 Task: Go For The Moon.
Action: Mouse moved to (52, 83)
Screenshot: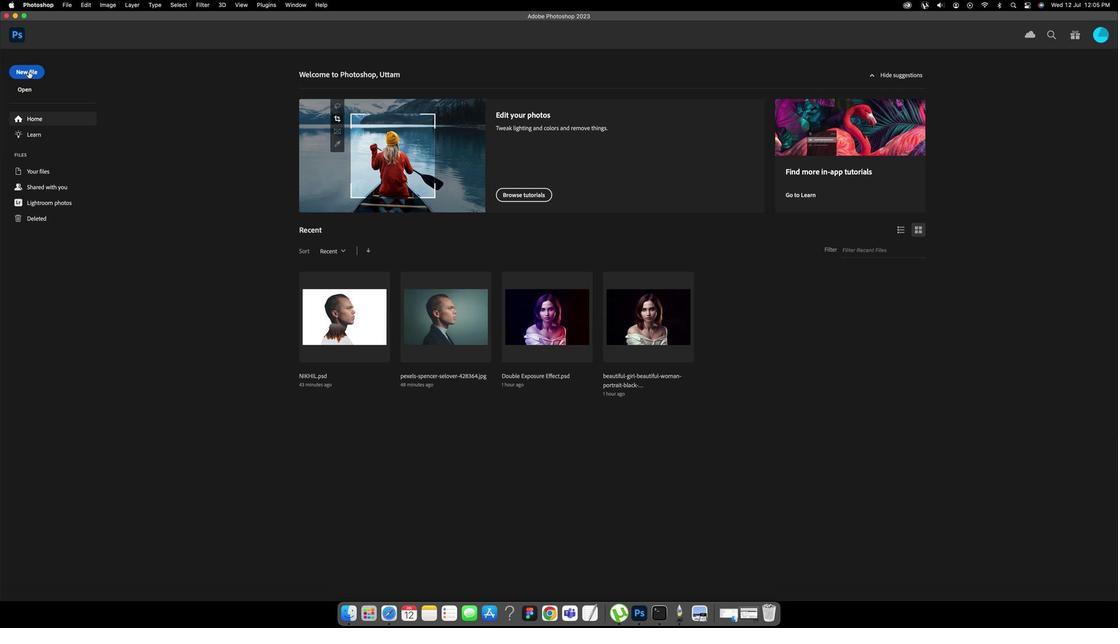 
Action: Mouse pressed left at (52, 83)
Screenshot: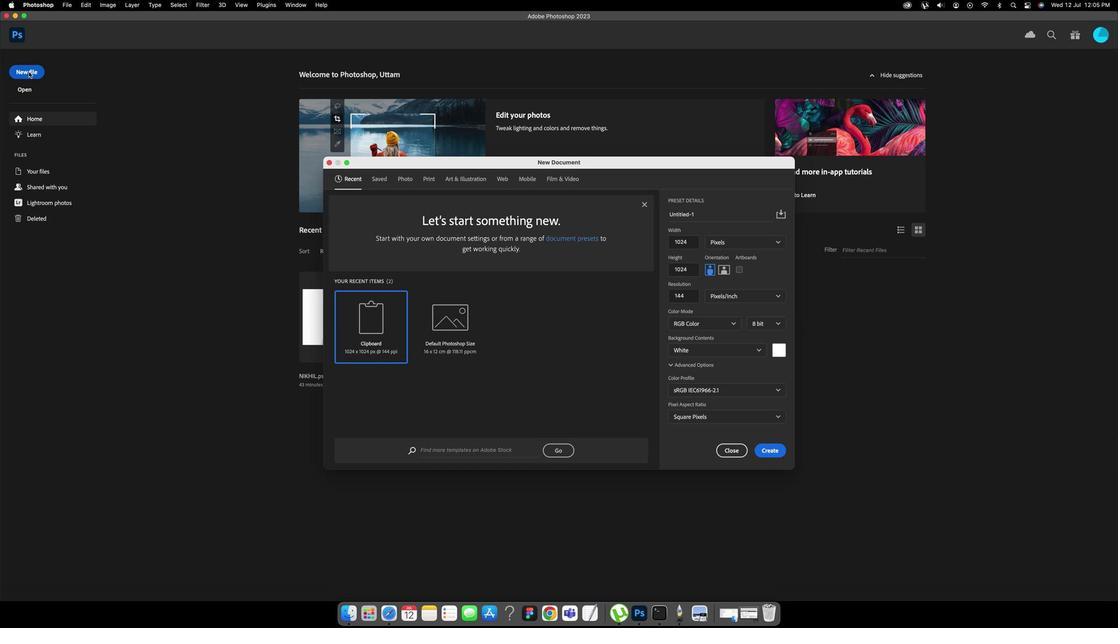 
Action: Mouse moved to (775, 444)
Screenshot: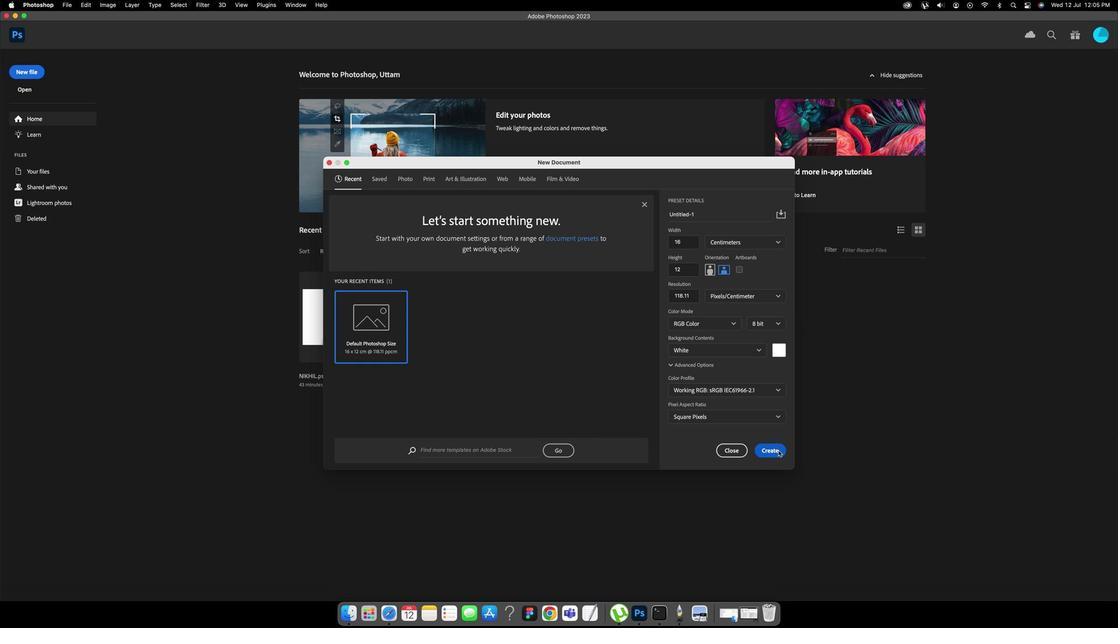 
Action: Mouse pressed left at (775, 444)
Screenshot: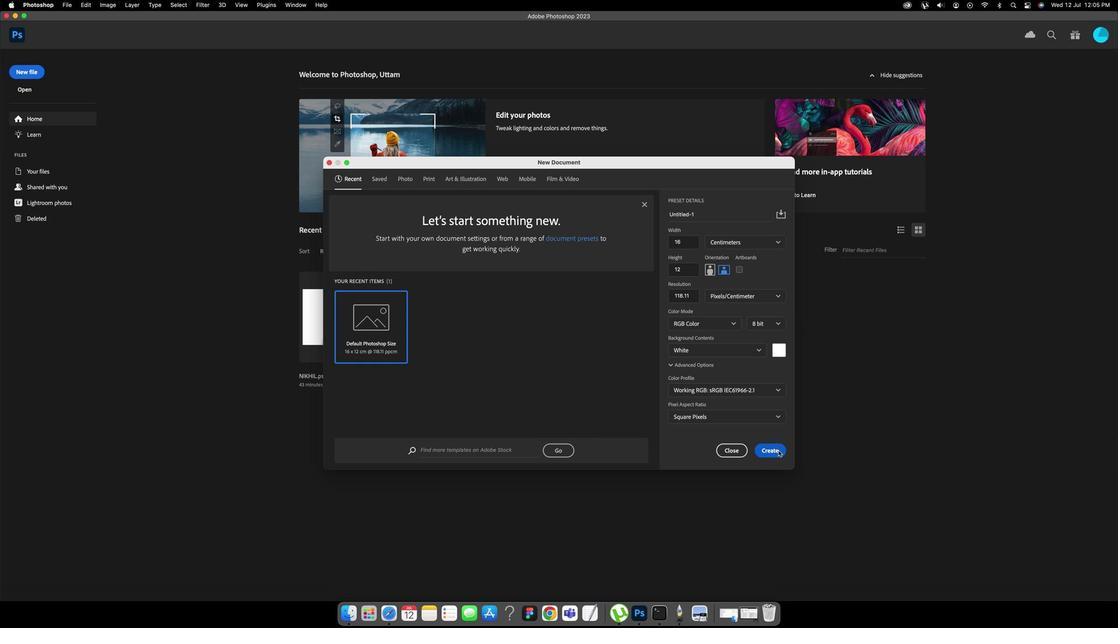 
Action: Mouse moved to (477, 338)
Screenshot: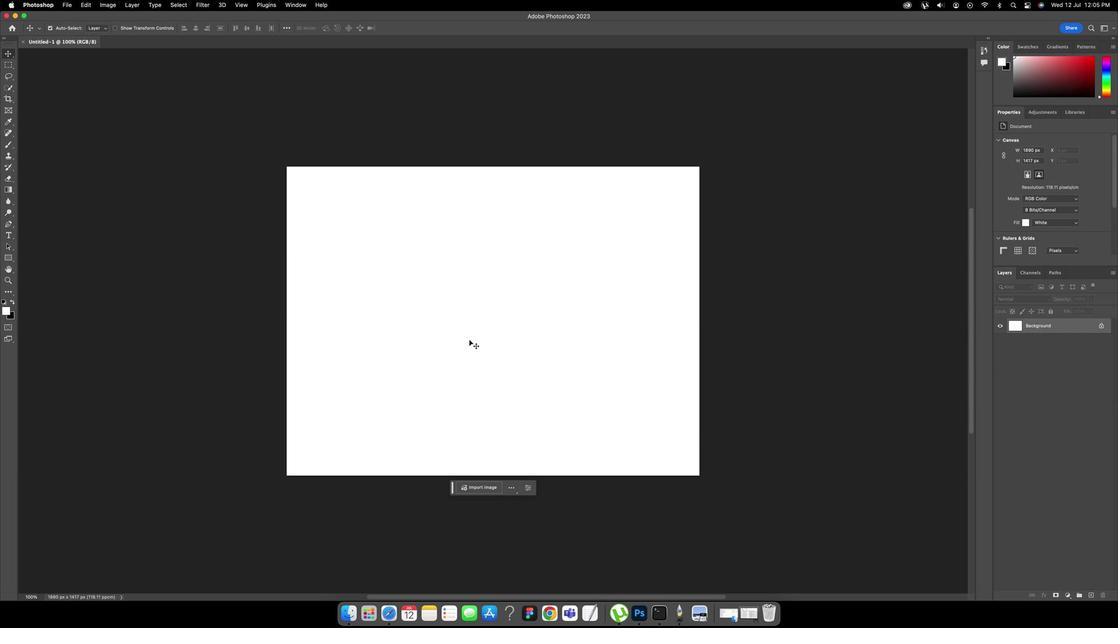 
Action: Mouse pressed left at (477, 338)
Screenshot: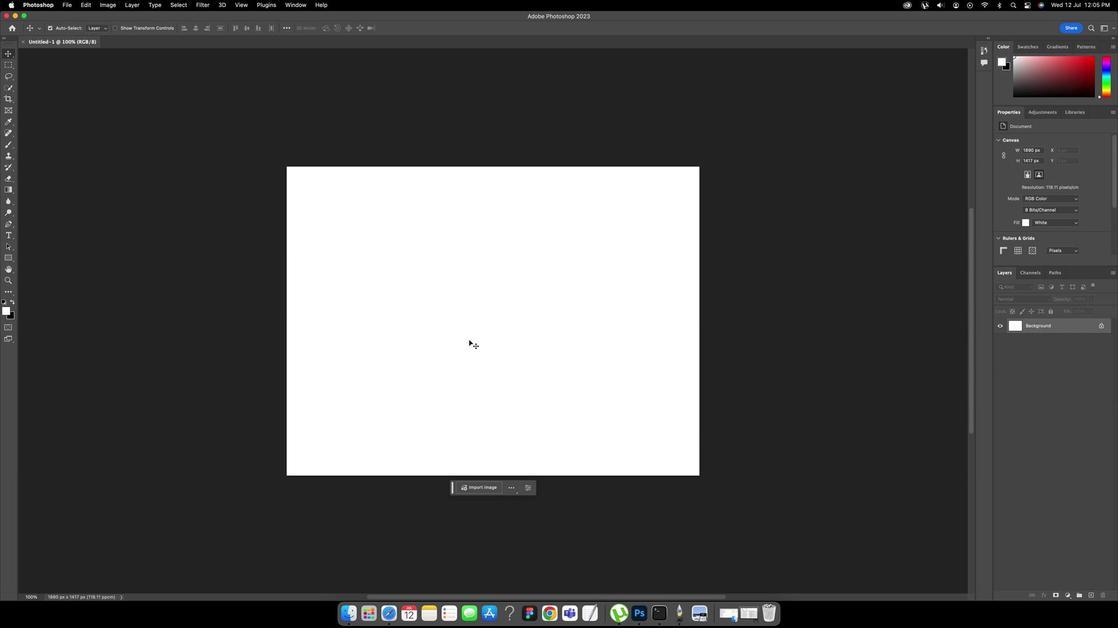 
Action: Mouse moved to (88, 19)
Screenshot: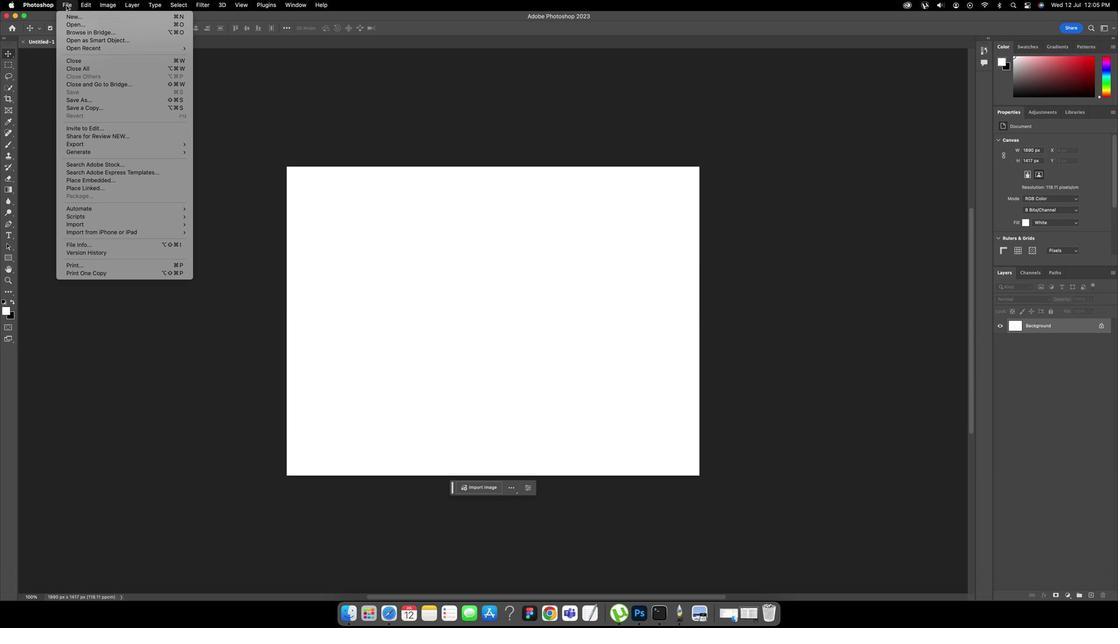 
Action: Mouse pressed left at (88, 19)
Screenshot: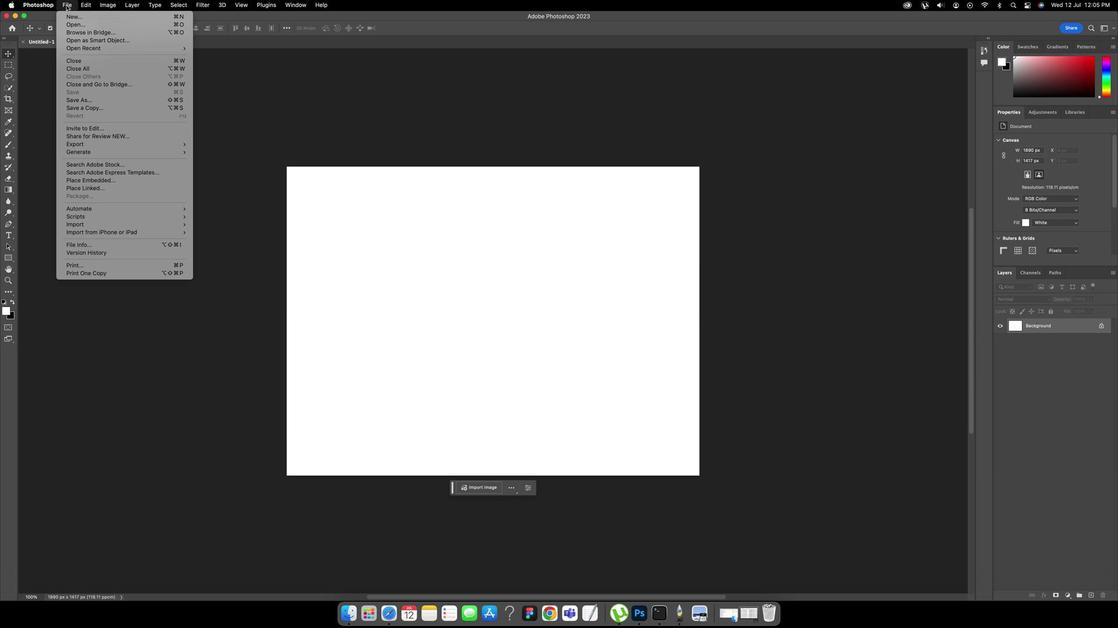
Action: Mouse moved to (92, 38)
Screenshot: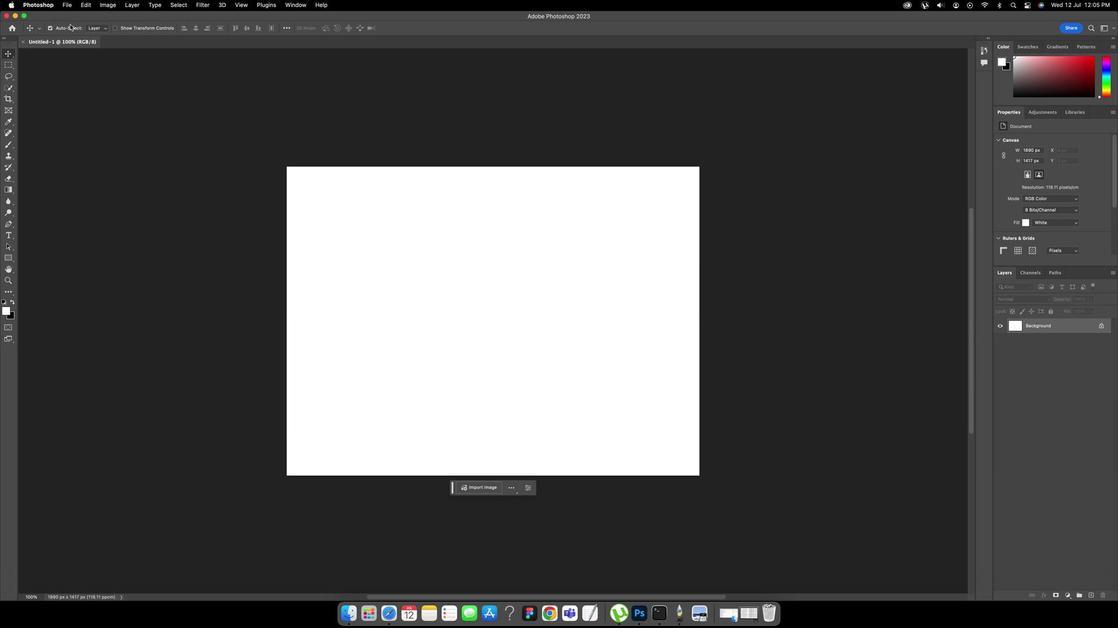 
Action: Mouse pressed left at (92, 38)
Screenshot: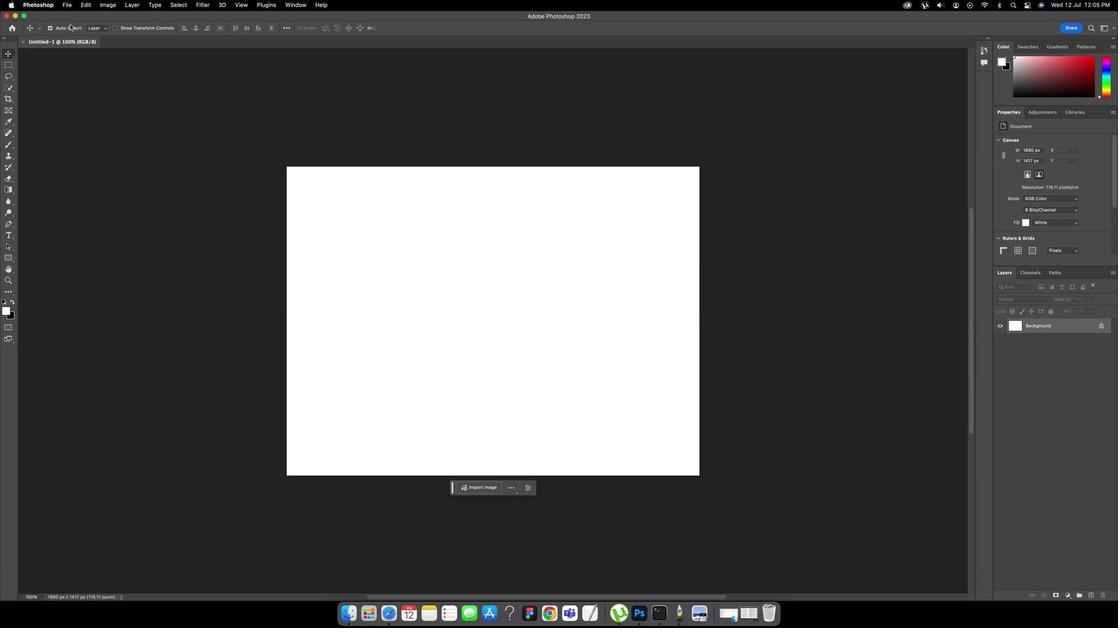 
Action: Mouse moved to (477, 165)
Screenshot: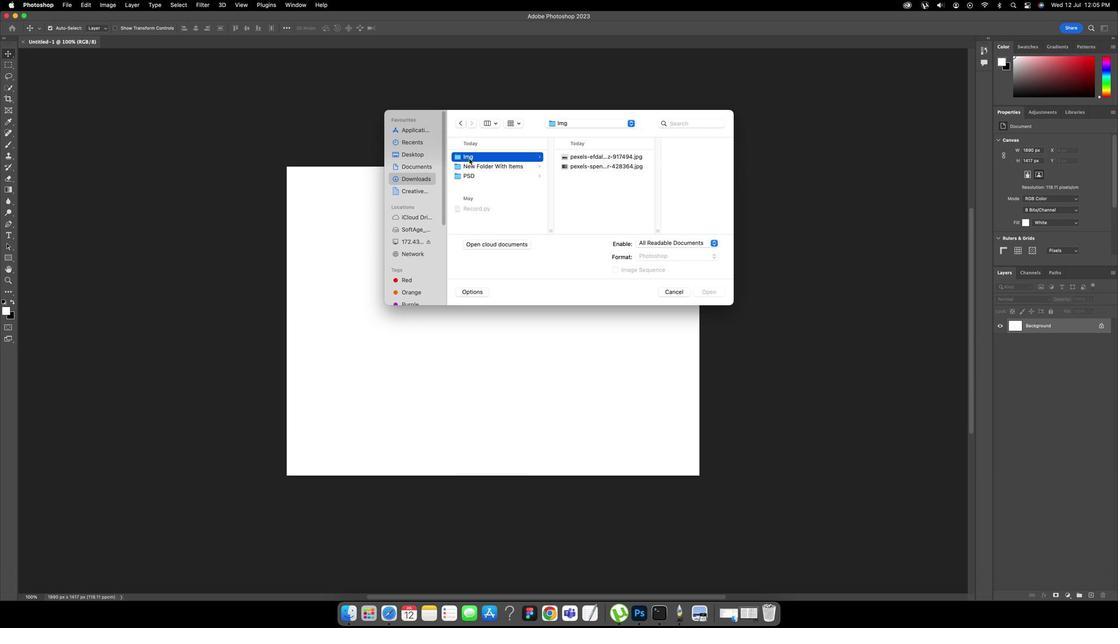 
Action: Mouse pressed left at (477, 165)
Screenshot: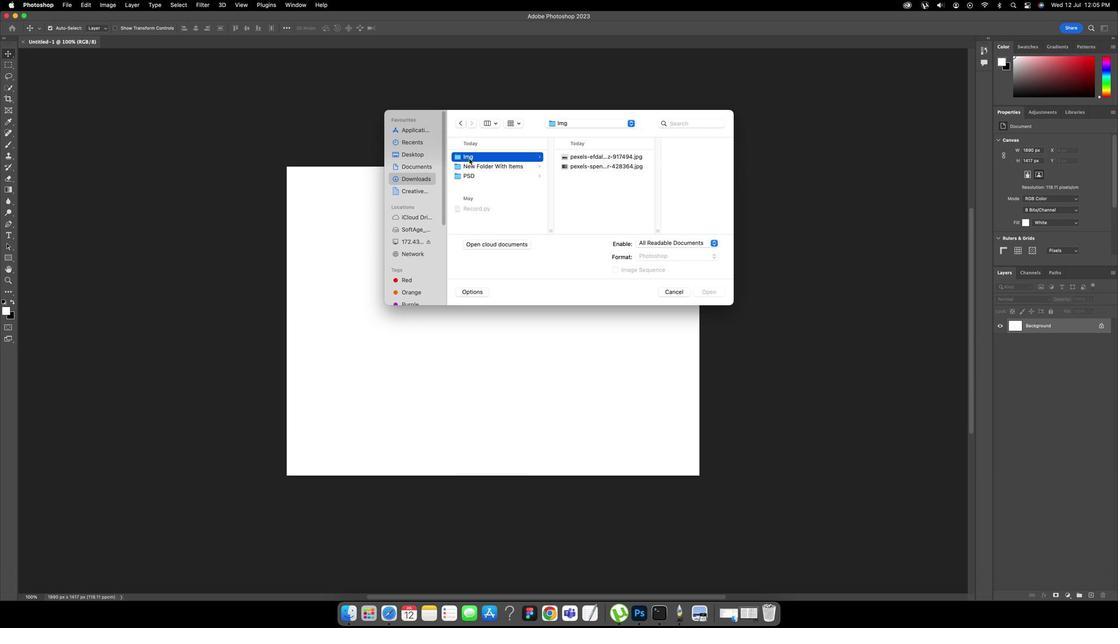 
Action: Mouse moved to (481, 176)
Screenshot: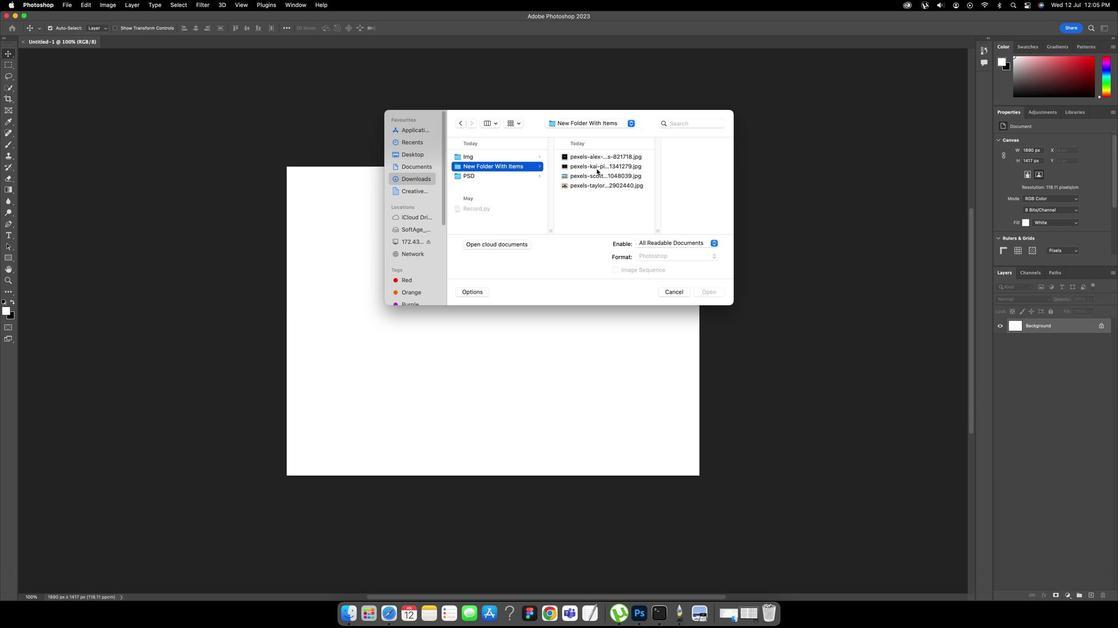 
Action: Mouse pressed left at (481, 176)
Screenshot: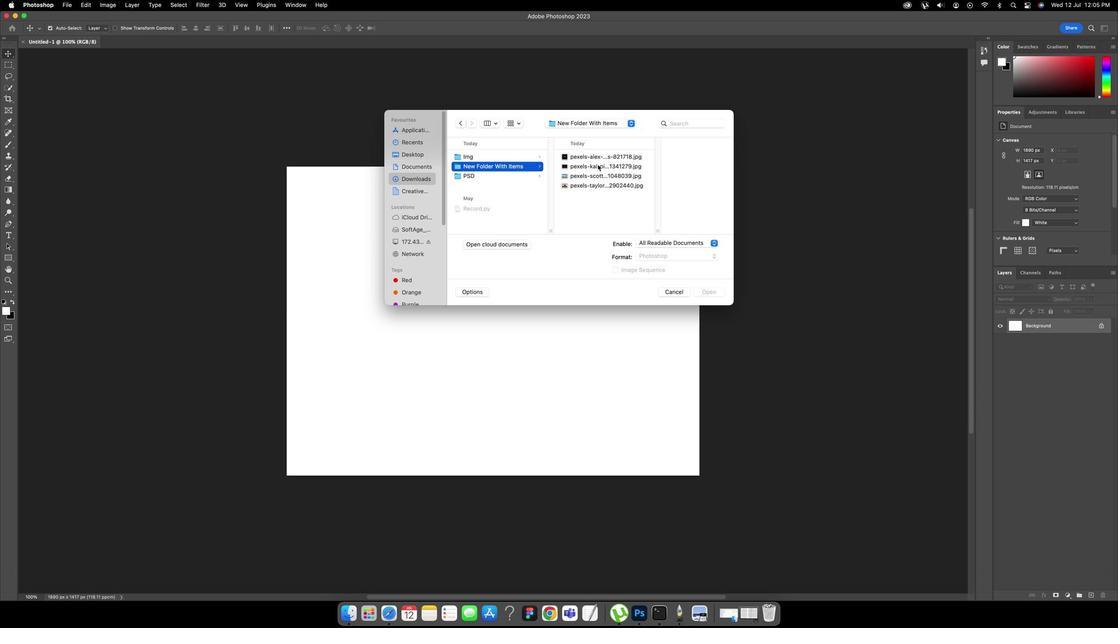 
Action: Mouse moved to (596, 163)
Screenshot: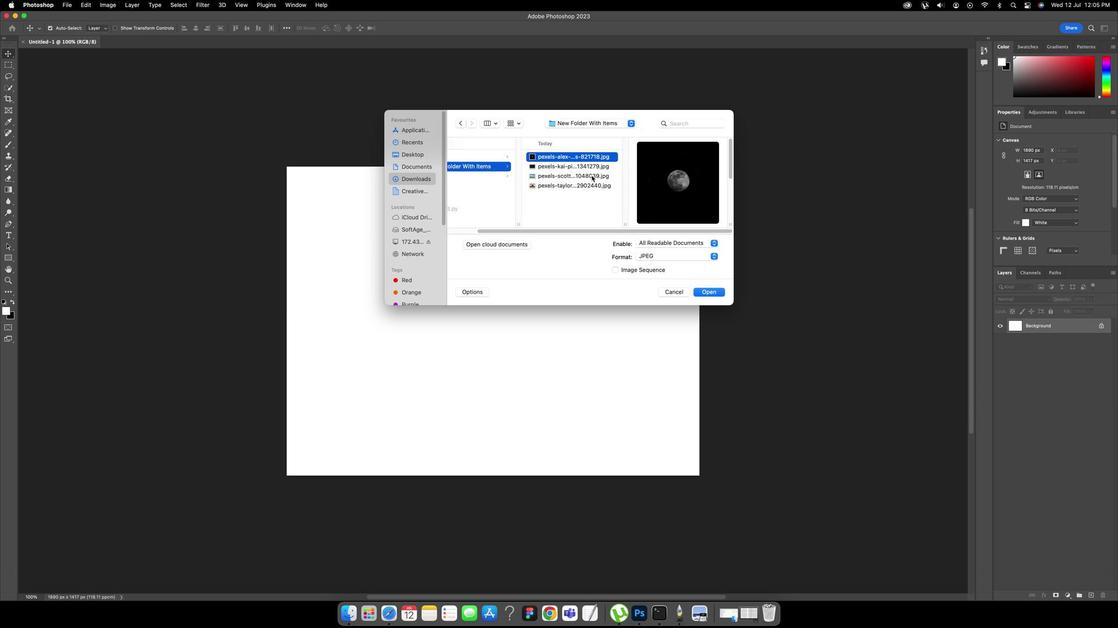 
Action: Mouse pressed left at (596, 163)
Screenshot: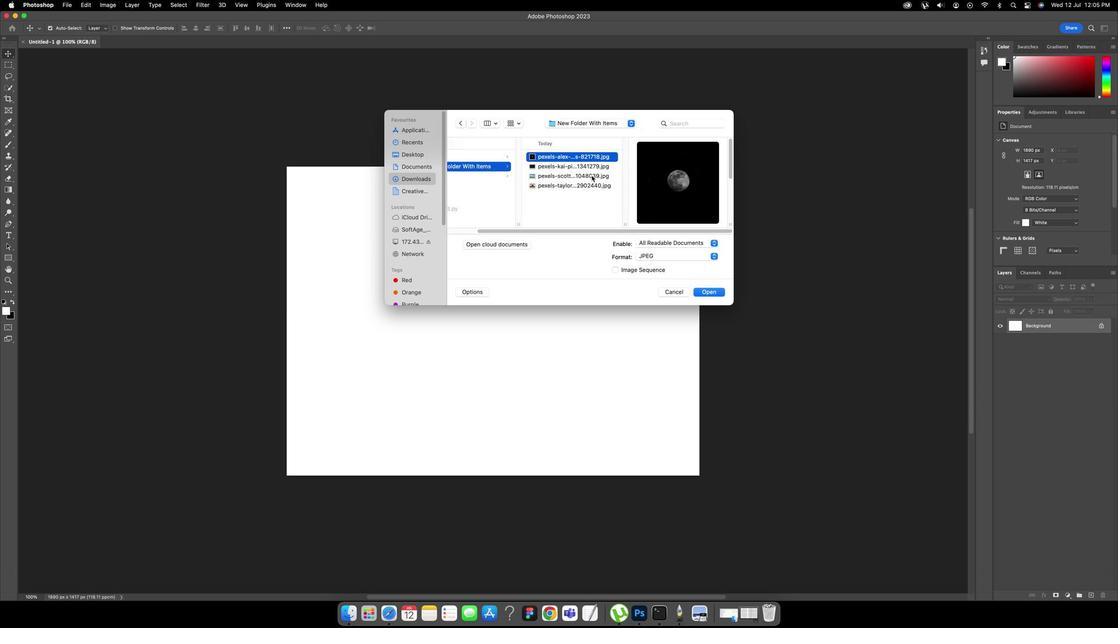 
Action: Mouse moved to (592, 186)
Screenshot: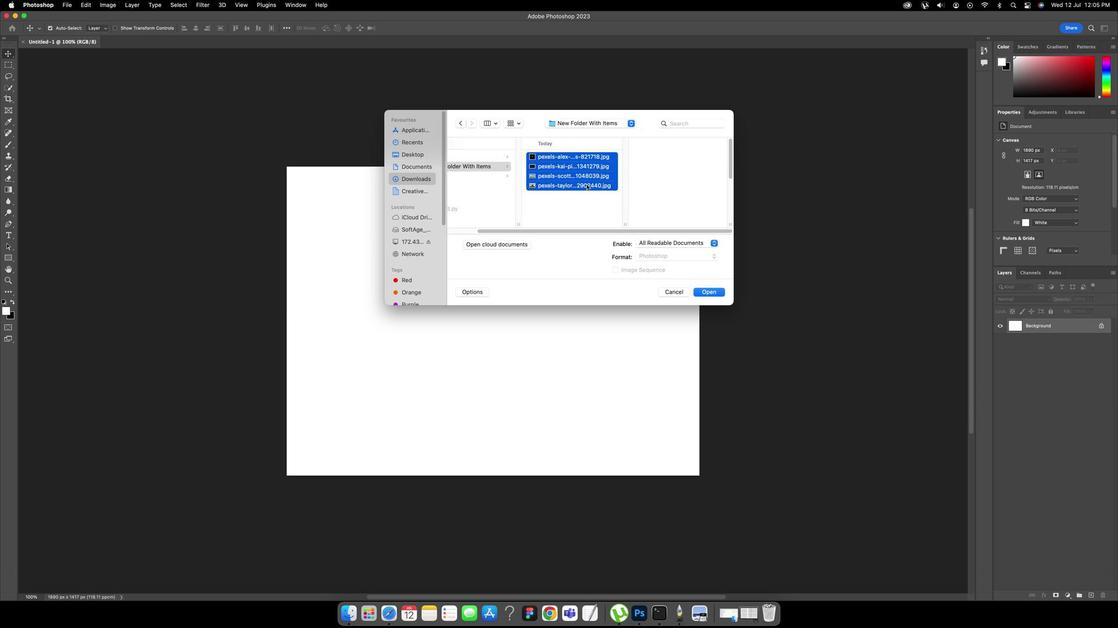 
Action: Key pressed Key.shift
Screenshot: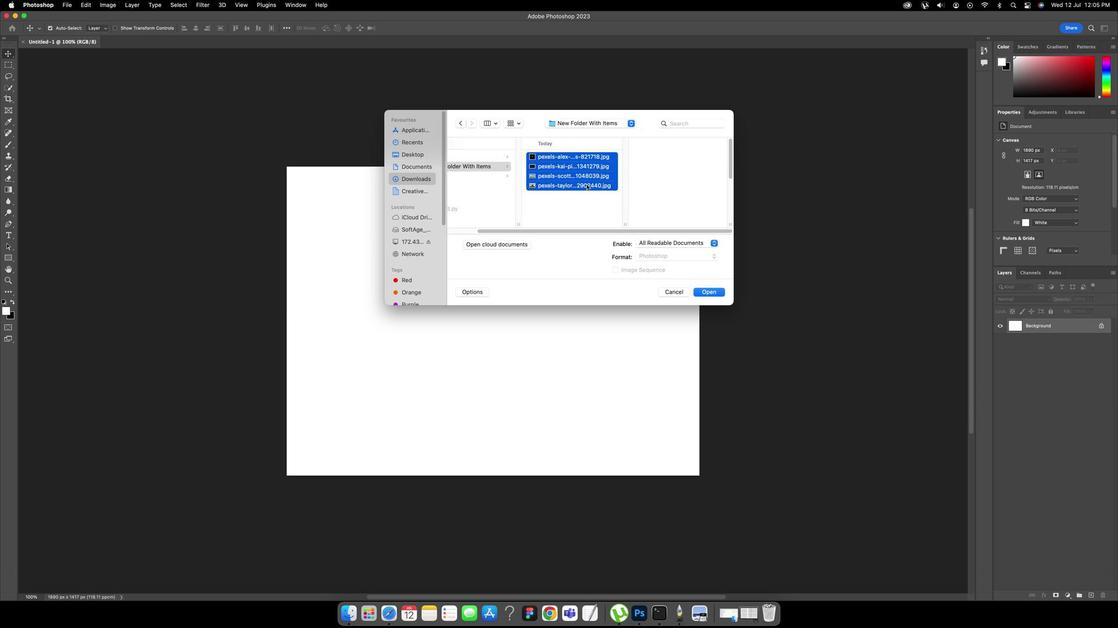 
Action: Mouse moved to (590, 190)
Screenshot: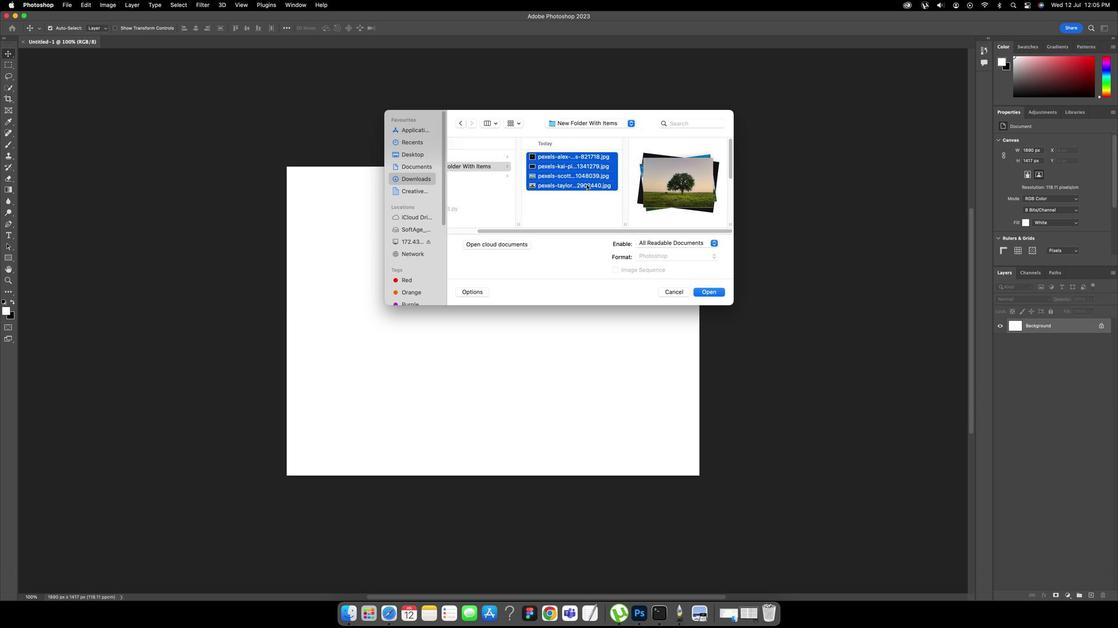 
Action: Mouse pressed left at (590, 190)
Screenshot: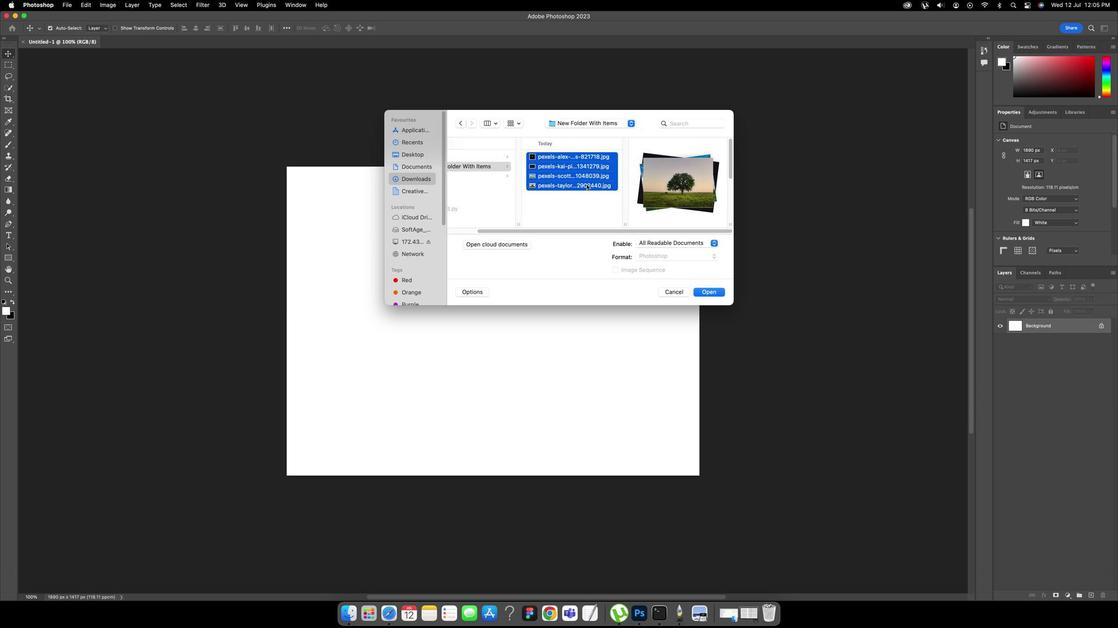 
Action: Key pressed Key.enter
Screenshot: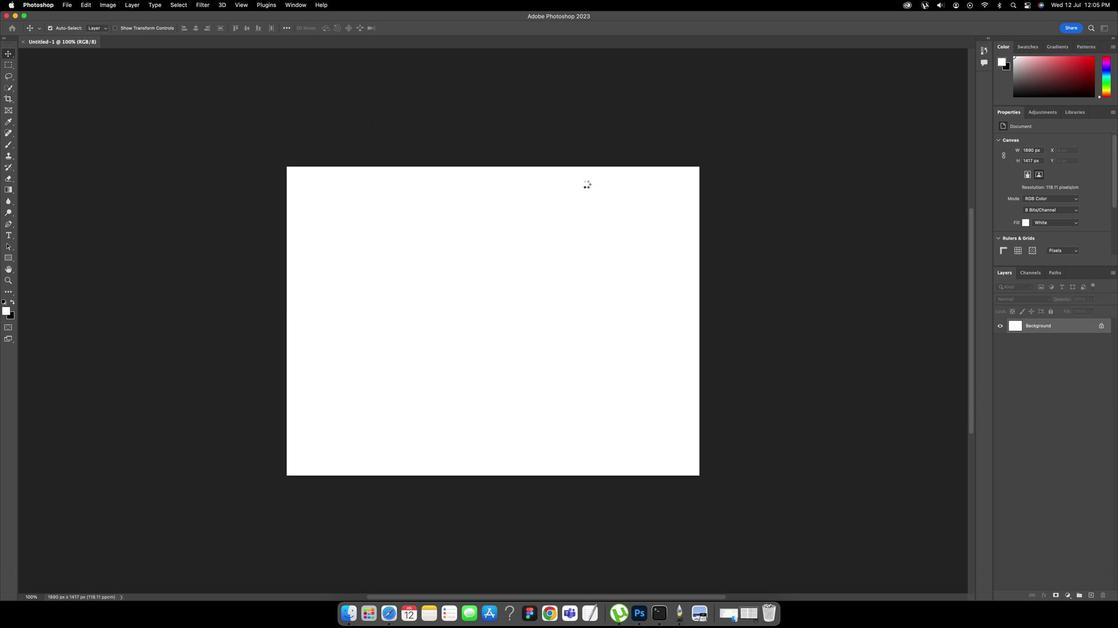 
Action: Mouse moved to (182, 60)
Screenshot: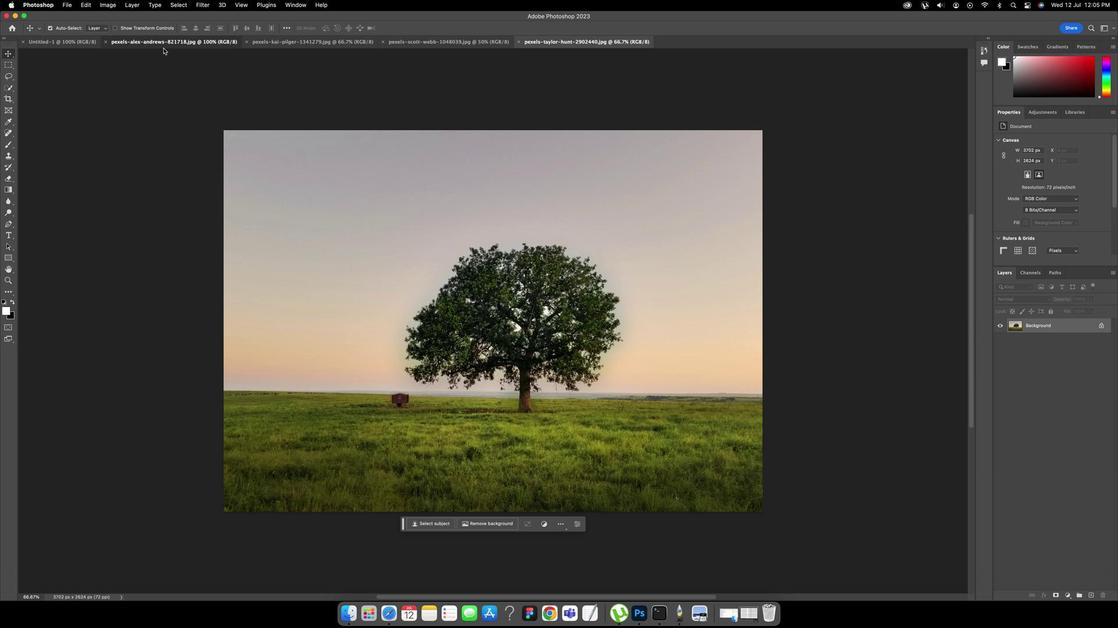 
Action: Mouse pressed left at (182, 60)
Screenshot: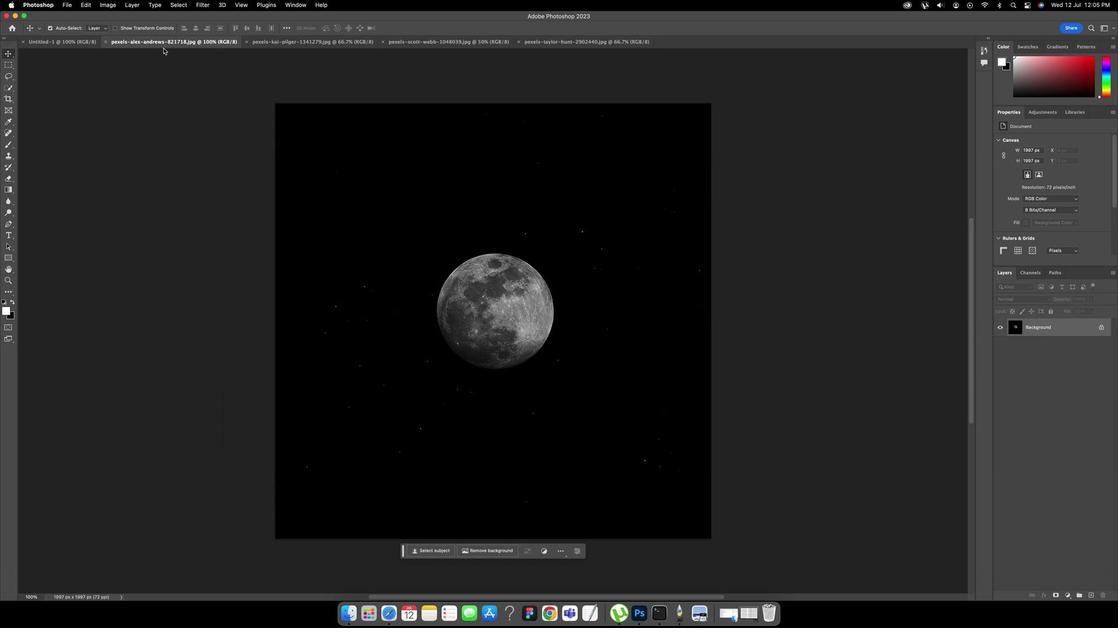 
Action: Mouse moved to (319, 52)
Screenshot: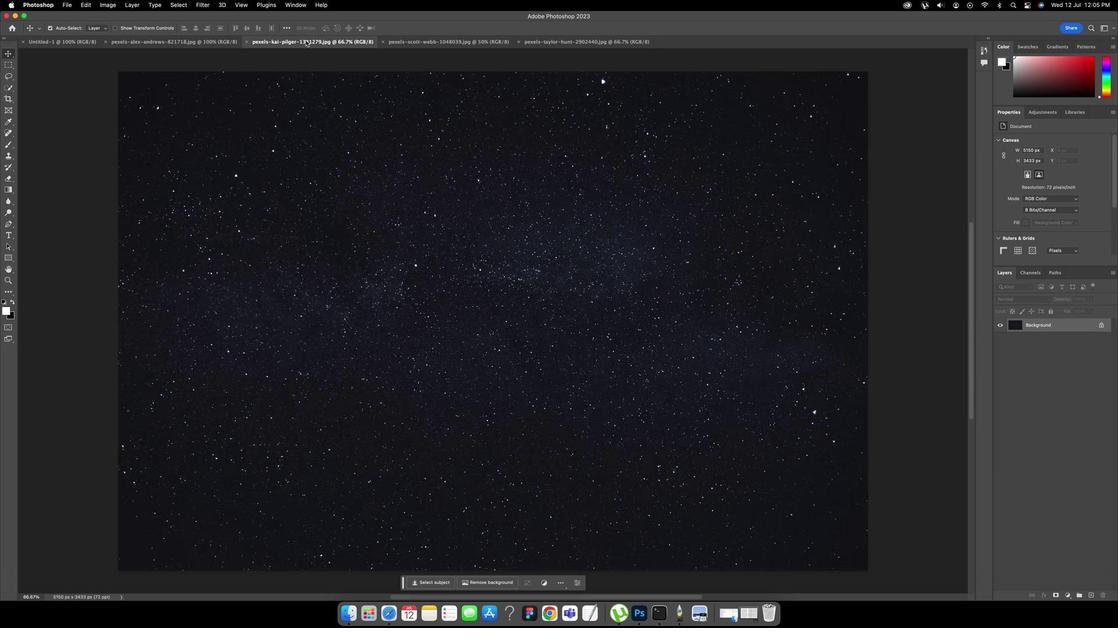 
Action: Mouse pressed left at (319, 52)
Screenshot: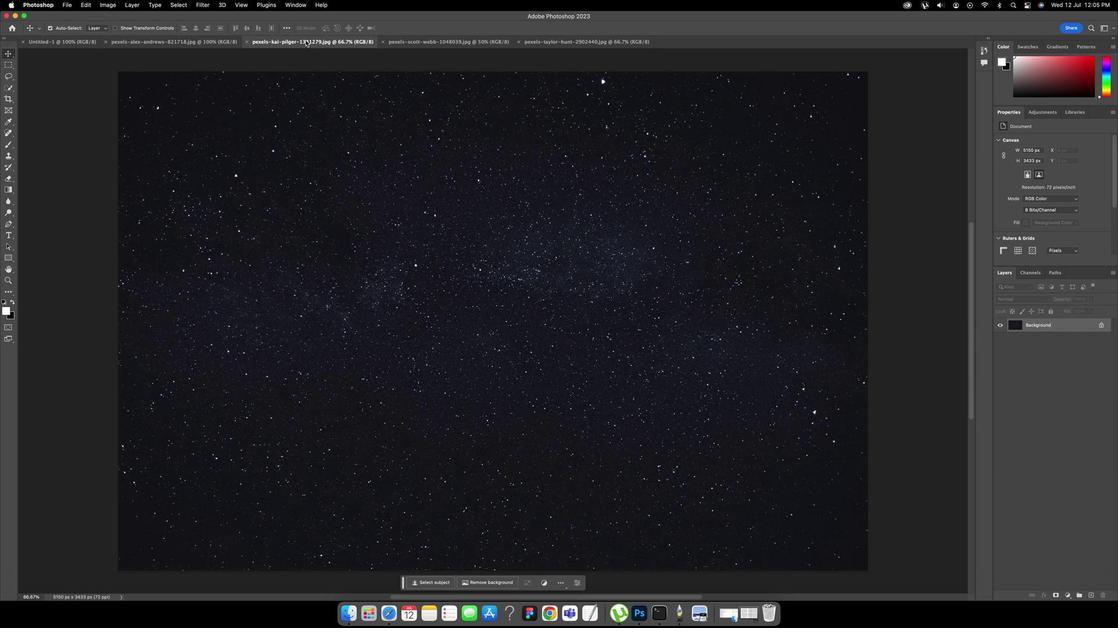 
Action: Mouse moved to (433, 52)
Screenshot: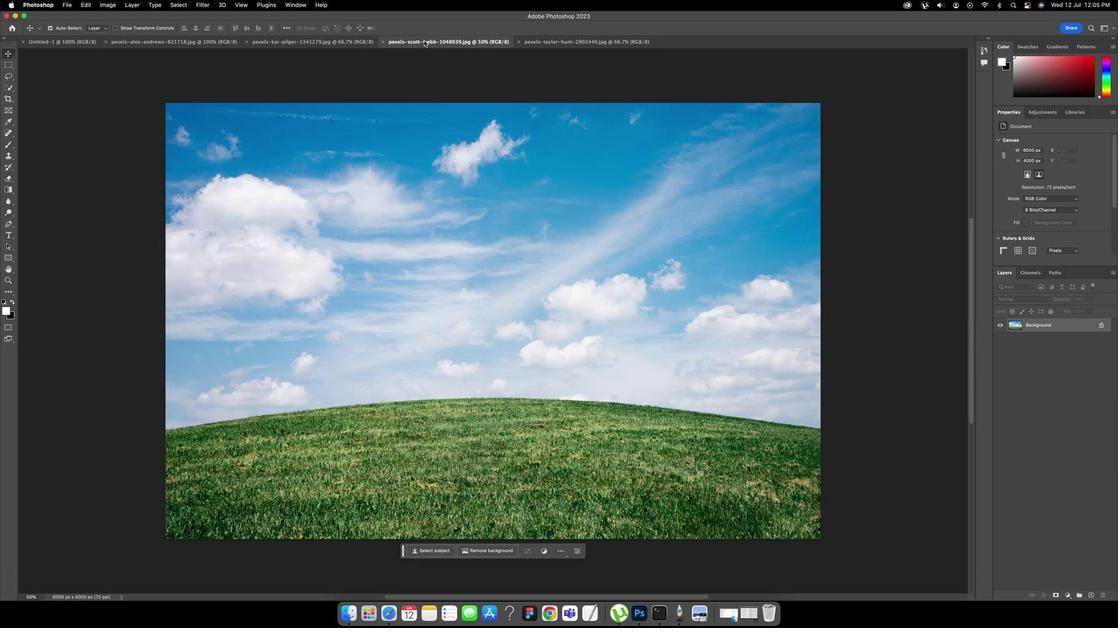
Action: Mouse pressed left at (433, 52)
Screenshot: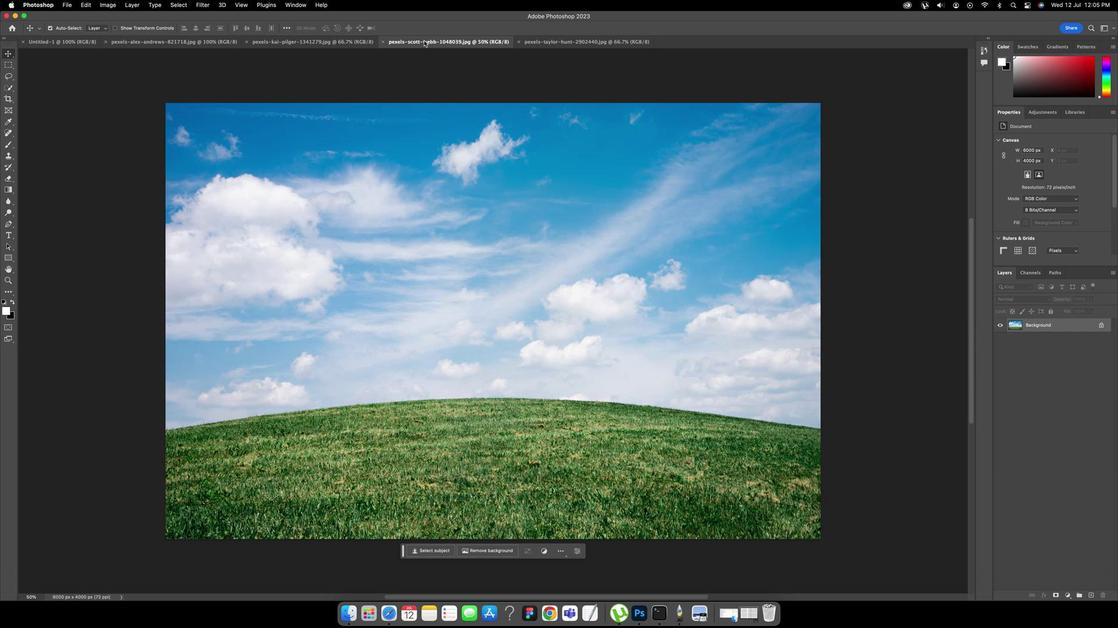 
Action: Mouse moved to (456, 229)
Screenshot: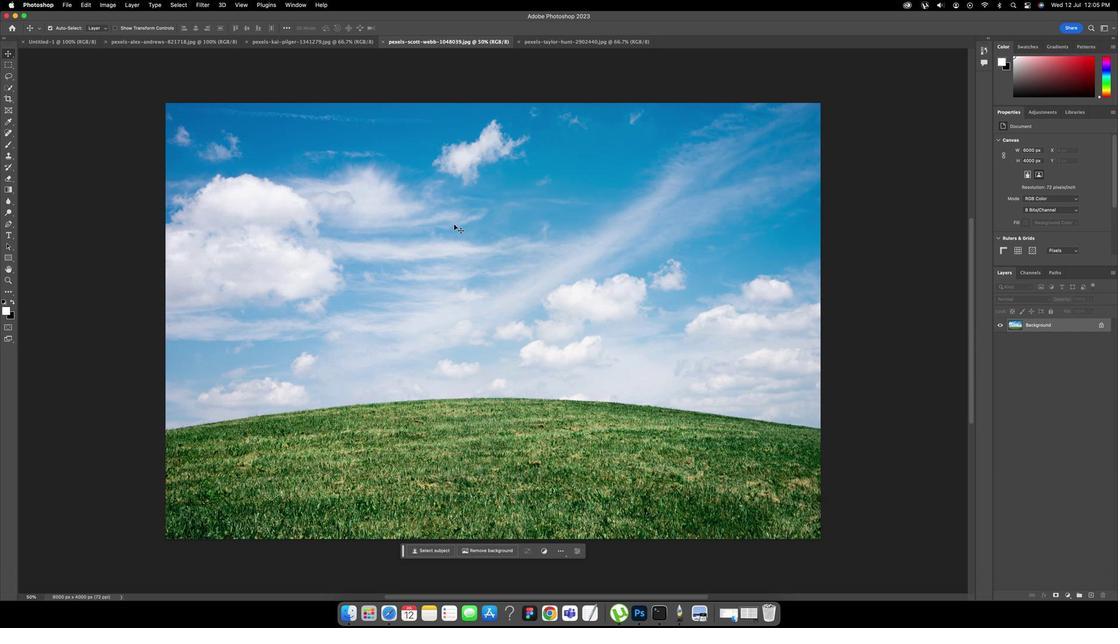 
Action: Mouse pressed left at (456, 229)
Screenshot: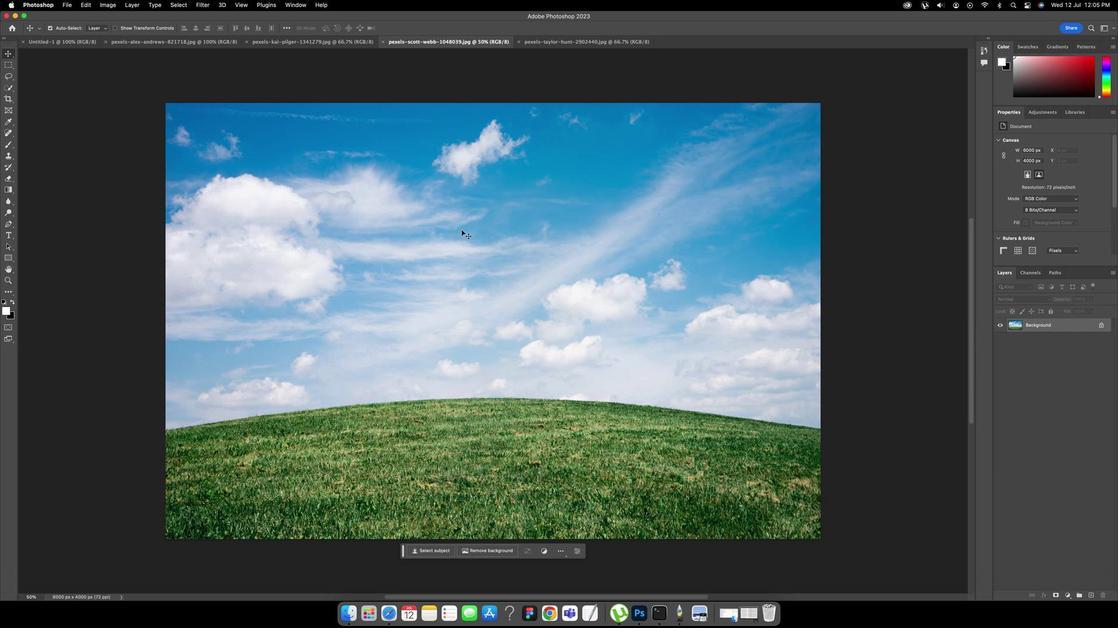 
Action: Mouse moved to (458, 267)
Screenshot: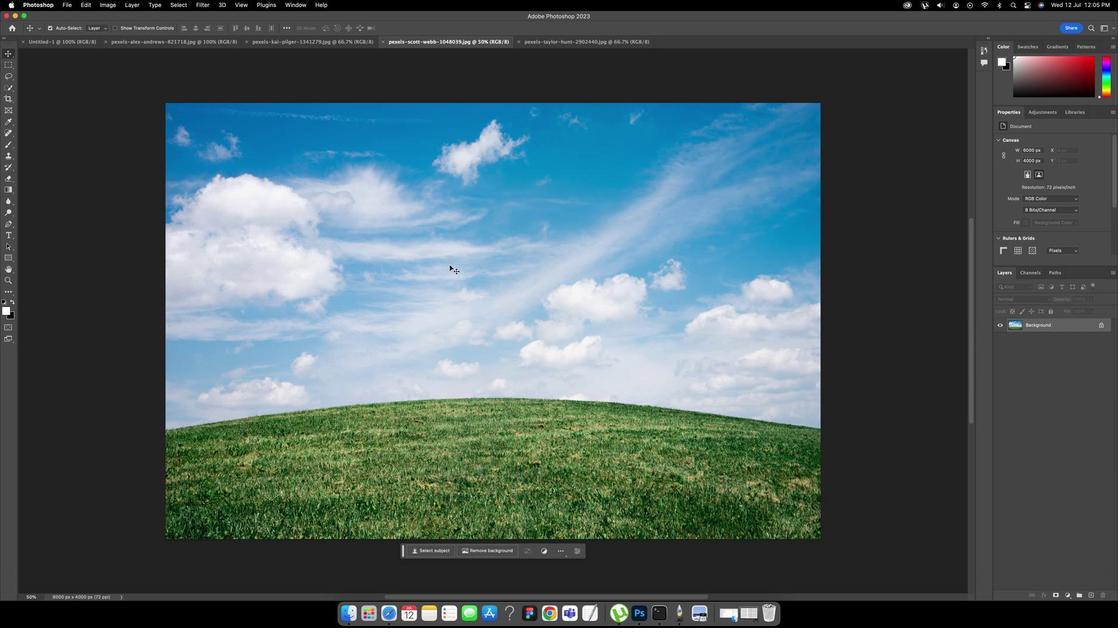 
Action: Mouse pressed left at (458, 267)
Screenshot: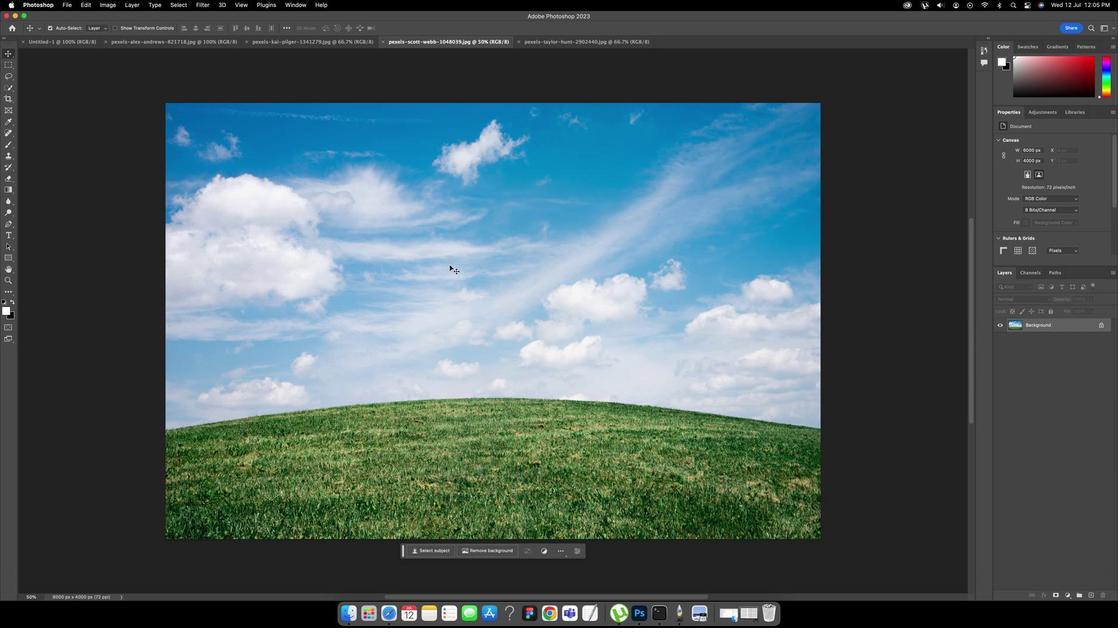 
Action: Mouse moved to (461, 258)
Screenshot: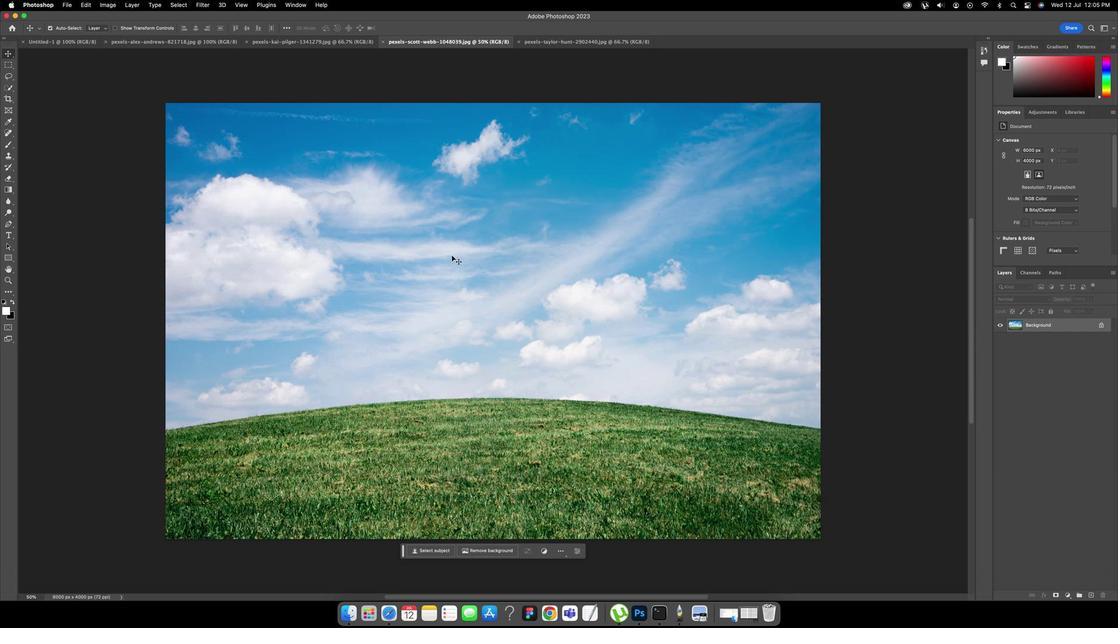
Action: Key pressed 'W'
Screenshot: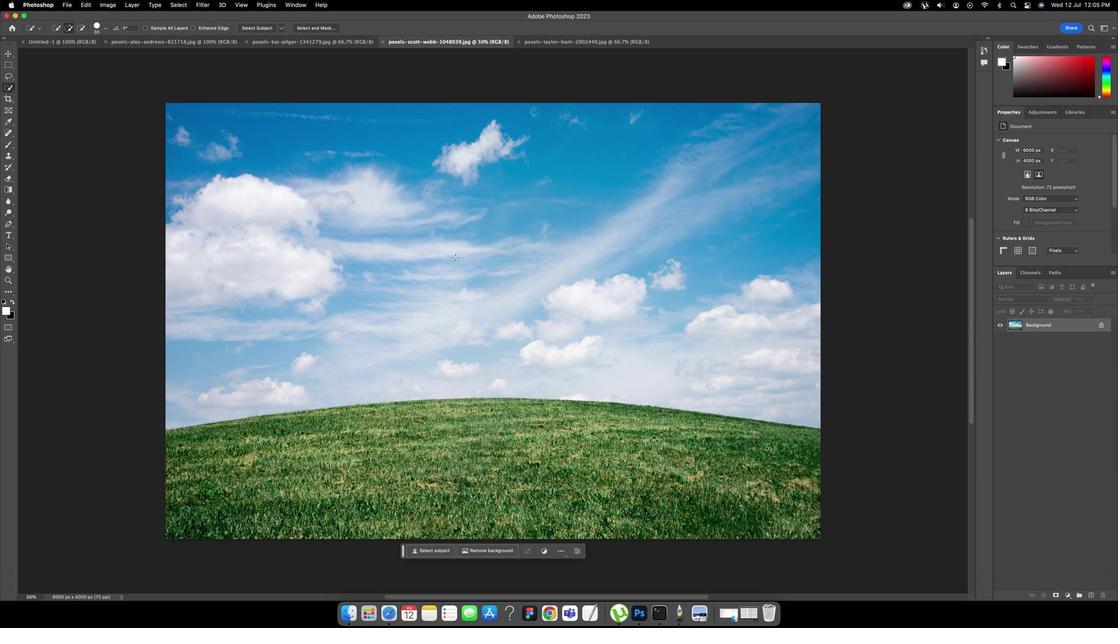 
Action: Mouse moved to (248, 172)
Screenshot: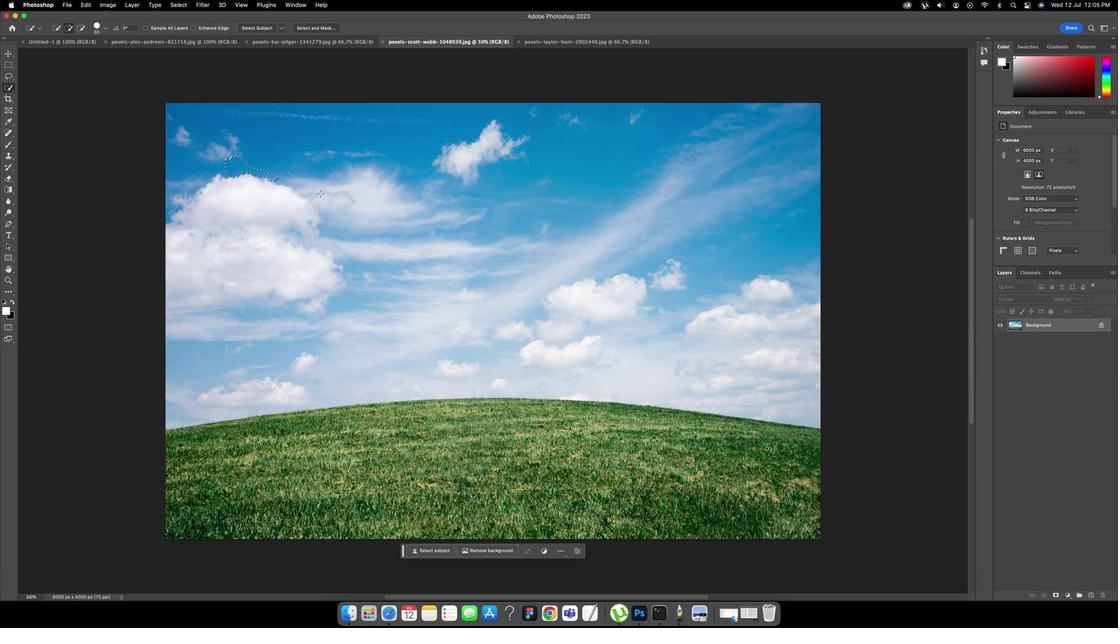 
Action: Mouse pressed left at (248, 172)
Screenshot: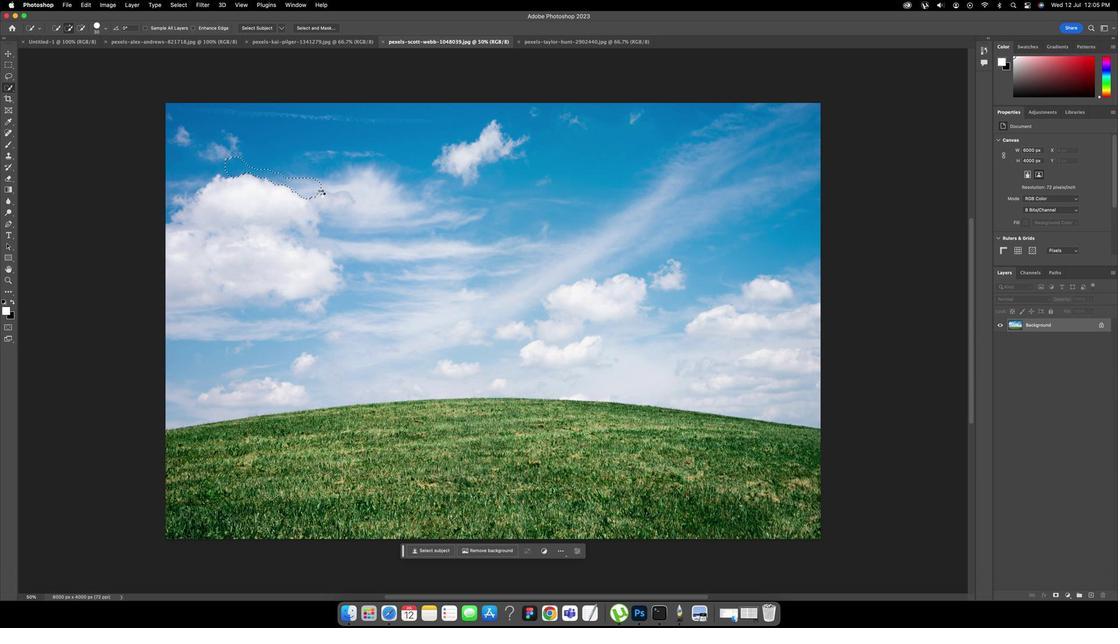 
Action: Mouse moved to (250, 178)
Screenshot: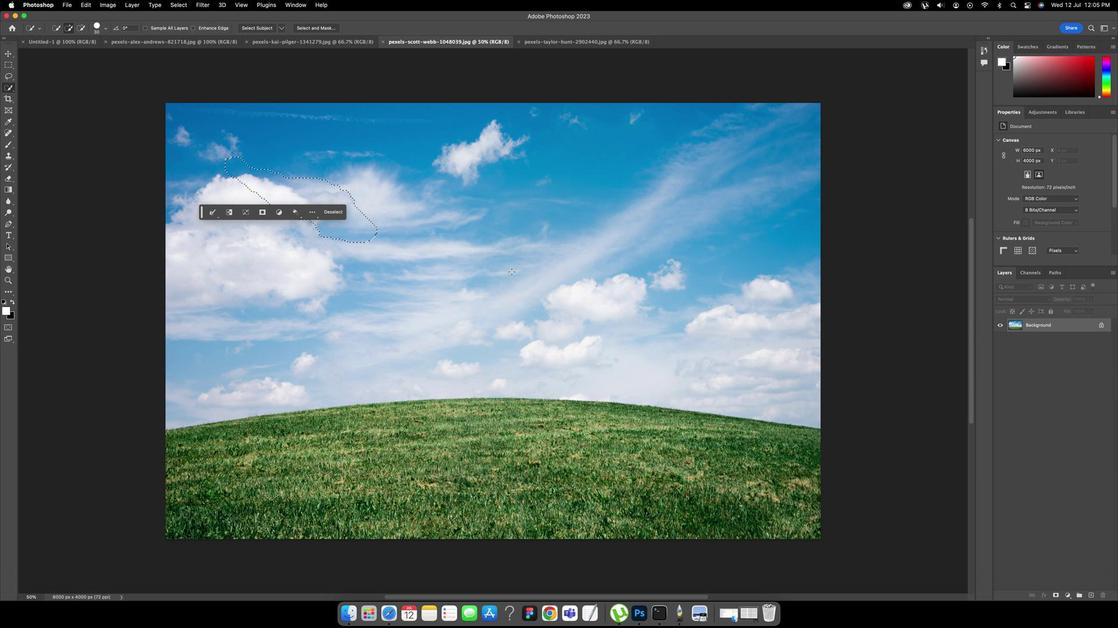 
Action: Mouse pressed left at (250, 178)
Screenshot: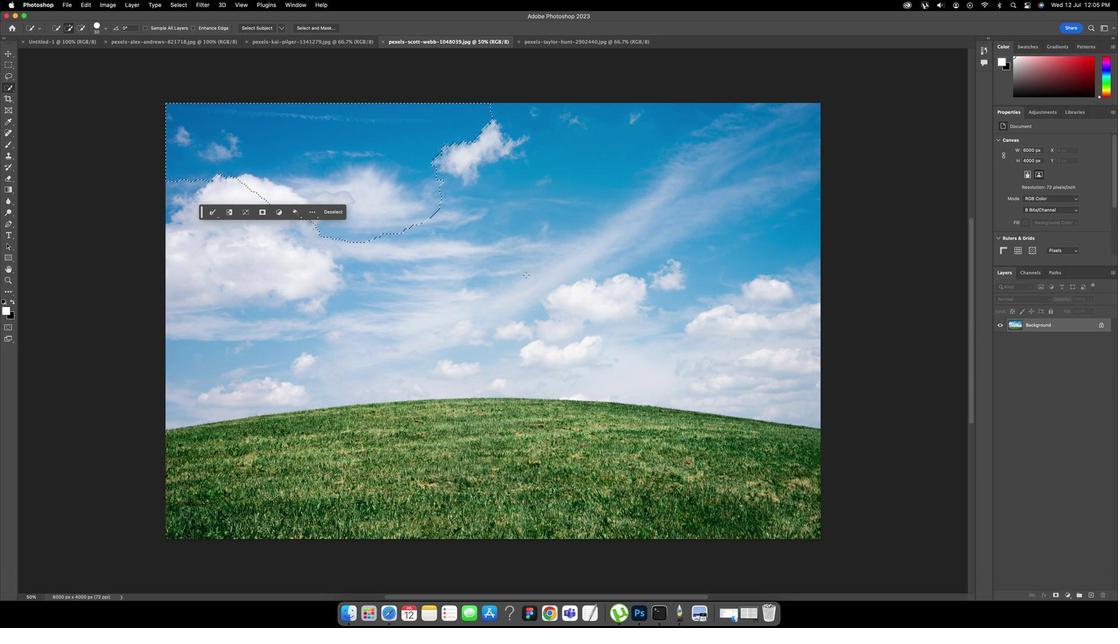 
Action: Mouse moved to (691, 290)
Screenshot: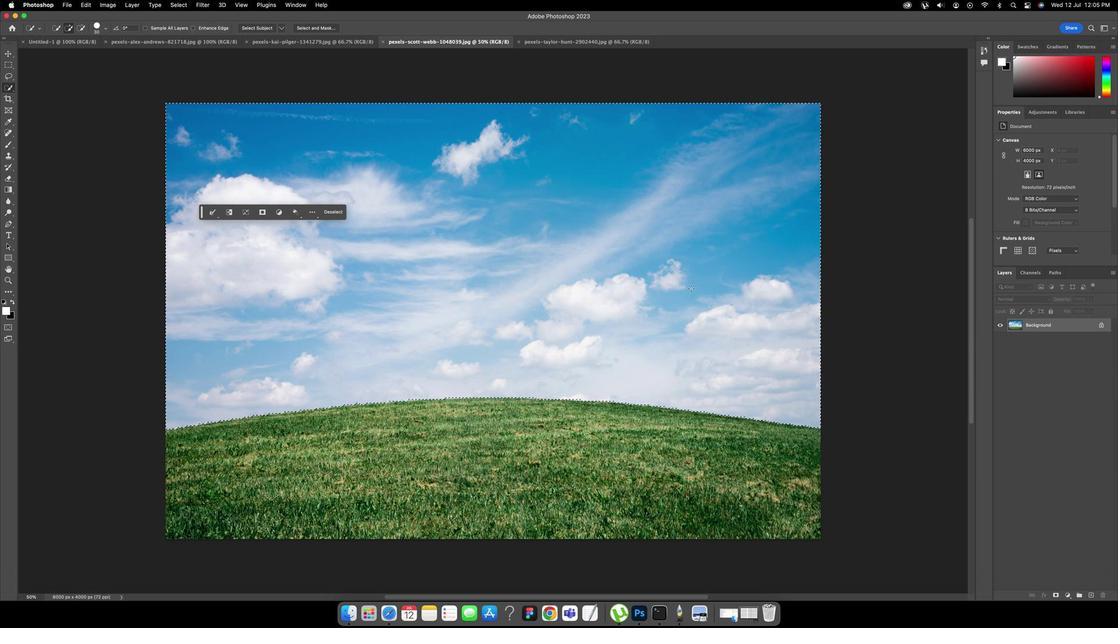 
Action: Key pressed Key.backspace
Screenshot: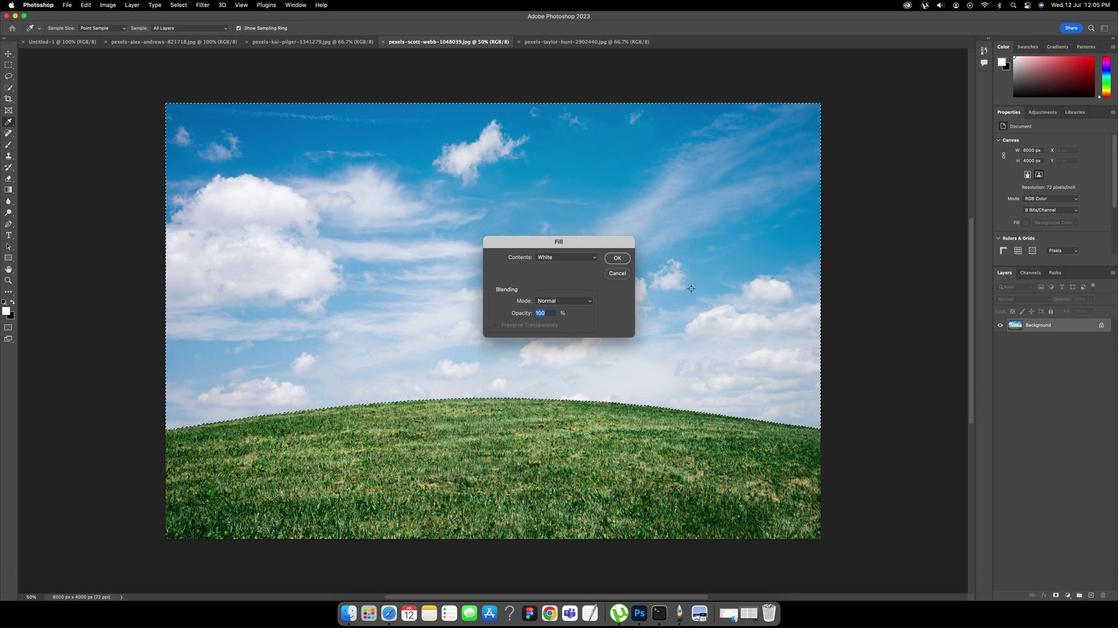 
Action: Mouse moved to (588, 261)
Screenshot: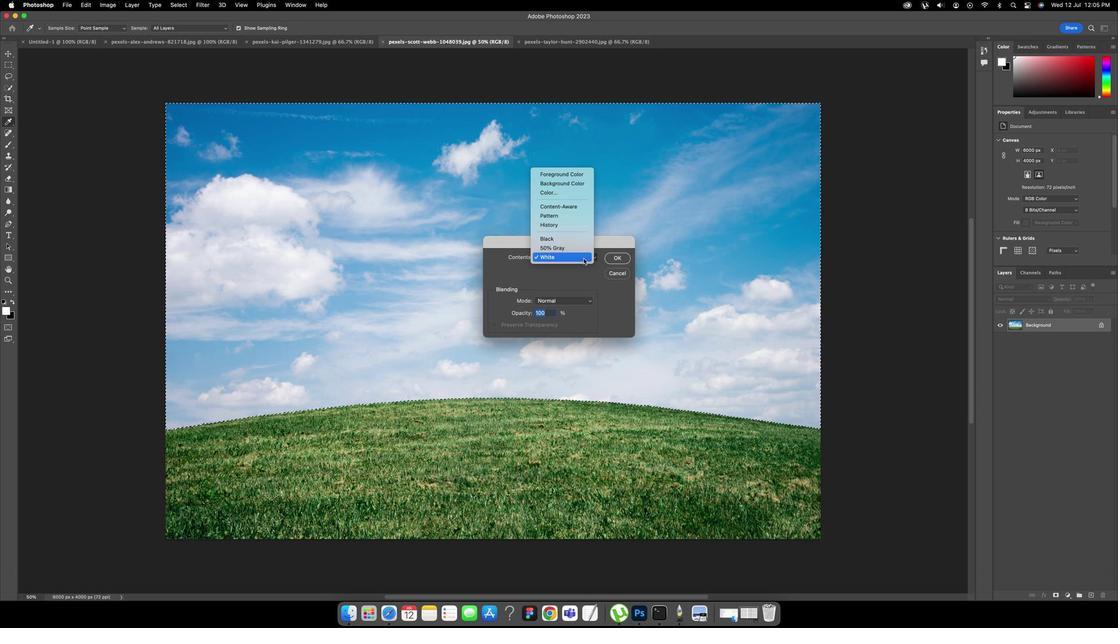 
Action: Mouse pressed left at (588, 261)
Screenshot: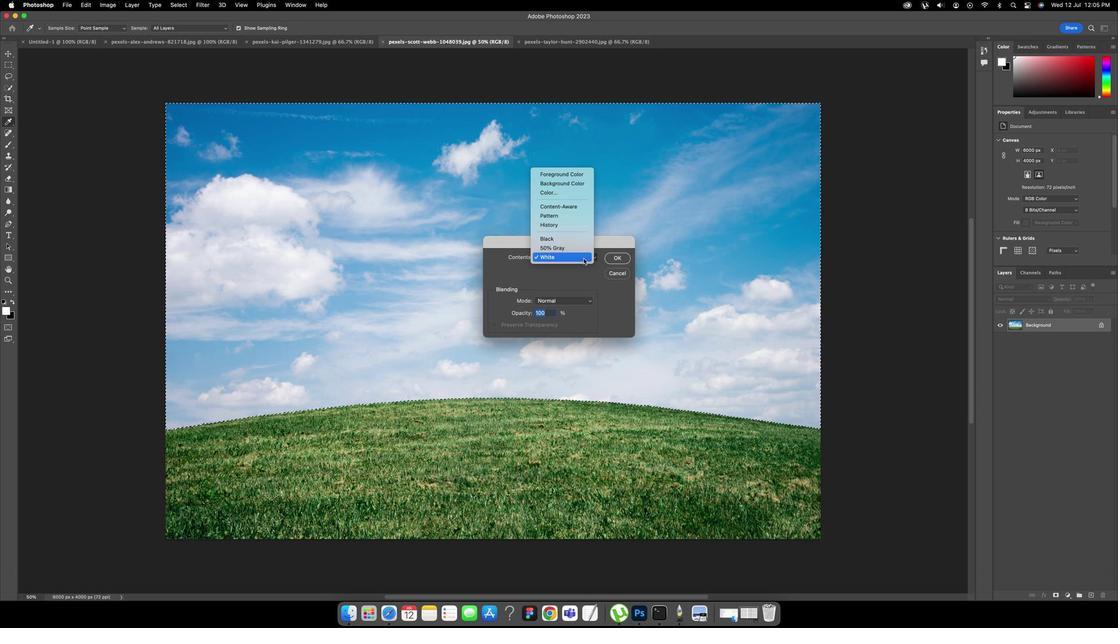 
Action: Mouse pressed left at (588, 261)
Screenshot: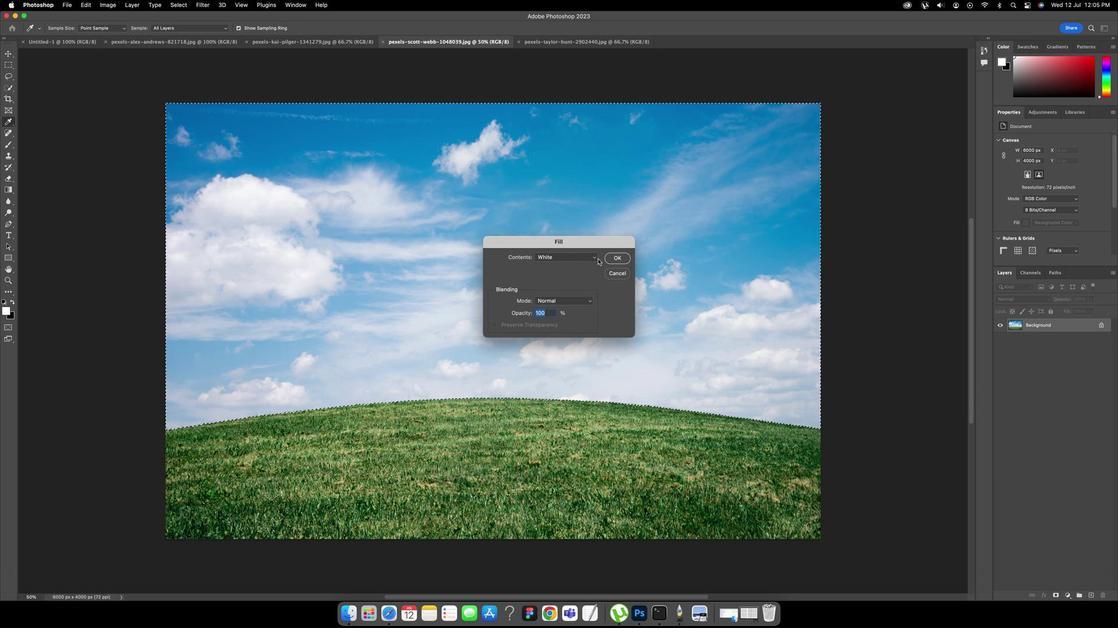 
Action: Mouse moved to (621, 261)
Screenshot: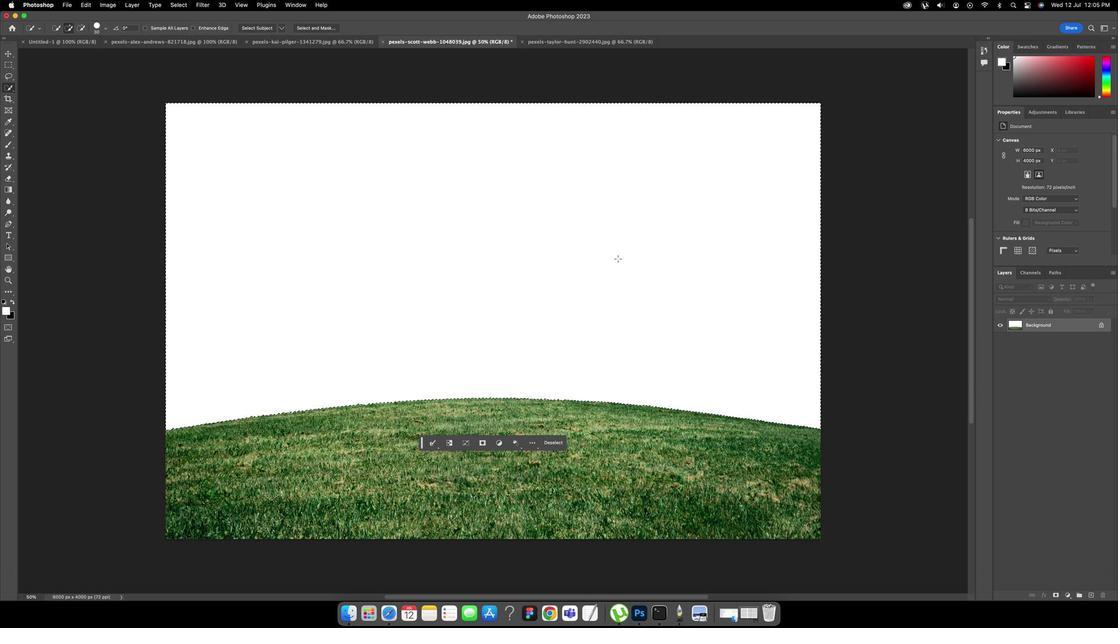 
Action: Mouse pressed left at (621, 261)
Screenshot: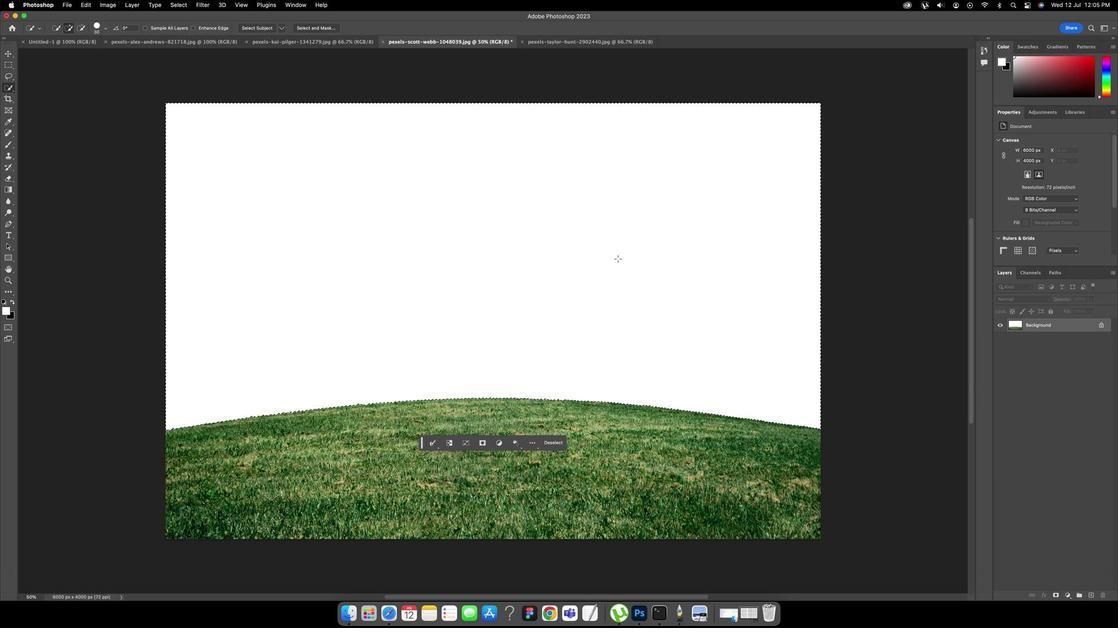 
Action: Mouse moved to (617, 261)
Screenshot: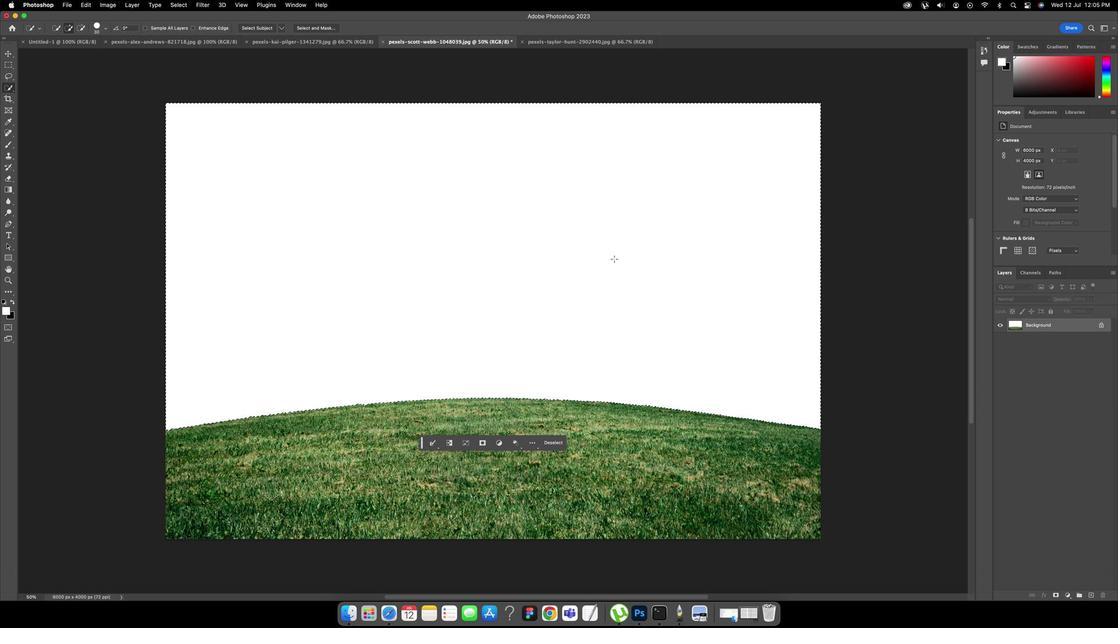
Action: Key pressed Key.backspace
Screenshot: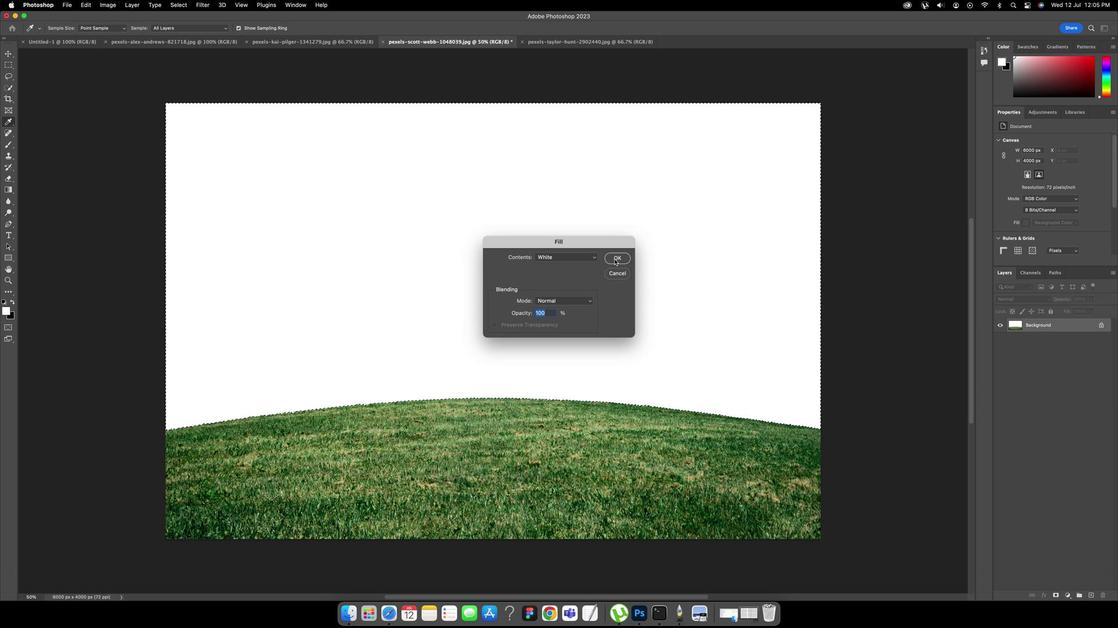 
Action: Mouse pressed left at (617, 261)
Screenshot: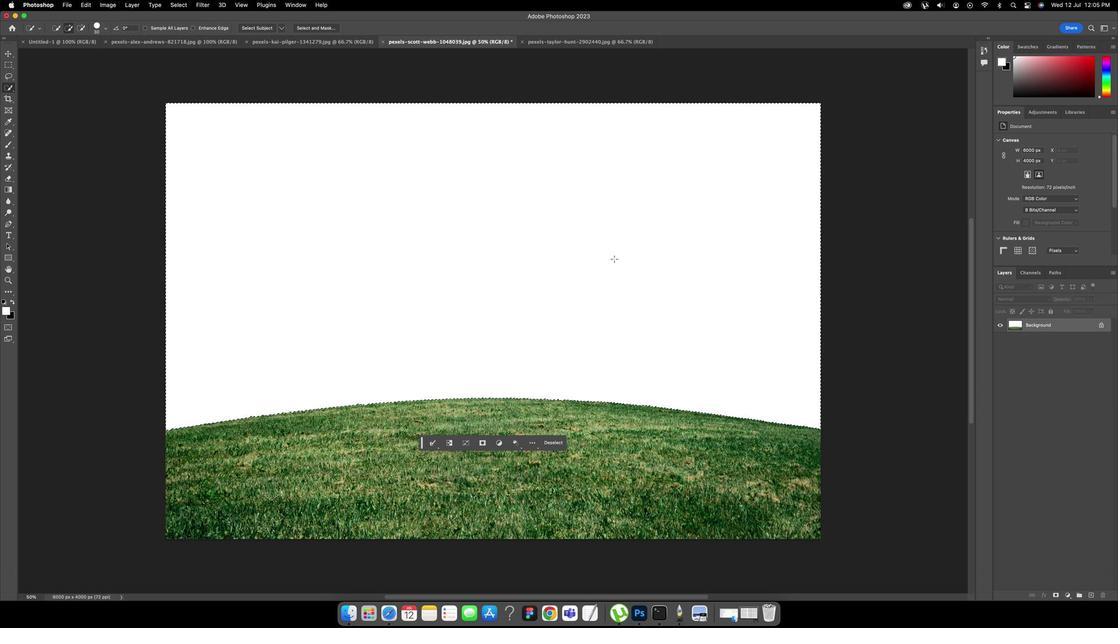 
Action: Key pressed 'E'
Screenshot: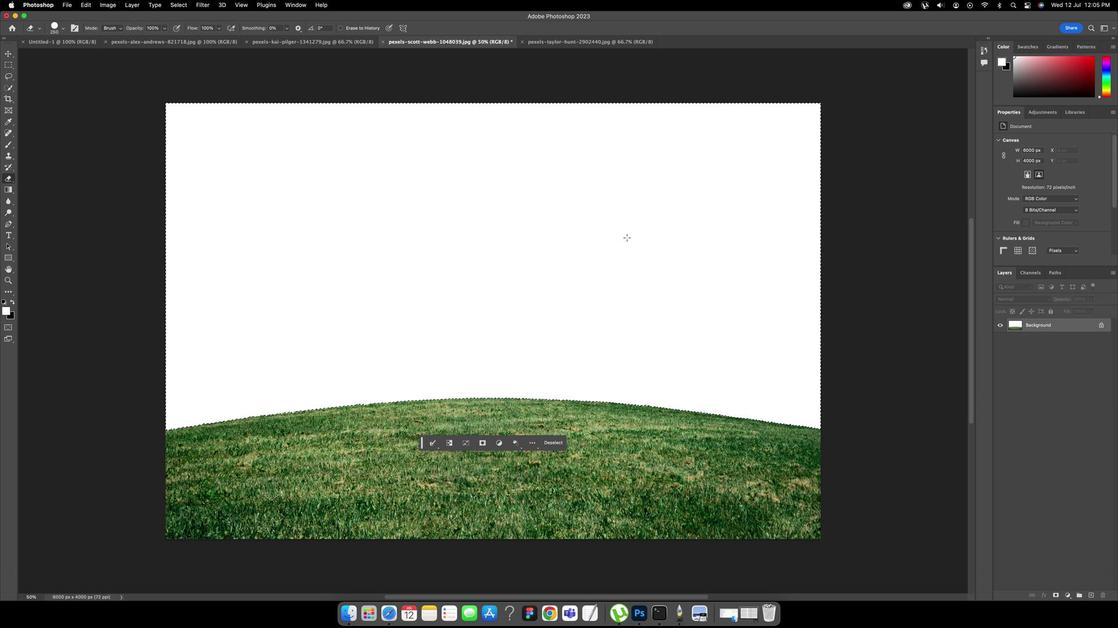 
Action: Mouse moved to (630, 241)
Screenshot: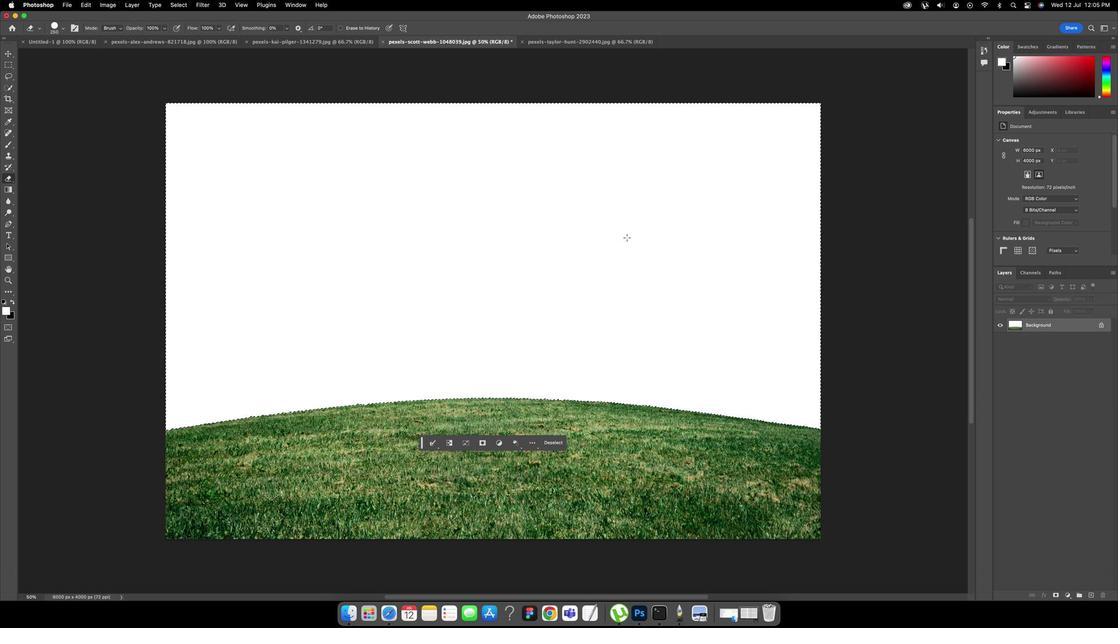 
Action: Key pressed Key.caps_lock
Screenshot: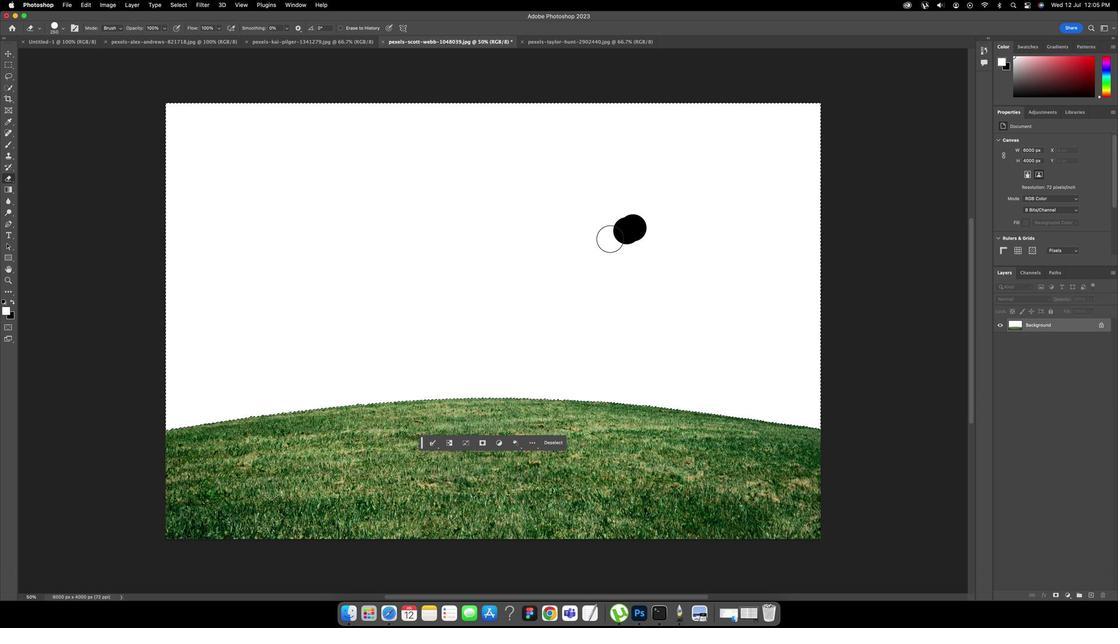 
Action: Mouse moved to (635, 232)
Screenshot: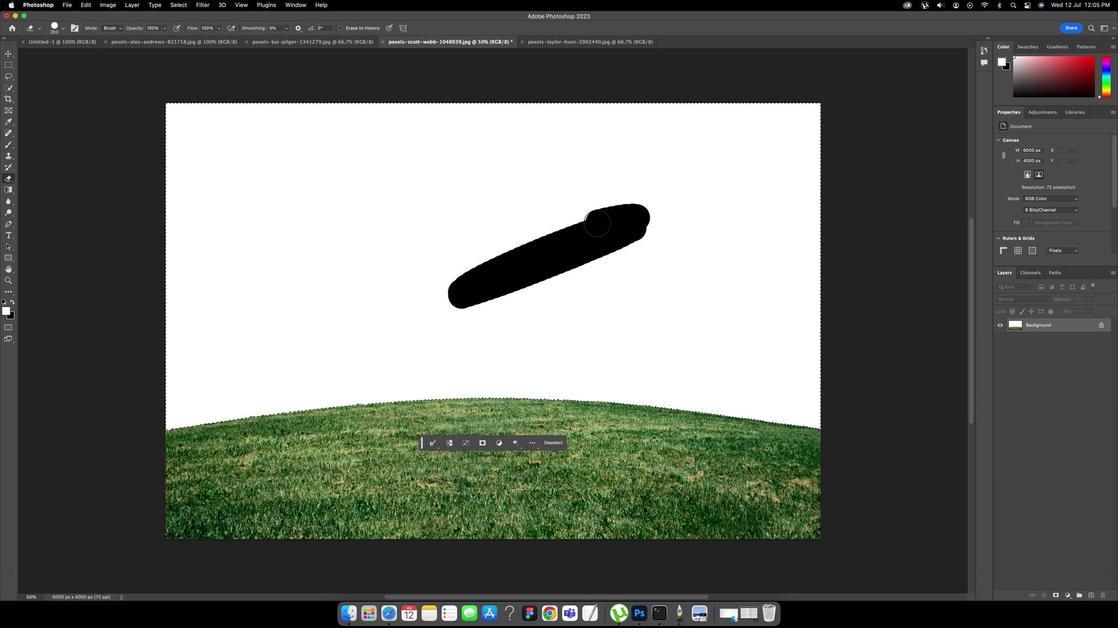 
Action: Mouse pressed left at (635, 232)
Screenshot: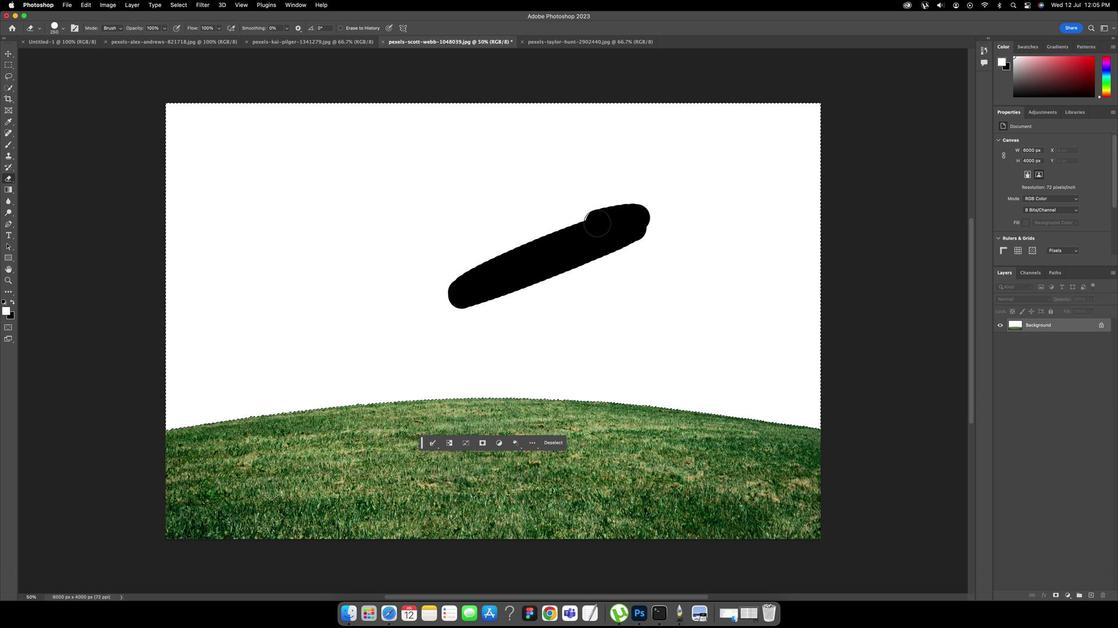 
Action: Mouse moved to (601, 227)
Screenshot: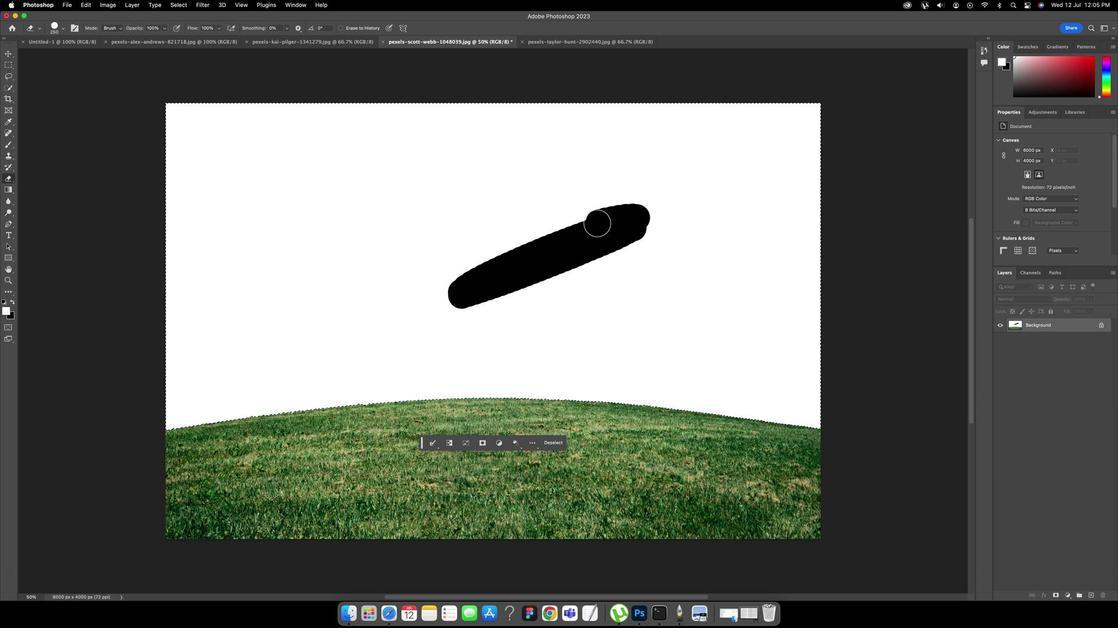 
Action: Key pressed Key.backspace
Screenshot: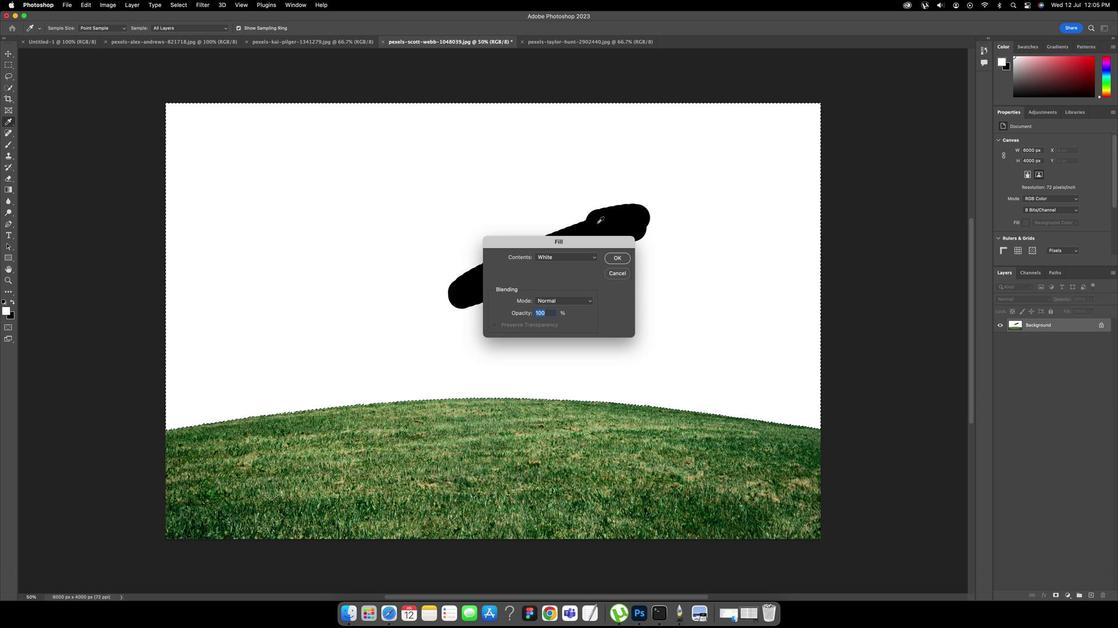 
Action: Mouse moved to (612, 275)
Screenshot: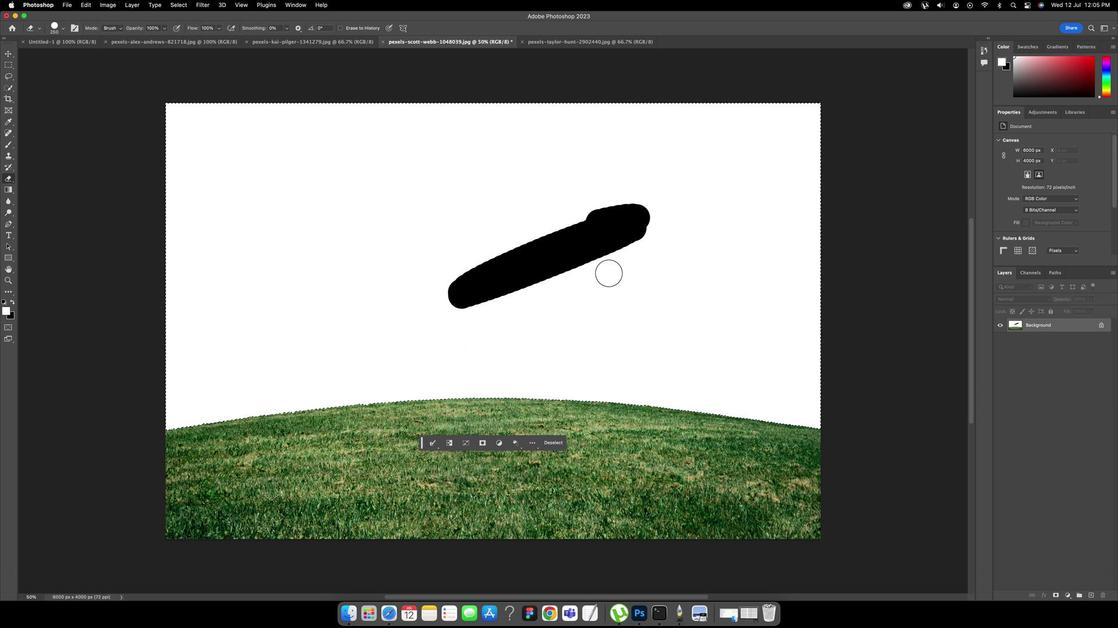 
Action: Mouse pressed left at (612, 275)
Screenshot: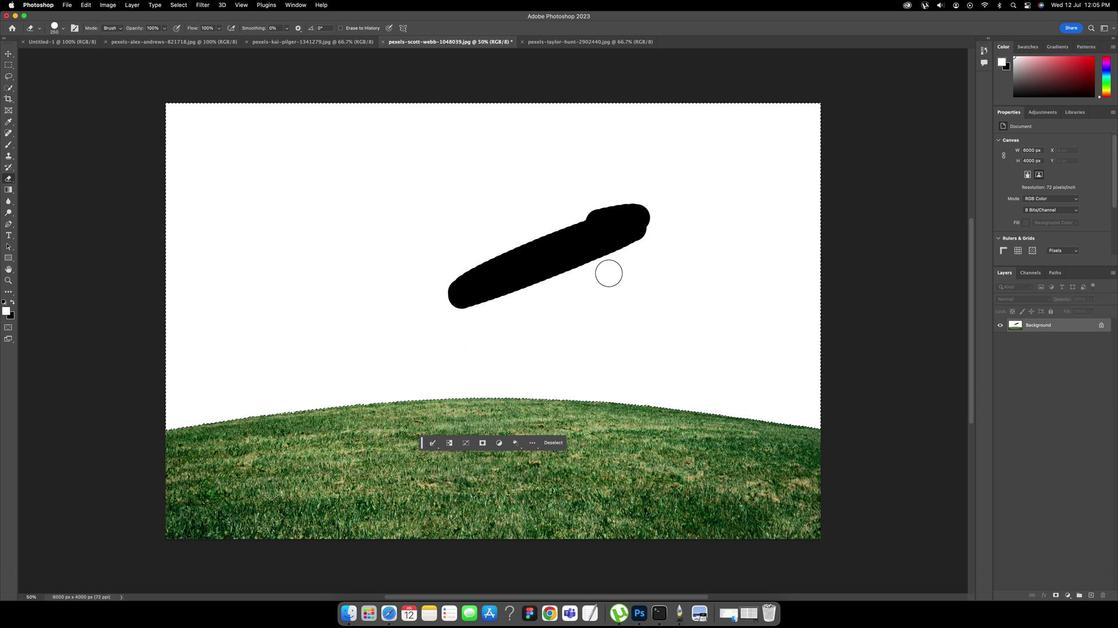 
Action: Key pressed Key.cmd'z'
Screenshot: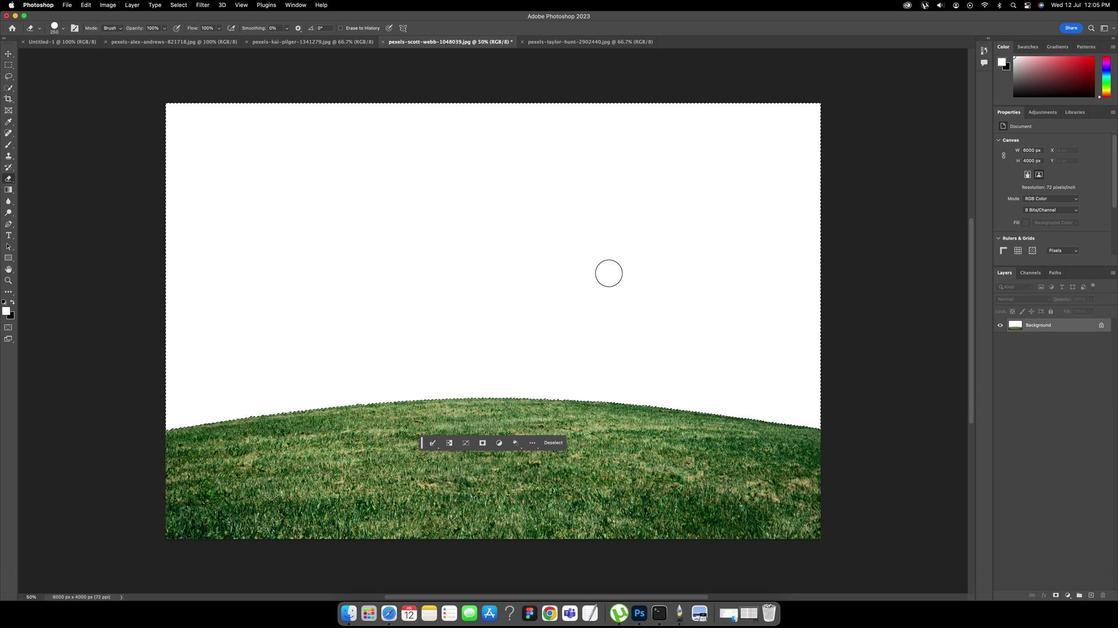 
Action: Mouse moved to (582, 259)
Screenshot: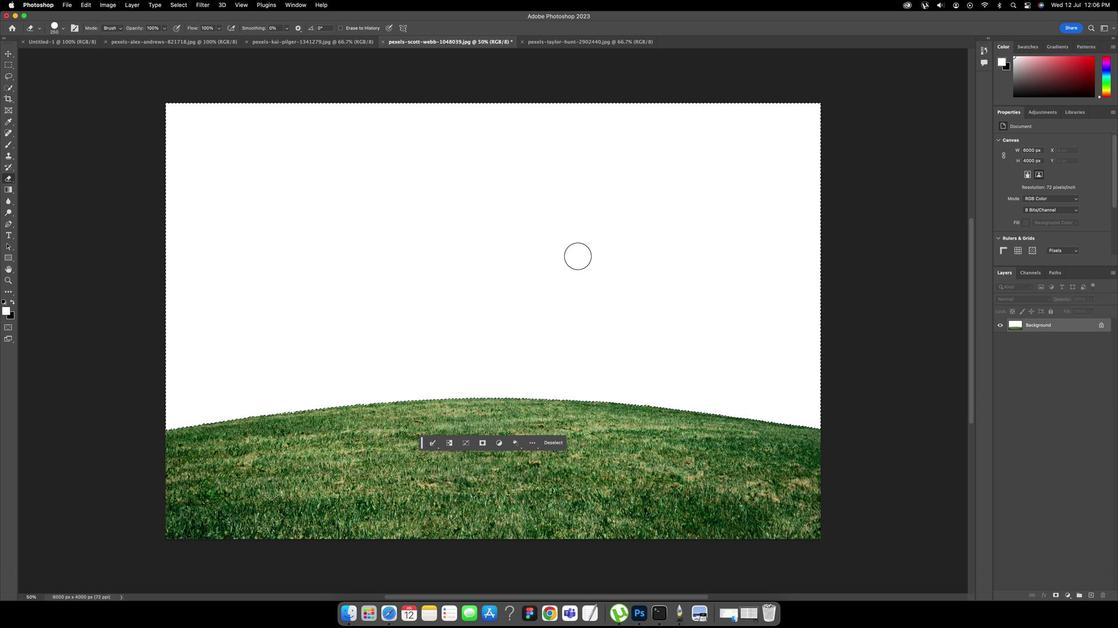 
Action: Key pressed Key.cmd'd'
Screenshot: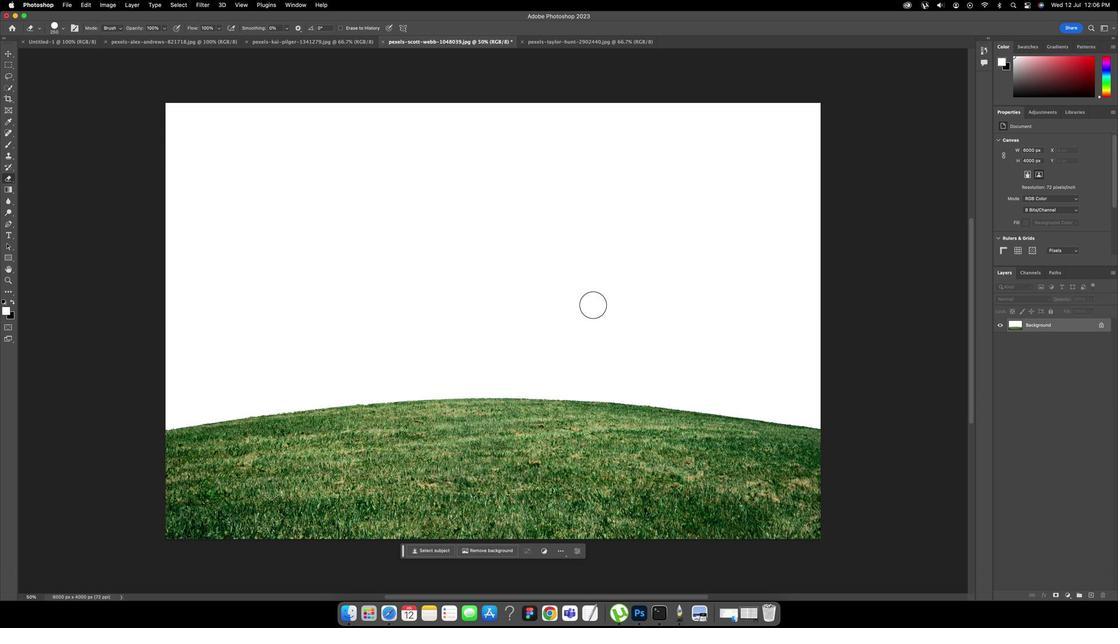 
Action: Mouse moved to (624, 345)
Screenshot: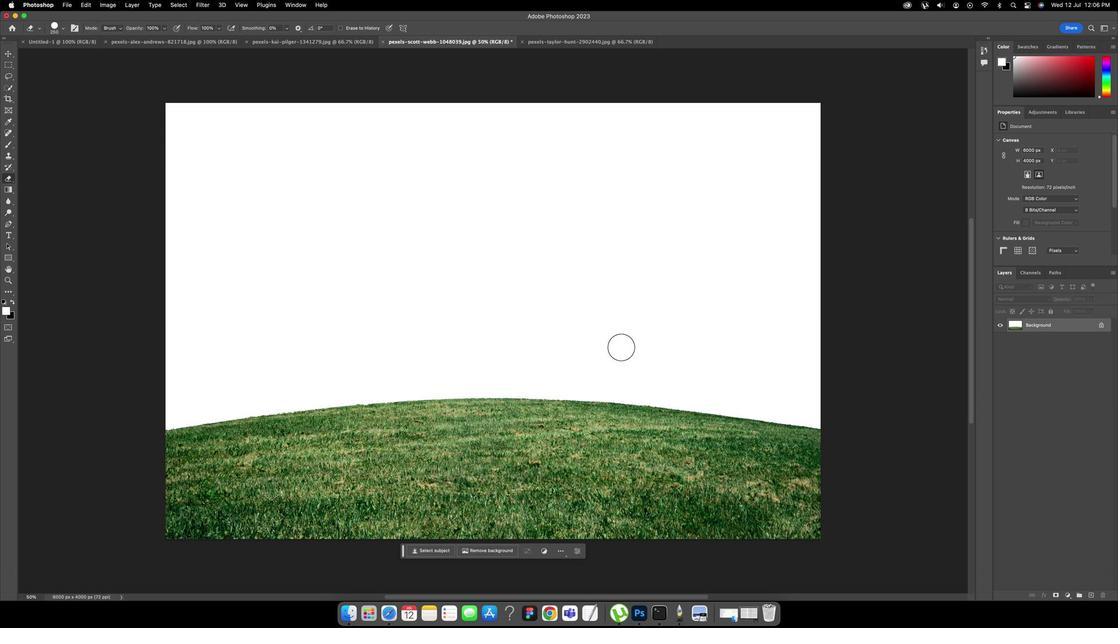 
Action: Mouse pressed left at (624, 345)
Screenshot: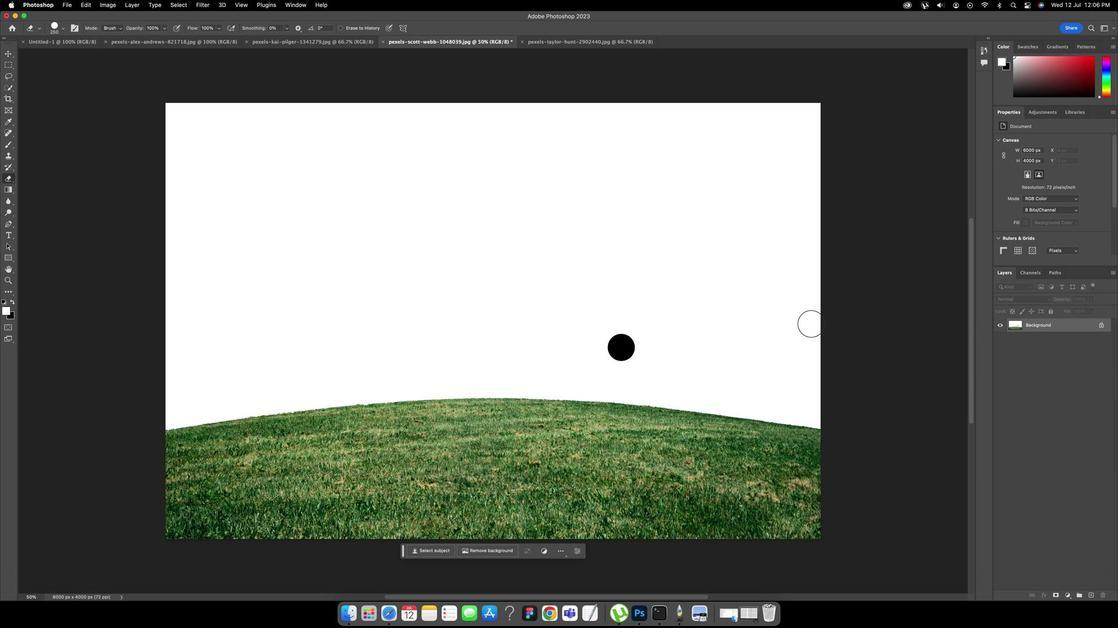 
Action: Mouse moved to (773, 326)
Screenshot: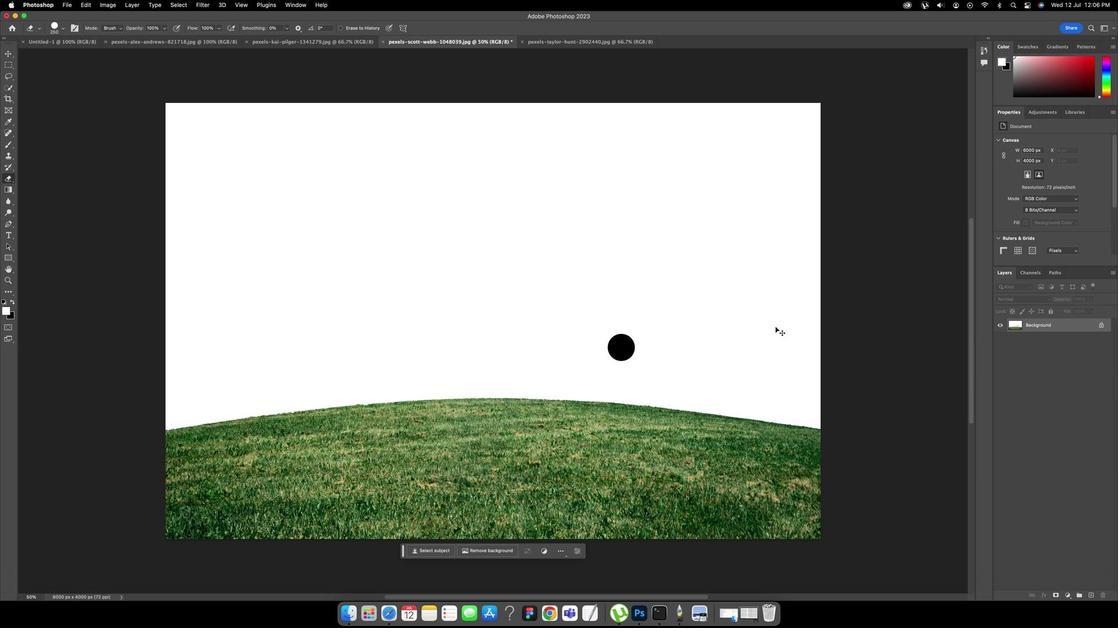 
Action: Key pressed Key.cmd'z'
Screenshot: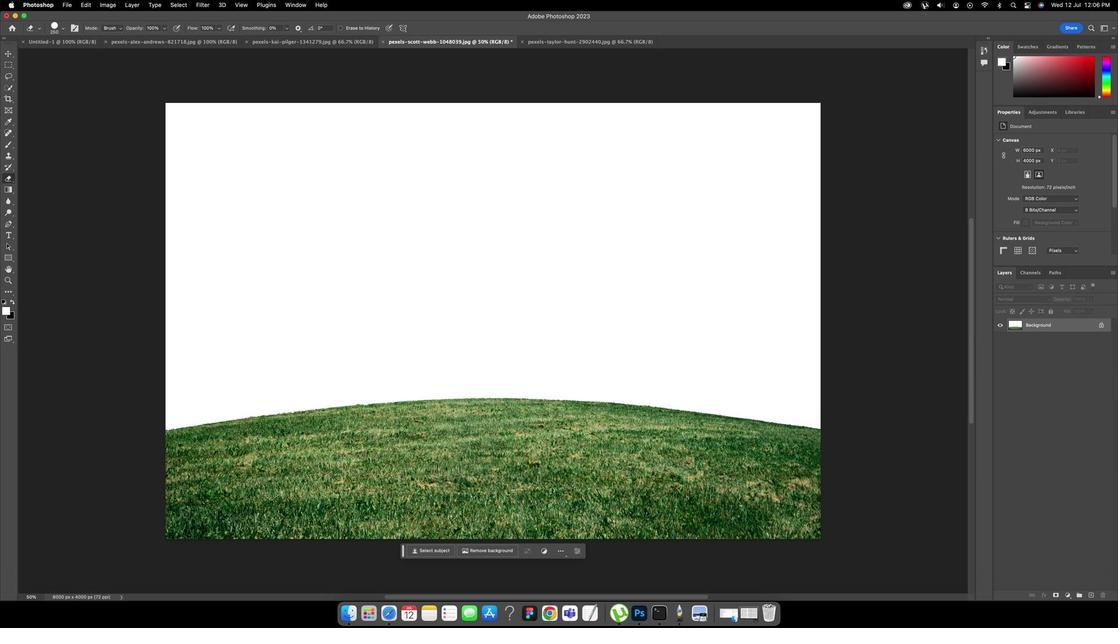 
Action: Mouse moved to (1087, 325)
Screenshot: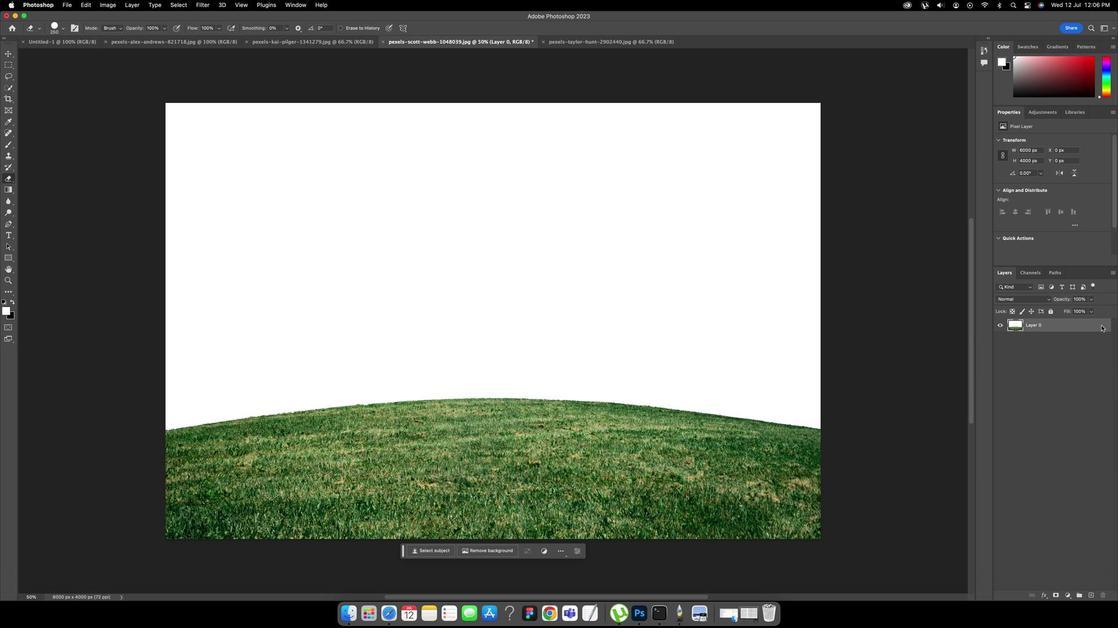 
Action: Mouse pressed left at (1087, 325)
Screenshot: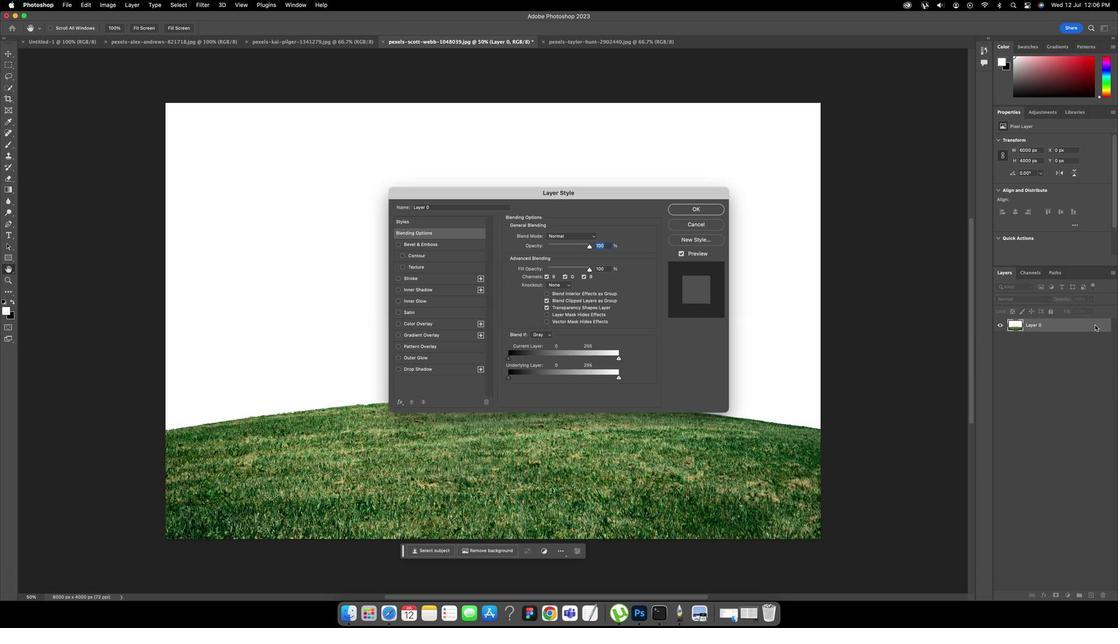 
Action: Mouse pressed left at (1087, 325)
Screenshot: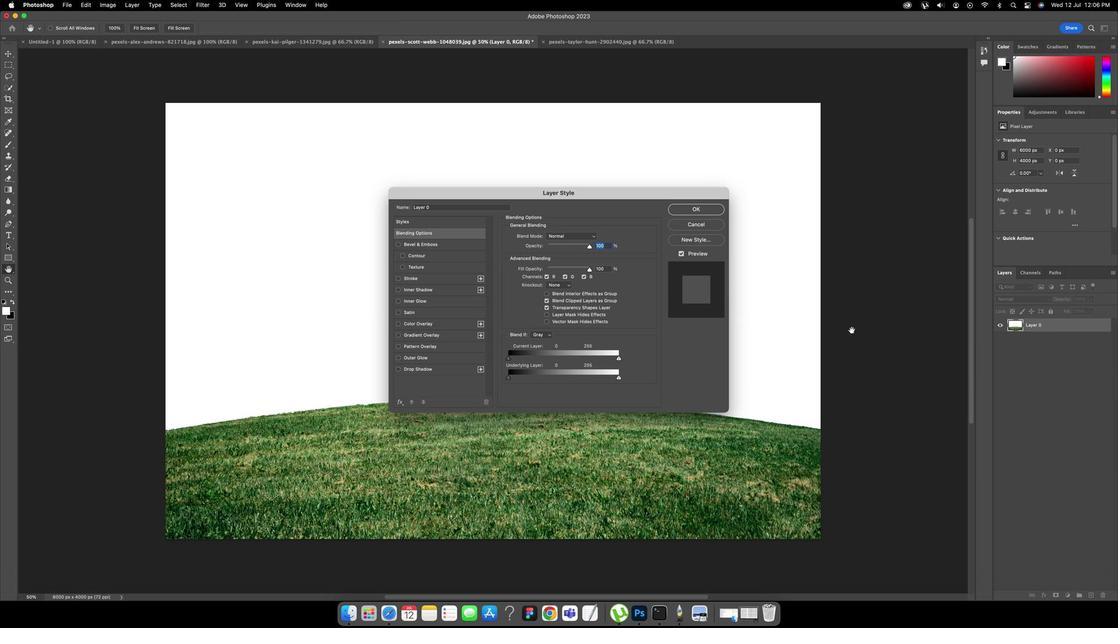 
Action: Mouse moved to (696, 229)
Screenshot: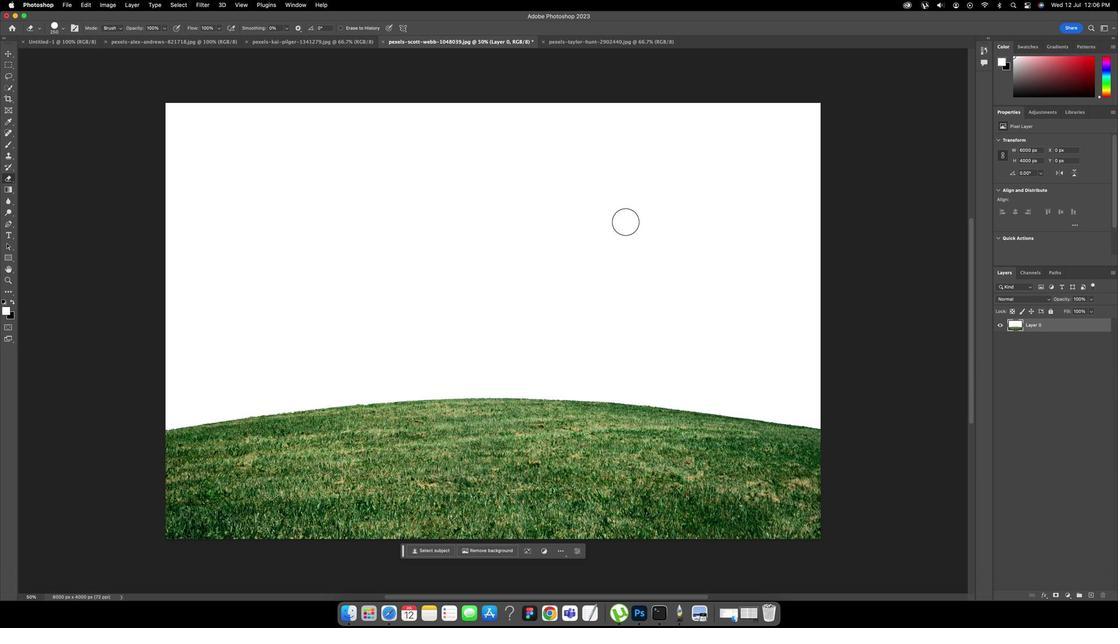 
Action: Mouse pressed left at (696, 229)
Screenshot: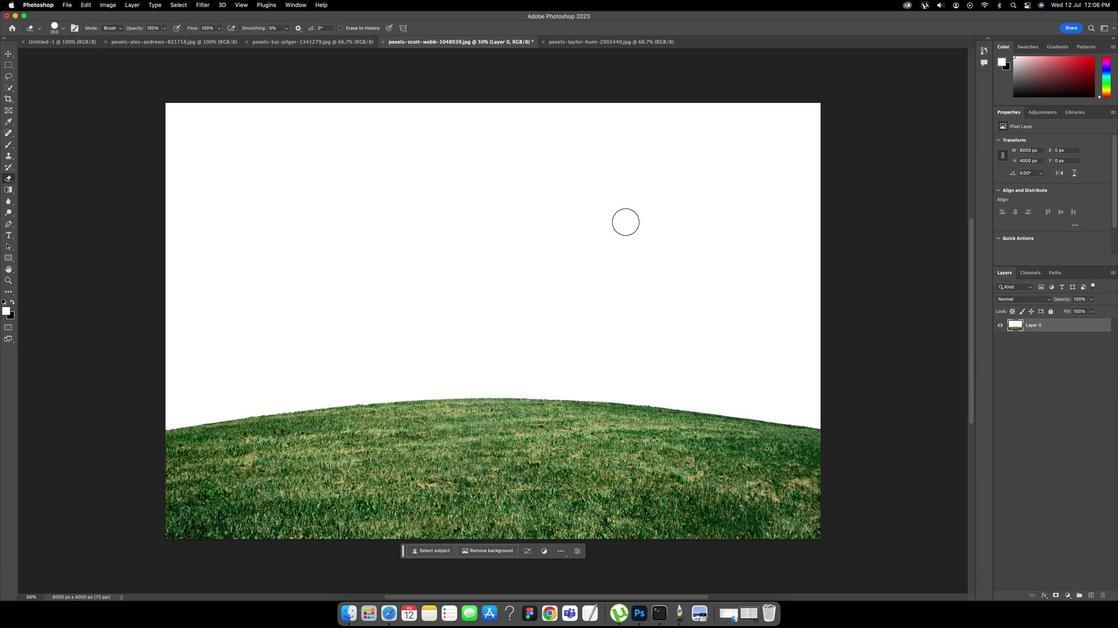 
Action: Mouse moved to (574, 226)
Screenshot: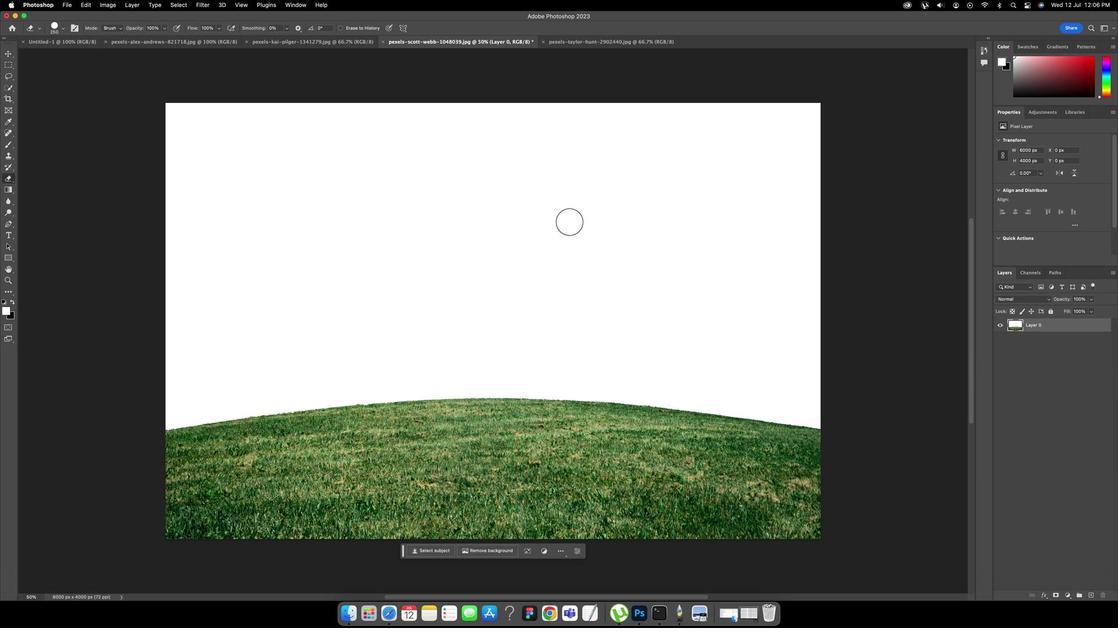 
Action: Key pressed 'e'
Screenshot: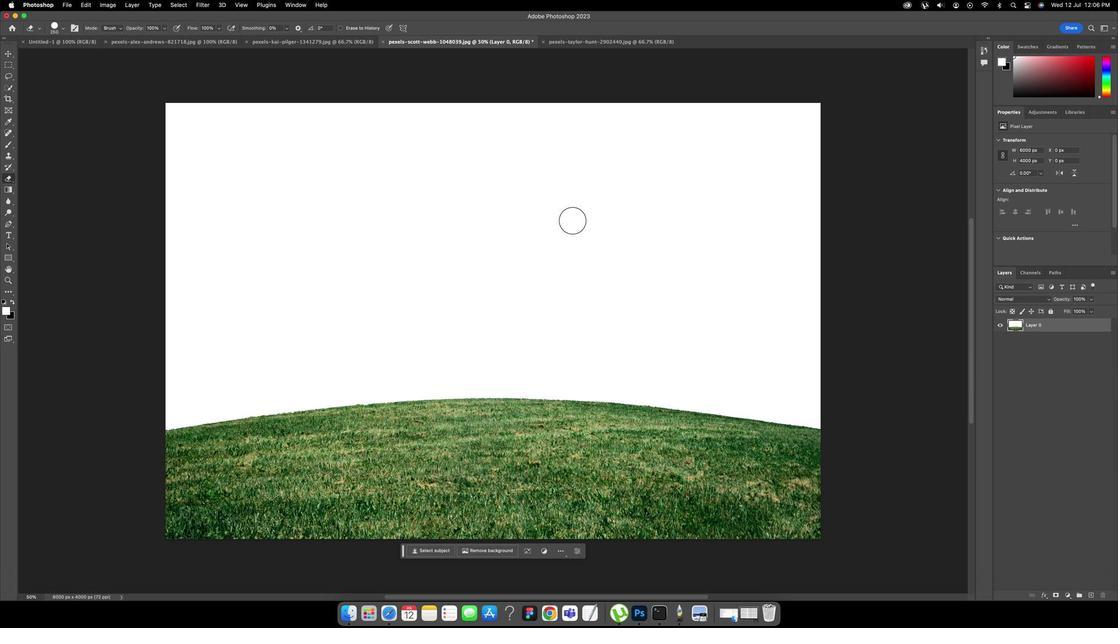 
Action: Mouse moved to (575, 220)
Screenshot: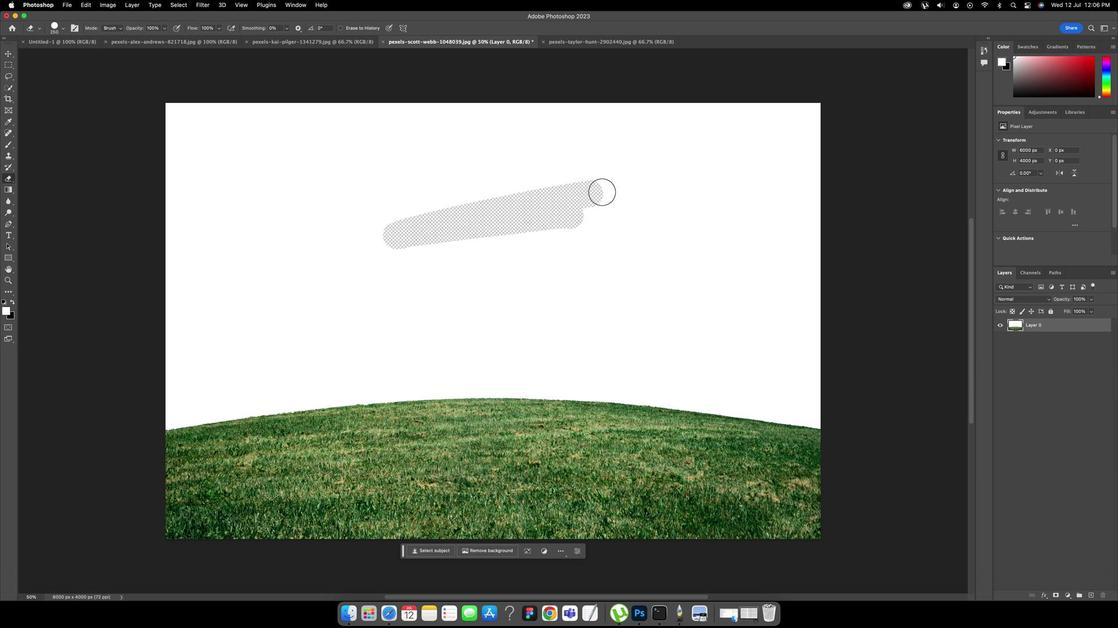 
Action: Mouse pressed left at (575, 220)
Screenshot: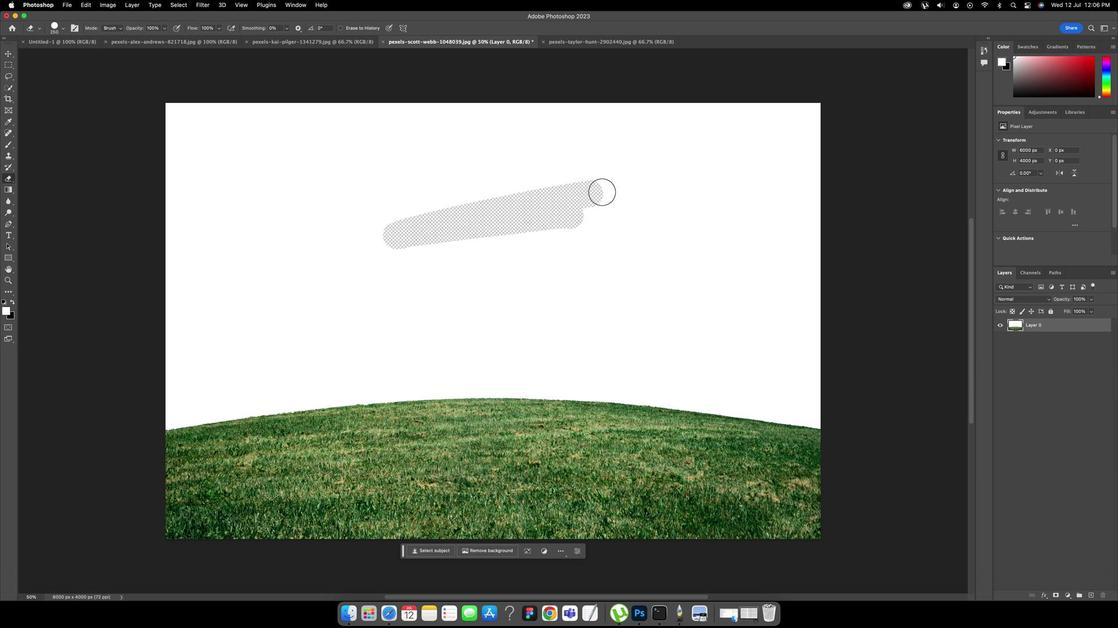 
Action: Mouse moved to (436, 221)
Screenshot: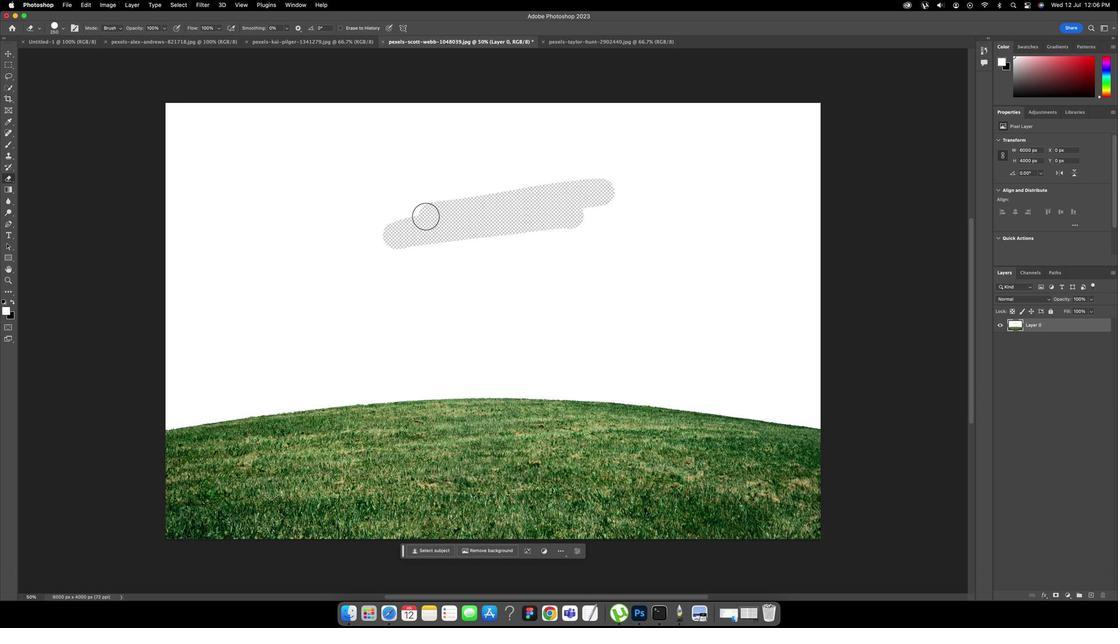 
Action: Key pressed 'w'
Screenshot: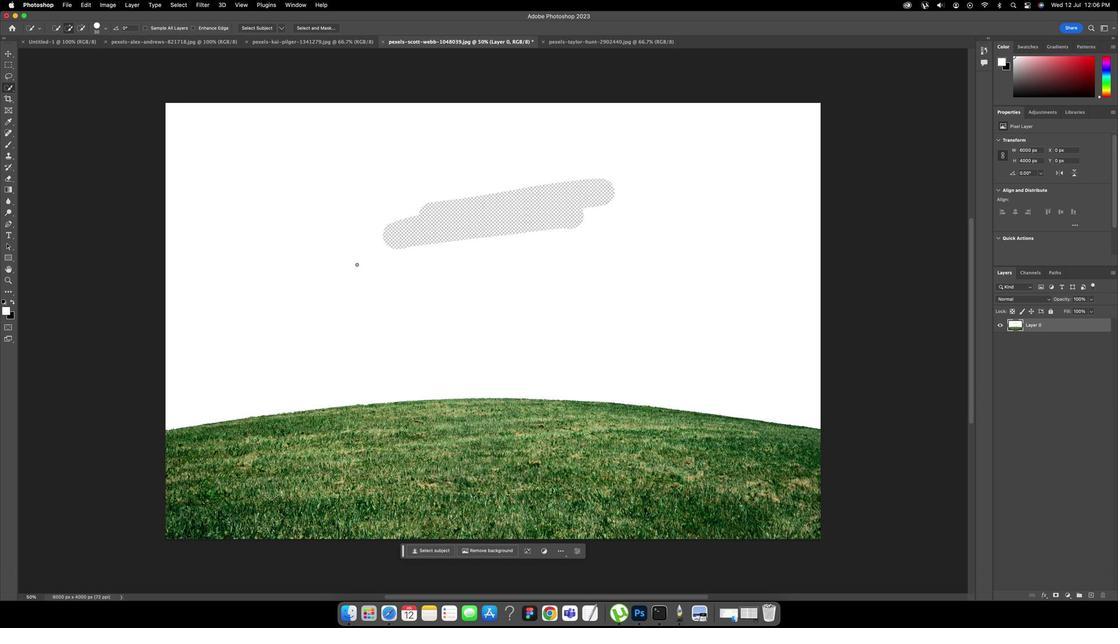 
Action: Mouse moved to (369, 267)
Screenshot: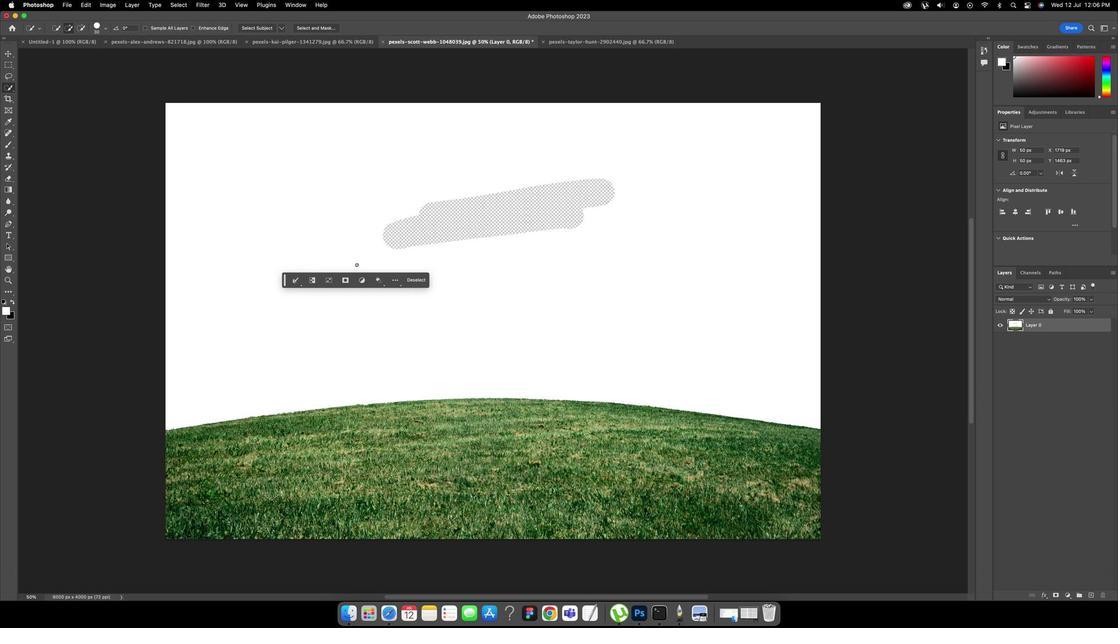 
Action: Mouse pressed left at (369, 267)
Screenshot: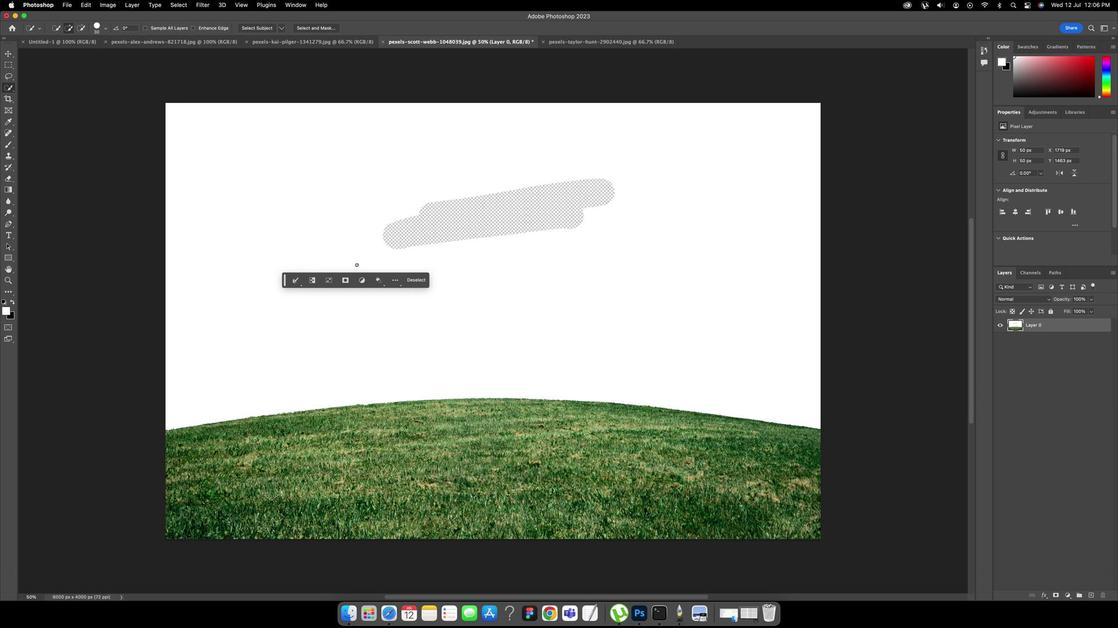 
Action: Key pressed 'w'
Screenshot: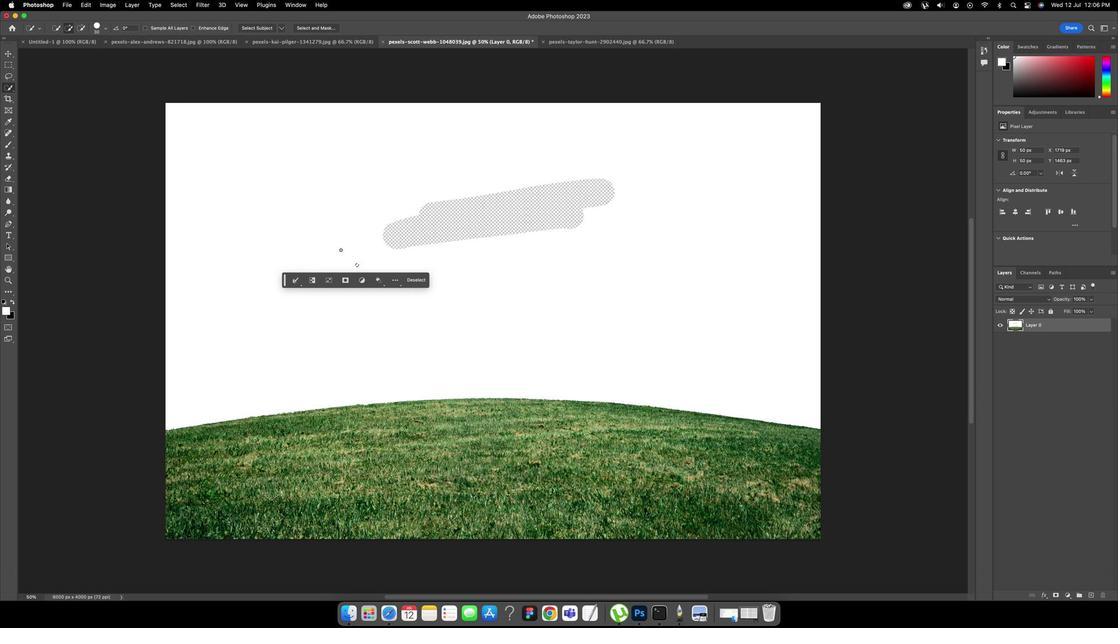 
Action: Mouse moved to (340, 242)
Screenshot: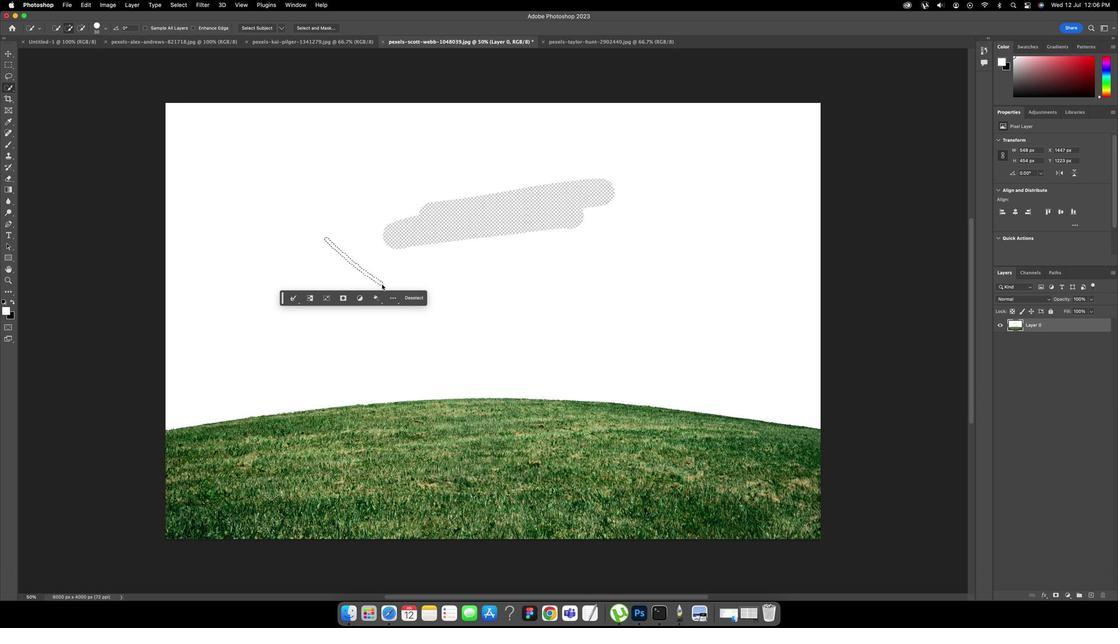 
Action: Mouse pressed left at (340, 242)
Screenshot: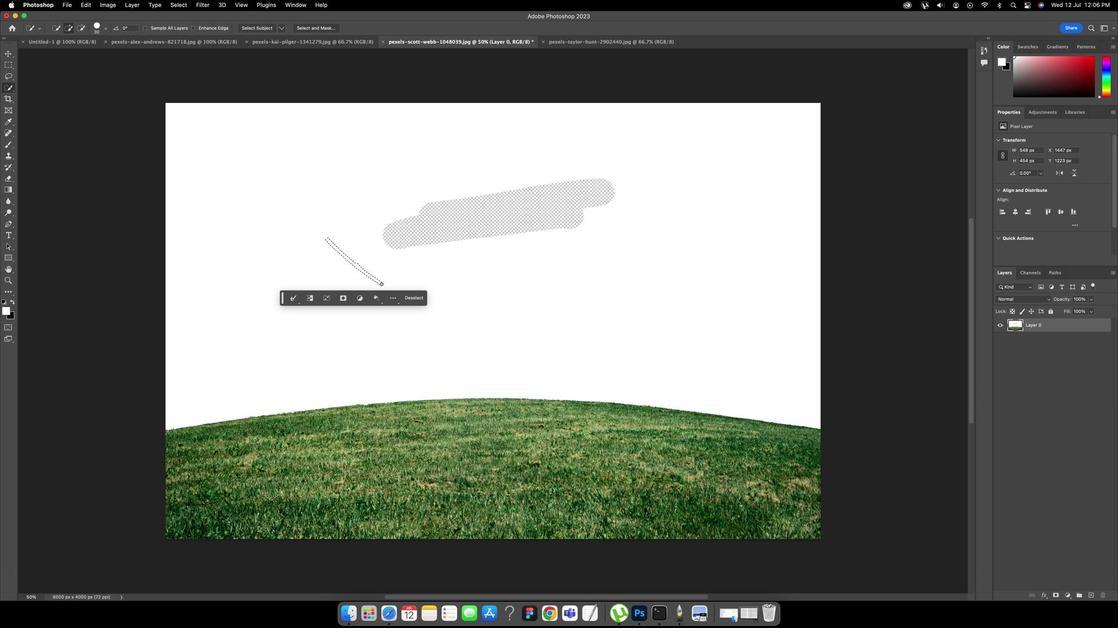 
Action: Mouse moved to (348, 256)
Screenshot: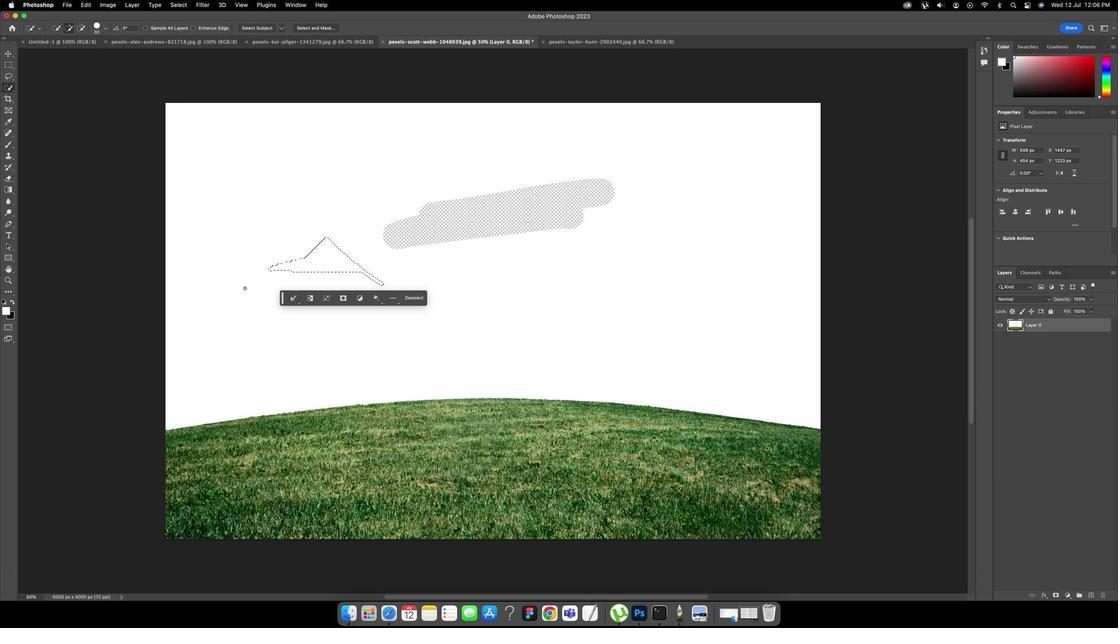 
Action: Mouse pressed left at (348, 256)
Screenshot: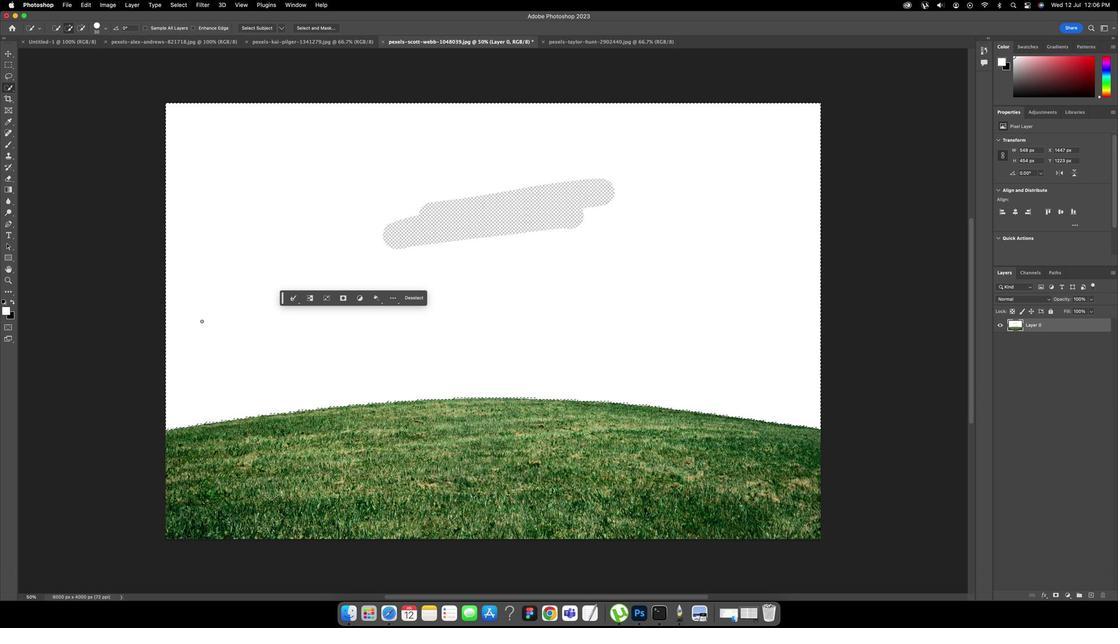 
Action: Mouse moved to (278, 256)
Screenshot: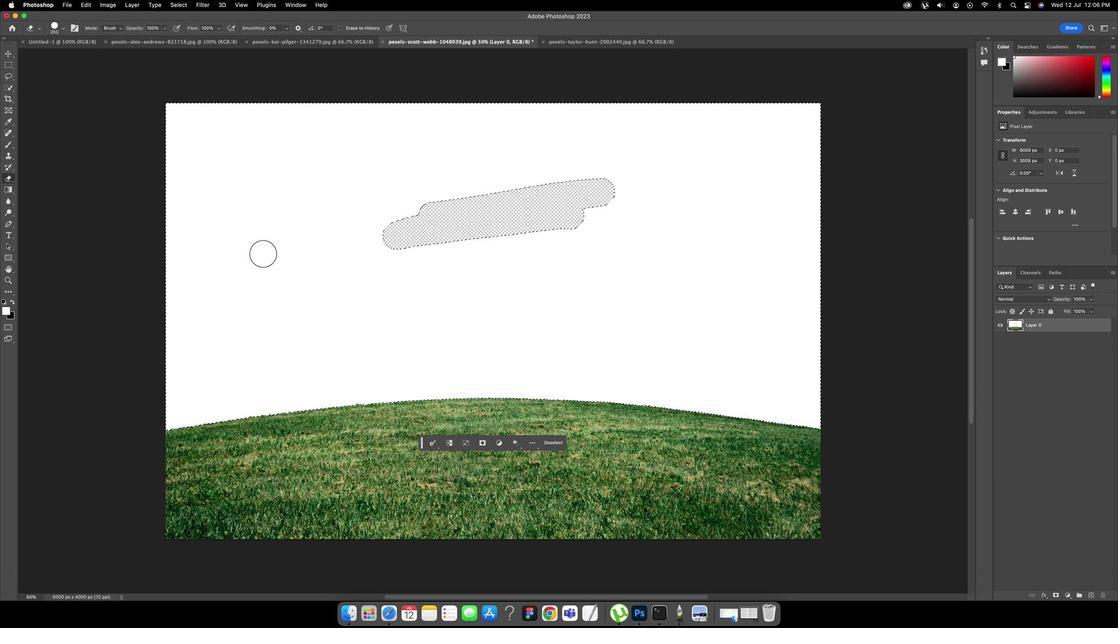 
Action: Key pressed 'e'
Screenshot: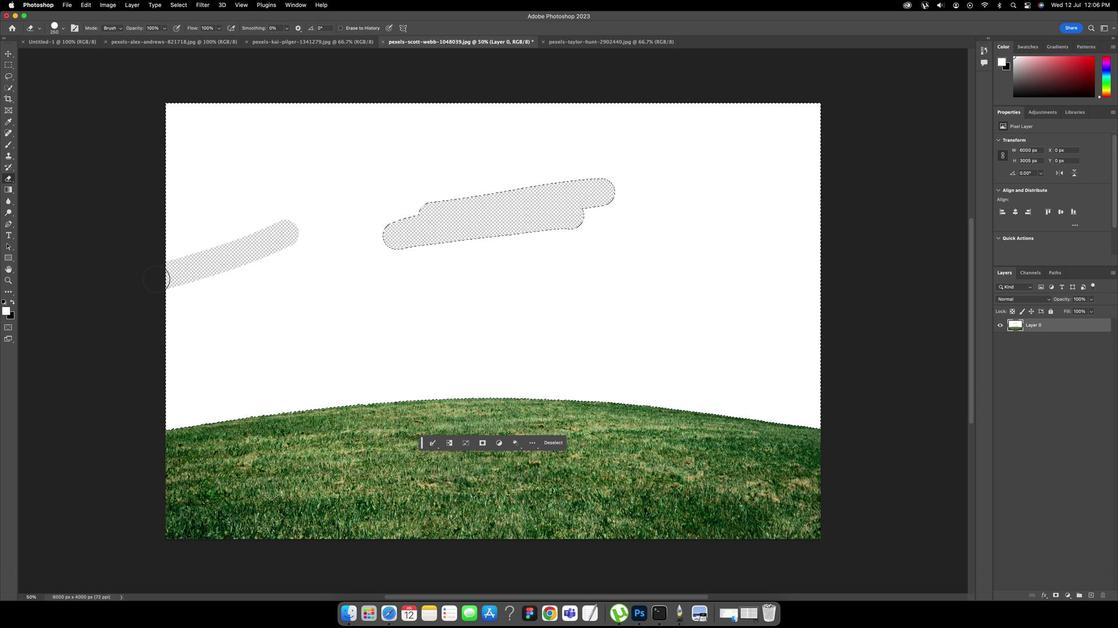 
Action: Mouse moved to (300, 237)
Screenshot: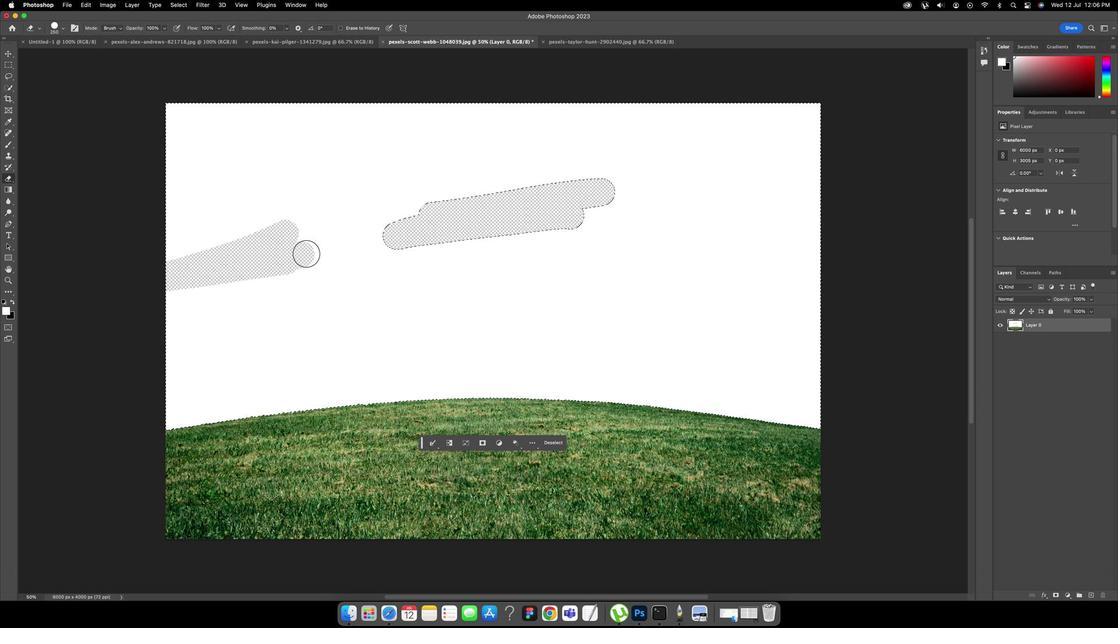 
Action: Mouse pressed left at (300, 237)
Screenshot: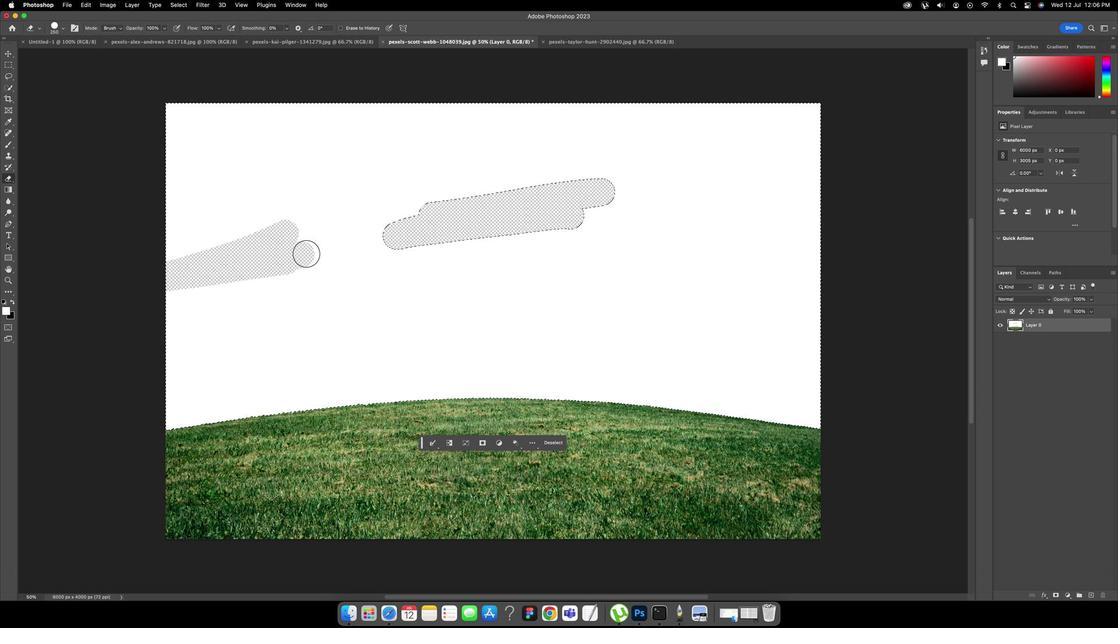 
Action: Mouse moved to (320, 256)
Screenshot: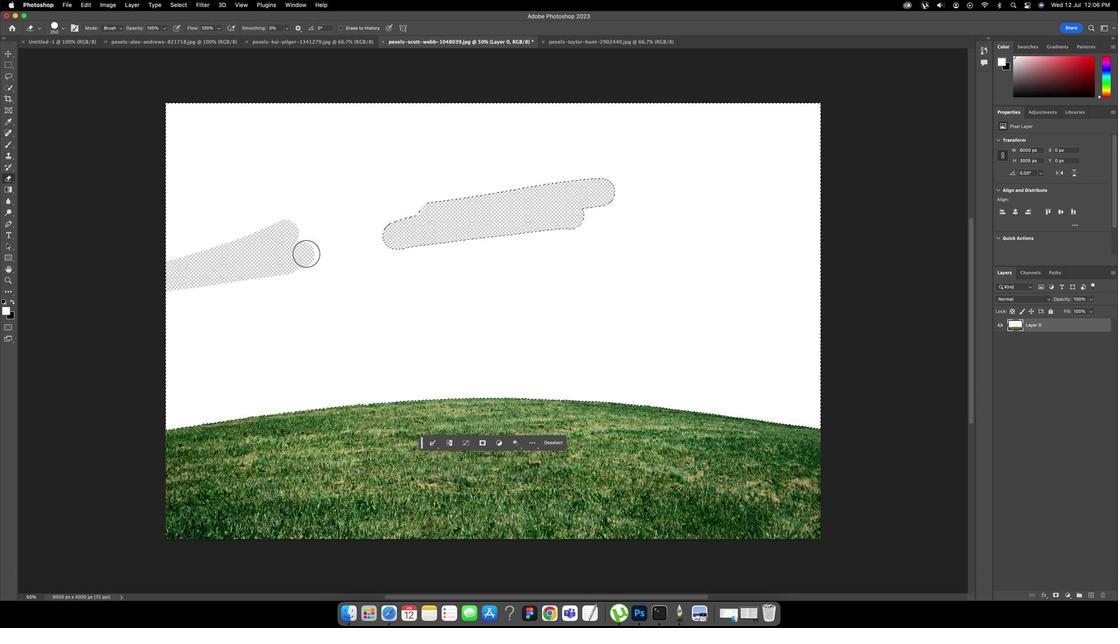 
Action: Key pressed ']'']'']'']'']'']'']'']'']'']'']'']'
Screenshot: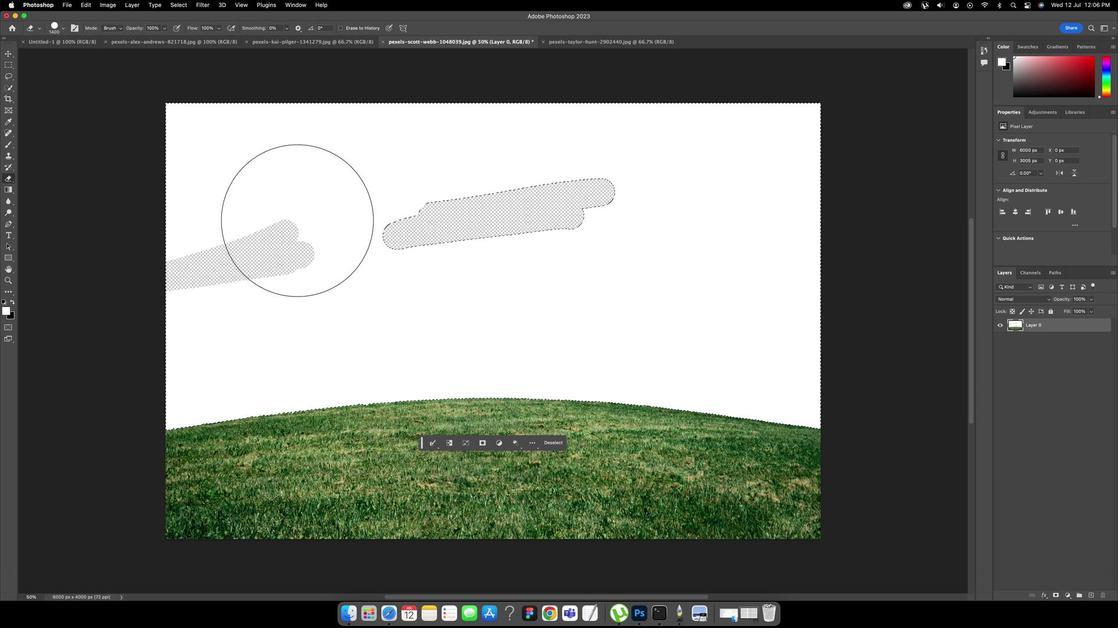 
Action: Mouse moved to (320, 249)
Screenshot: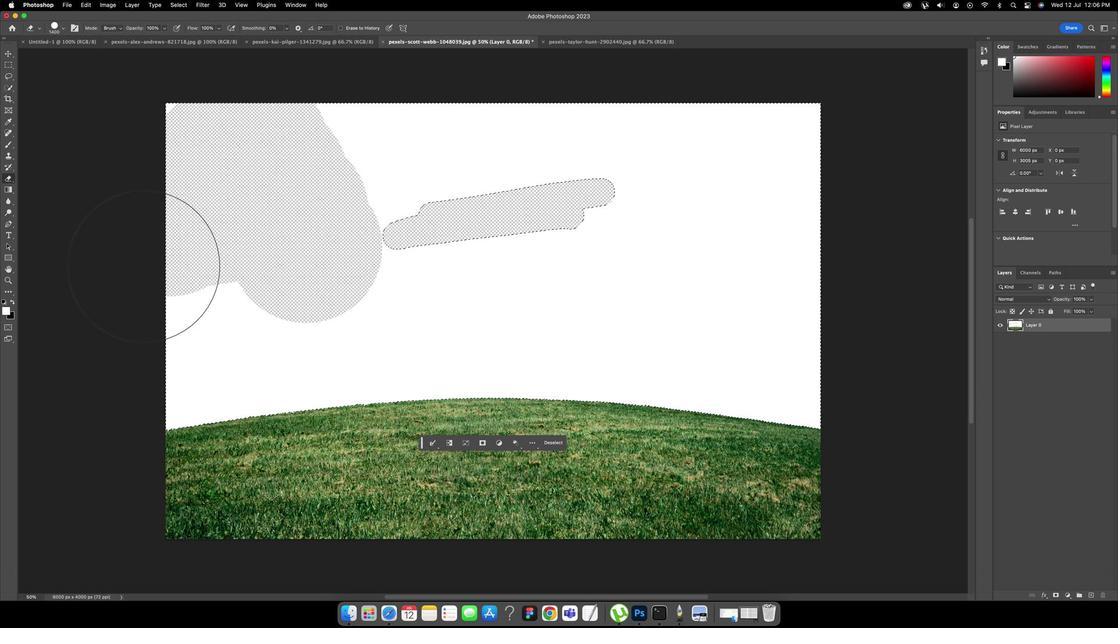 
Action: Mouse pressed left at (320, 249)
Screenshot: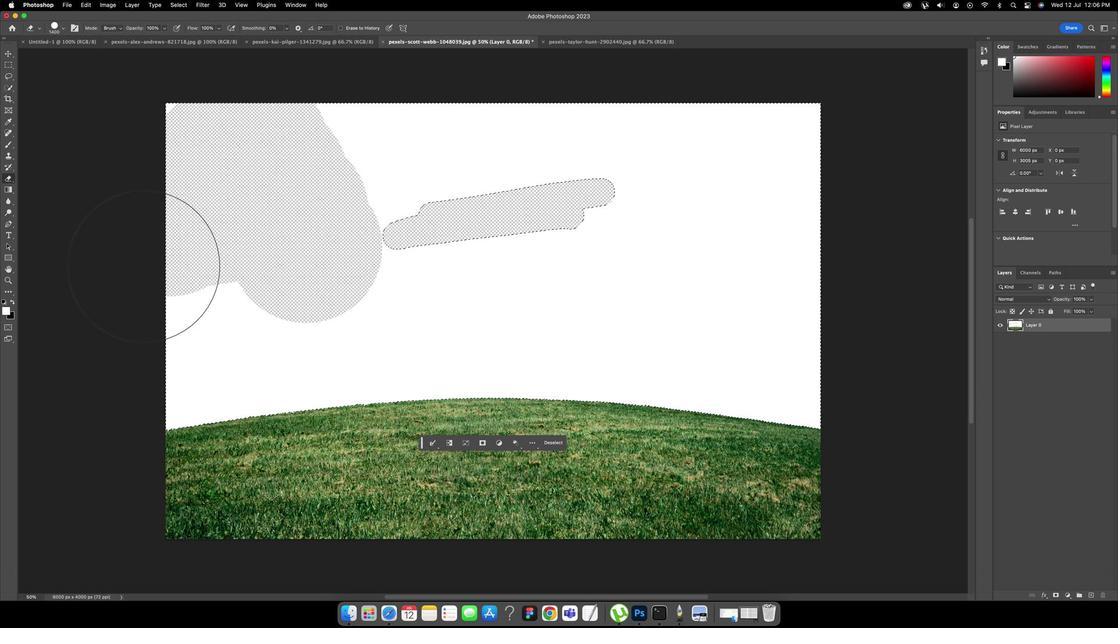 
Action: Mouse moved to (680, 194)
Screenshot: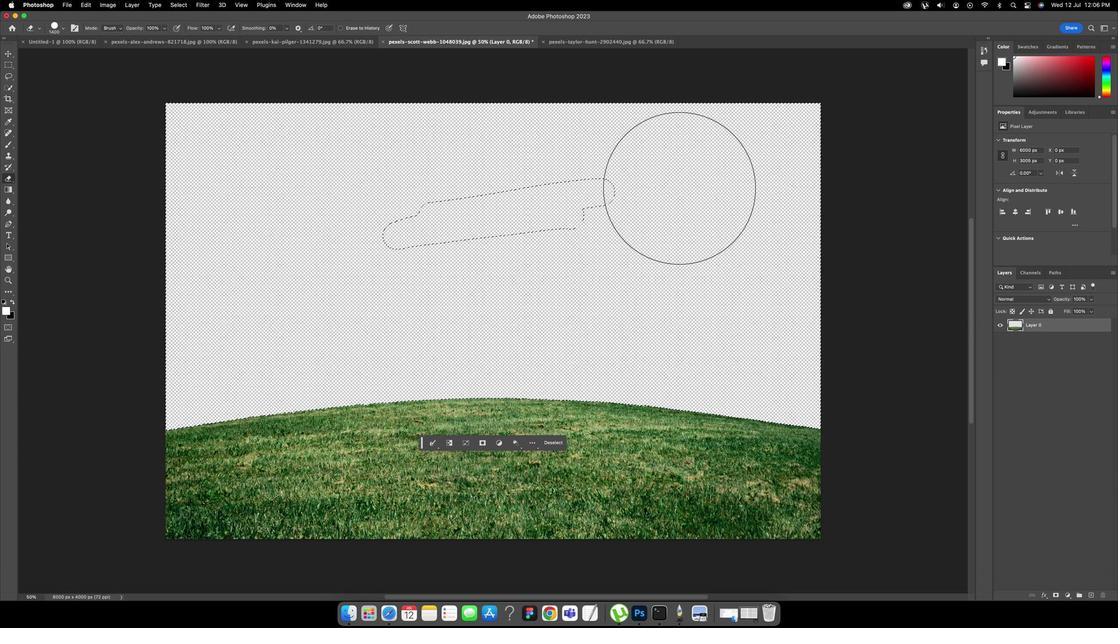 
Action: Key pressed Key.cmd'd'
Screenshot: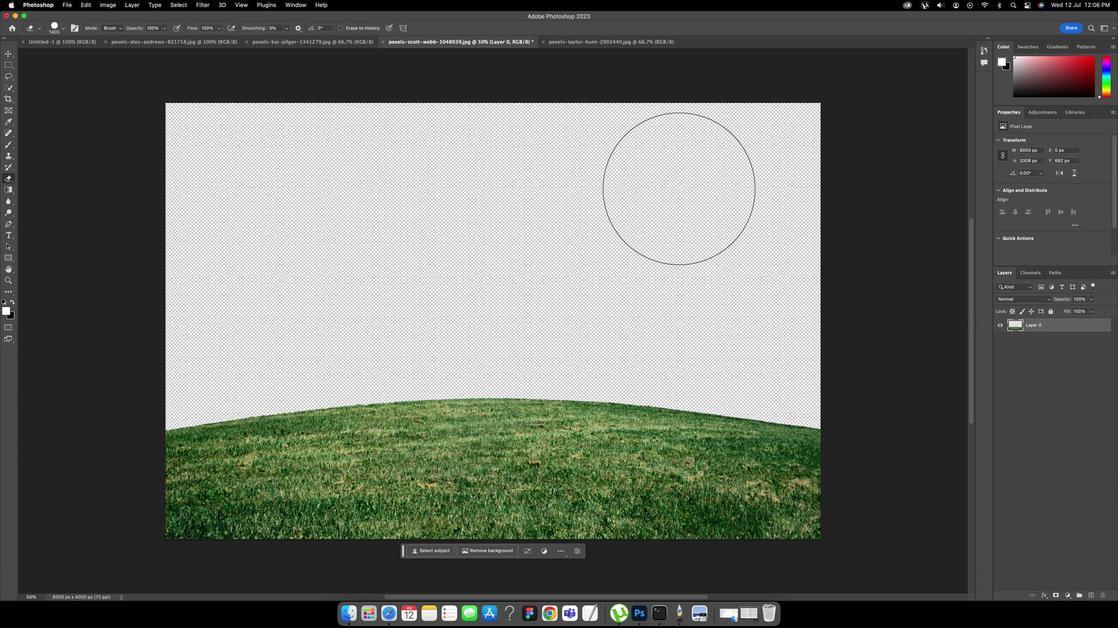 
Action: Mouse moved to (659, 201)
Screenshot: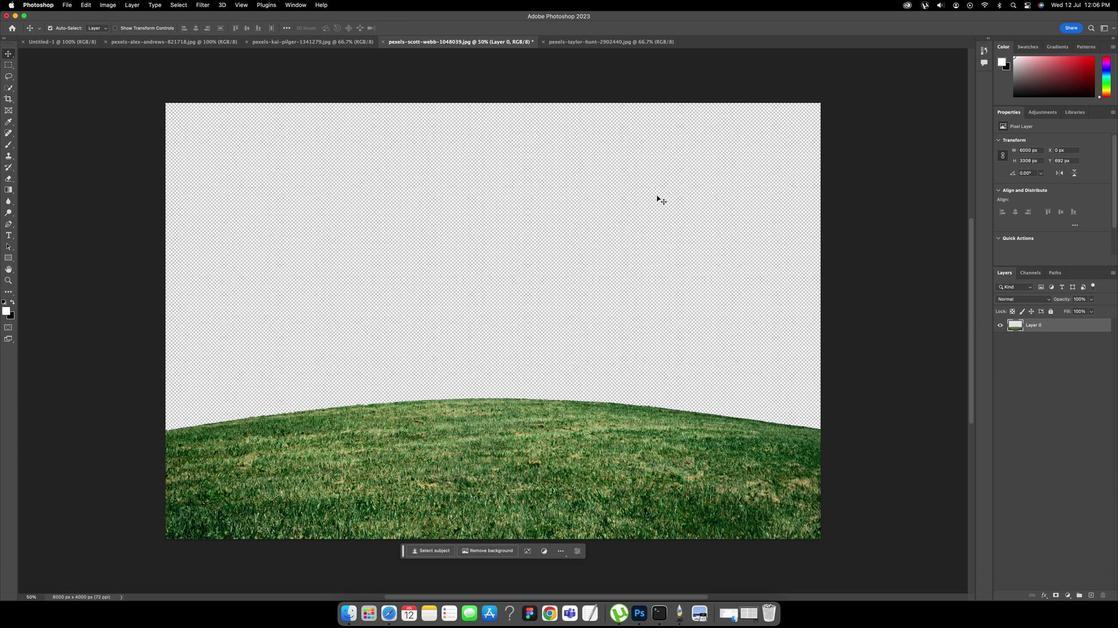 
Action: Key pressed 'v'
Screenshot: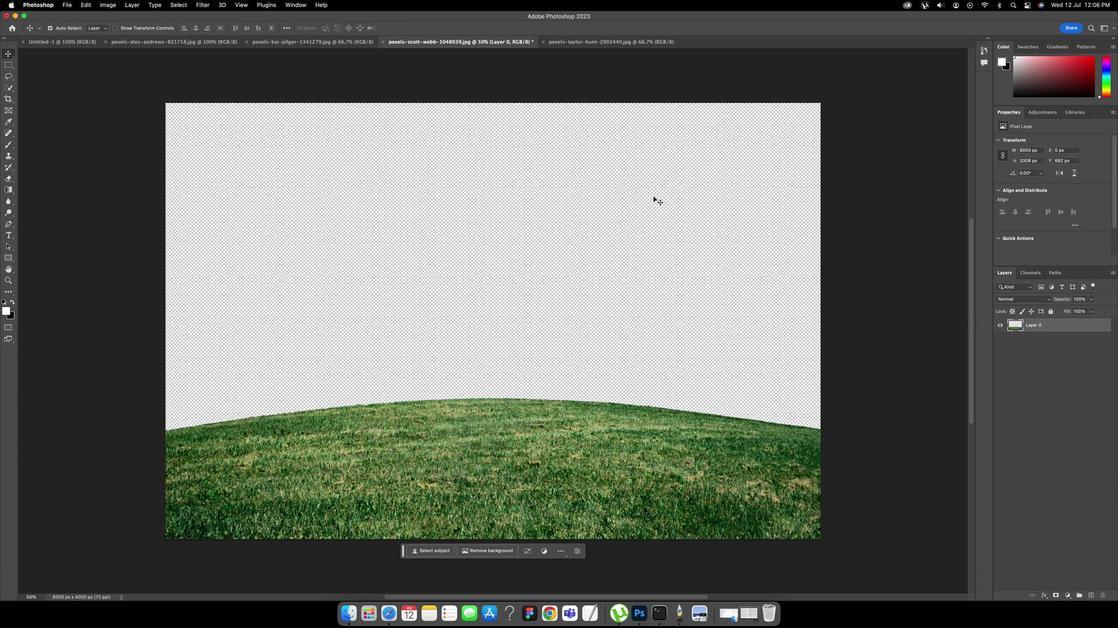 
Action: Mouse moved to (436, 238)
Screenshot: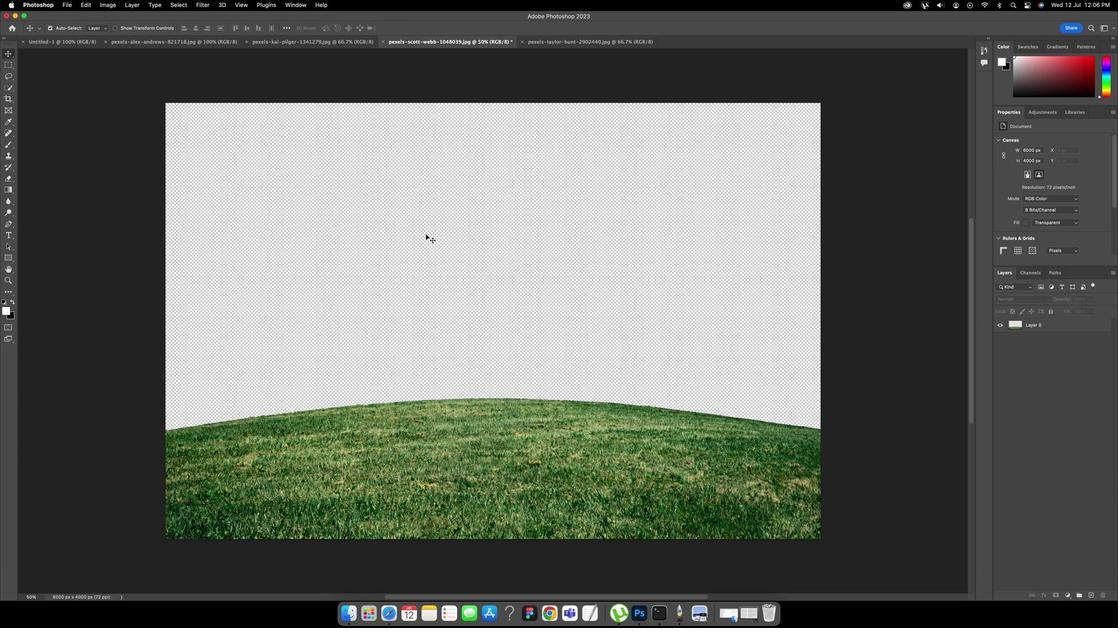 
Action: Mouse pressed left at (436, 238)
Screenshot: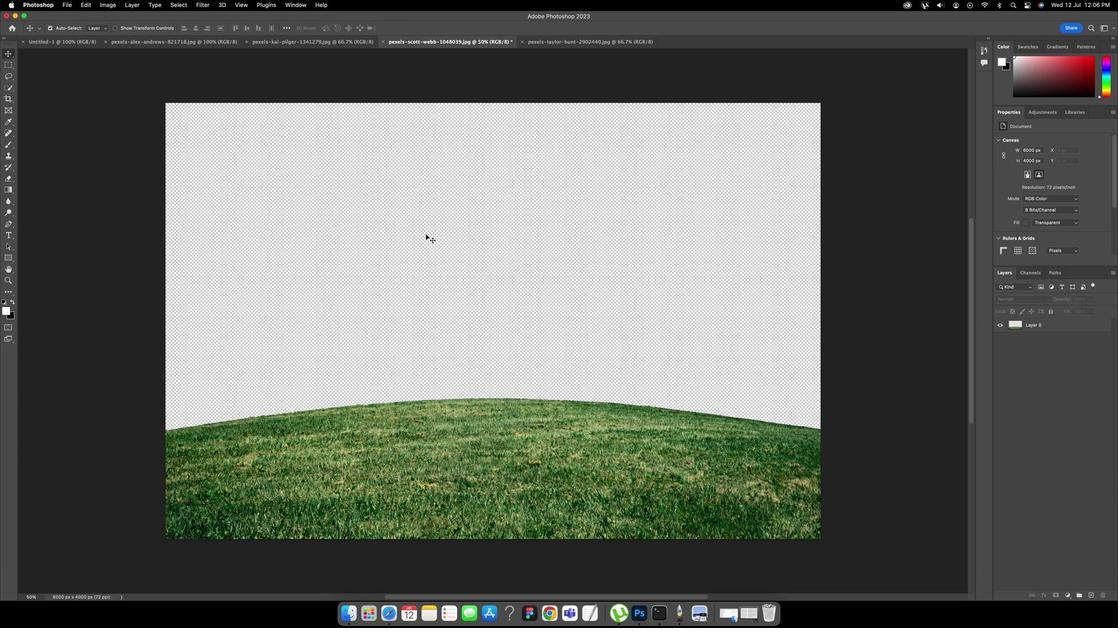 
Action: Mouse moved to (331, 58)
Screenshot: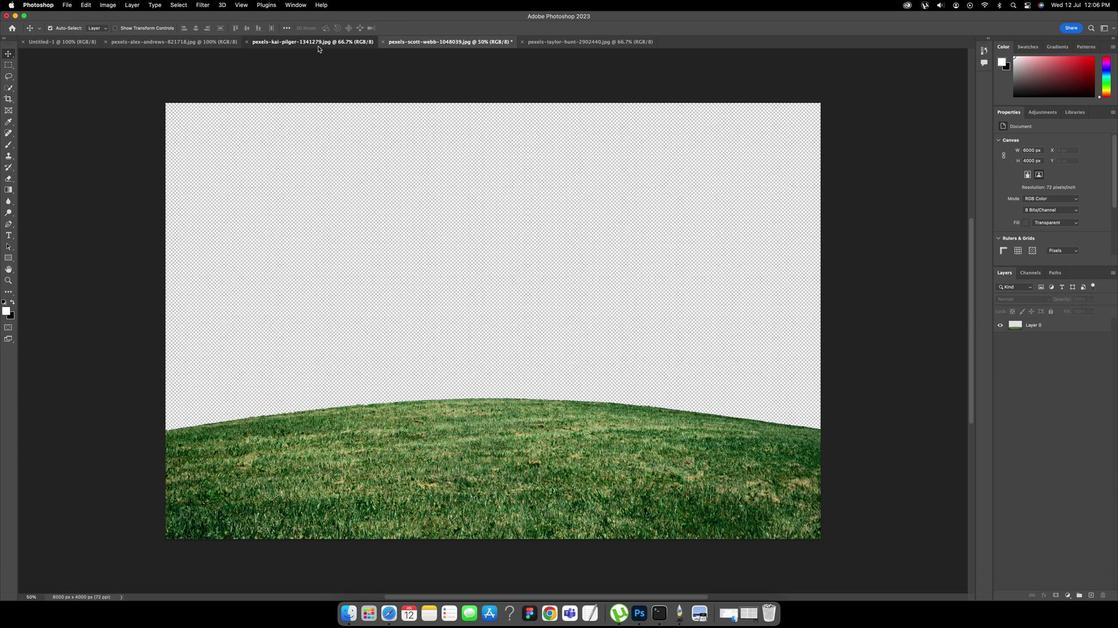 
Action: Mouse pressed left at (331, 58)
Screenshot: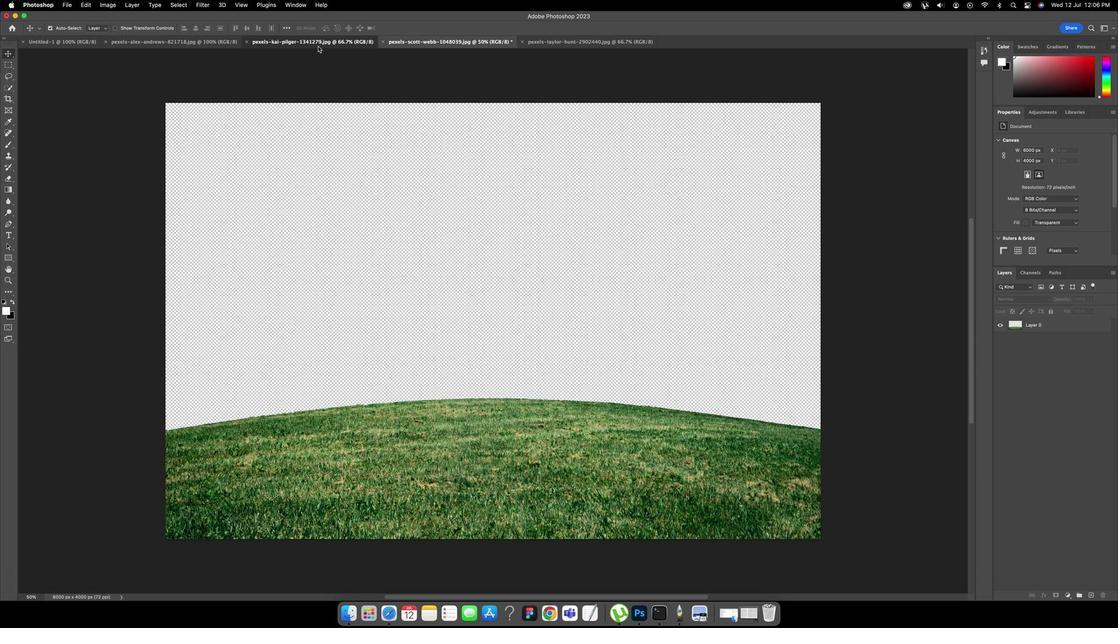 
Action: Mouse moved to (395, 125)
Screenshot: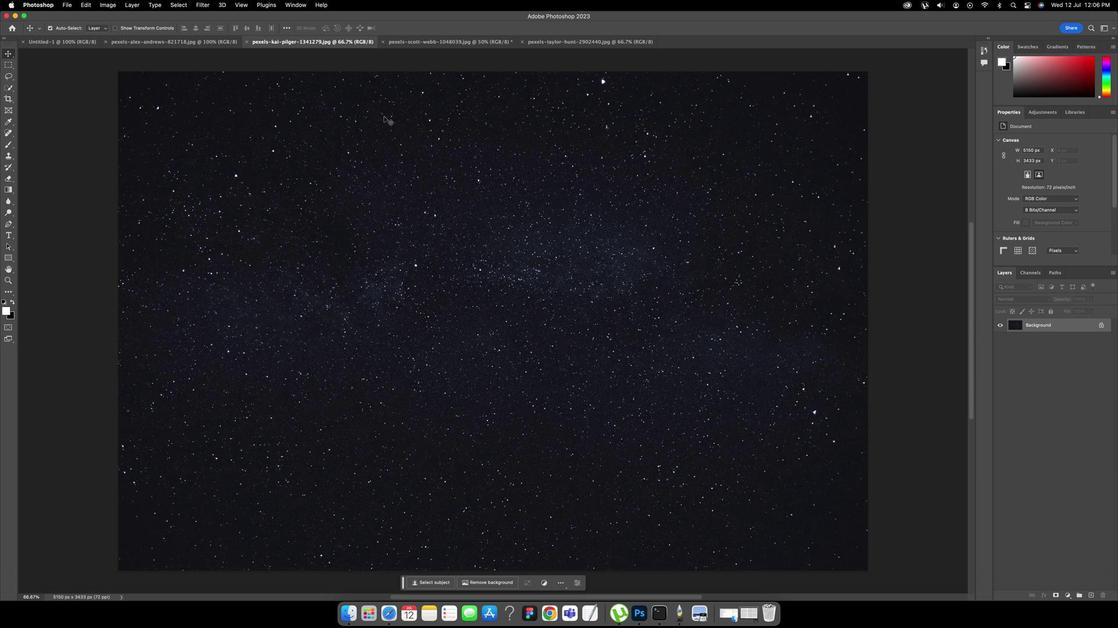 
Action: Mouse pressed left at (395, 125)
Screenshot: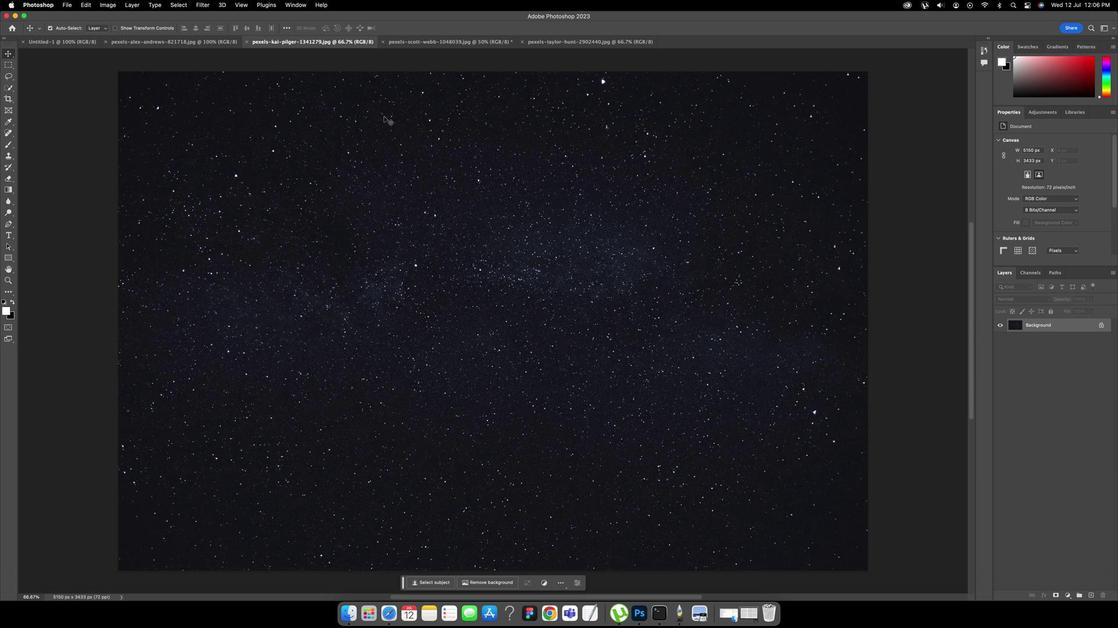 
Action: Mouse moved to (395, 229)
Screenshot: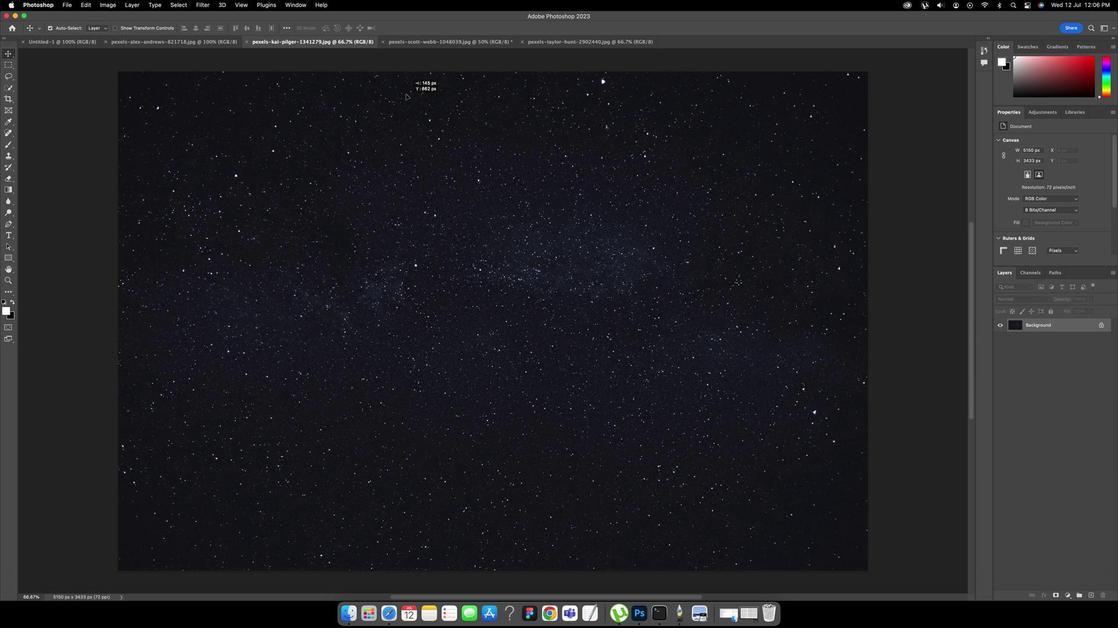
Action: Mouse pressed left at (395, 229)
Screenshot: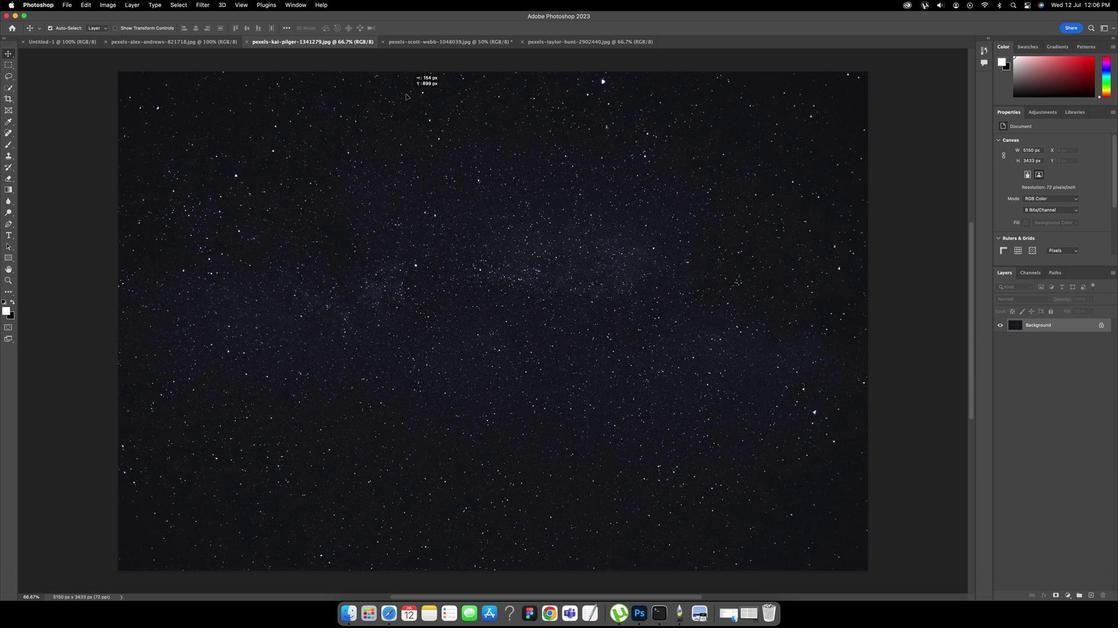 
Action: Mouse moved to (537, 247)
Screenshot: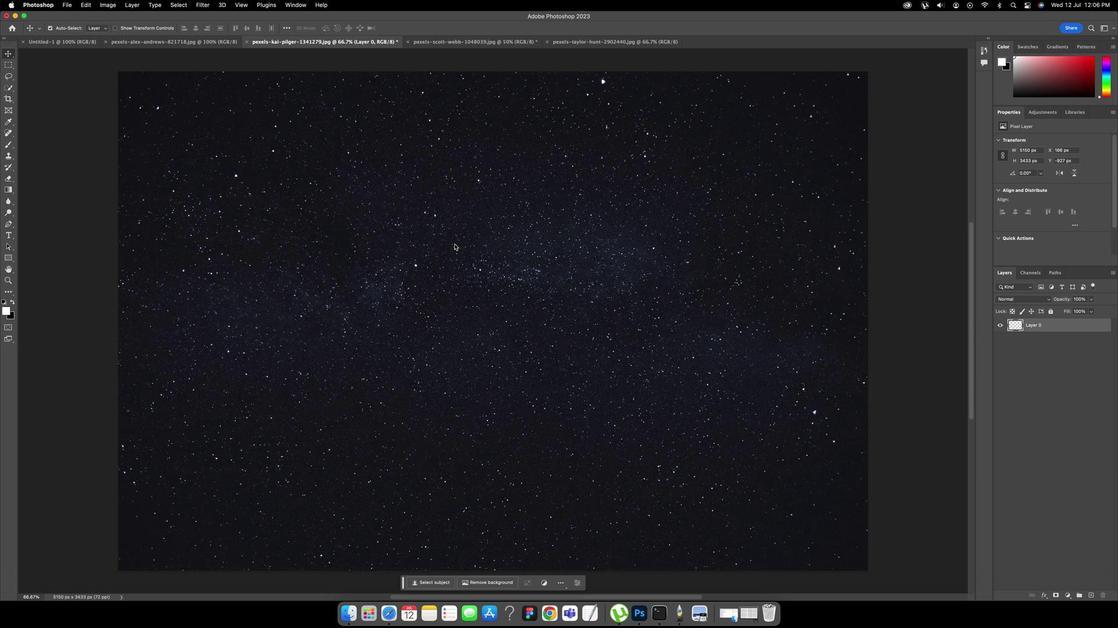 
Action: Mouse pressed left at (537, 247)
Screenshot: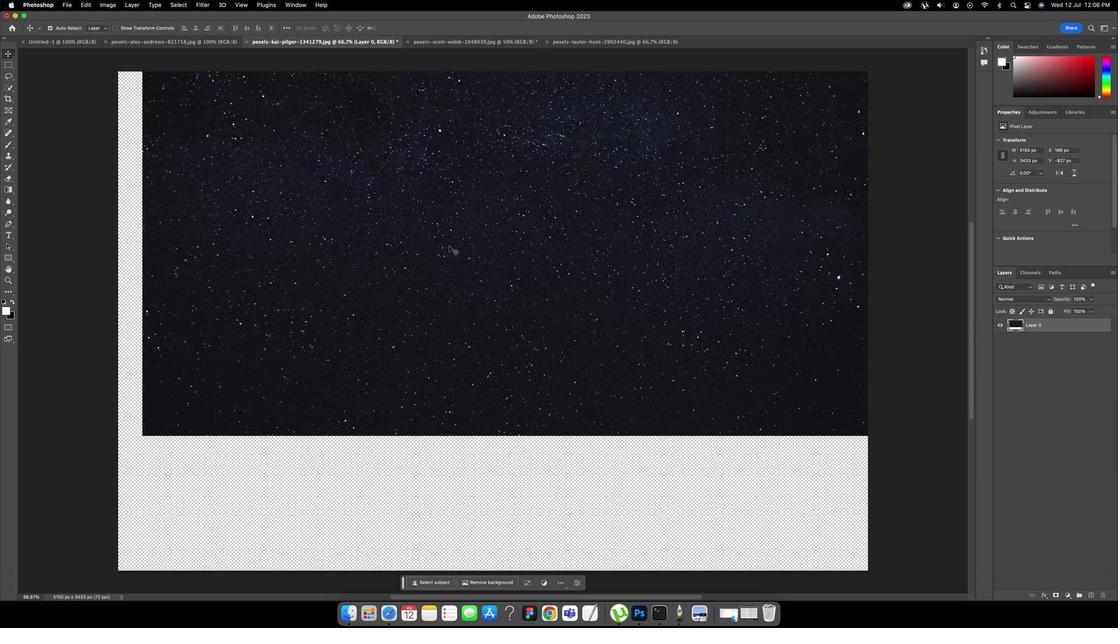 
Action: Mouse moved to (450, 250)
Screenshot: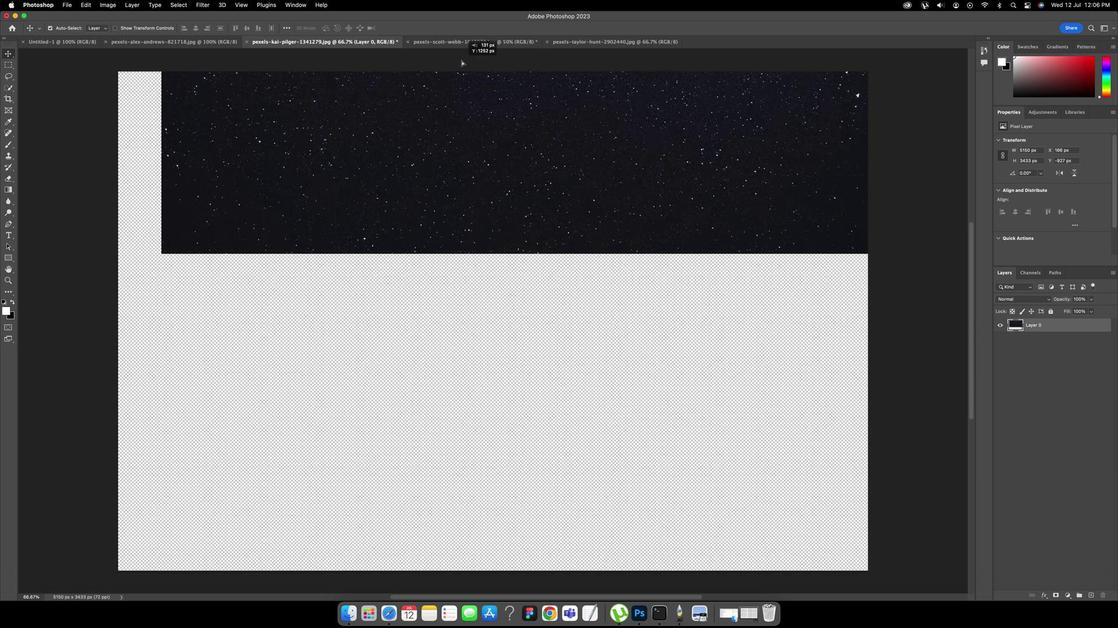 
Action: Mouse pressed left at (450, 250)
Screenshot: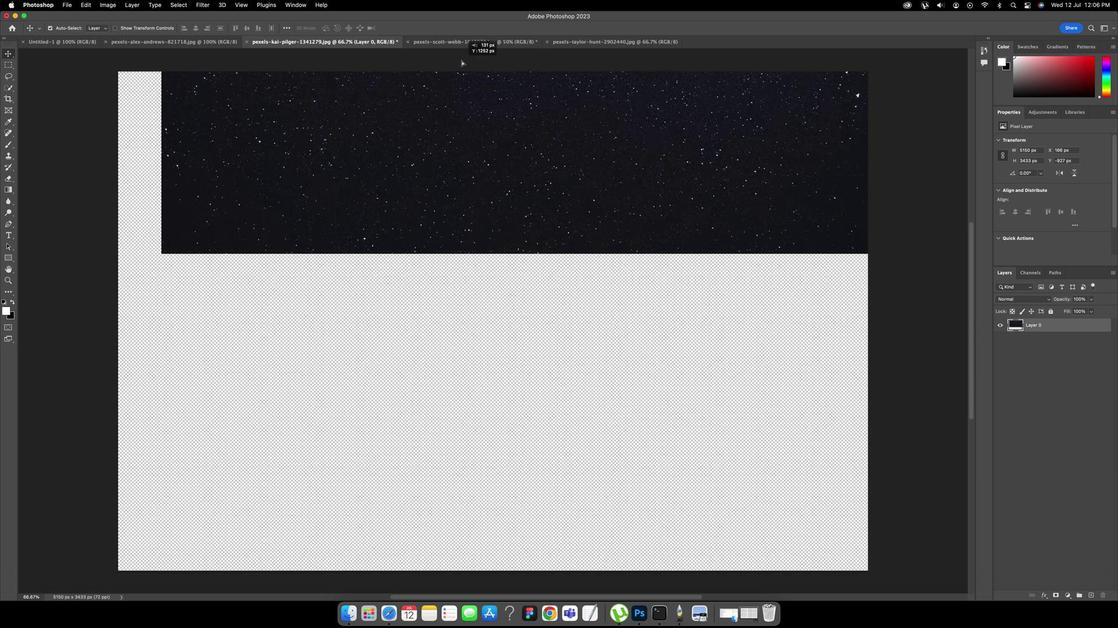 
Action: Mouse moved to (433, 209)
Screenshot: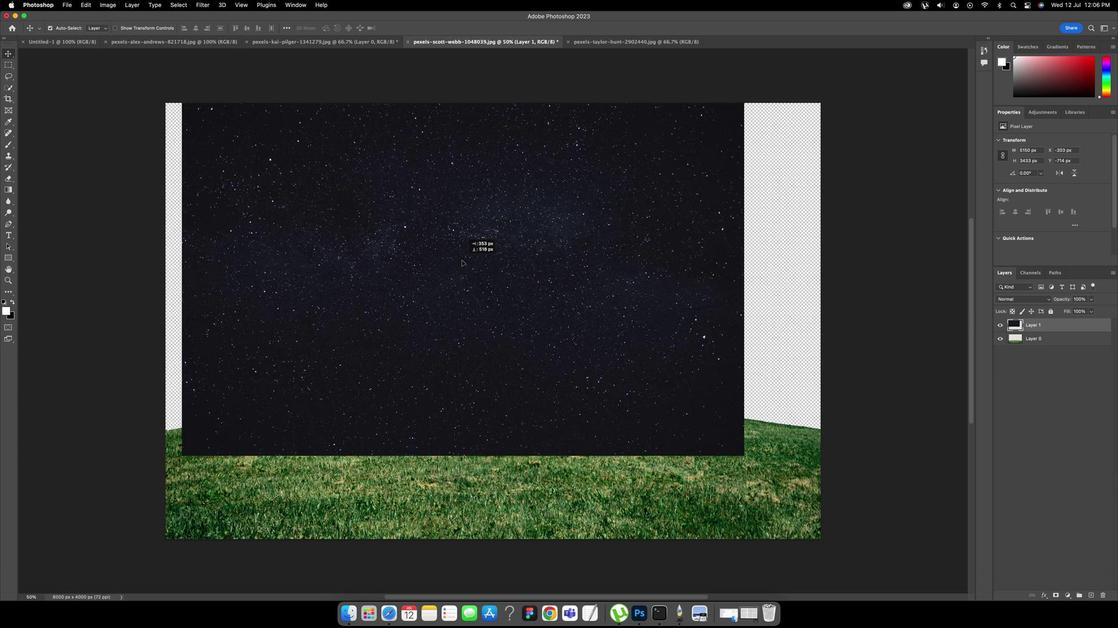 
Action: Mouse pressed left at (433, 209)
Screenshot: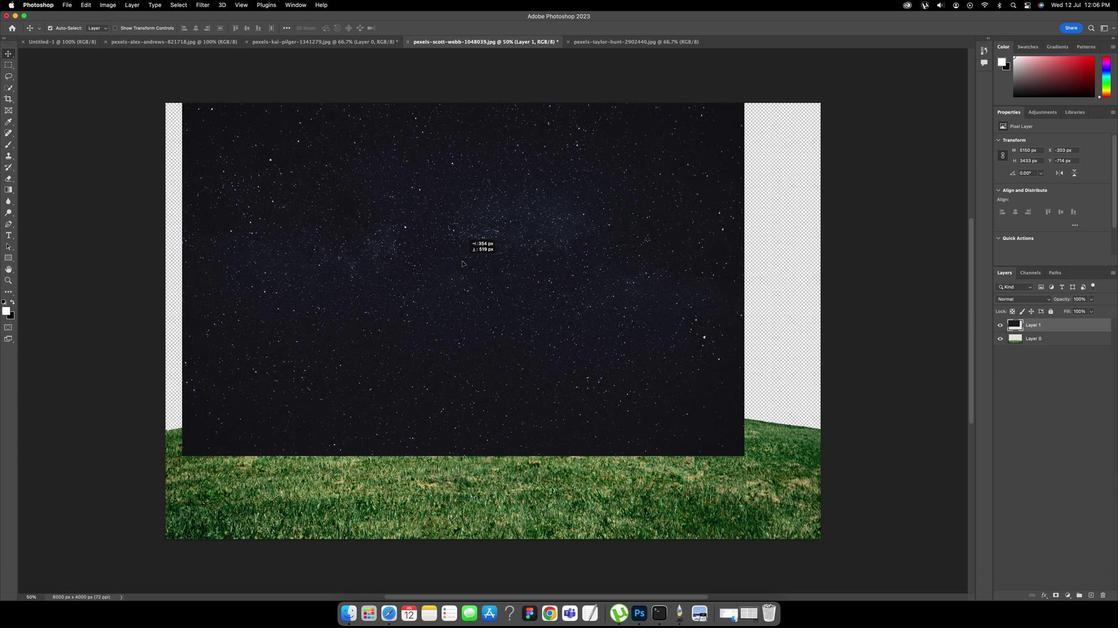 
Action: Mouse moved to (727, 309)
Screenshot: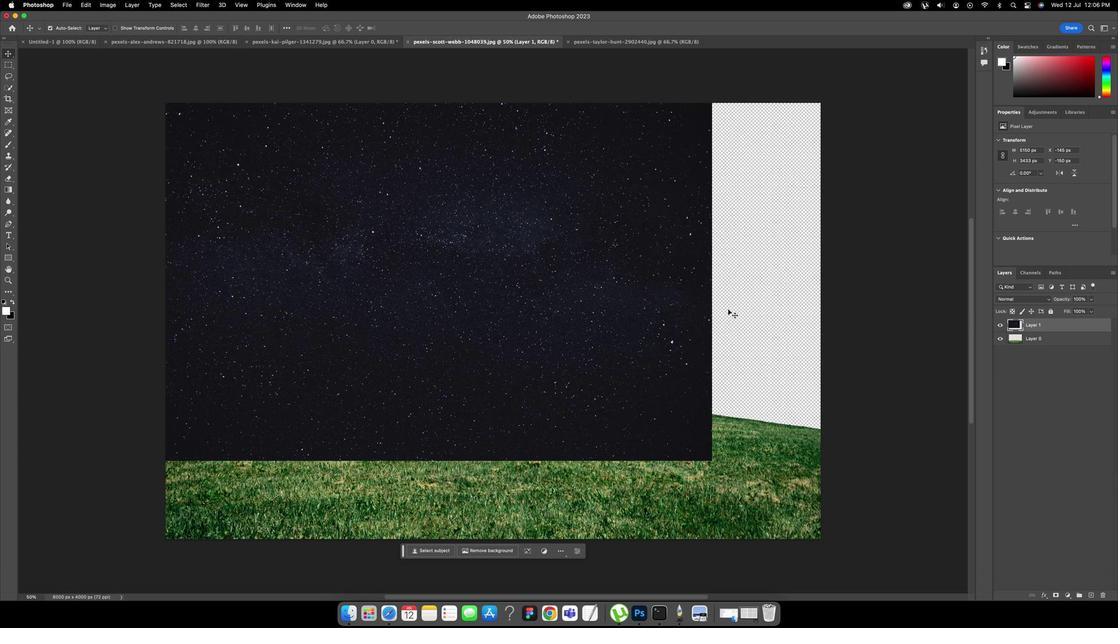 
Action: Key pressed Key.cmd't'
Screenshot: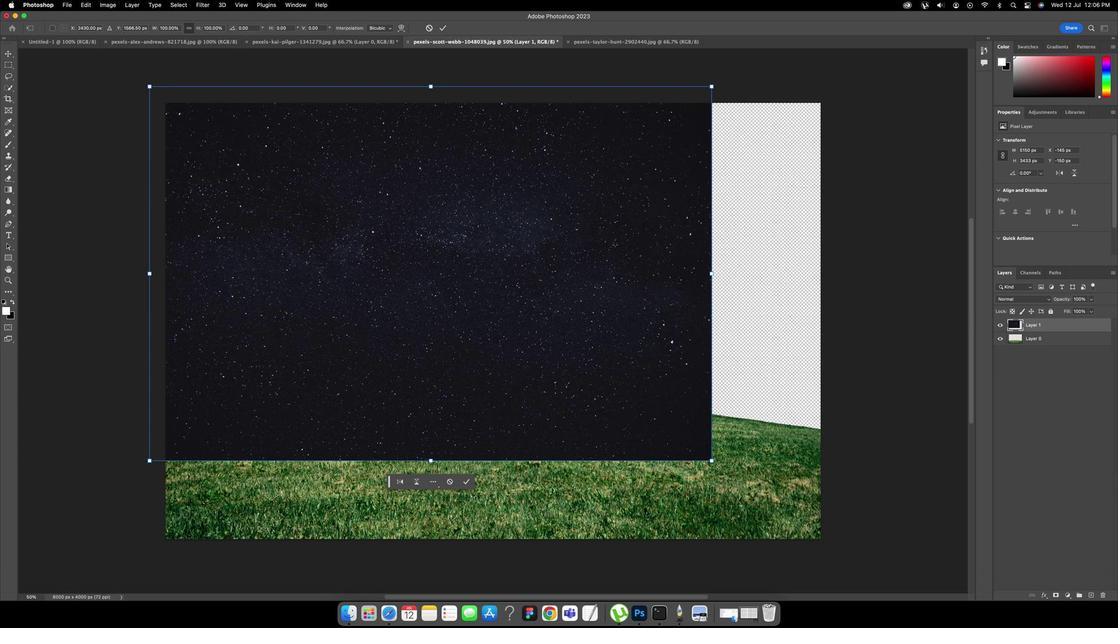 
Action: Mouse moved to (711, 456)
Screenshot: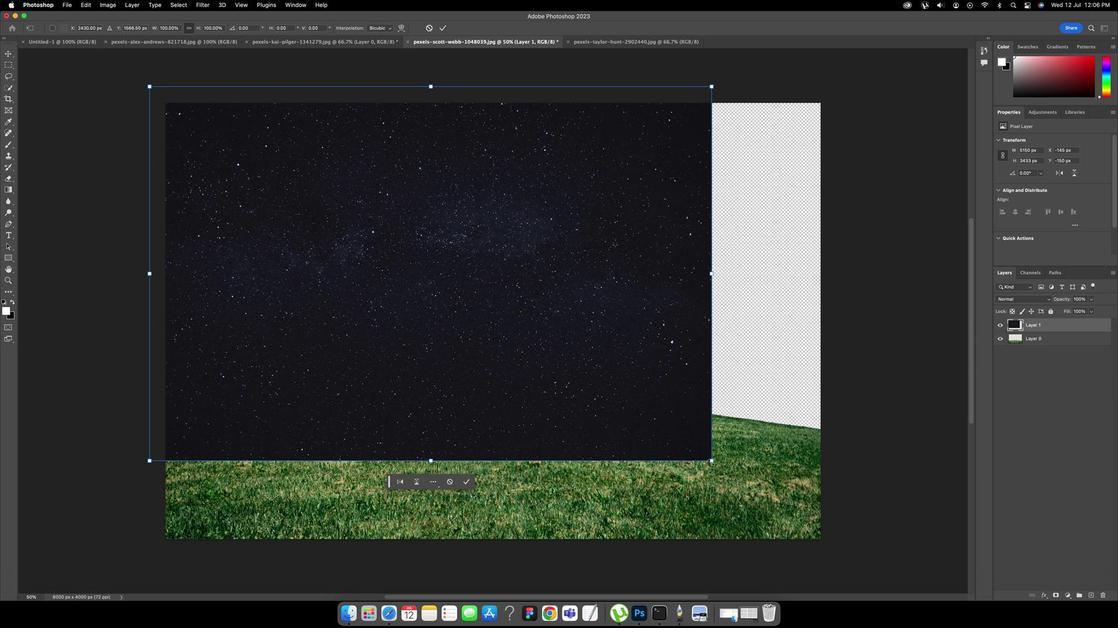 
Action: Key pressed Key.shift
Screenshot: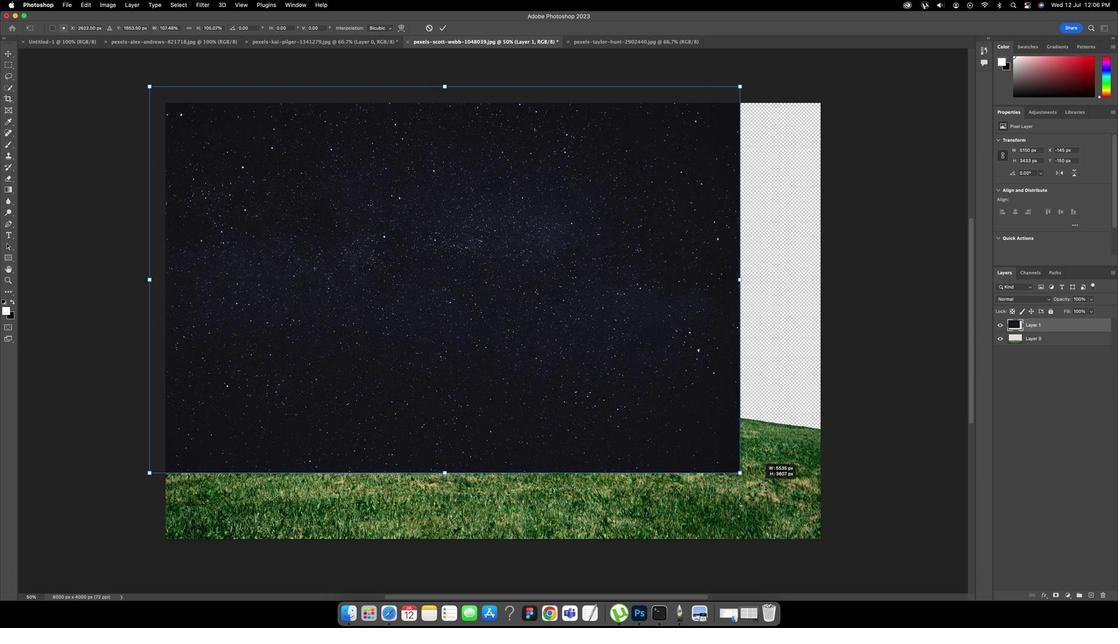
Action: Mouse pressed left at (711, 456)
Screenshot: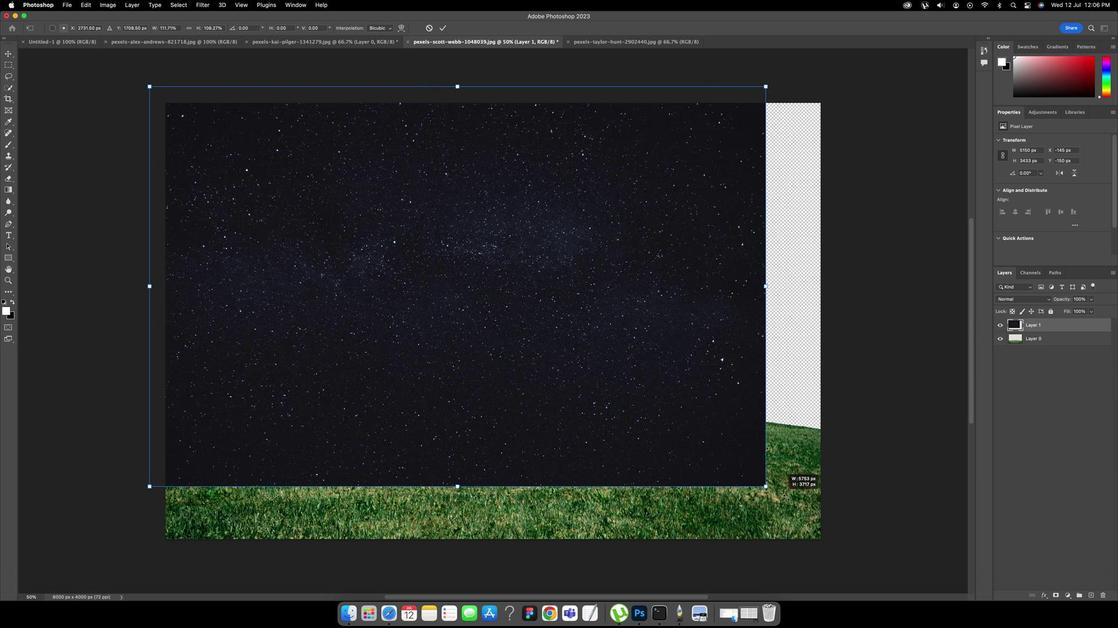 
Action: Mouse moved to (781, 410)
Screenshot: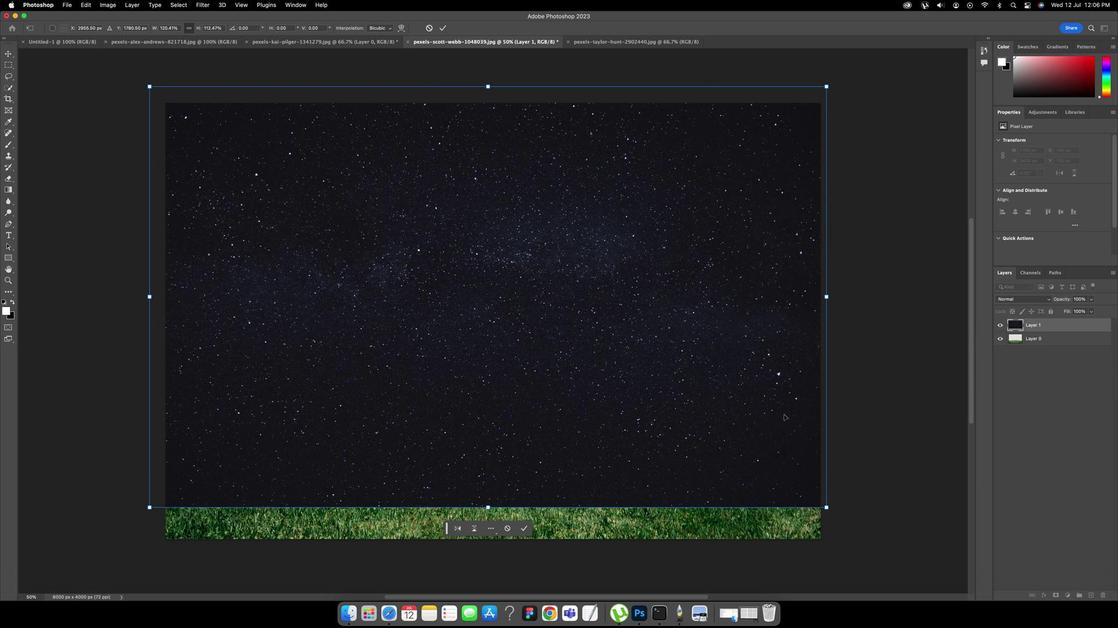 
Action: Key pressed Key.enter
Screenshot: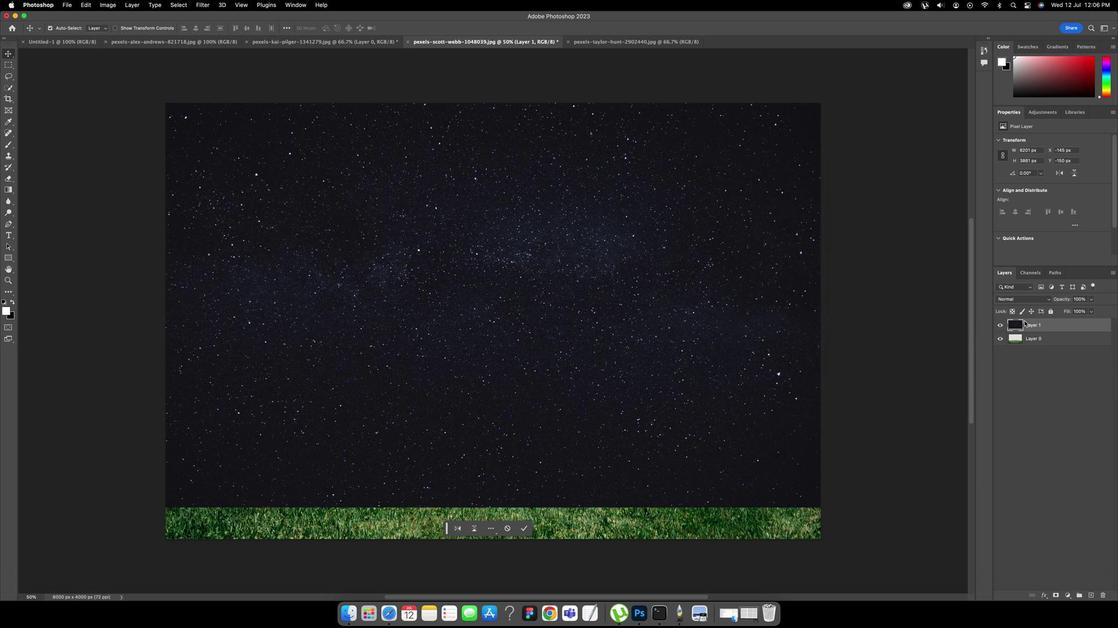 
Action: Mouse moved to (1022, 320)
Screenshot: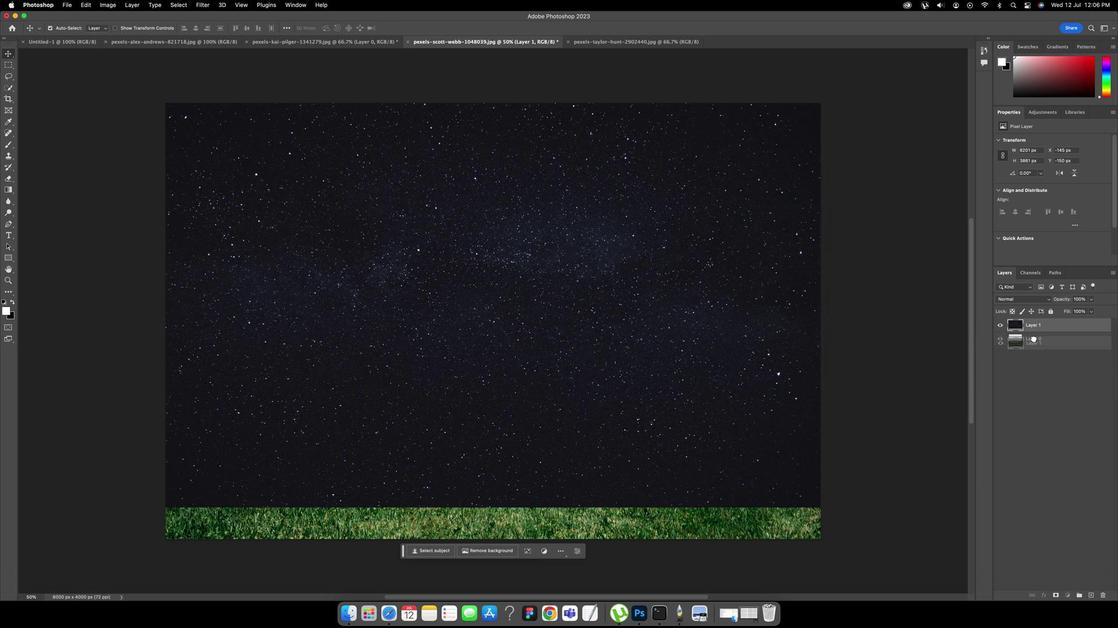
Action: Mouse pressed left at (1022, 320)
Screenshot: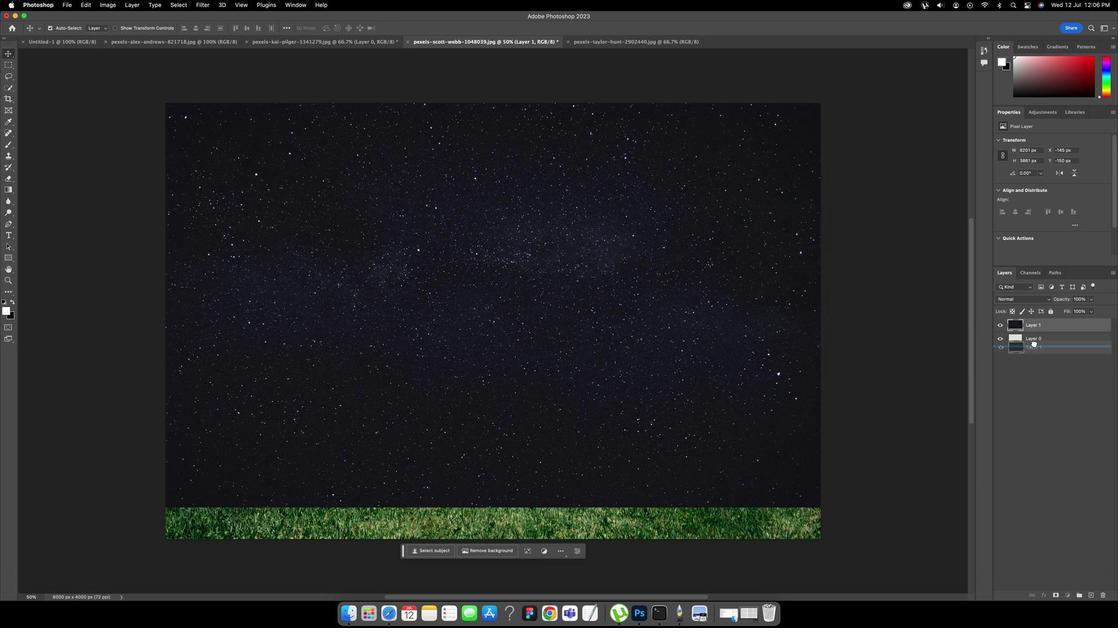 
Action: Mouse moved to (527, 229)
Screenshot: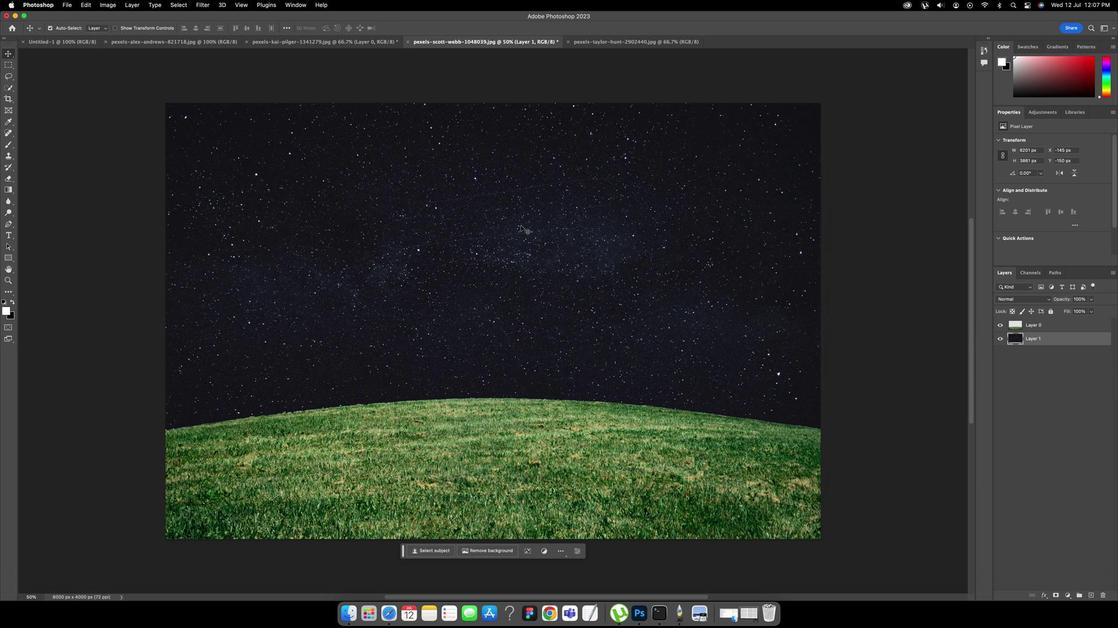 
Action: Mouse pressed left at (527, 229)
Screenshot: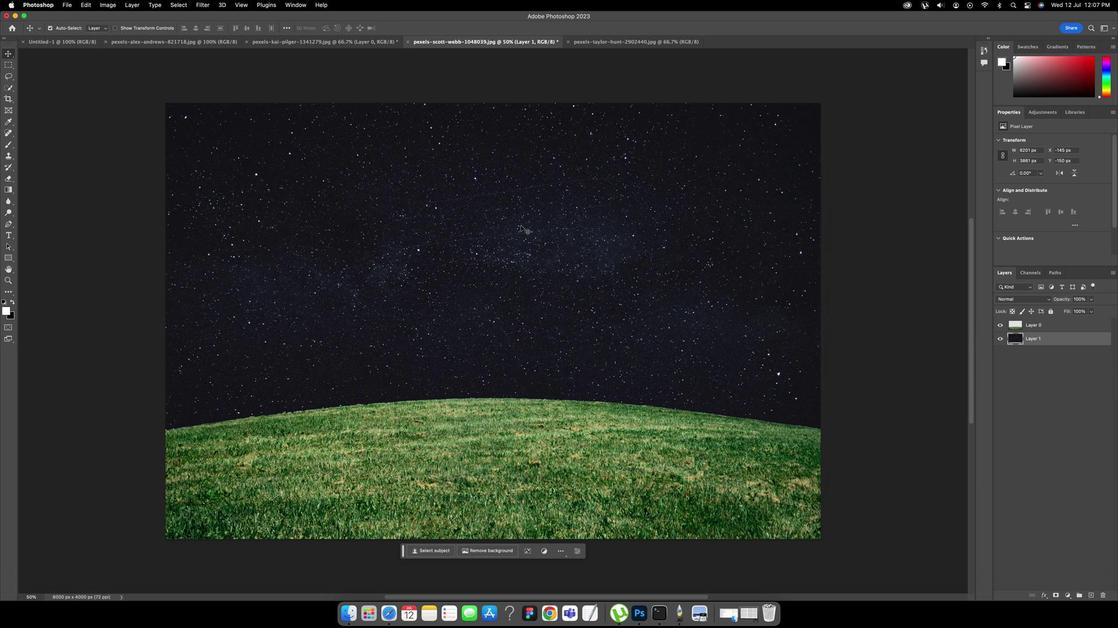 
Action: Mouse moved to (999, 324)
Screenshot: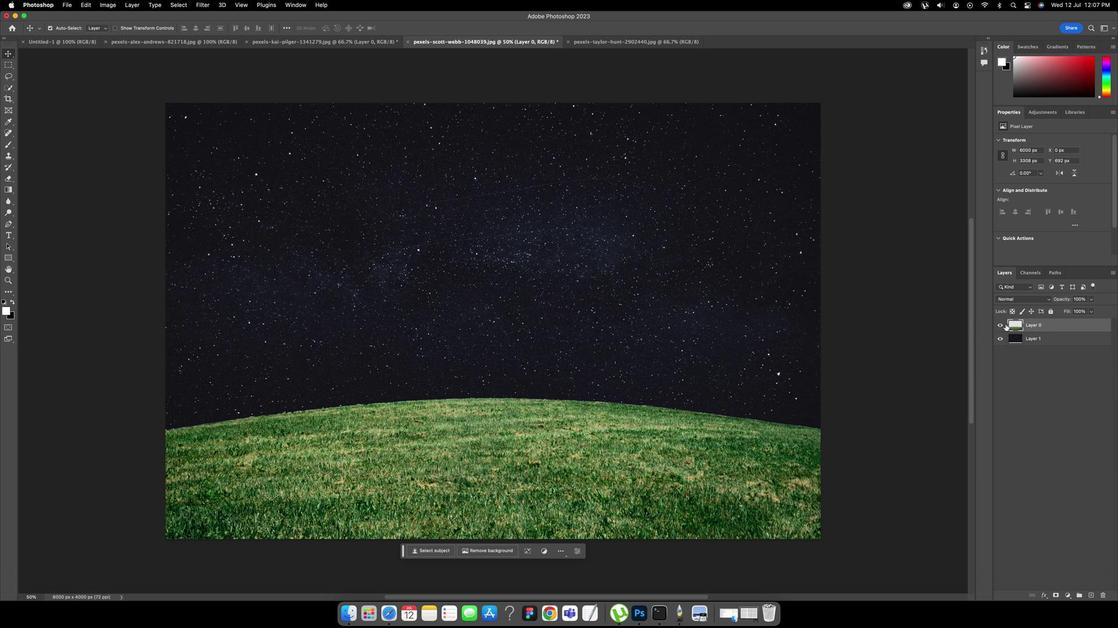 
Action: Mouse pressed left at (999, 324)
Screenshot: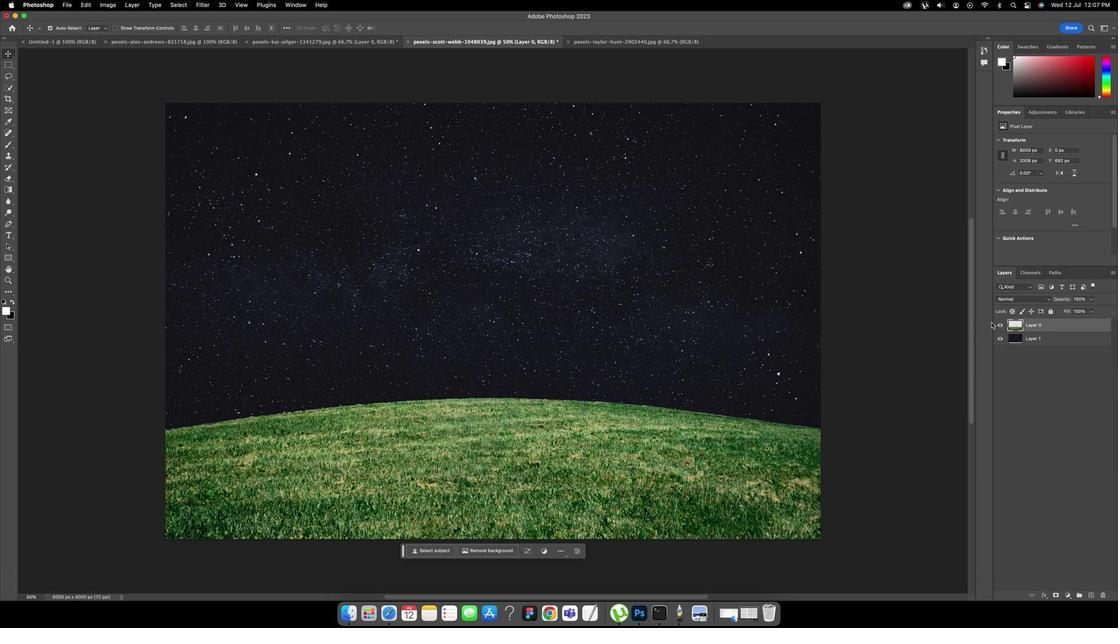 
Action: Mouse moved to (536, 238)
Screenshot: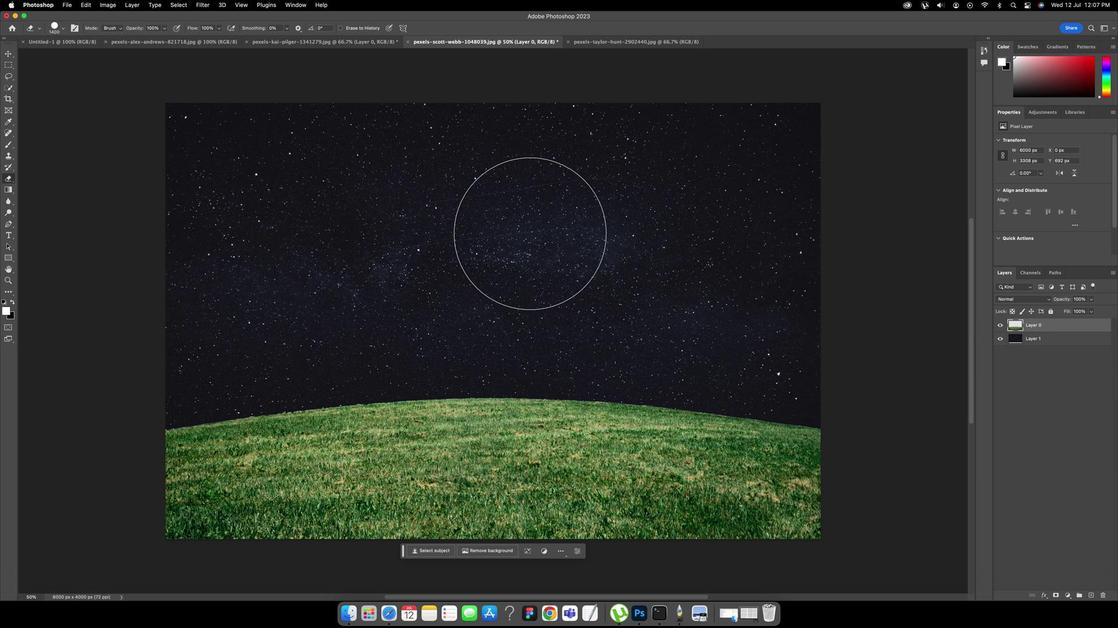 
Action: Key pressed 'e'
Screenshot: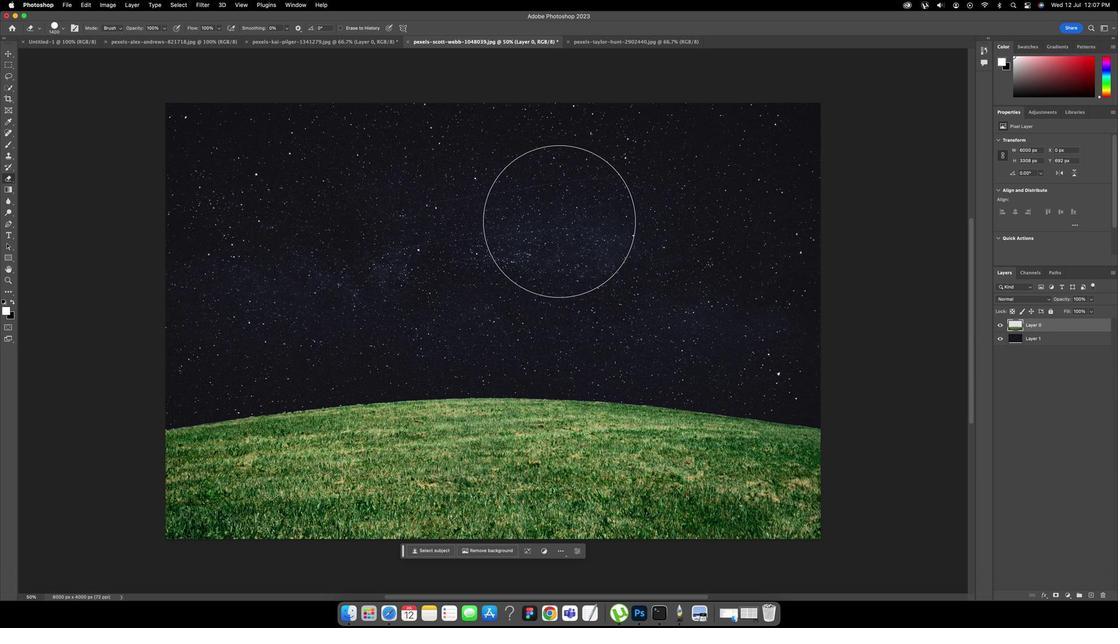 
Action: Mouse moved to (564, 226)
Screenshot: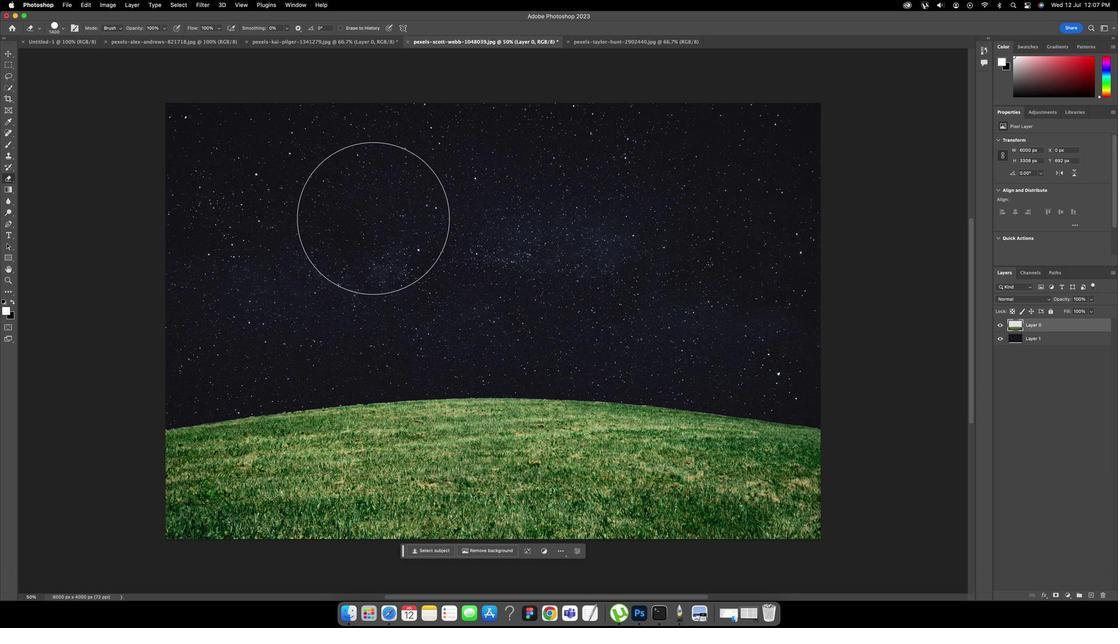 
Action: Mouse pressed left at (564, 226)
Screenshot: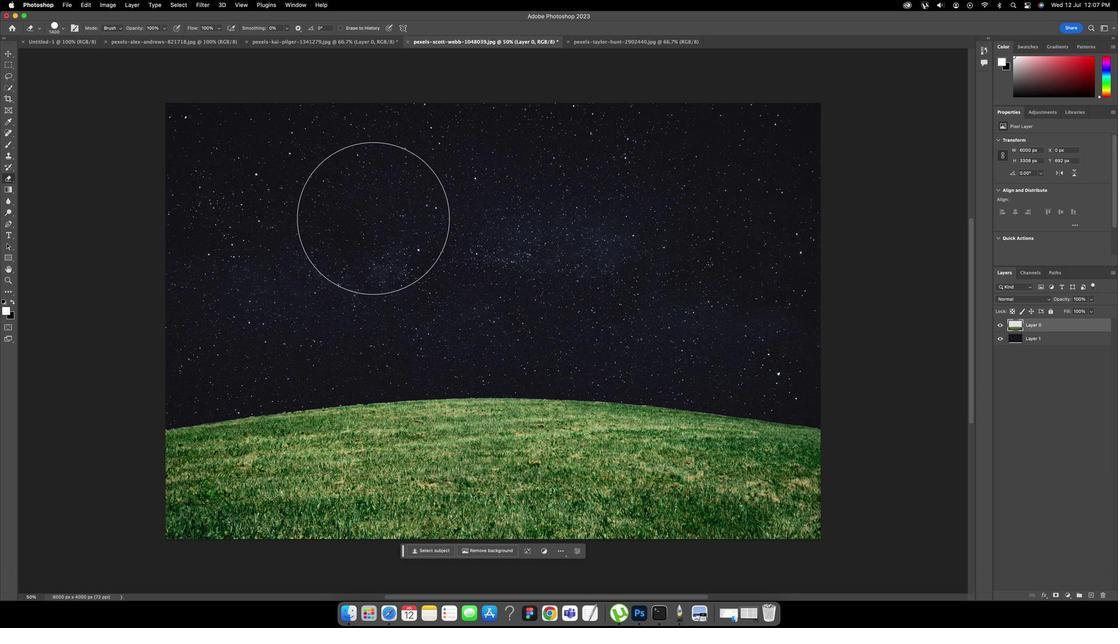 
Action: Mouse moved to (481, 255)
Screenshot: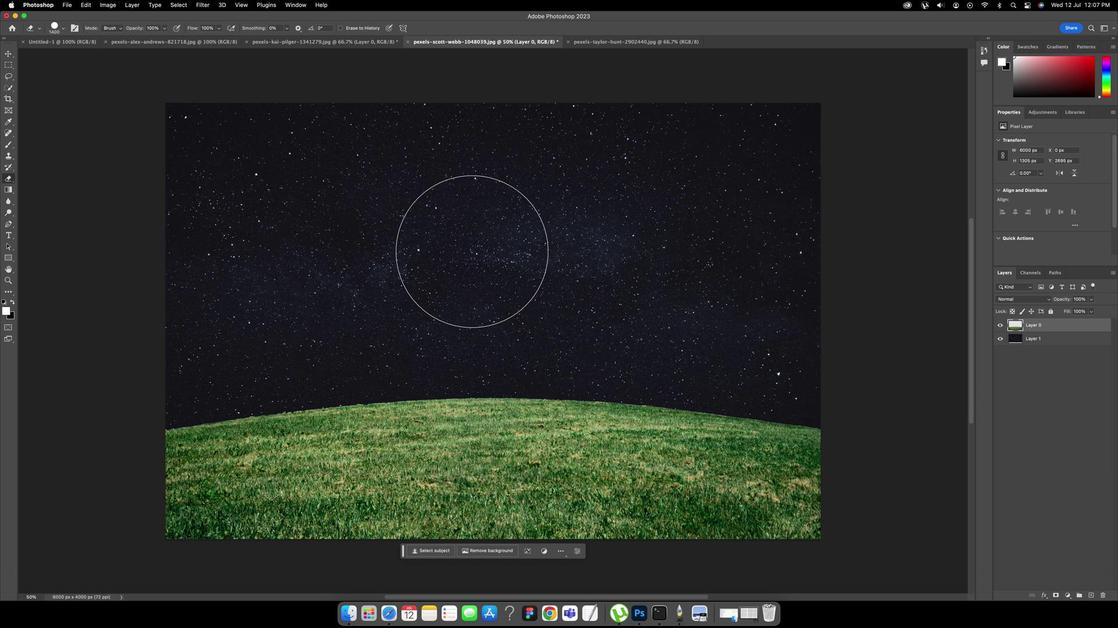 
Action: Key pressed 'v'
Screenshot: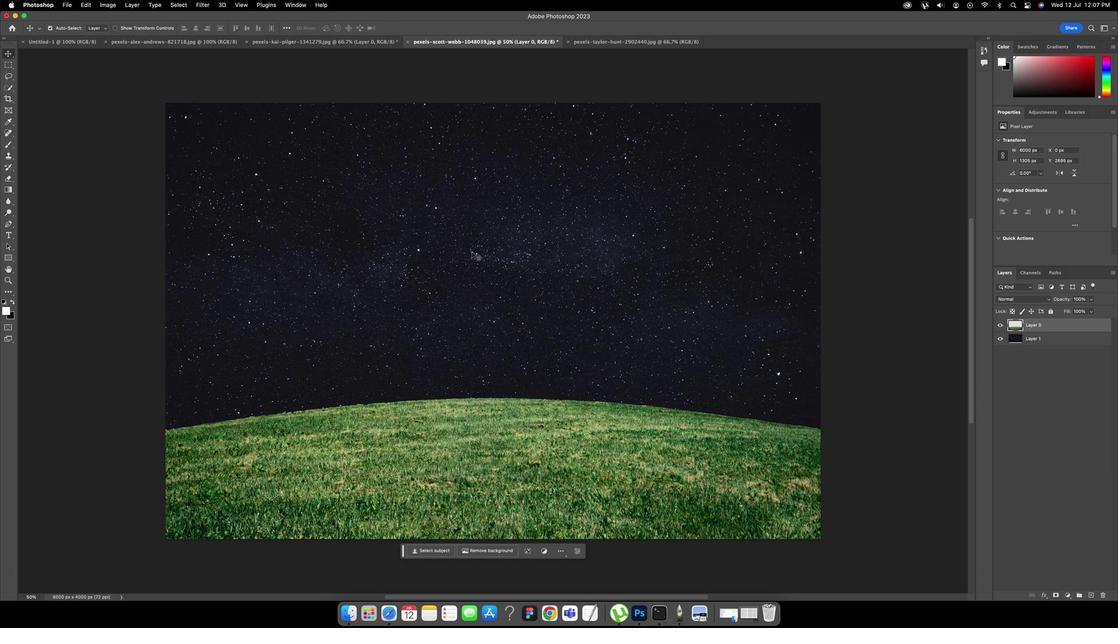 
Action: Mouse moved to (282, 58)
Screenshot: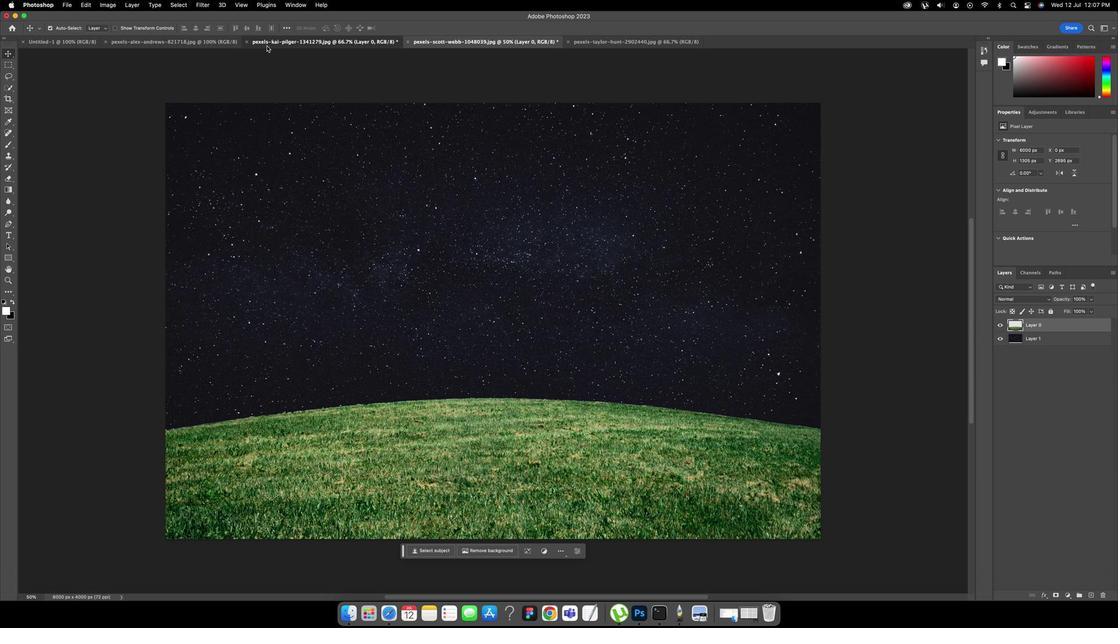 
Action: Mouse pressed left at (282, 58)
Screenshot: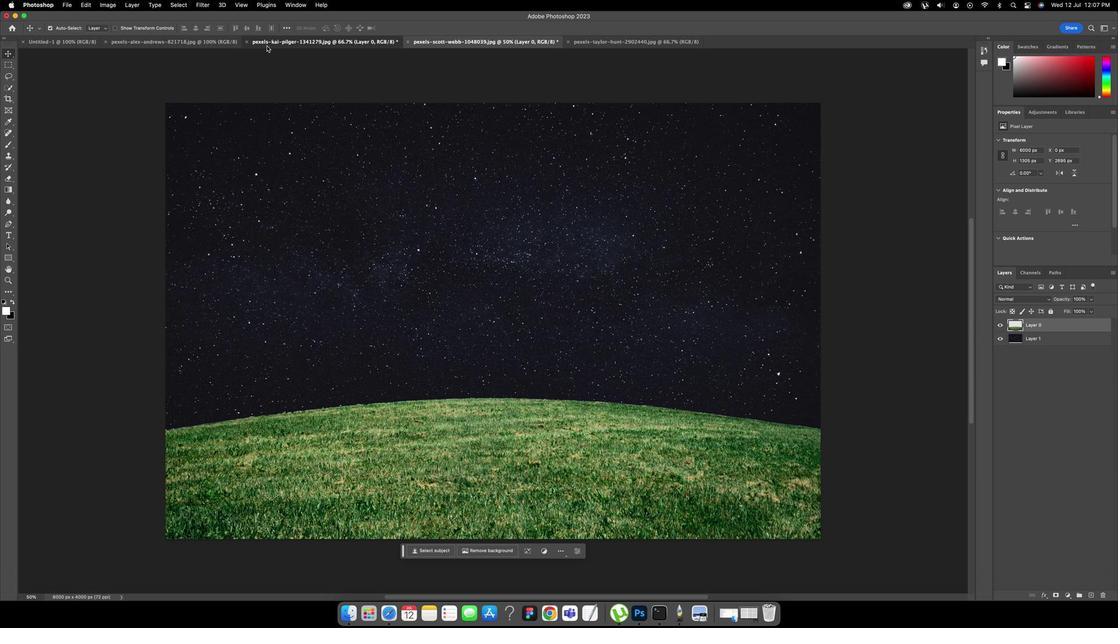 
Action: Mouse moved to (264, 55)
Screenshot: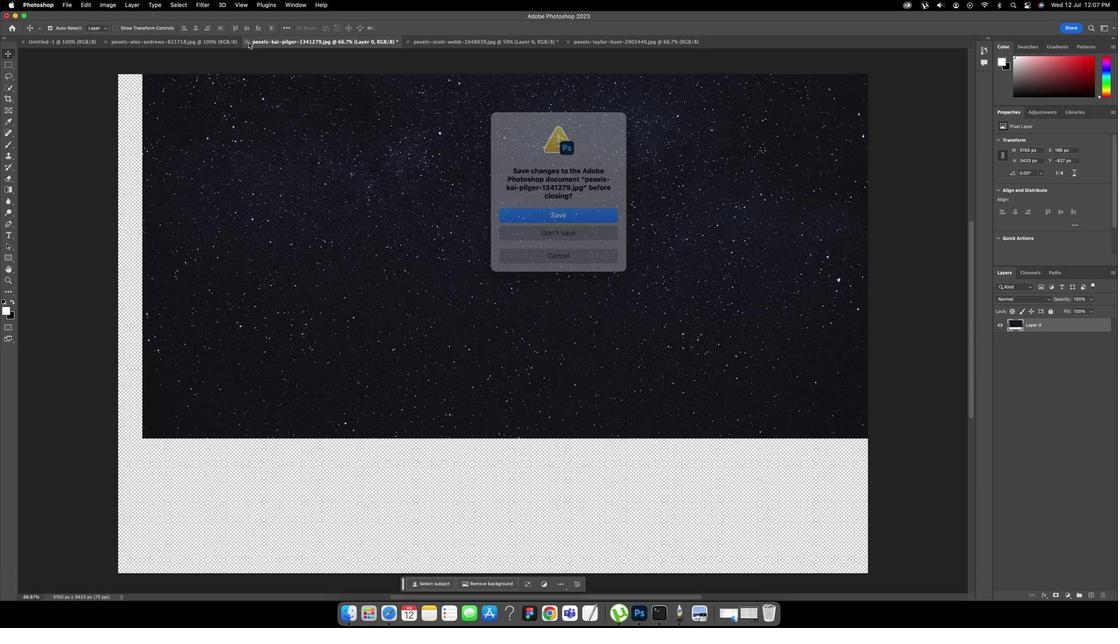 
Action: Mouse pressed left at (264, 55)
Screenshot: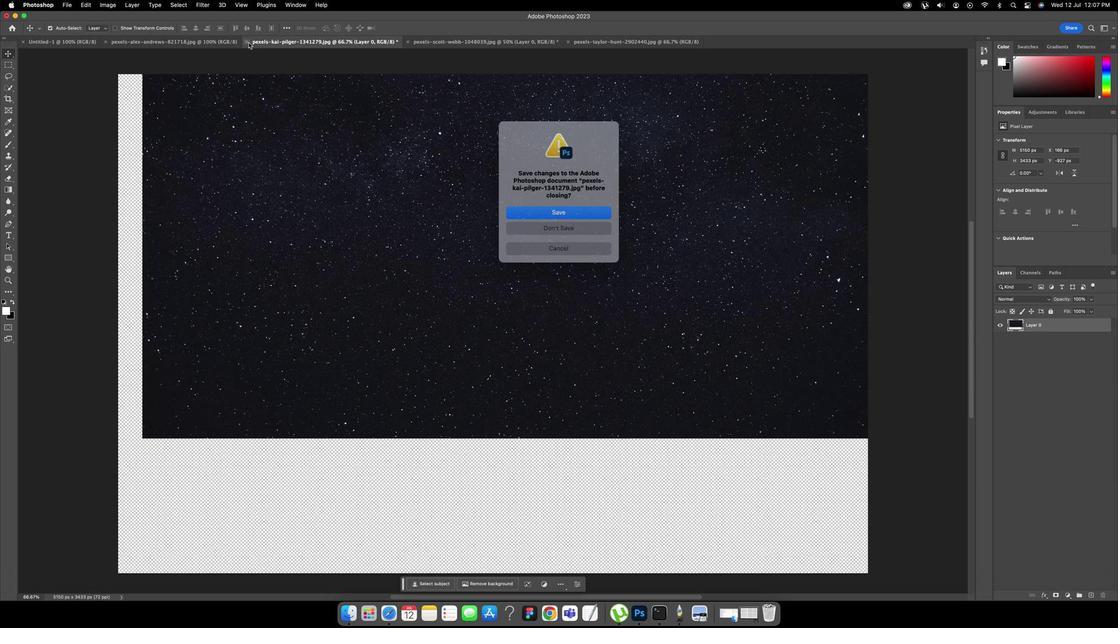 
Action: Mouse moved to (525, 230)
Screenshot: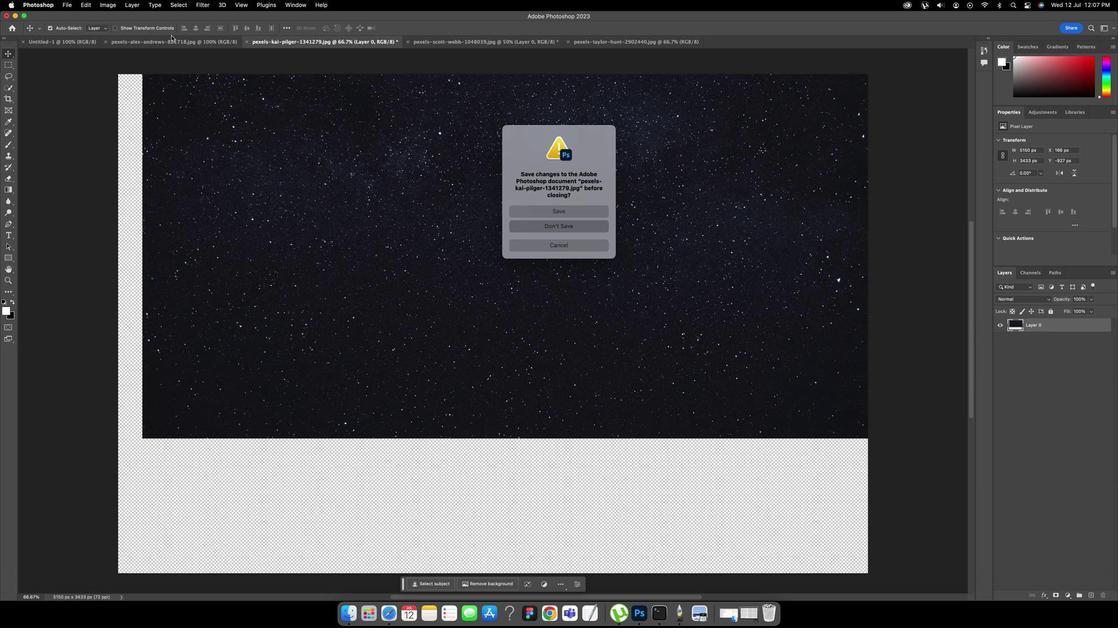 
Action: Mouse pressed left at (525, 230)
Screenshot: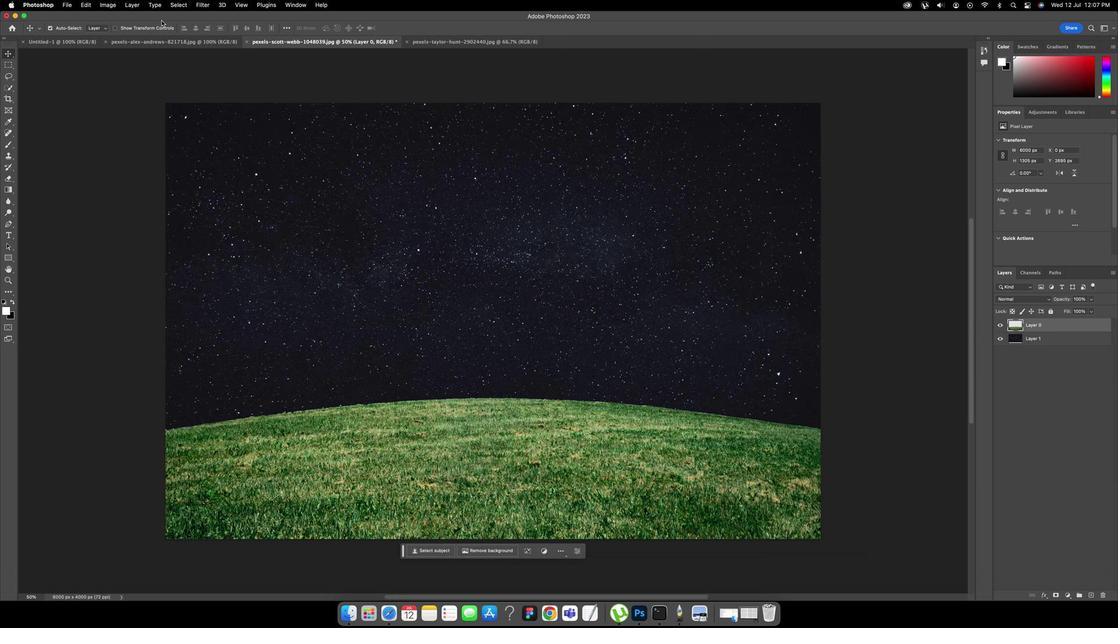 
Action: Mouse moved to (188, 56)
Screenshot: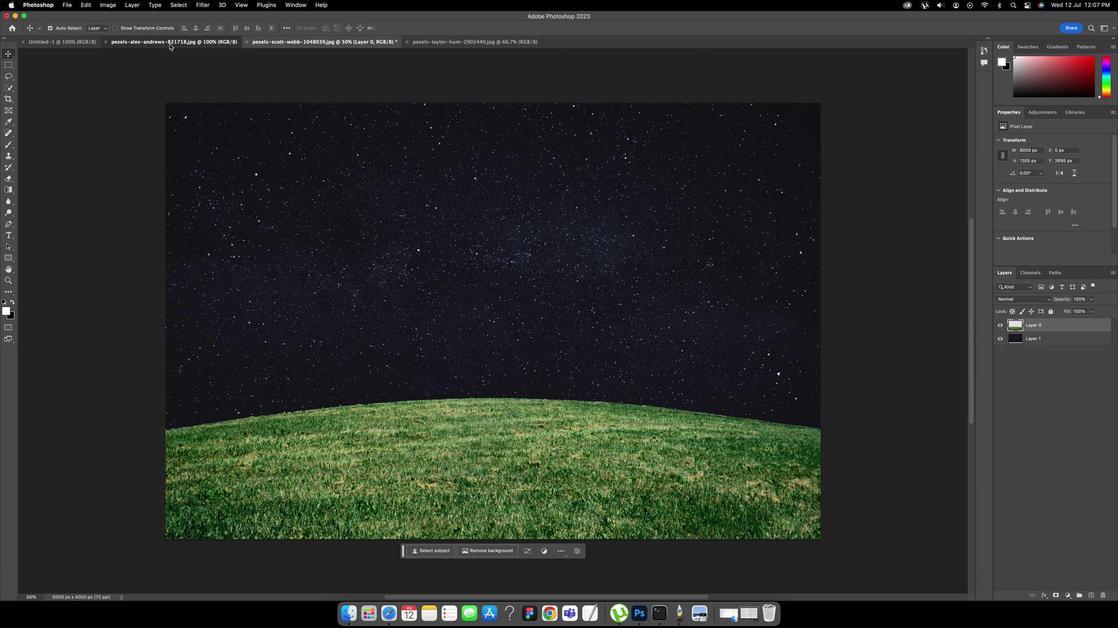 
Action: Mouse pressed left at (188, 56)
Screenshot: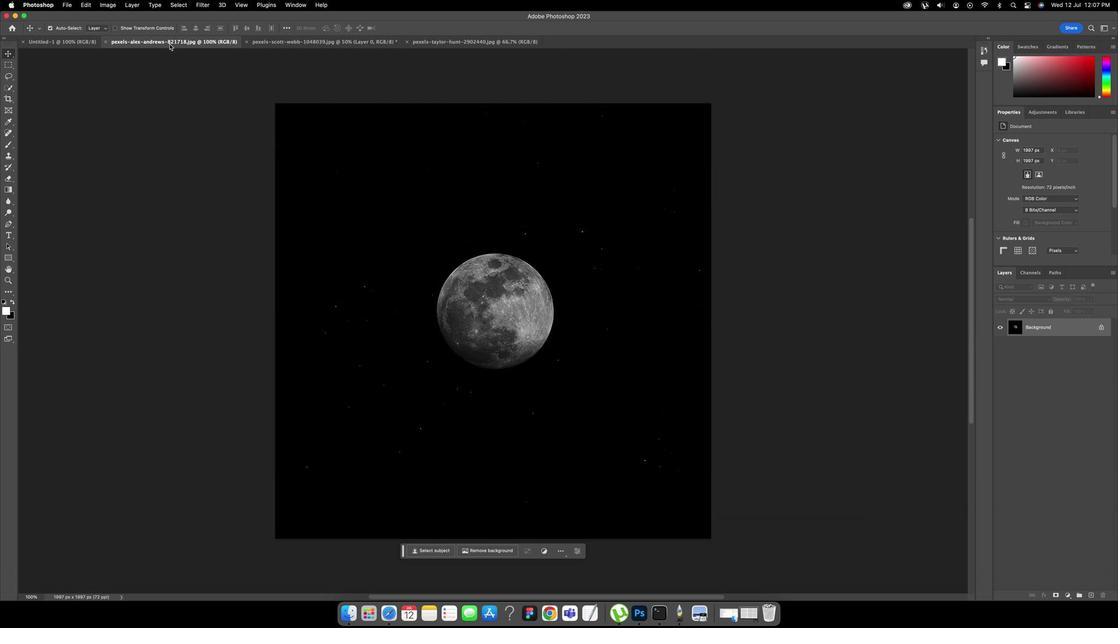 
Action: Mouse moved to (496, 538)
Screenshot: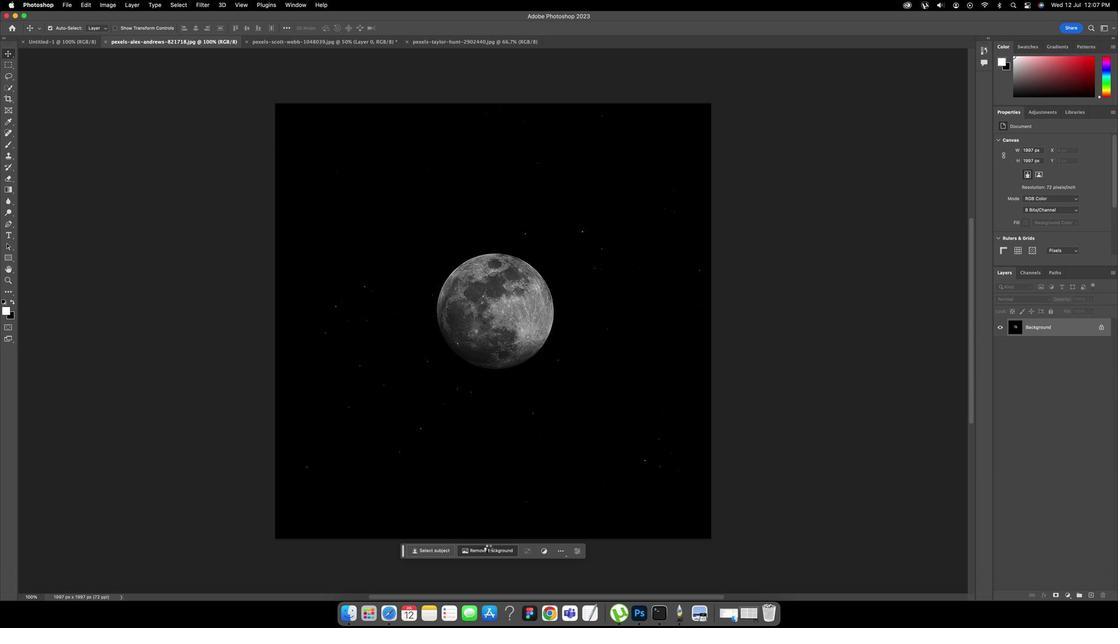 
Action: Mouse pressed left at (496, 538)
Screenshot: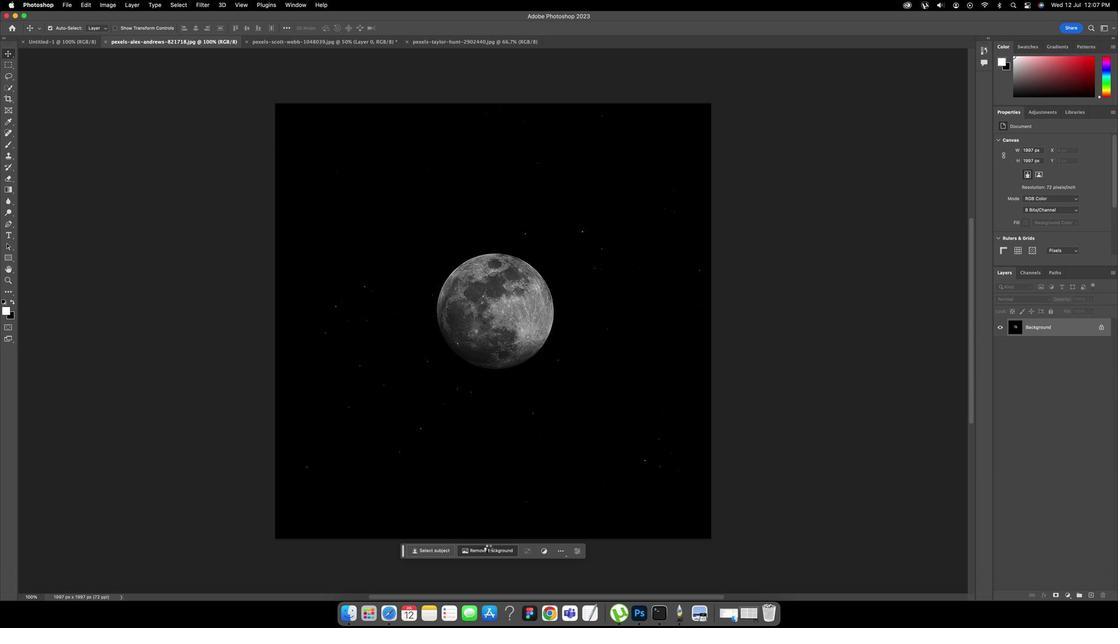 
Action: Mouse moved to (1024, 326)
Screenshot: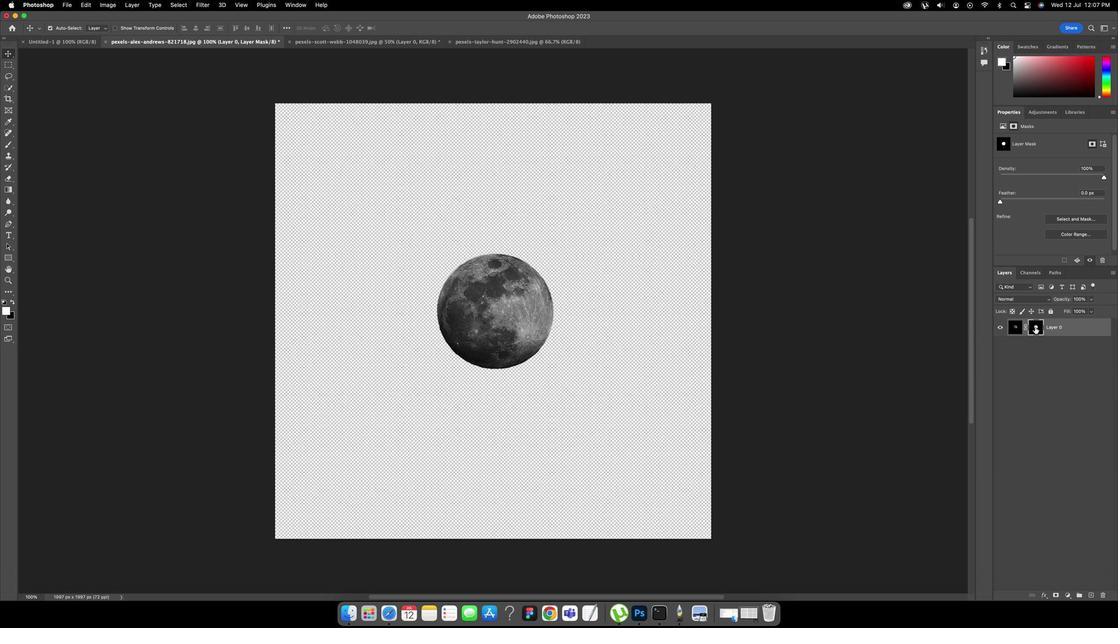 
Action: Mouse pressed left at (1024, 326)
Screenshot: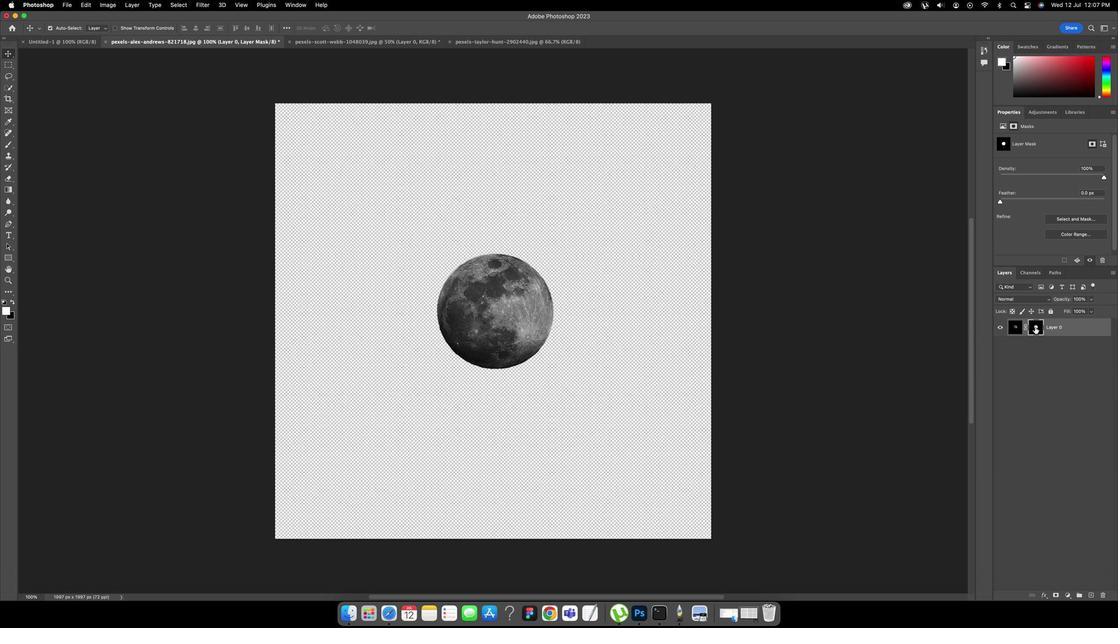 
Action: Key pressed Key.backspace
Screenshot: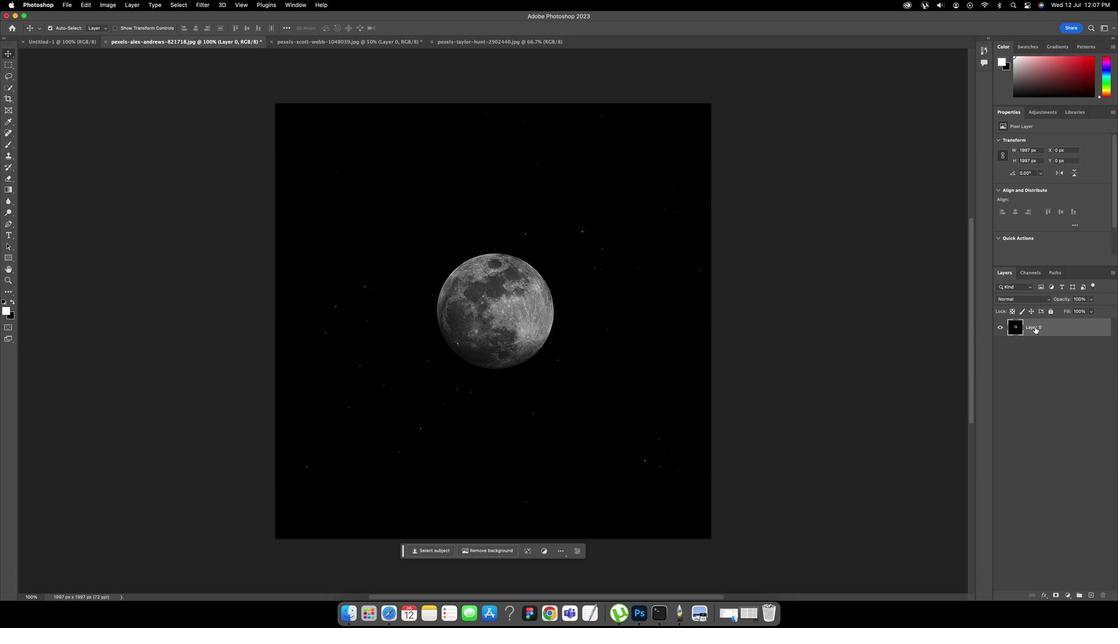 
Action: Mouse moved to (537, 331)
Screenshot: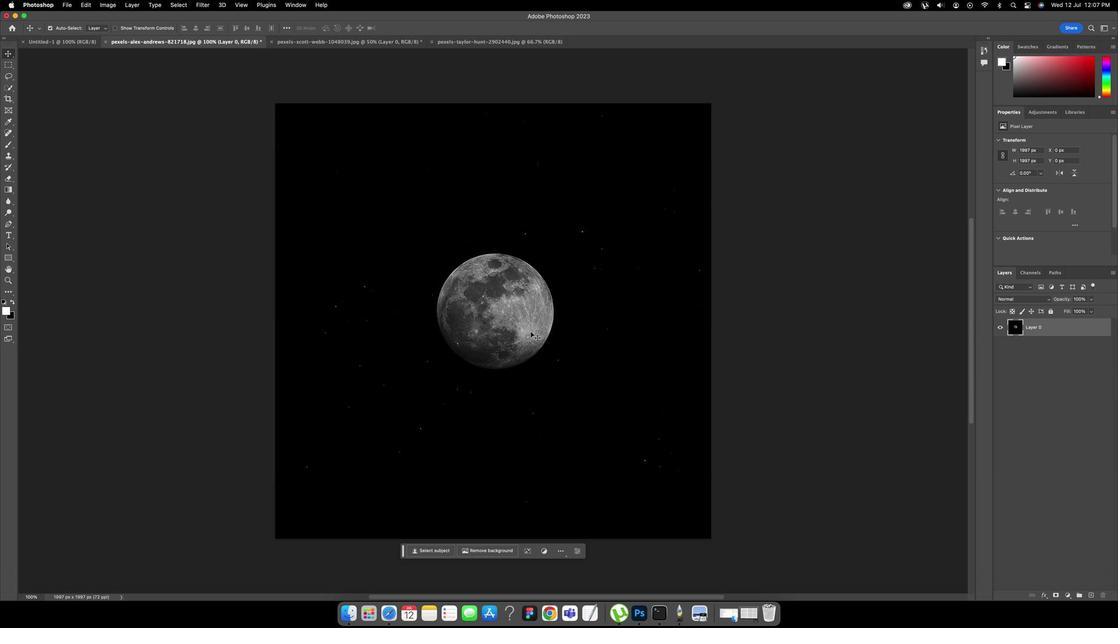 
Action: Key pressed 'w'
Screenshot: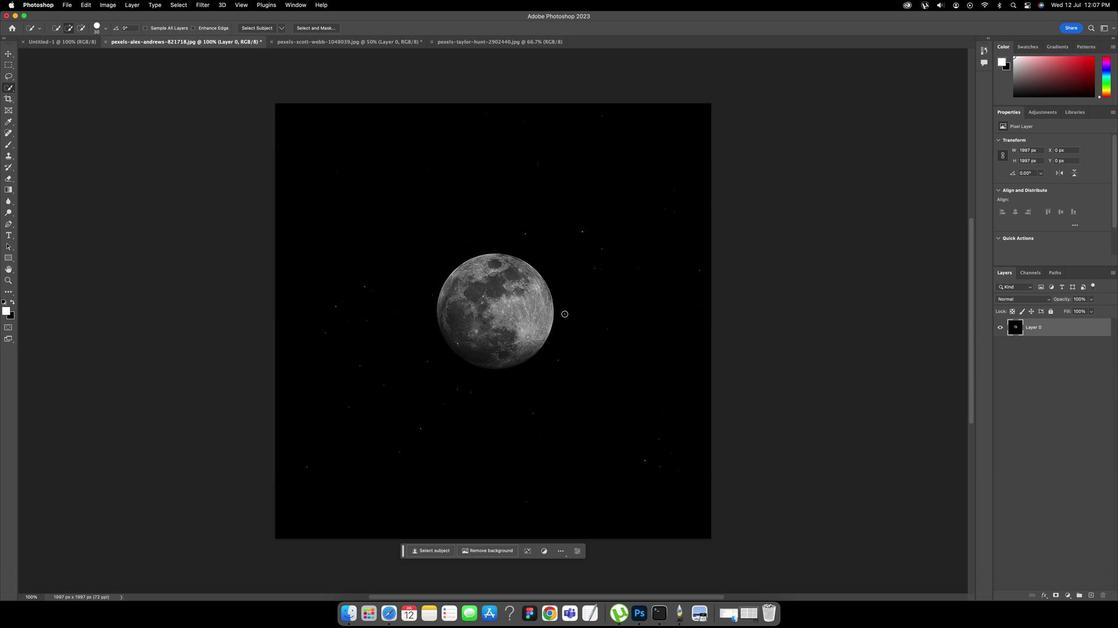 
Action: Mouse moved to (584, 305)
Screenshot: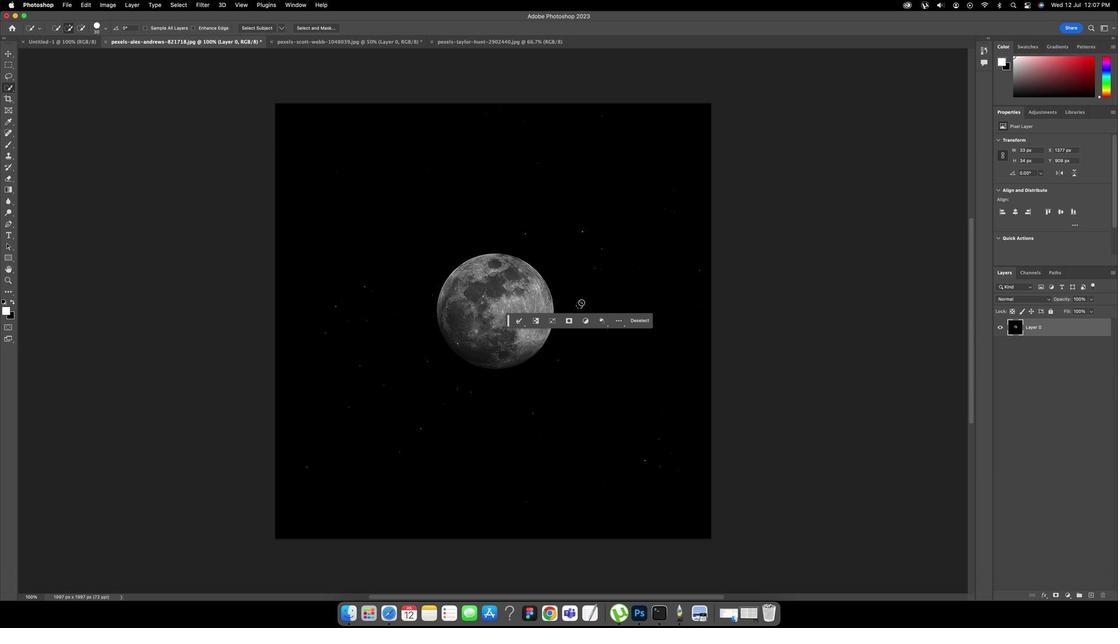 
Action: Mouse pressed left at (584, 305)
Screenshot: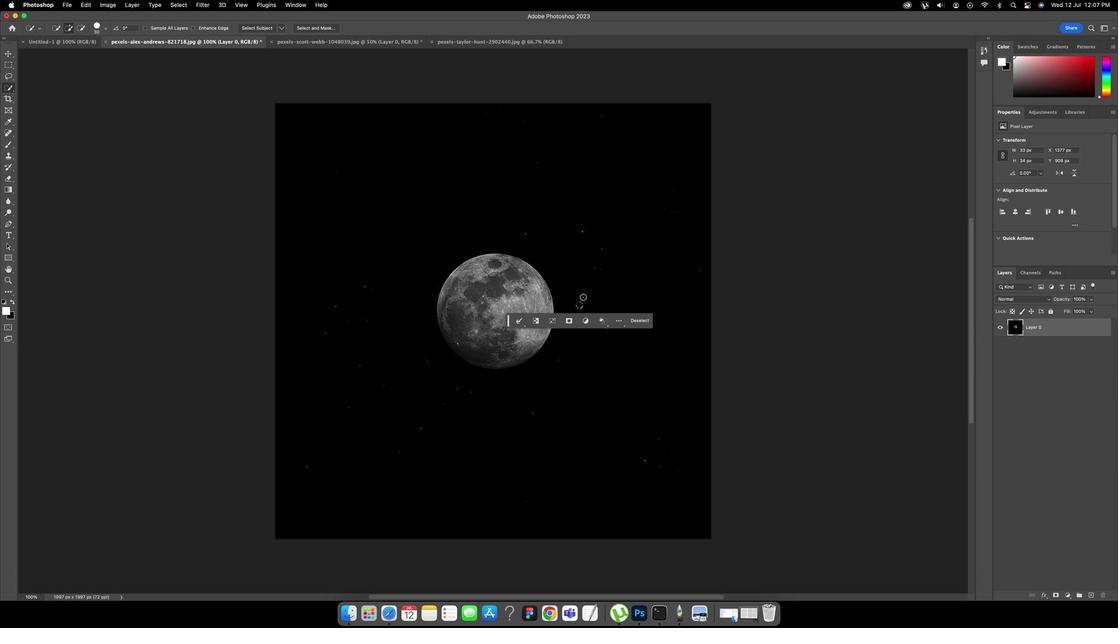 
Action: Mouse moved to (590, 285)
Screenshot: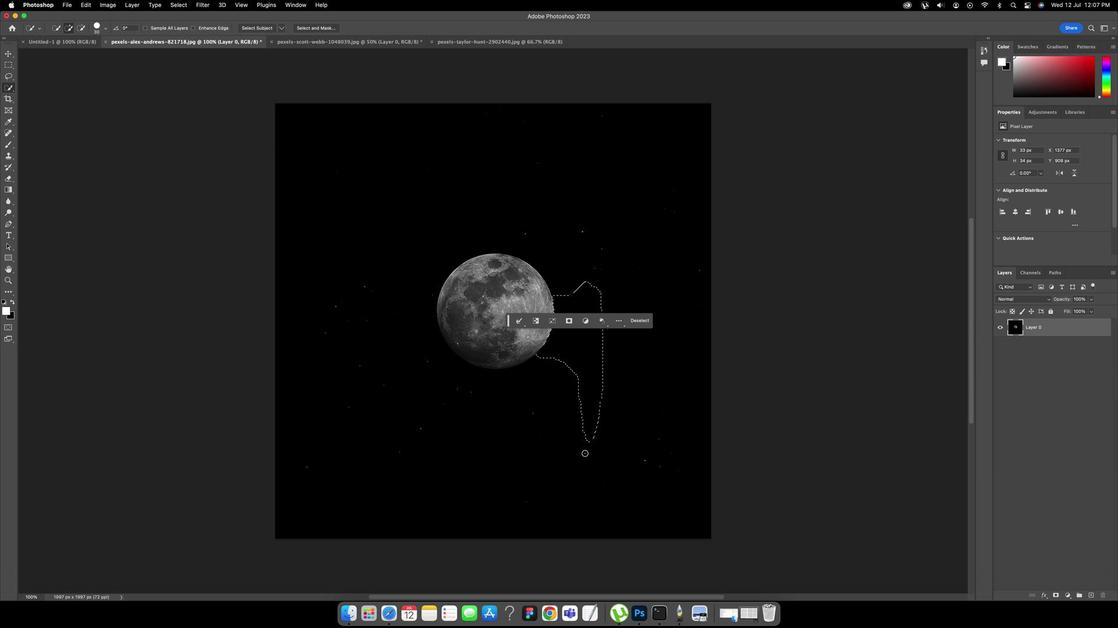
Action: Mouse pressed left at (590, 285)
Screenshot: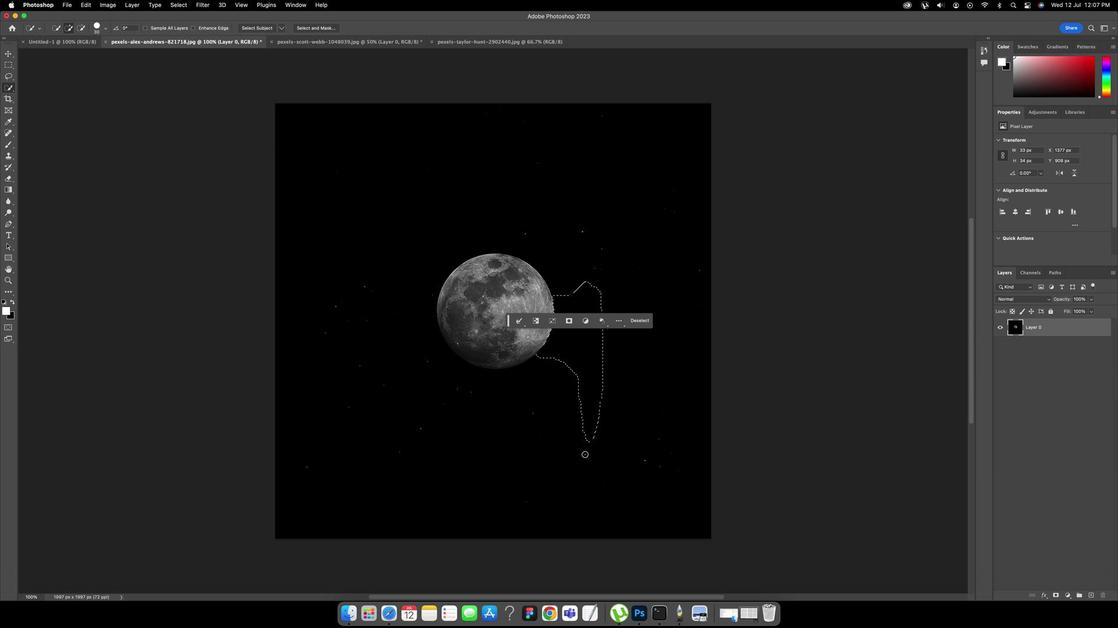 
Action: Mouse moved to (561, 541)
Screenshot: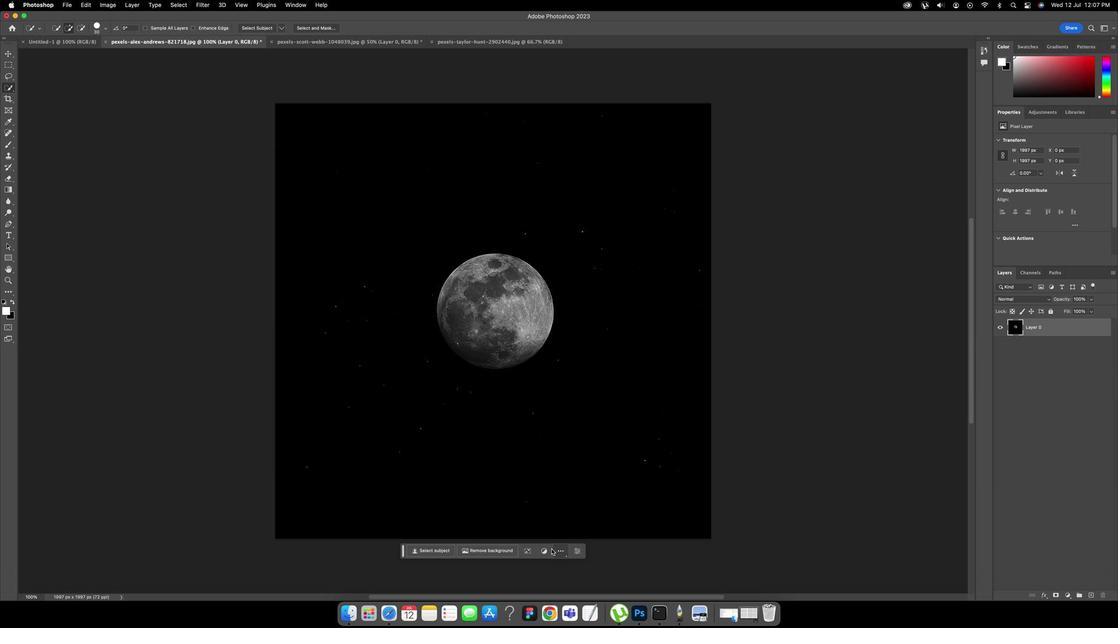 
Action: Mouse pressed left at (561, 541)
Screenshot: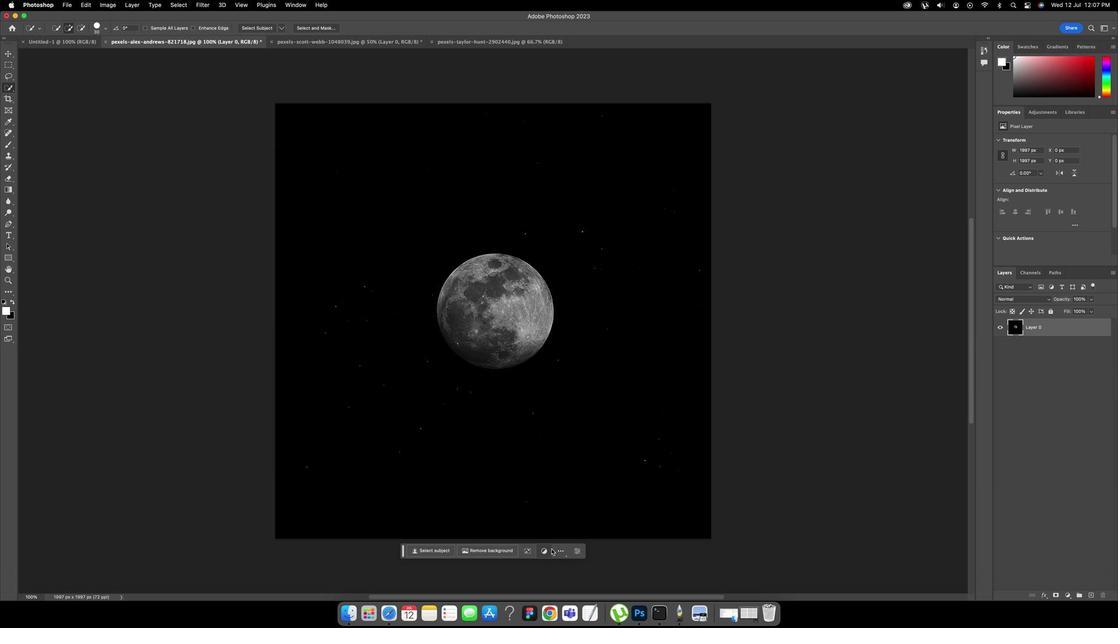 
Action: Mouse moved to (497, 541)
Screenshot: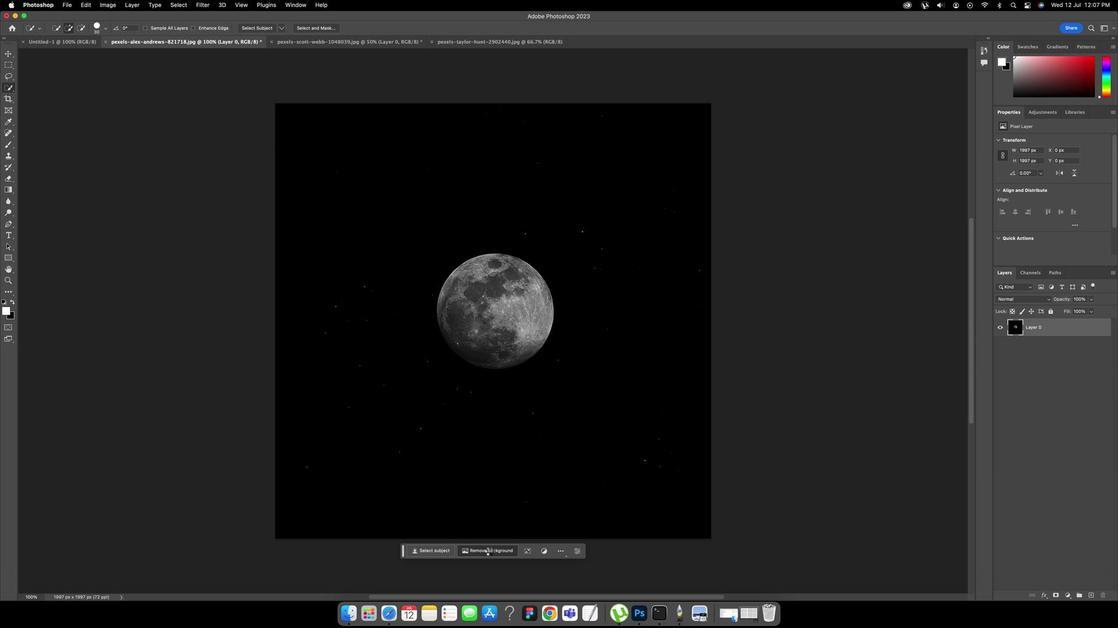 
Action: Mouse pressed left at (497, 541)
Screenshot: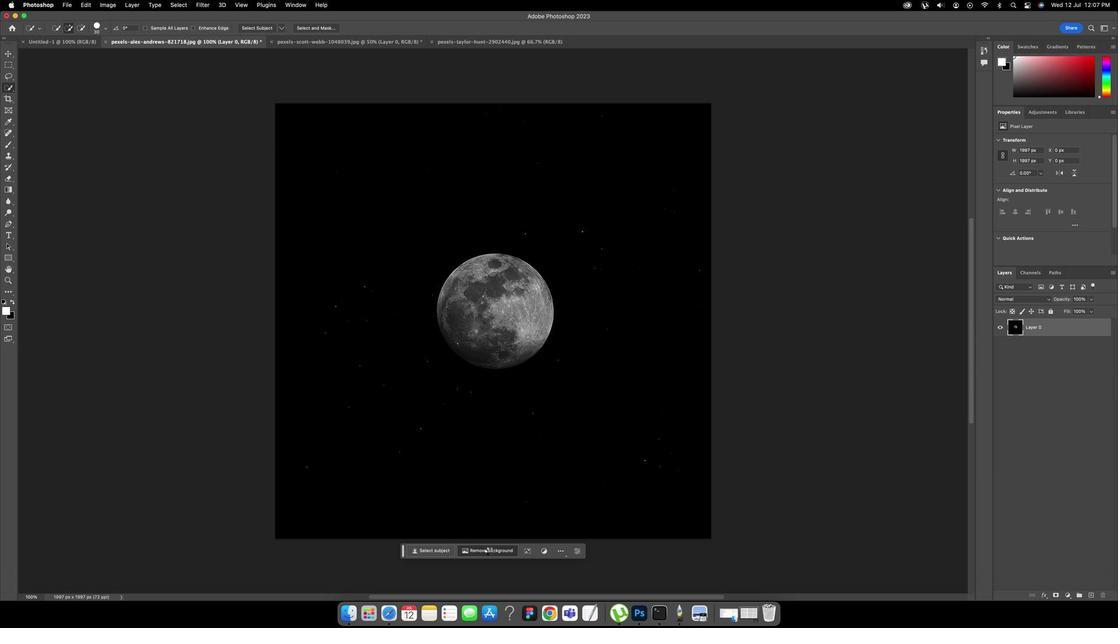 
Action: Mouse moved to (512, 390)
Screenshot: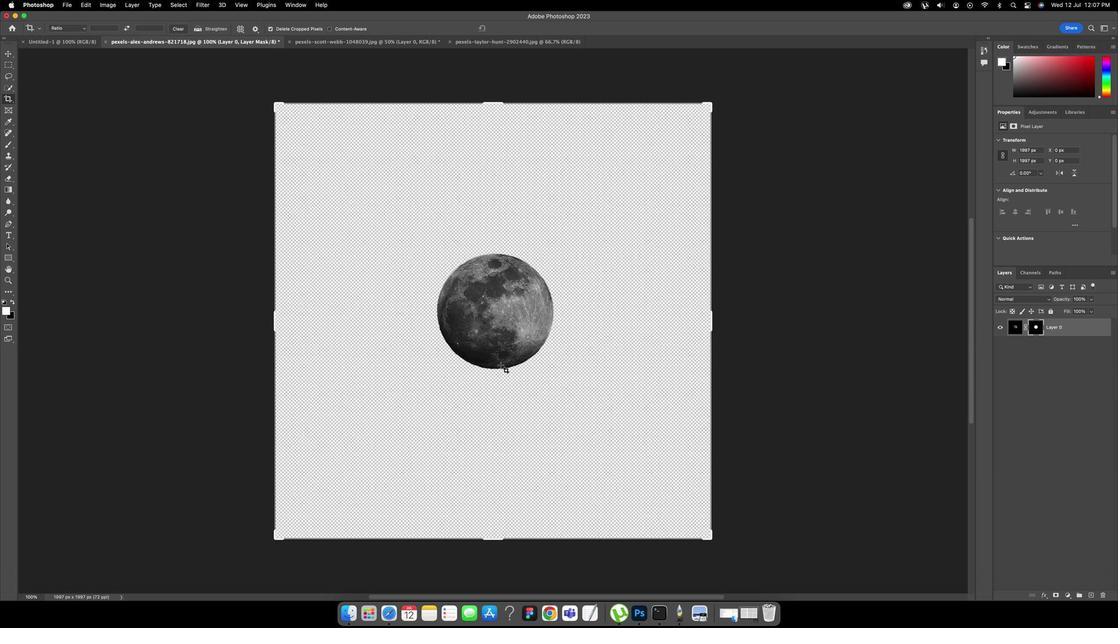 
Action: Key pressed 'c'
Screenshot: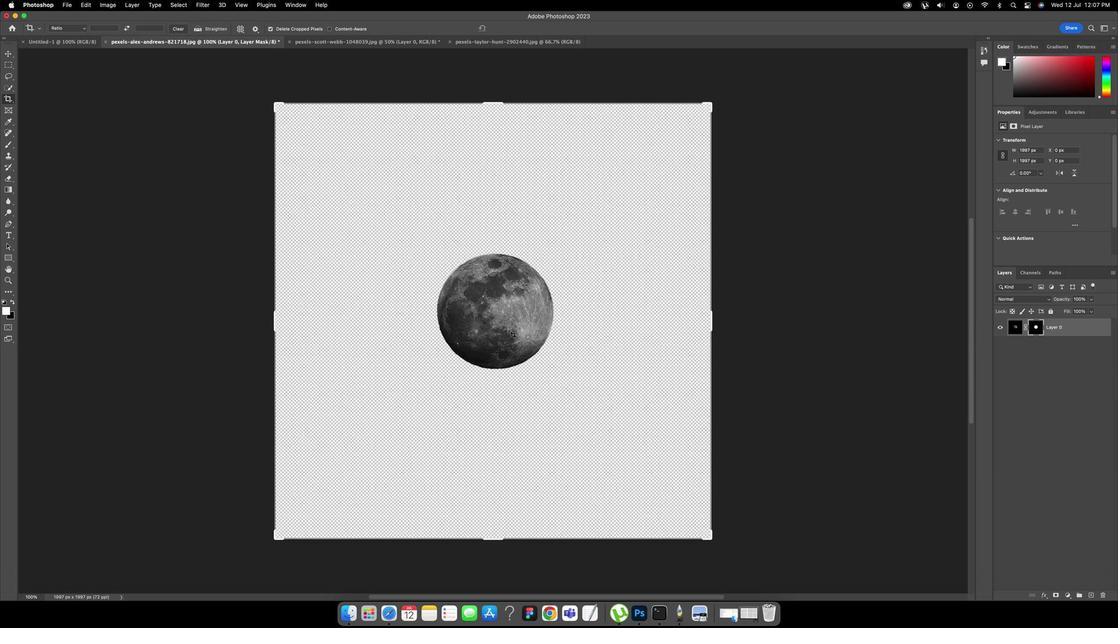 
Action: Mouse moved to (1004, 326)
Screenshot: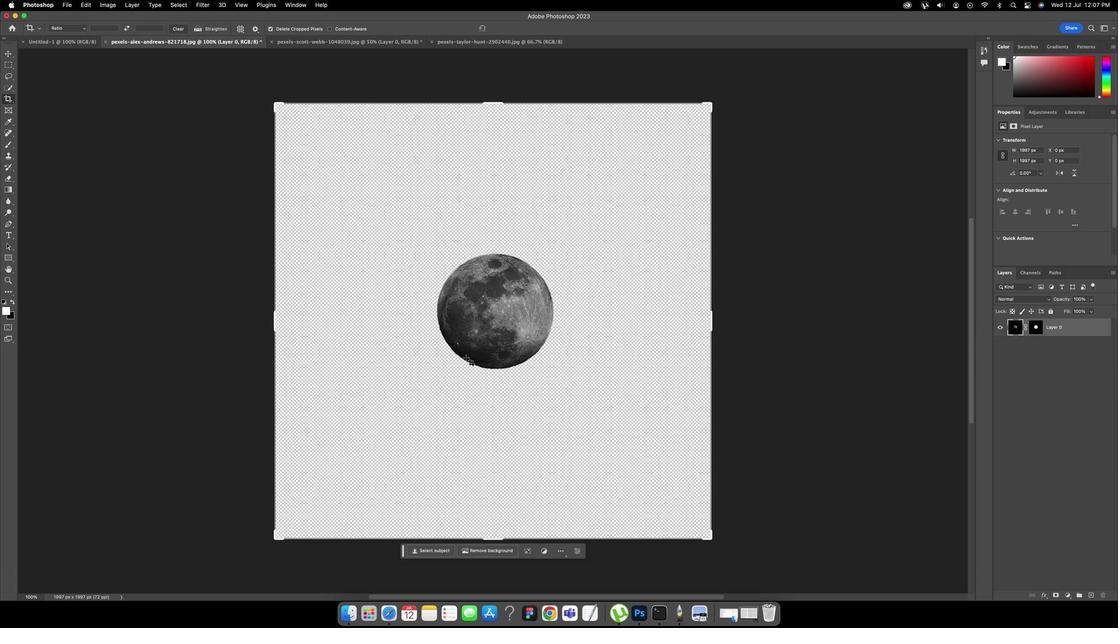 
Action: Mouse pressed left at (1004, 326)
Screenshot: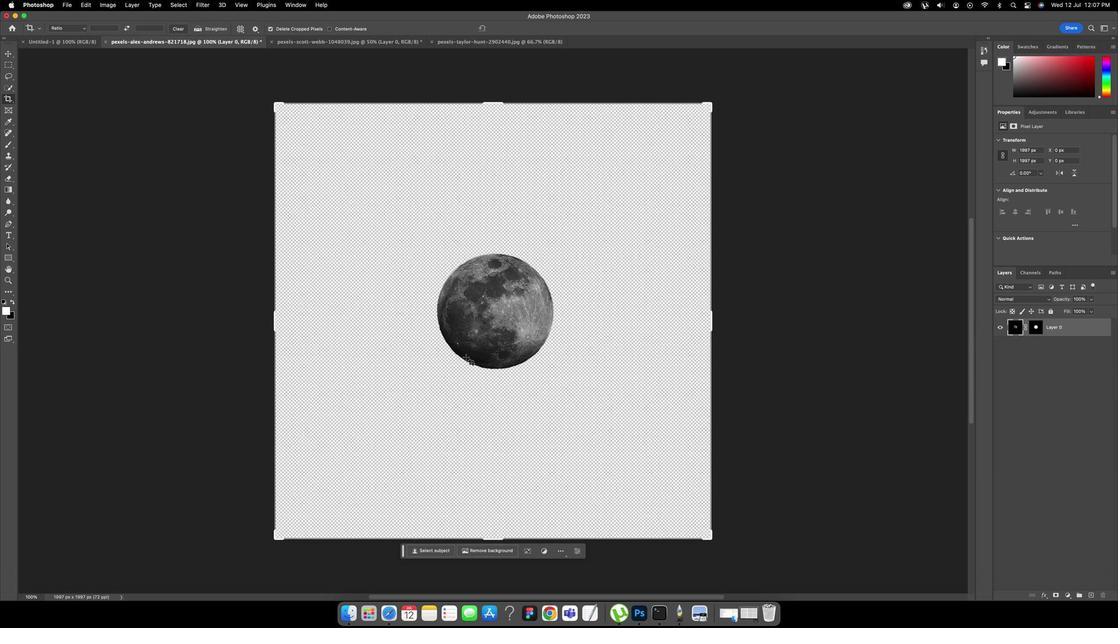 
Action: Mouse moved to (482, 337)
Screenshot: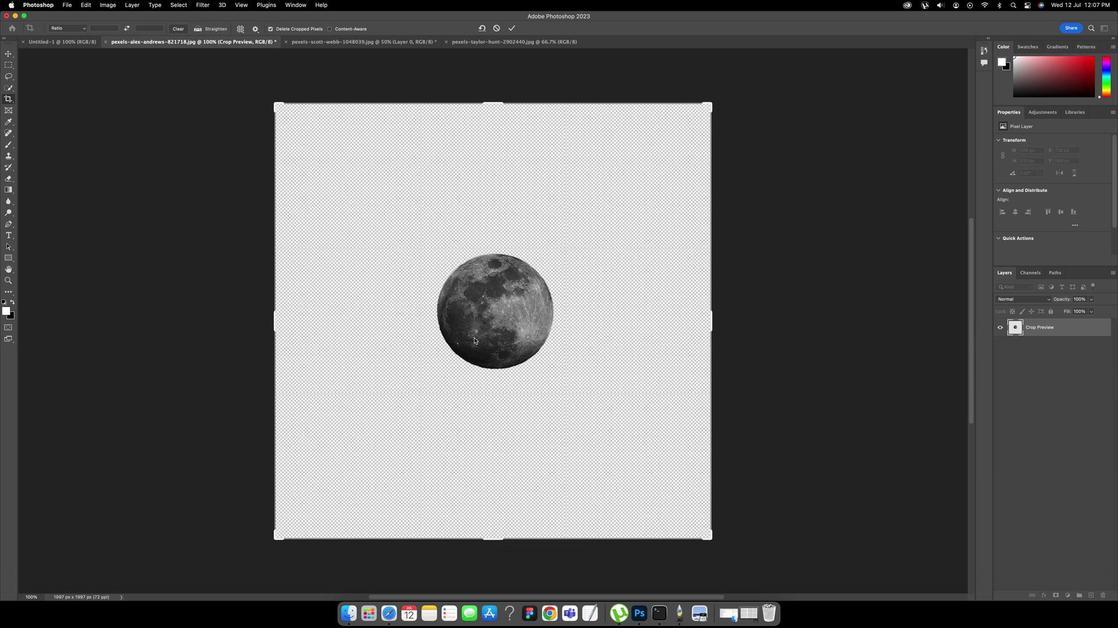 
Action: Mouse pressed left at (482, 337)
Screenshot: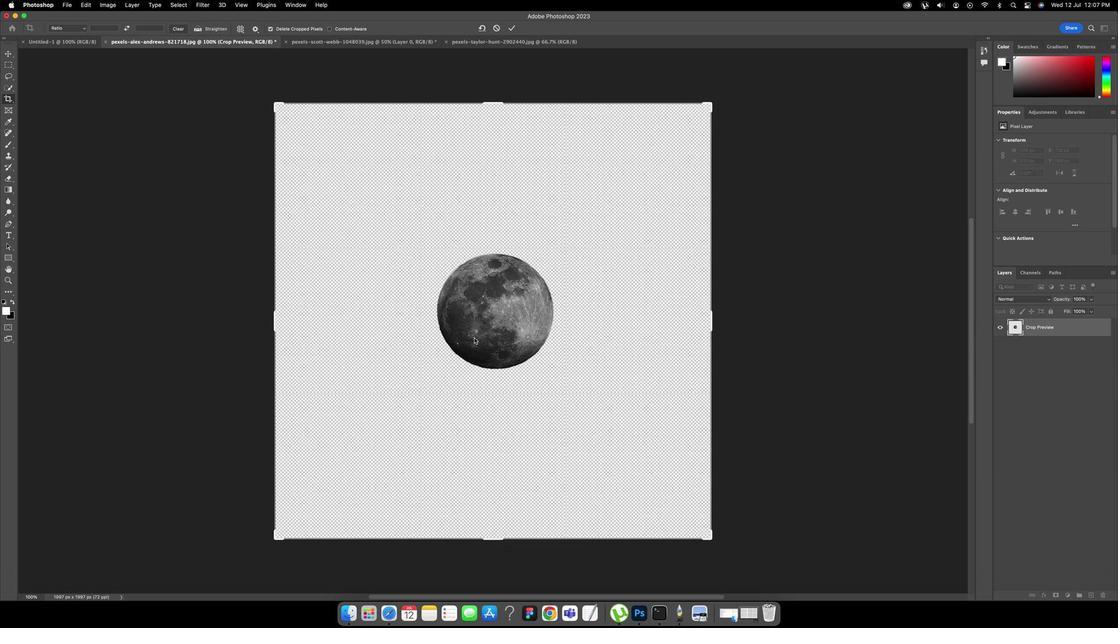 
Action: Key pressed 'v'Key.enter'v'
Screenshot: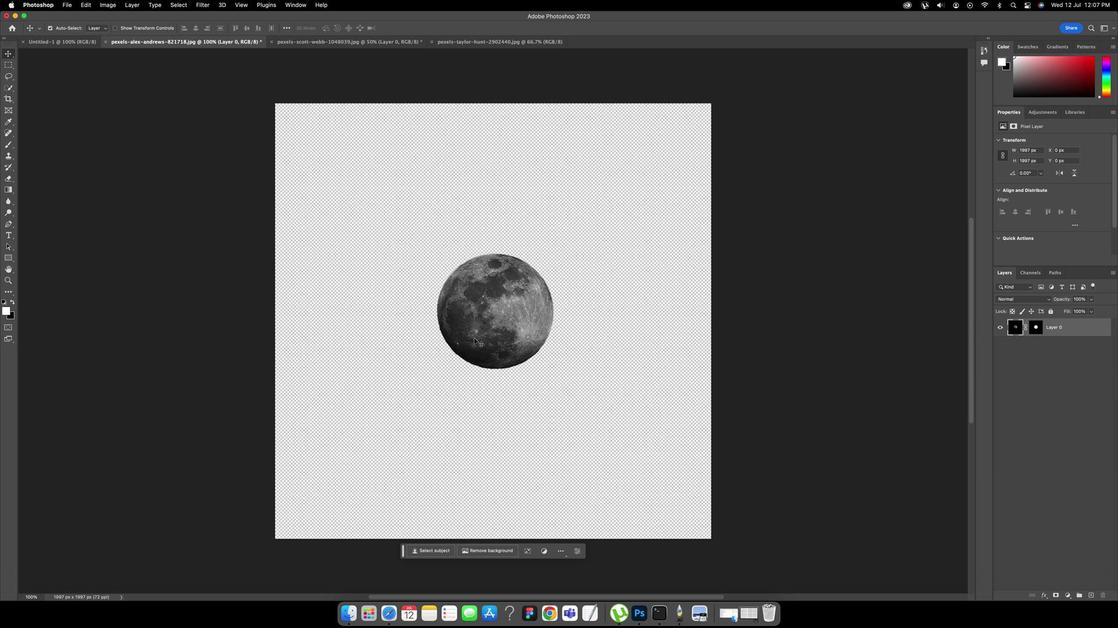 
Action: Mouse moved to (482, 337)
Screenshot: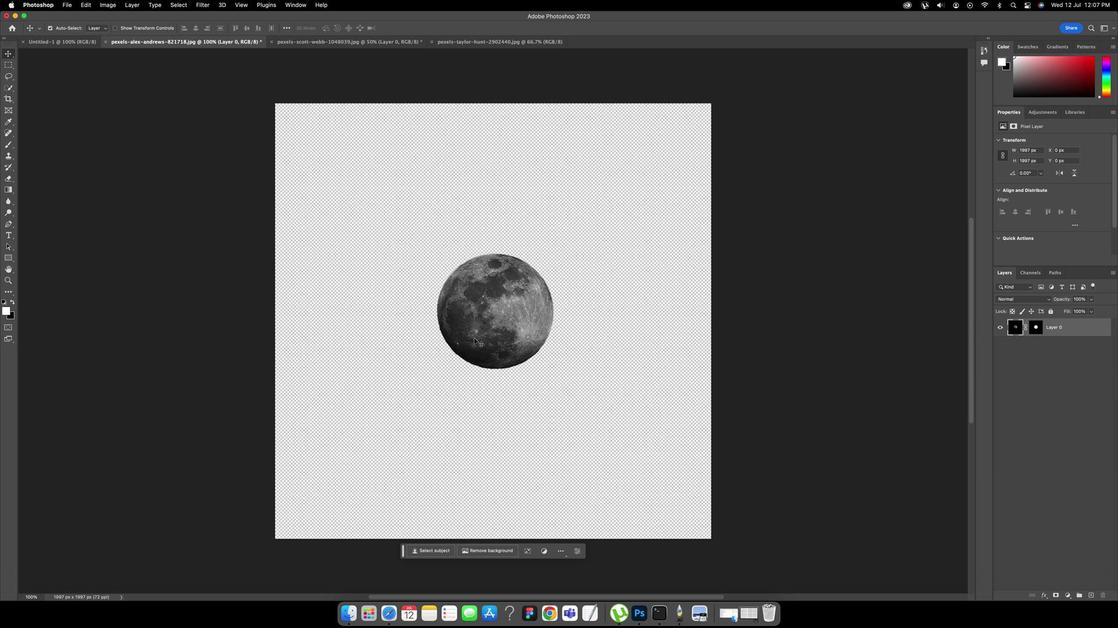
Action: Key pressed 'c'
Screenshot: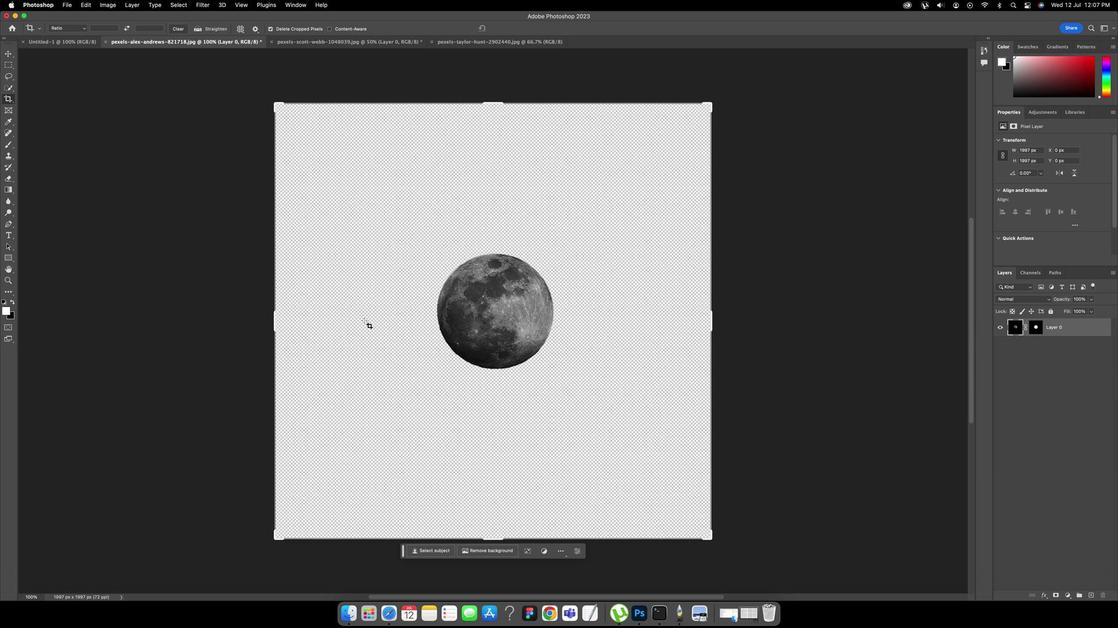 
Action: Mouse moved to (290, 321)
Screenshot: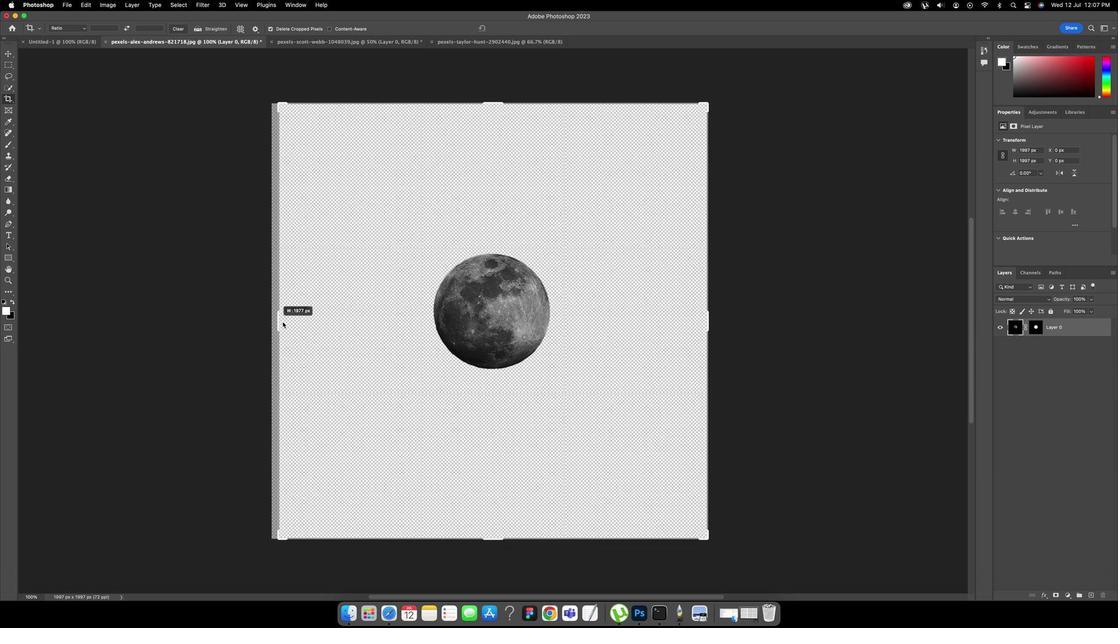 
Action: Mouse pressed left at (290, 321)
Screenshot: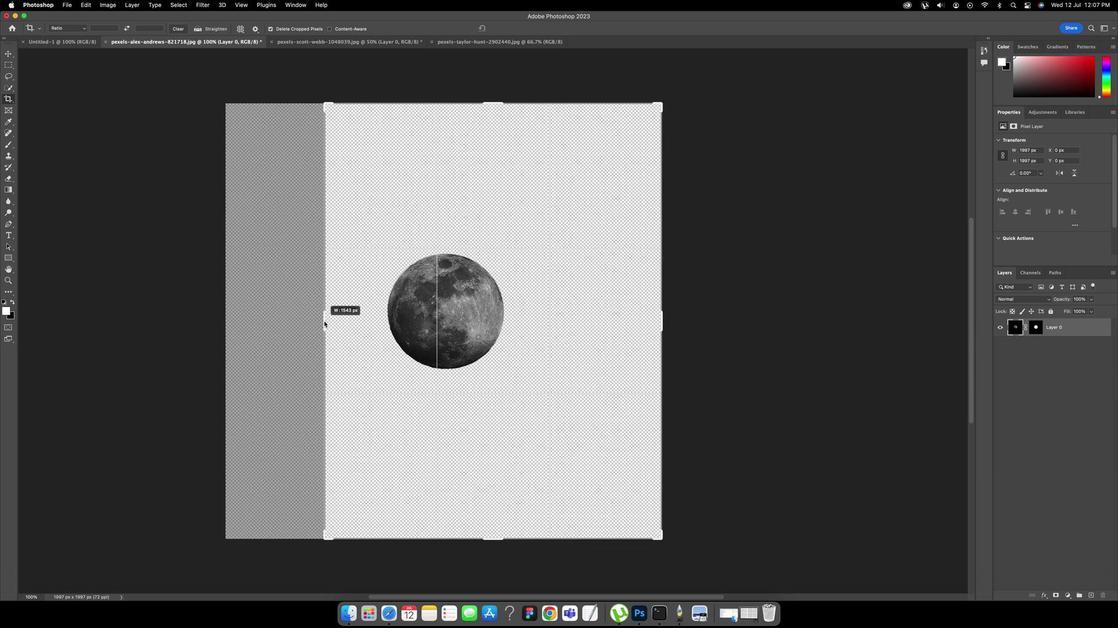 
Action: Mouse moved to (494, 529)
Screenshot: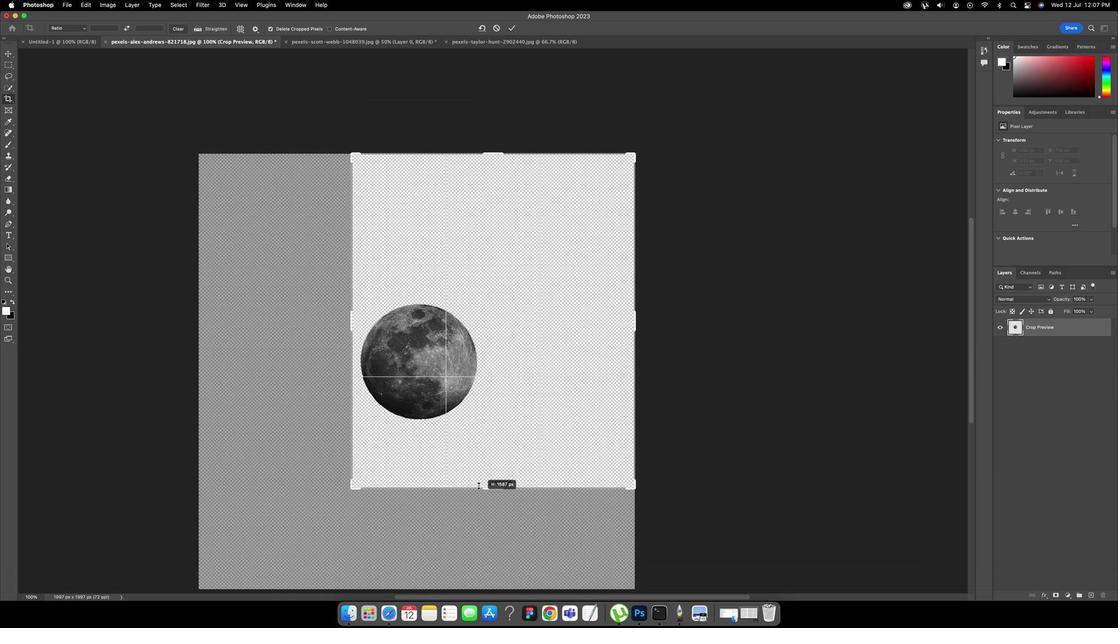 
Action: Mouse pressed left at (494, 529)
Screenshot: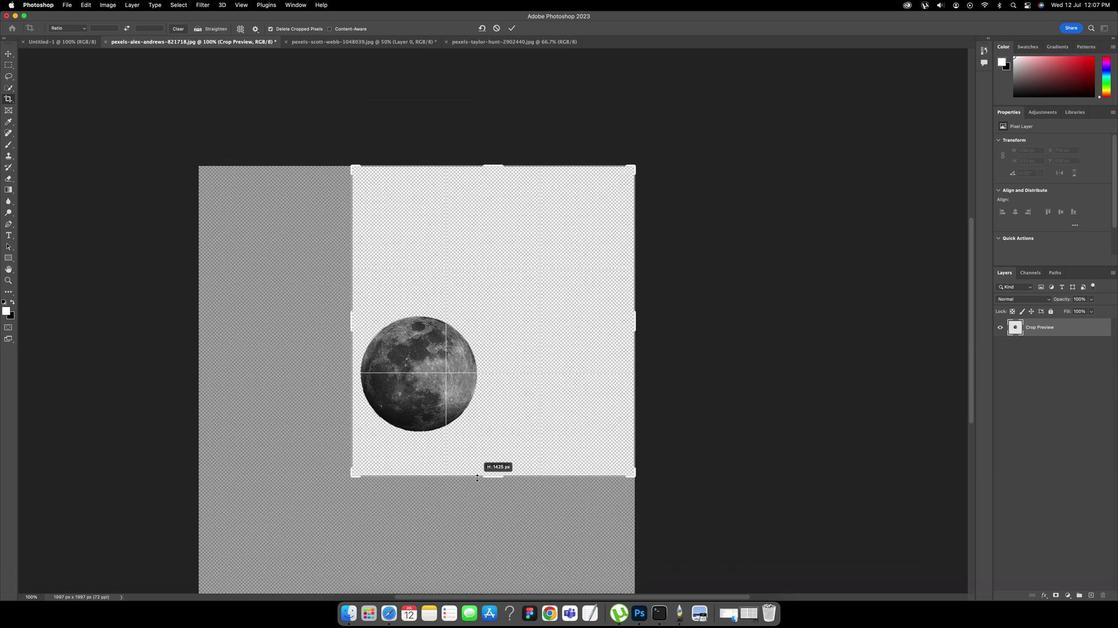 
Action: Mouse moved to (641, 326)
Screenshot: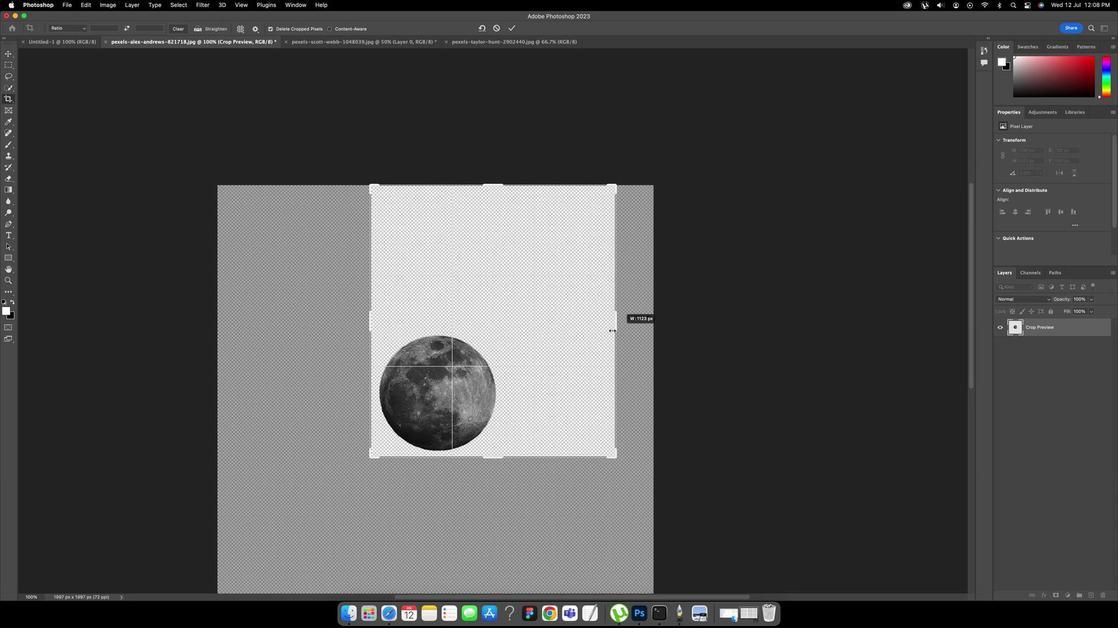 
Action: Mouse pressed left at (641, 326)
Screenshot: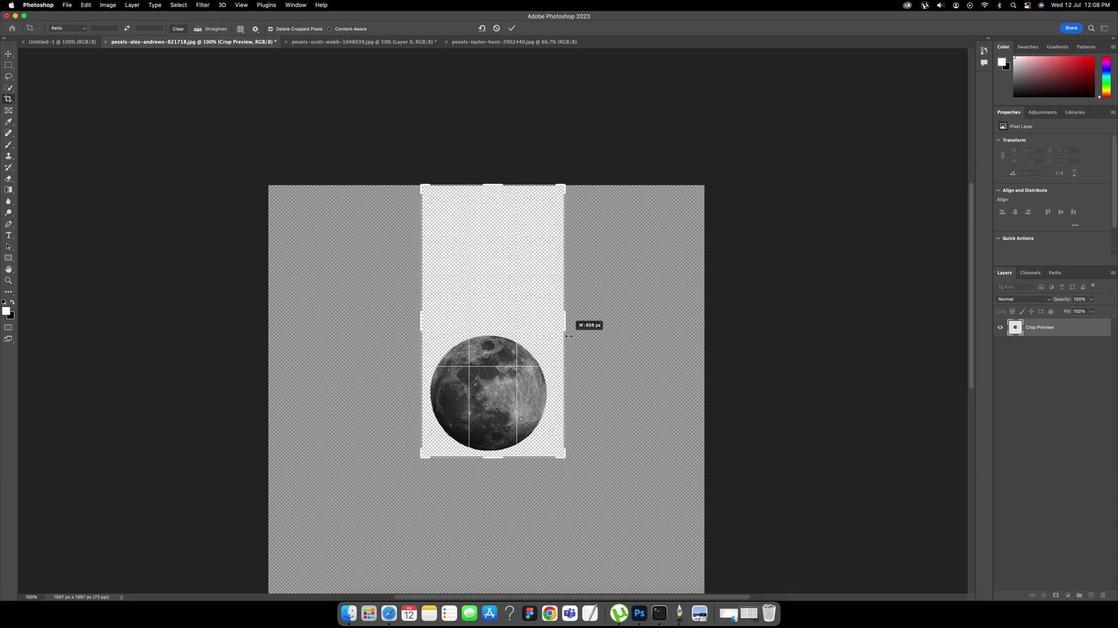 
Action: Mouse moved to (500, 191)
Screenshot: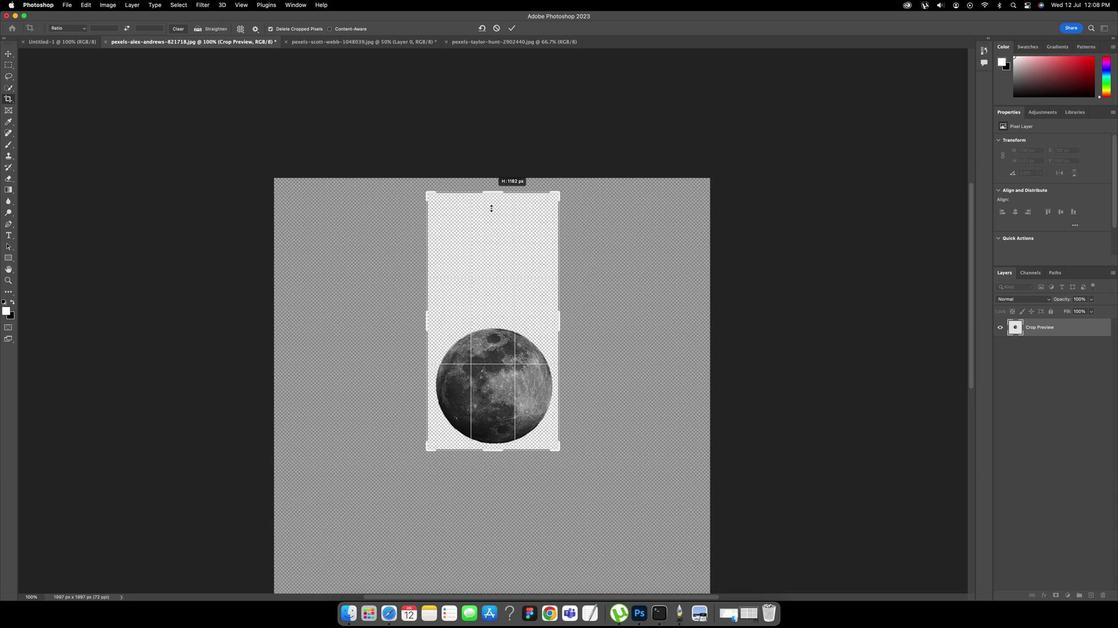 
Action: Mouse pressed left at (500, 191)
Screenshot: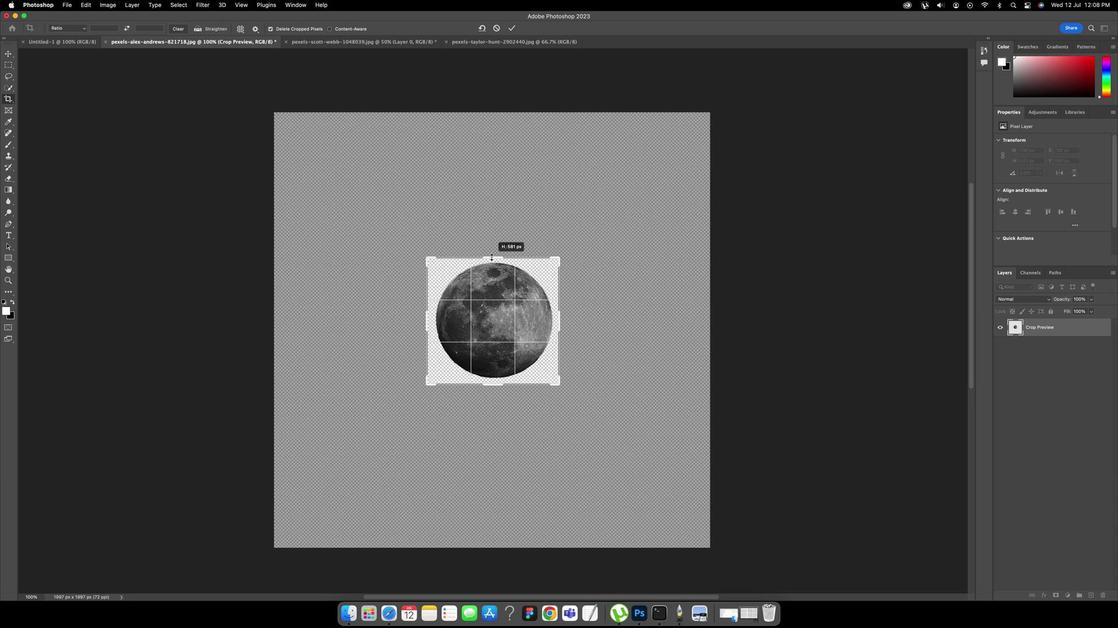
Action: Mouse moved to (518, 41)
Screenshot: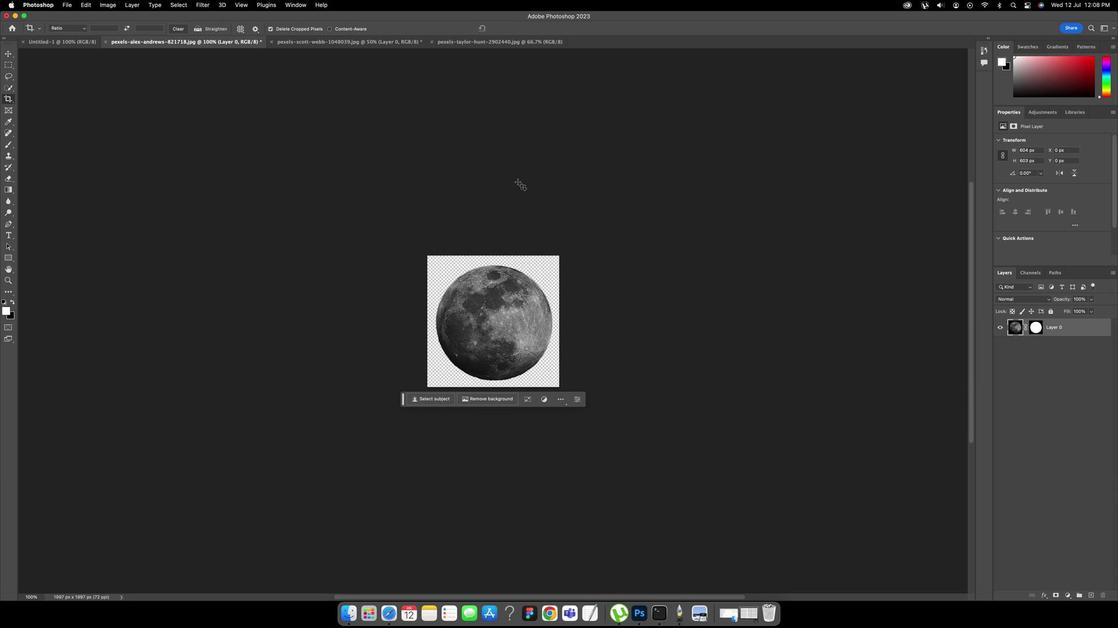 
Action: Mouse pressed left at (518, 41)
Screenshot: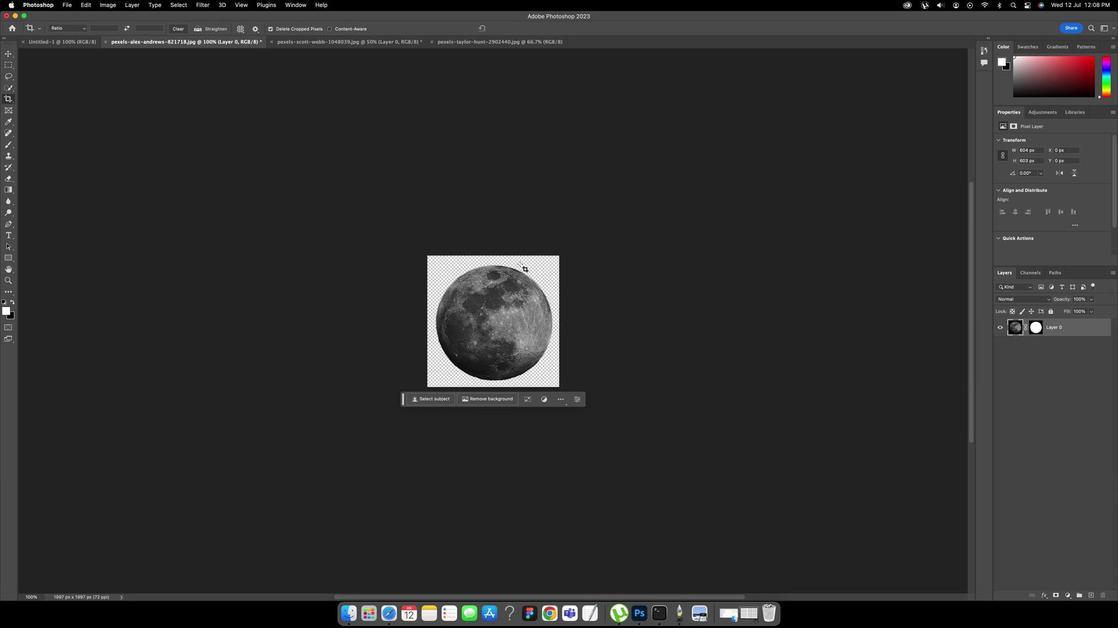 
Action: Mouse moved to (508, 344)
Screenshot: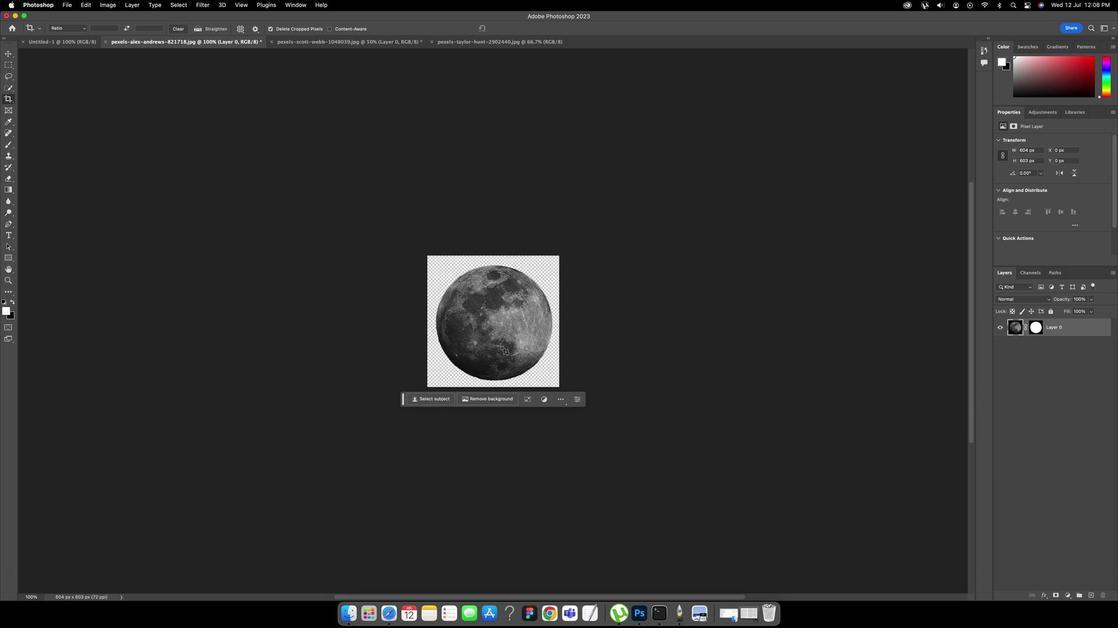 
Action: Key pressed 'v'
Screenshot: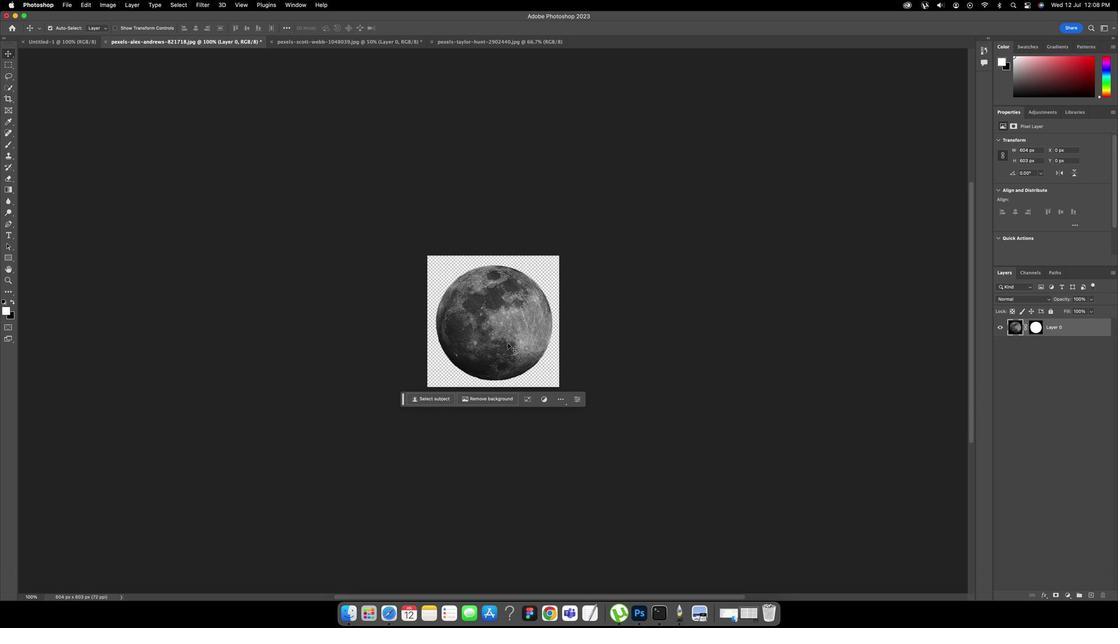 
Action: Mouse moved to (514, 342)
Screenshot: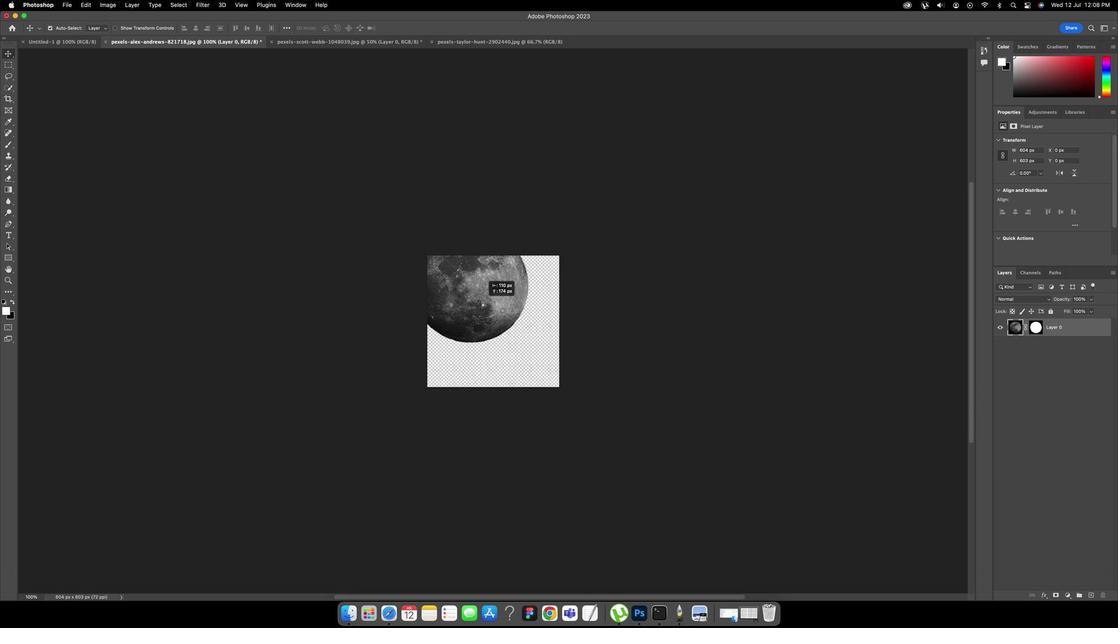 
Action: Mouse pressed left at (514, 342)
Screenshot: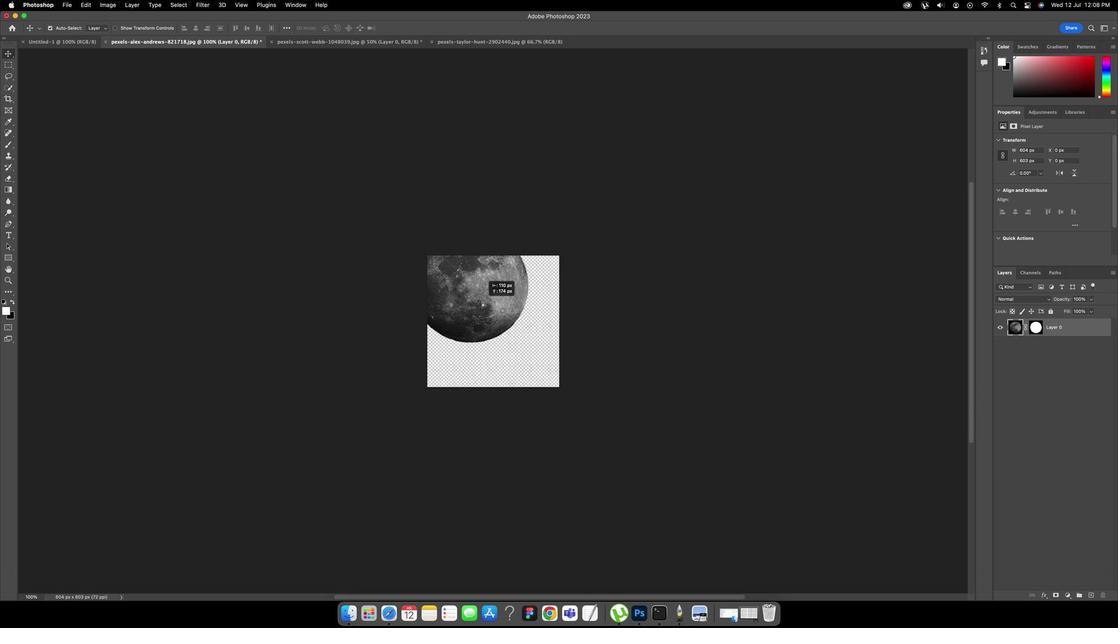 
Action: Mouse moved to (1046, 324)
Screenshot: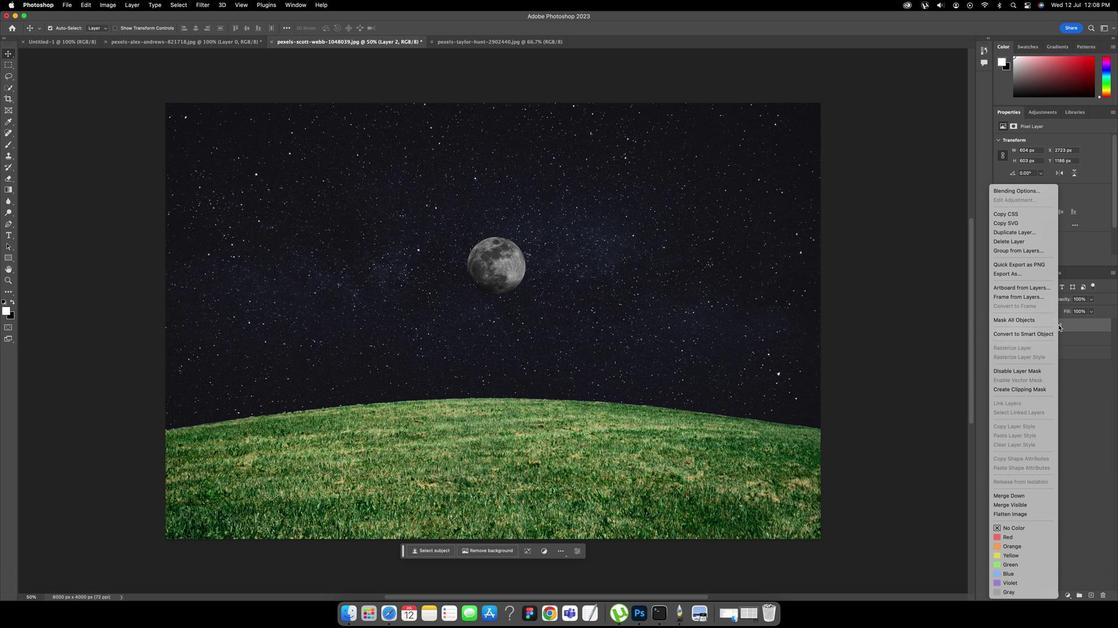 
Action: Mouse pressed right at (1046, 324)
Screenshot: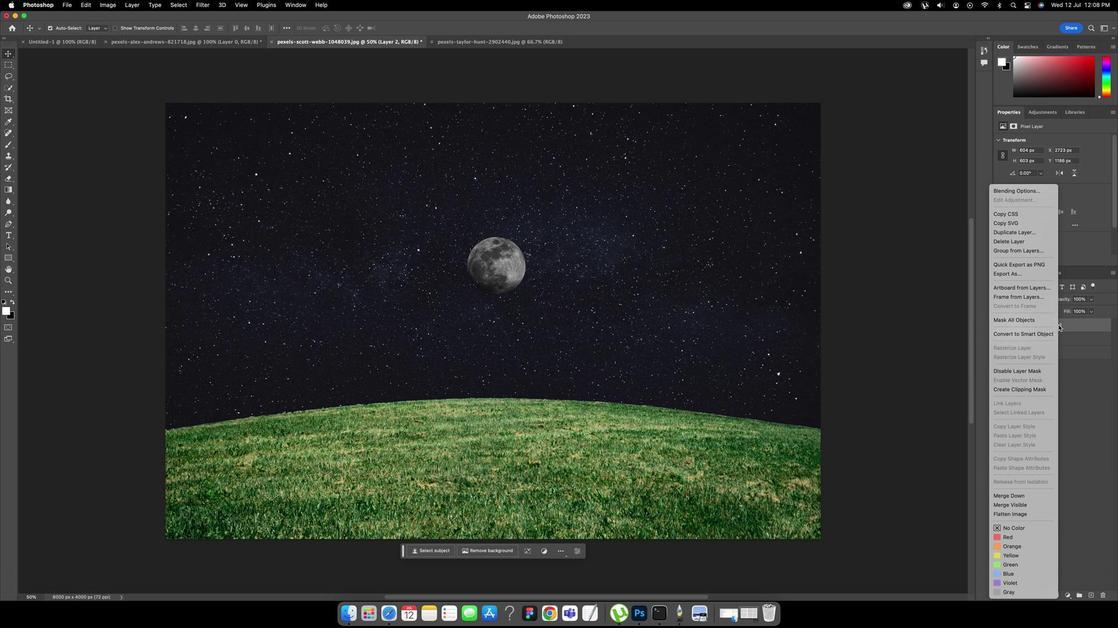 
Action: Mouse moved to (1030, 332)
Screenshot: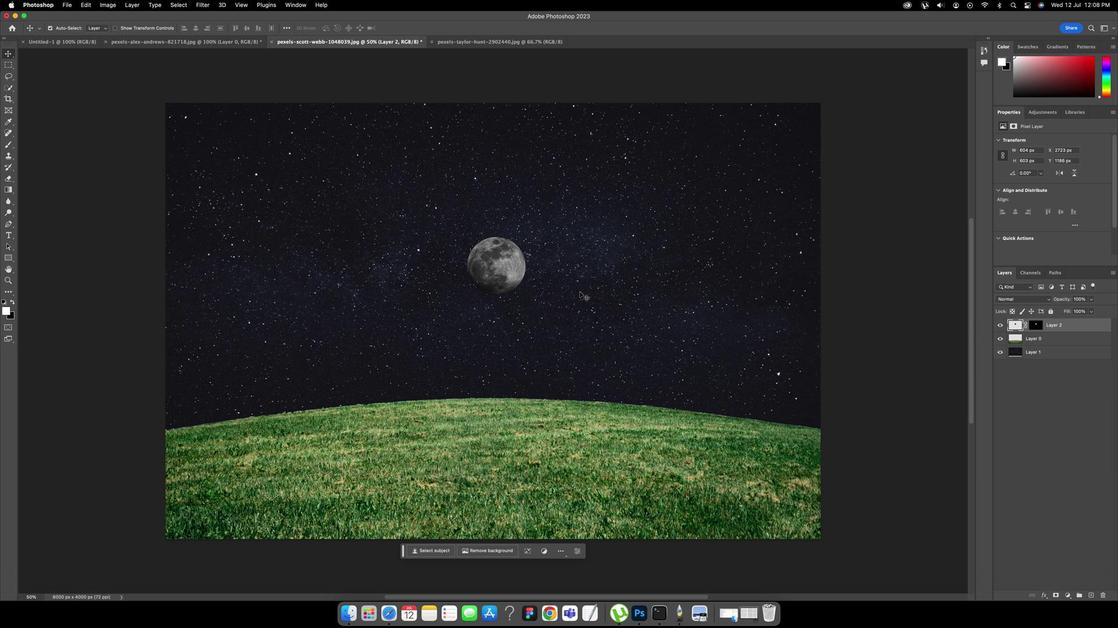 
Action: Mouse pressed left at (1030, 332)
Screenshot: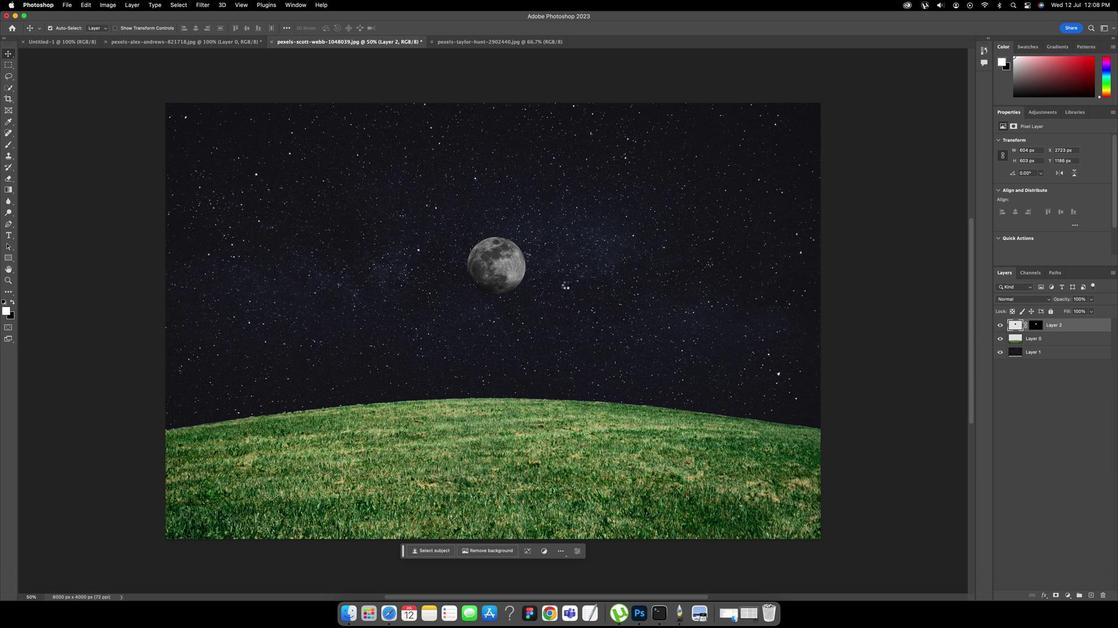 
Action: Mouse moved to (567, 285)
Screenshot: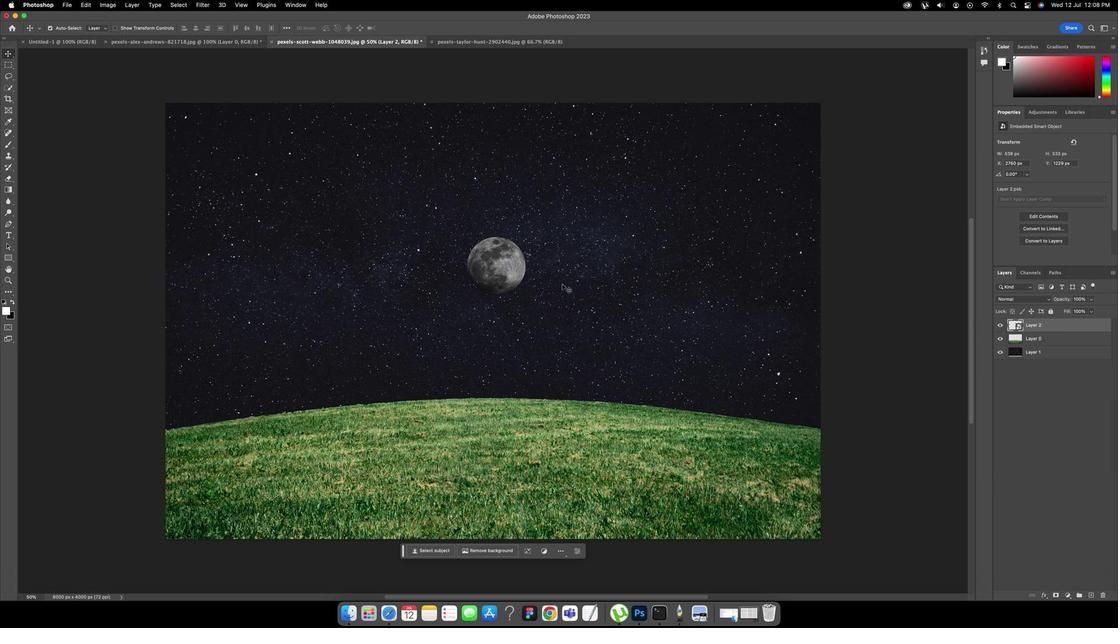 
Action: Key pressed Key.cmd't'
Screenshot: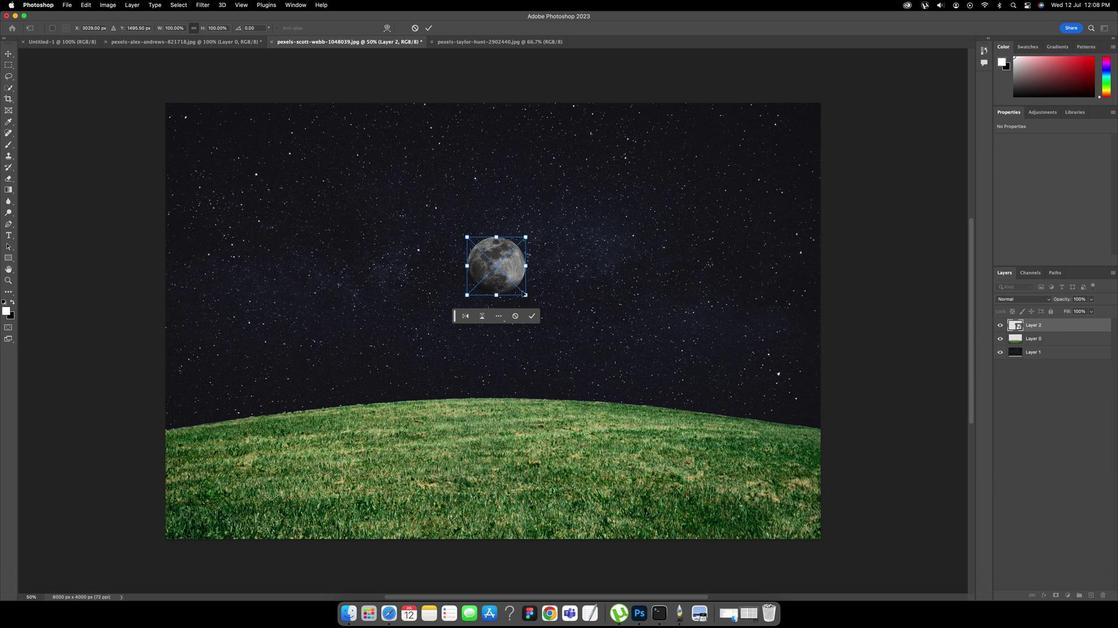 
Action: Mouse moved to (533, 294)
Screenshot: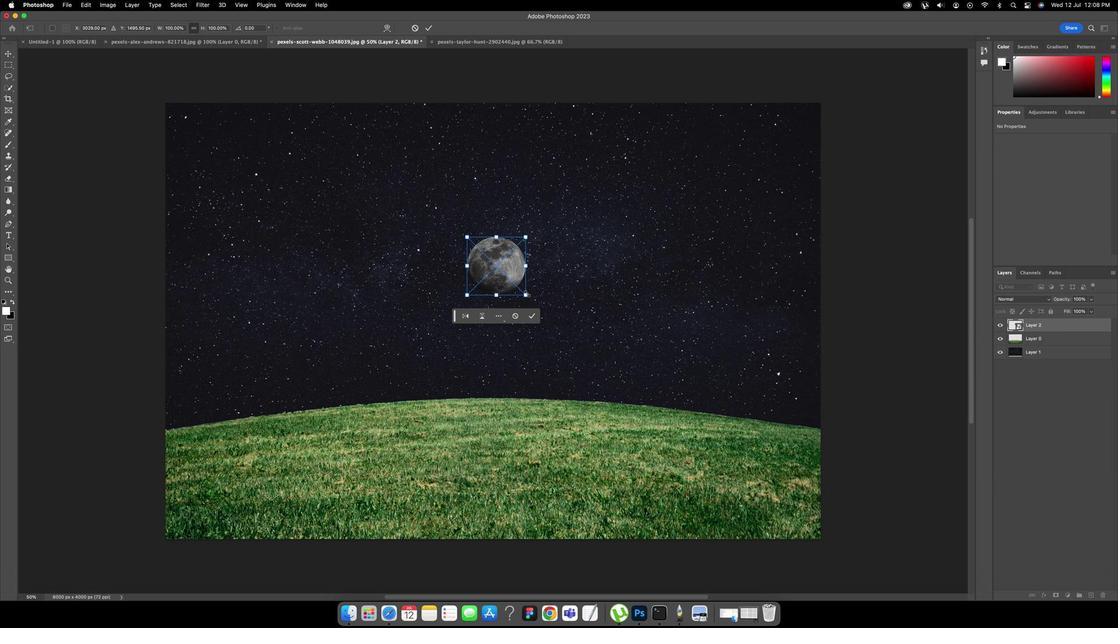 
Action: Key pressed Key.shift
Screenshot: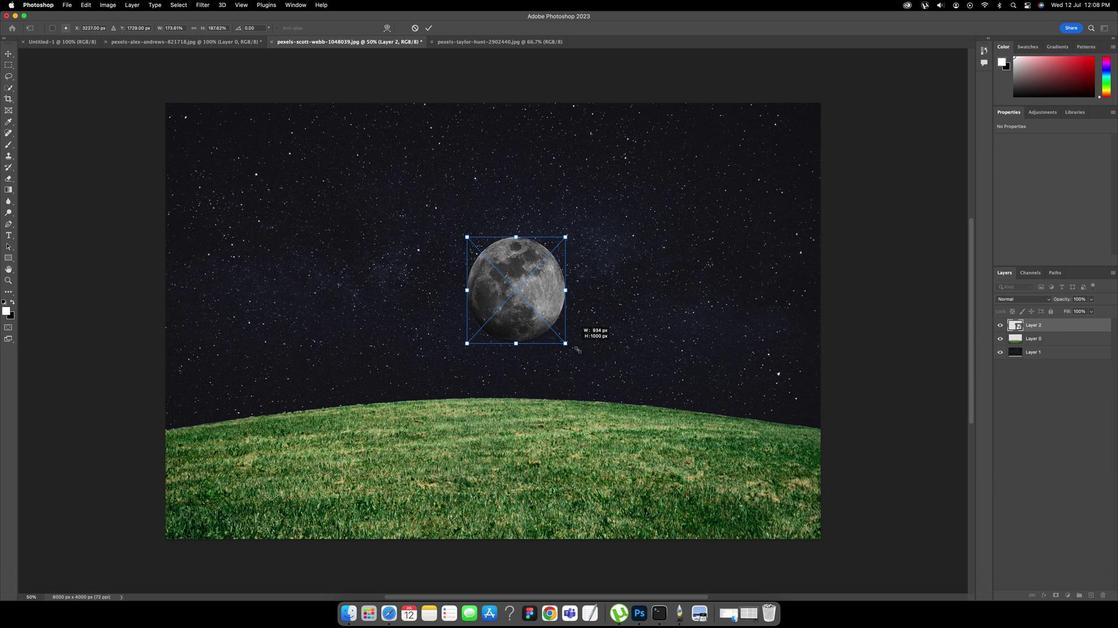 
Action: Mouse pressed left at (533, 294)
Screenshot: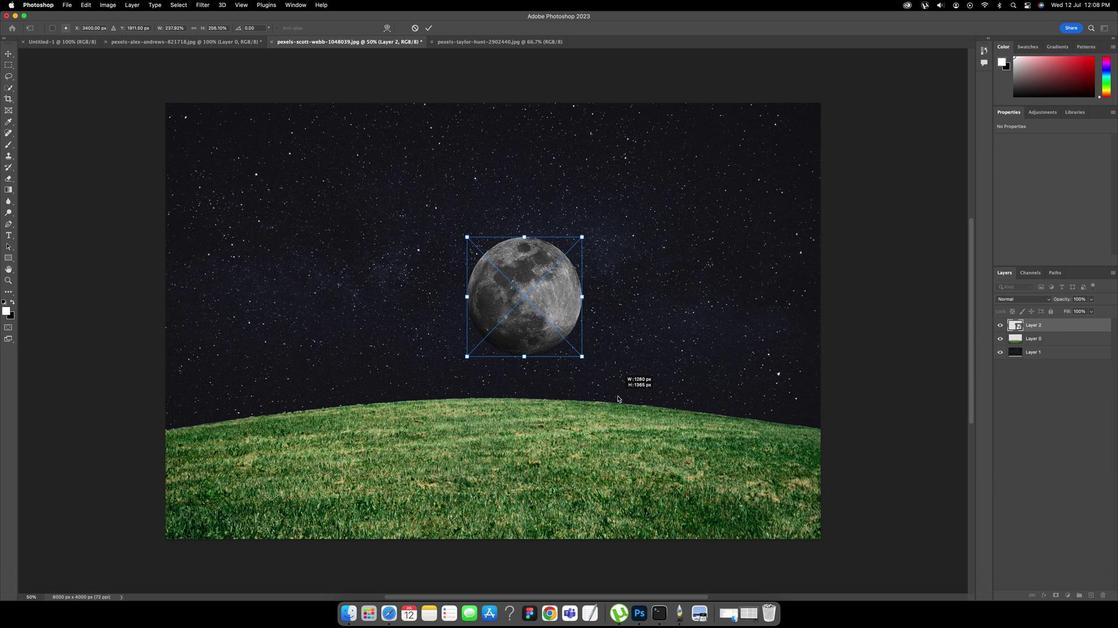
Action: Mouse moved to (588, 372)
Screenshot: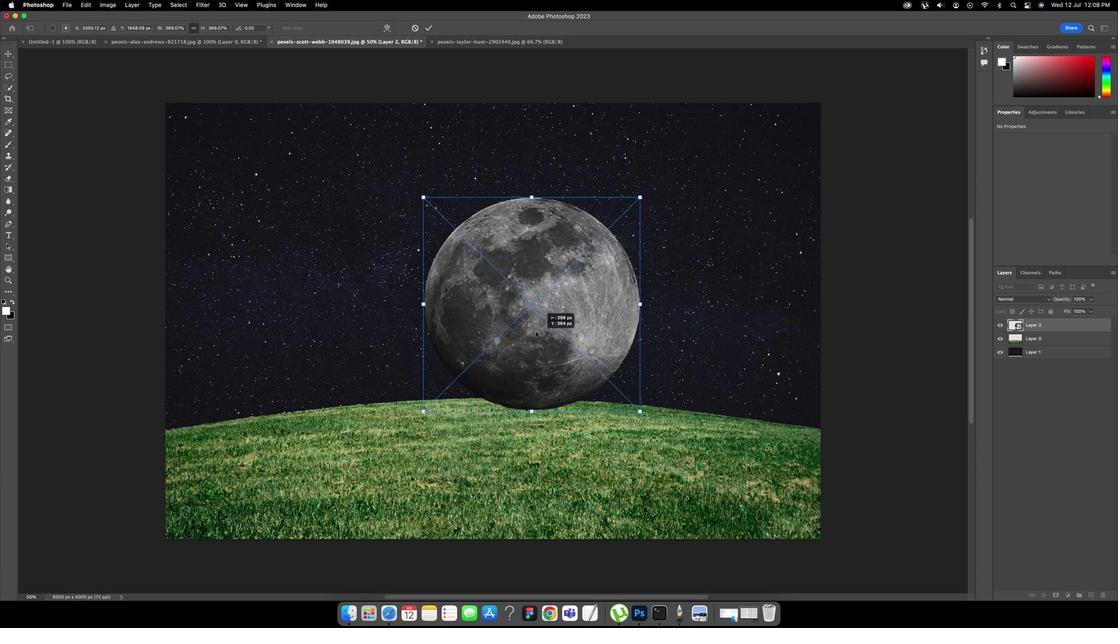 
Action: Mouse pressed left at (588, 372)
Screenshot: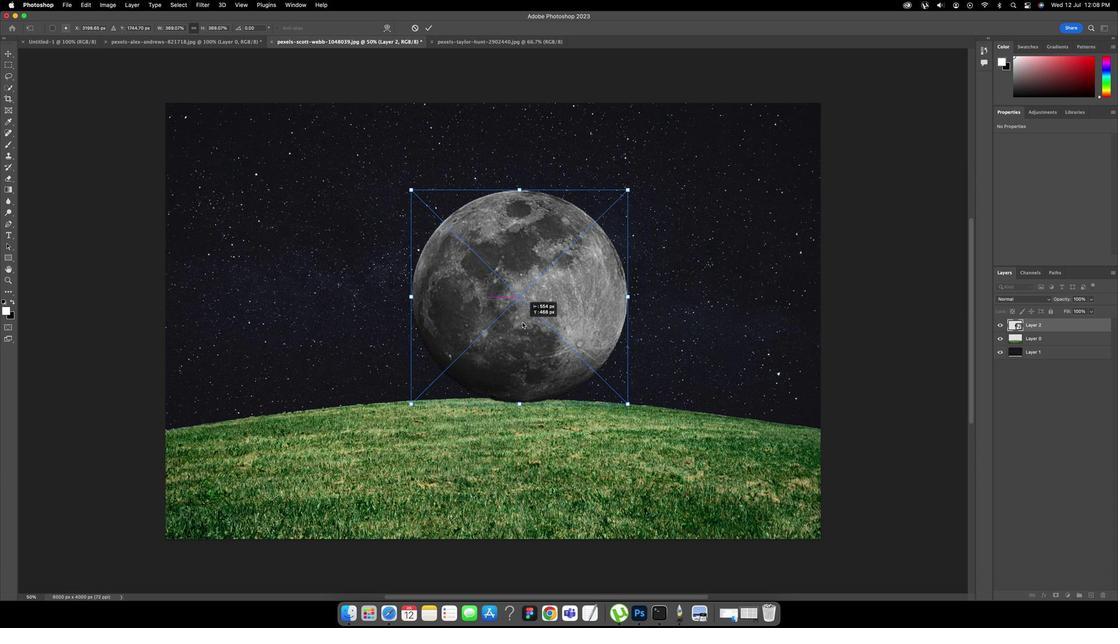 
Action: Mouse moved to (506, 292)
Screenshot: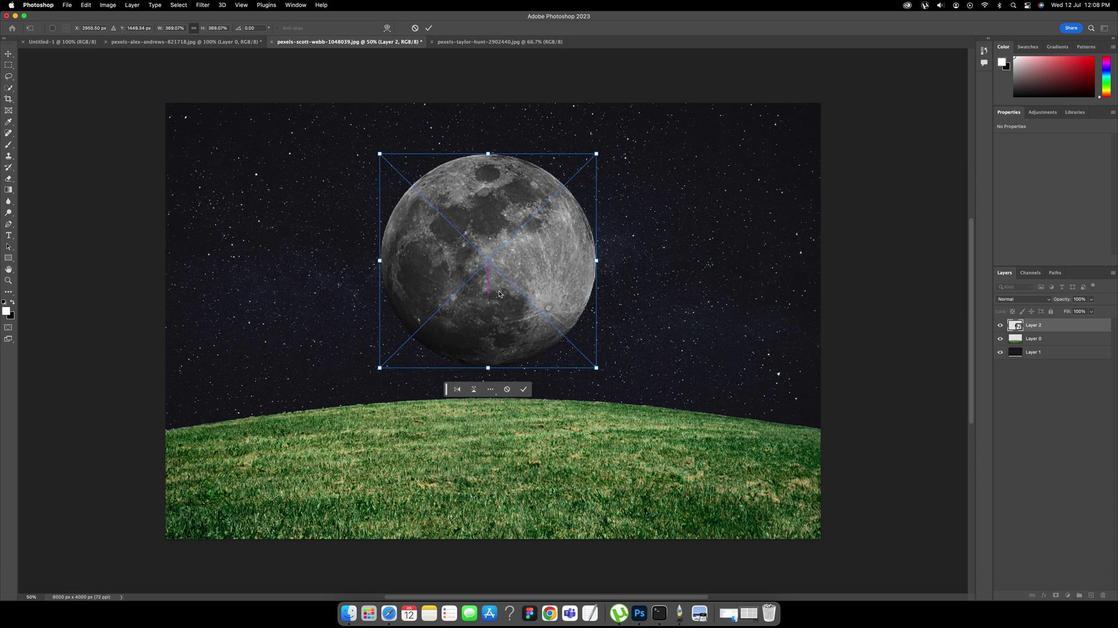 
Action: Key pressed Key.enter
Screenshot: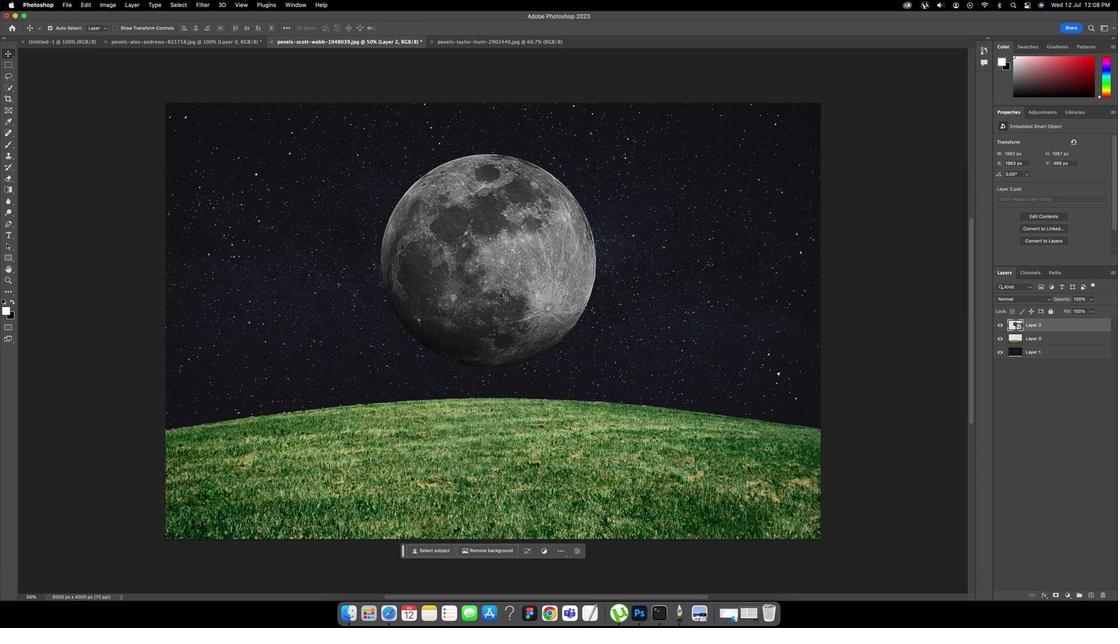 
Action: Mouse moved to (472, 53)
Screenshot: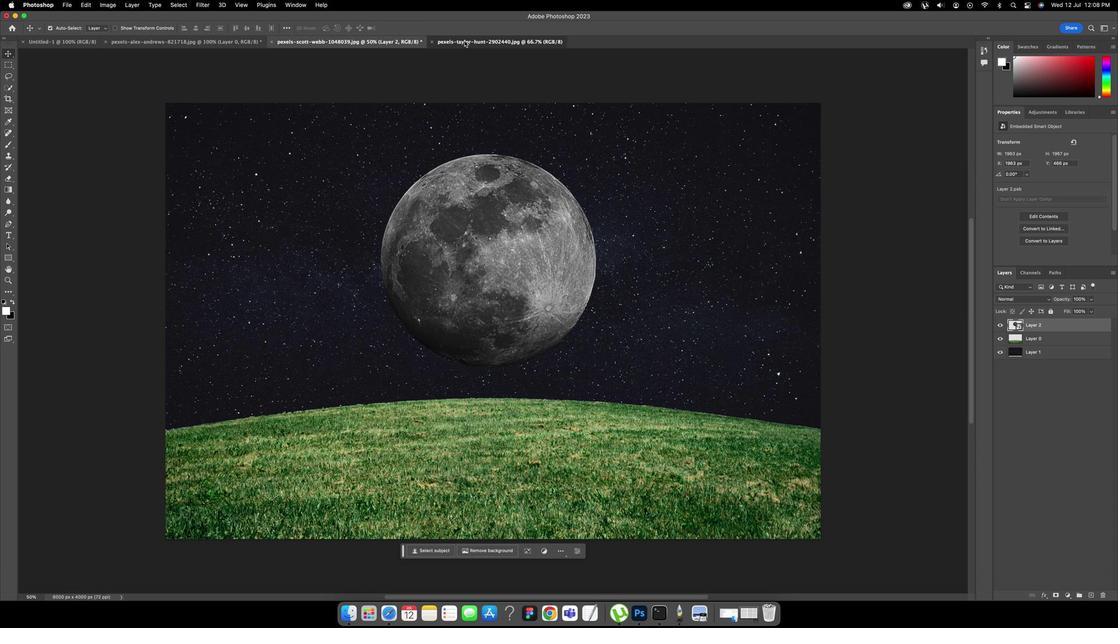 
Action: Mouse pressed left at (472, 53)
Screenshot: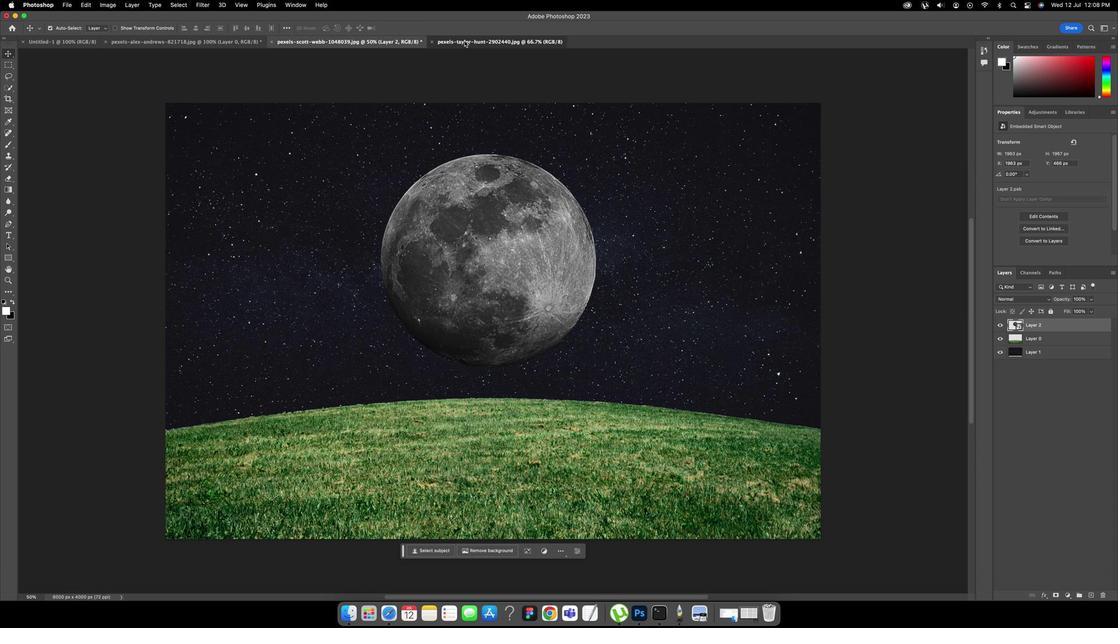 
Action: Mouse moved to (494, 516)
Screenshot: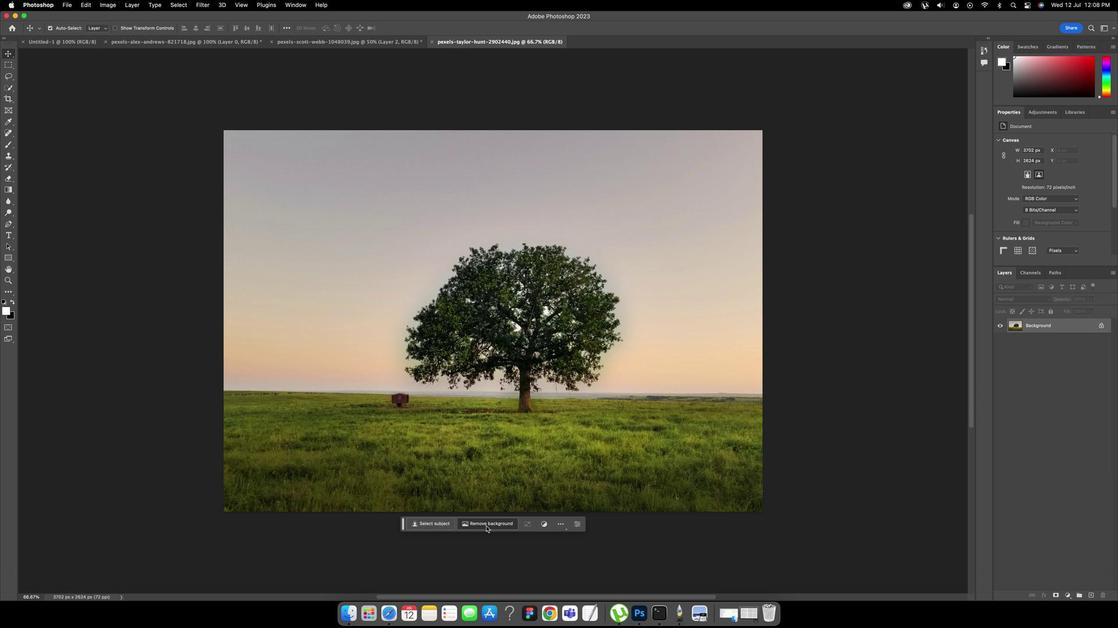 
Action: Mouse pressed left at (494, 516)
Screenshot: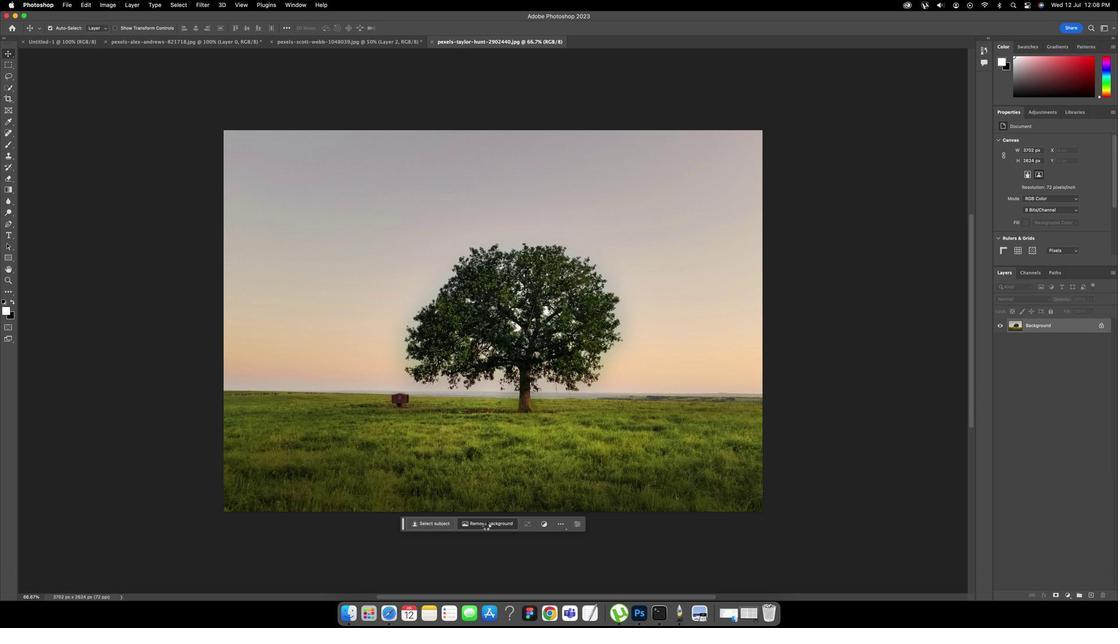 
Action: Mouse moved to (409, 420)
Screenshot: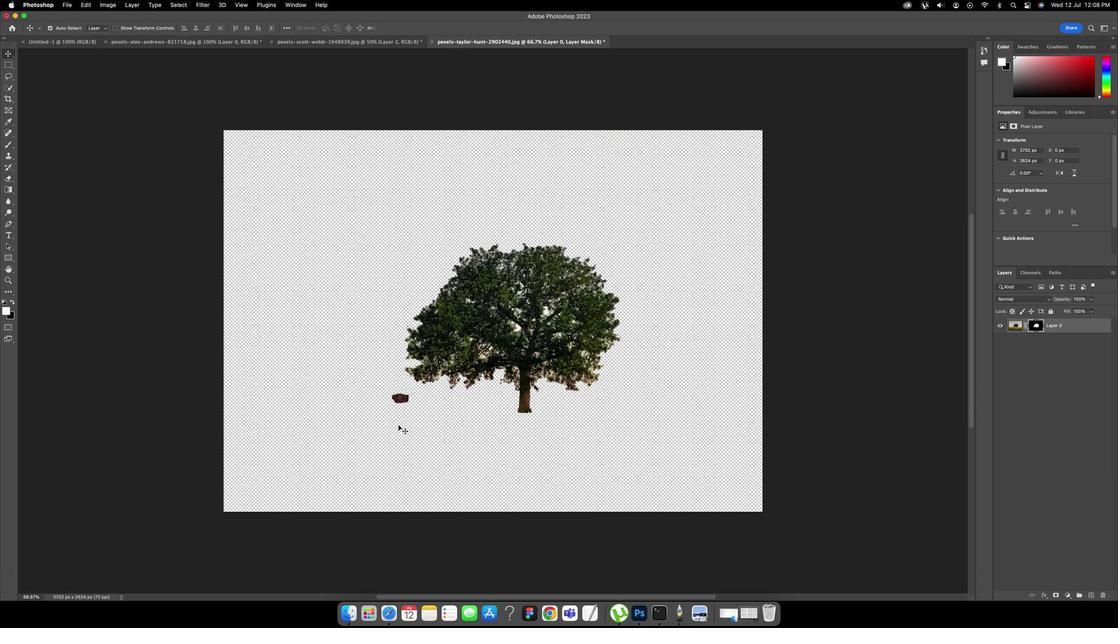 
Action: Key pressed 'e'
Screenshot: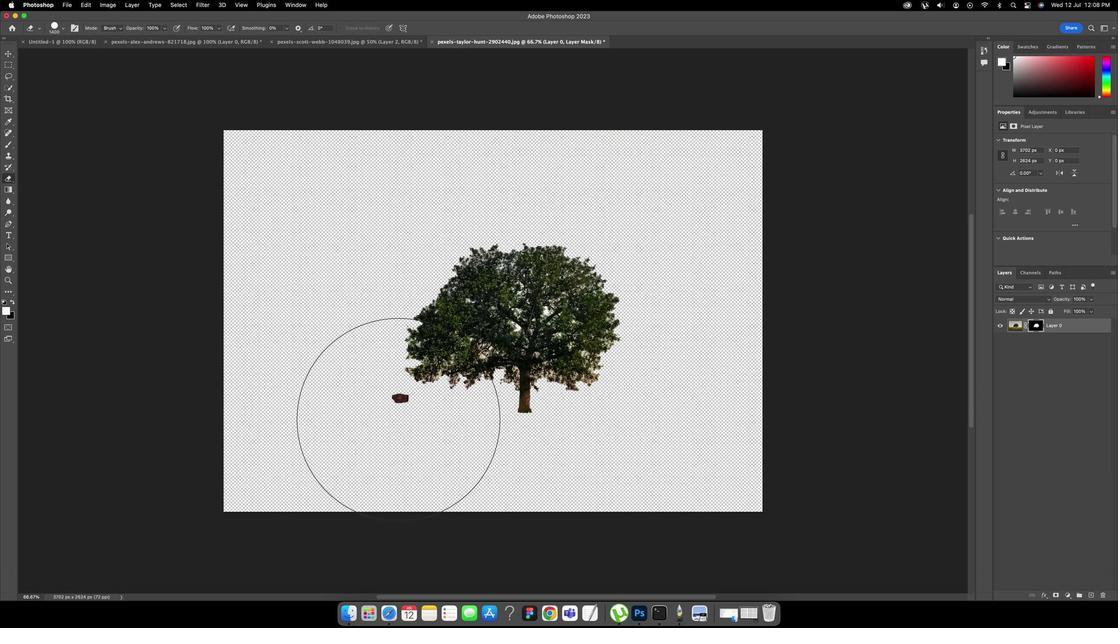 
Action: Mouse moved to (360, 462)
Screenshot: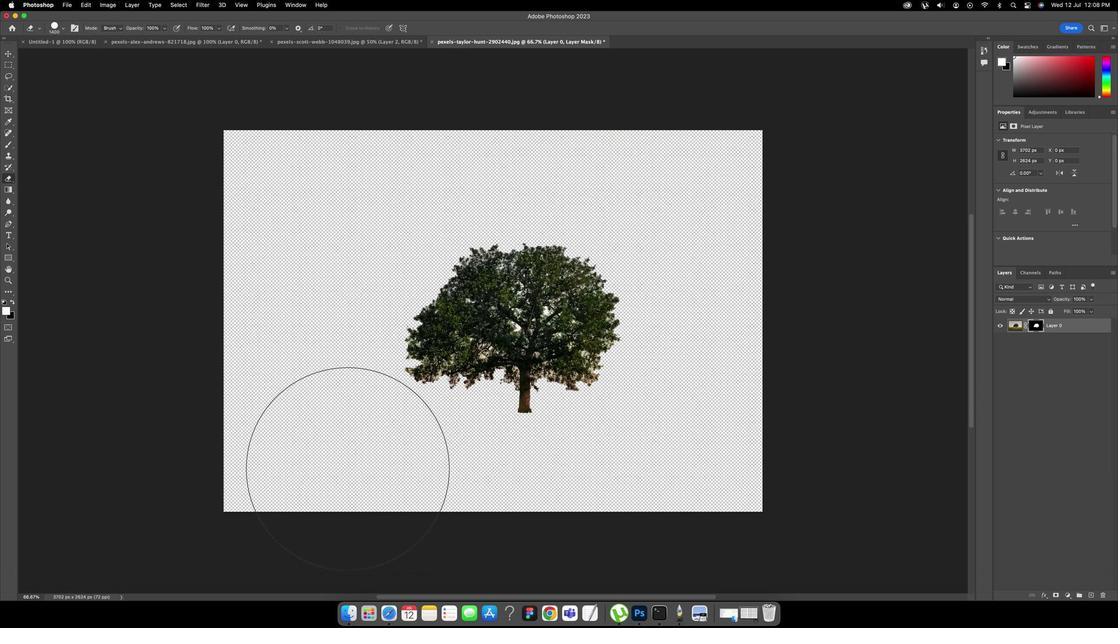 
Action: Mouse pressed left at (360, 462)
Screenshot: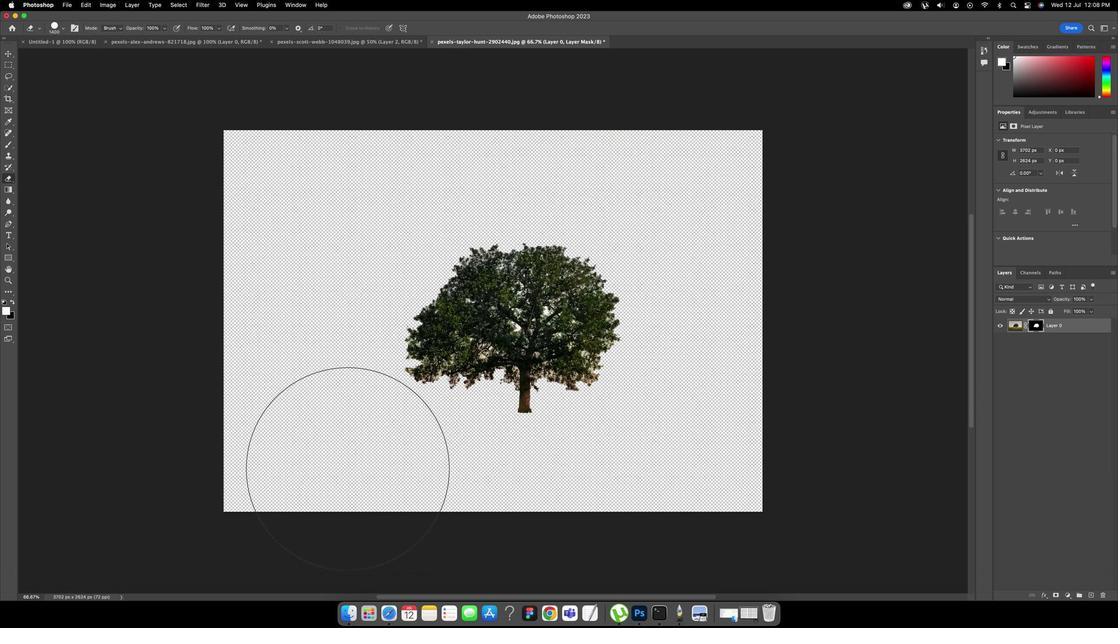 
Action: Key pressed 'v'
Screenshot: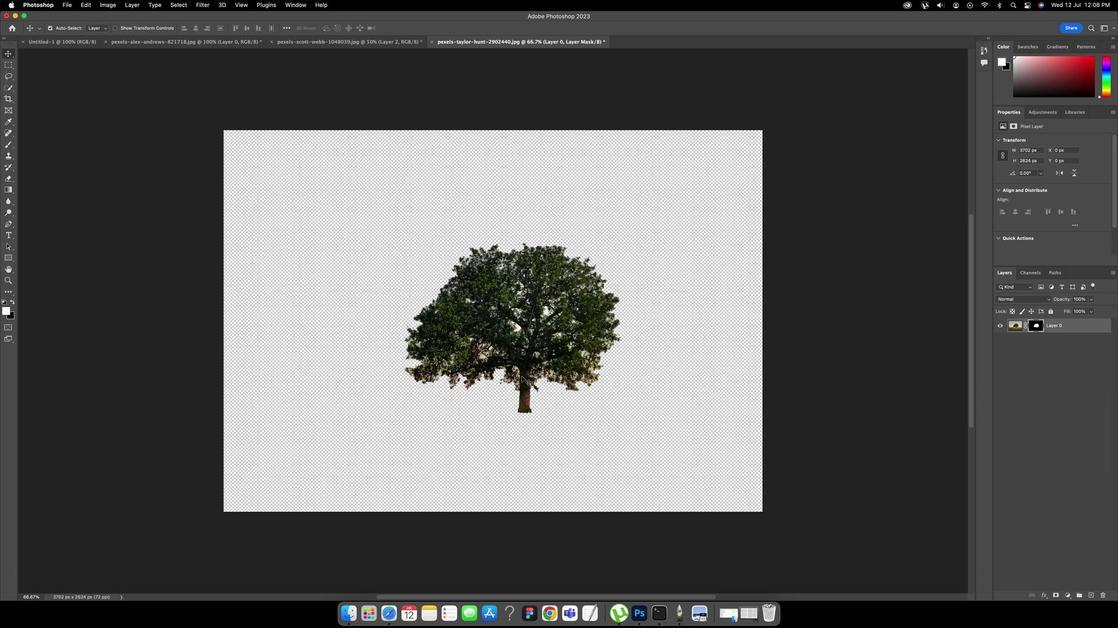 
Action: Mouse moved to (534, 336)
Screenshot: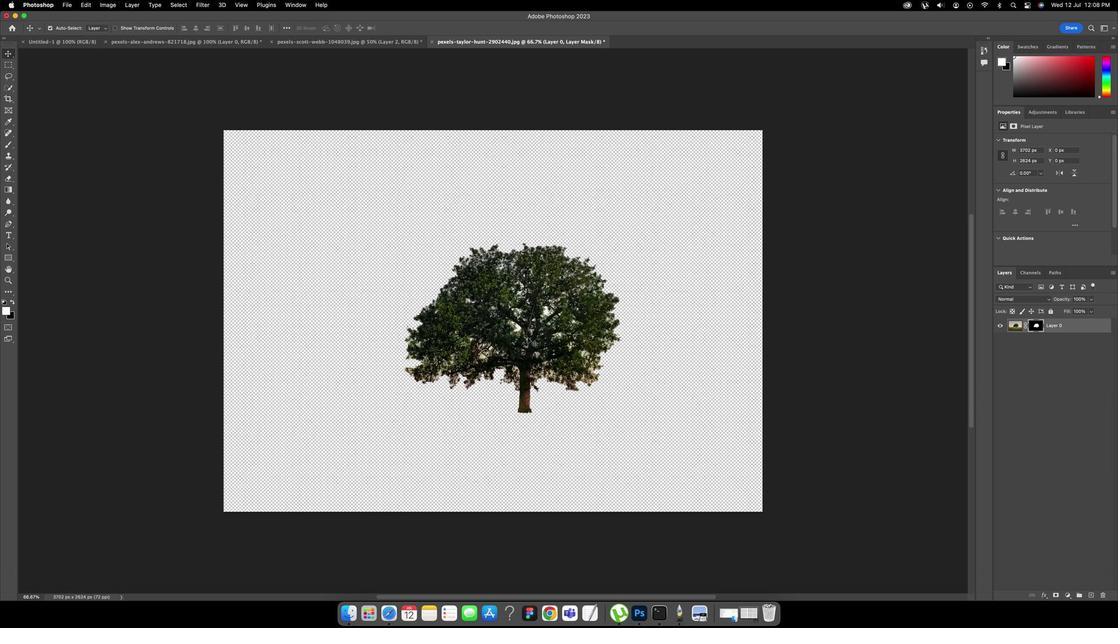 
Action: Key pressed 'c'
Screenshot: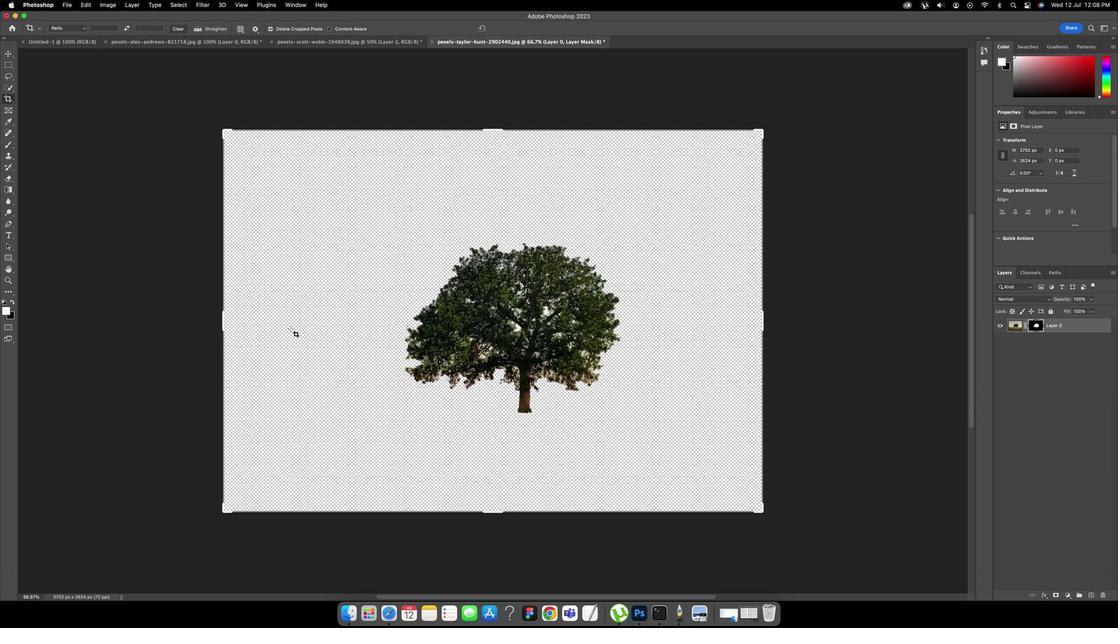 
Action: Mouse moved to (237, 324)
Screenshot: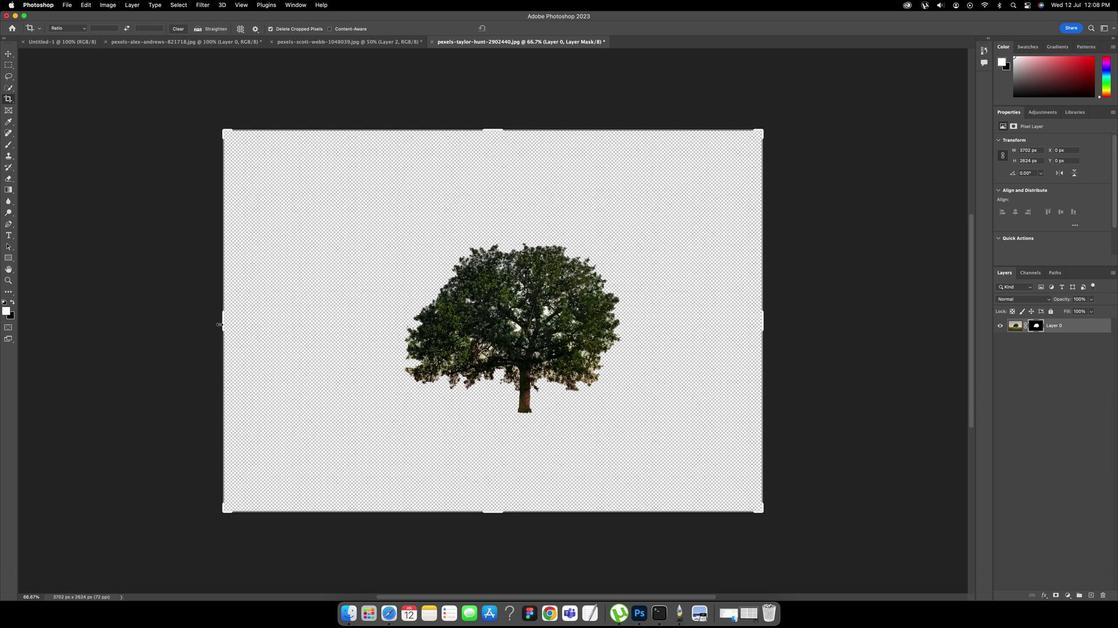 
Action: Mouse pressed left at (237, 324)
Screenshot: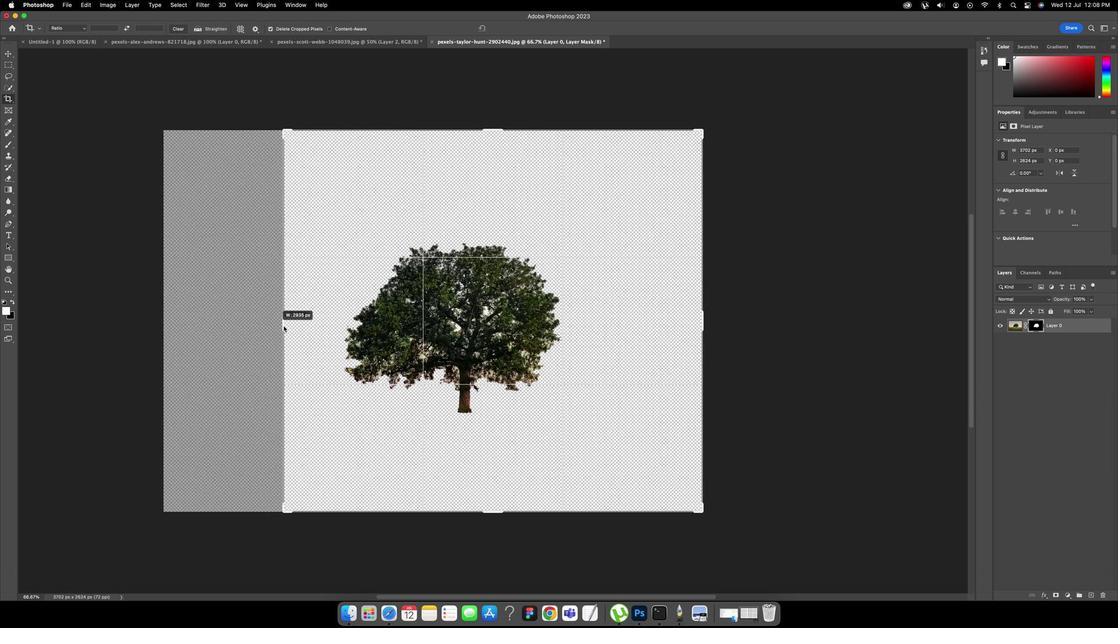 
Action: Mouse moved to (677, 320)
Screenshot: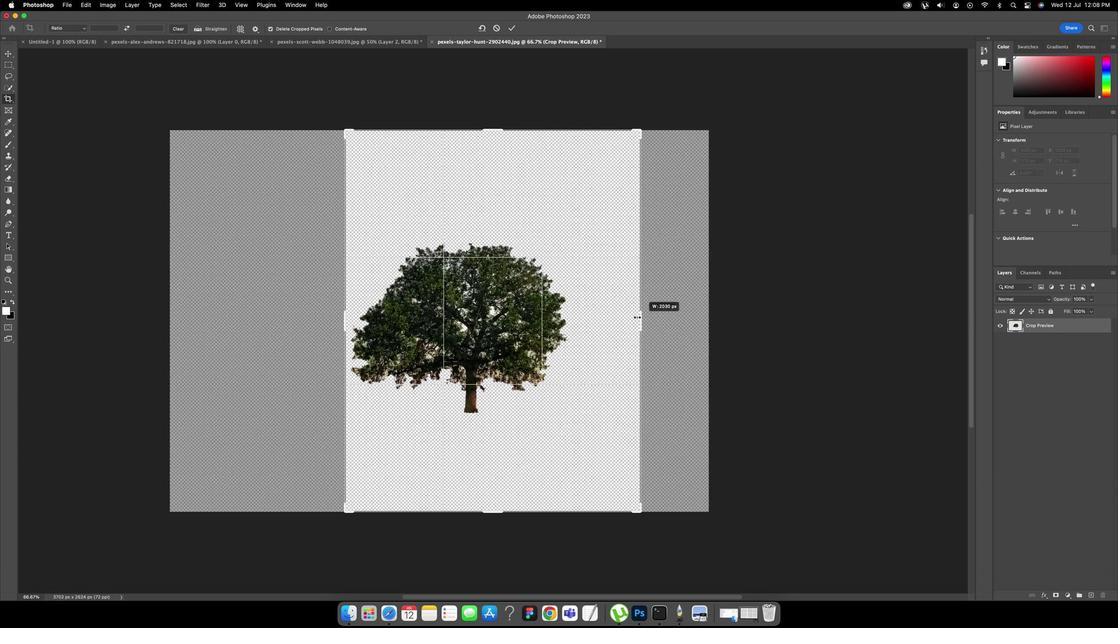 
Action: Mouse pressed left at (677, 320)
Screenshot: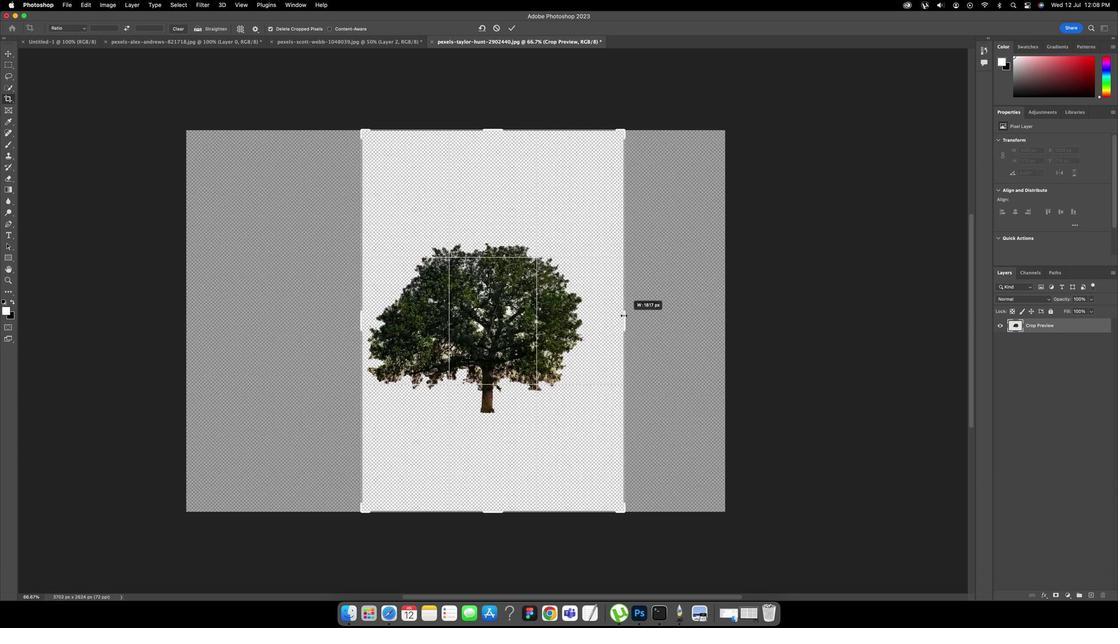 
Action: Mouse moved to (500, 138)
Screenshot: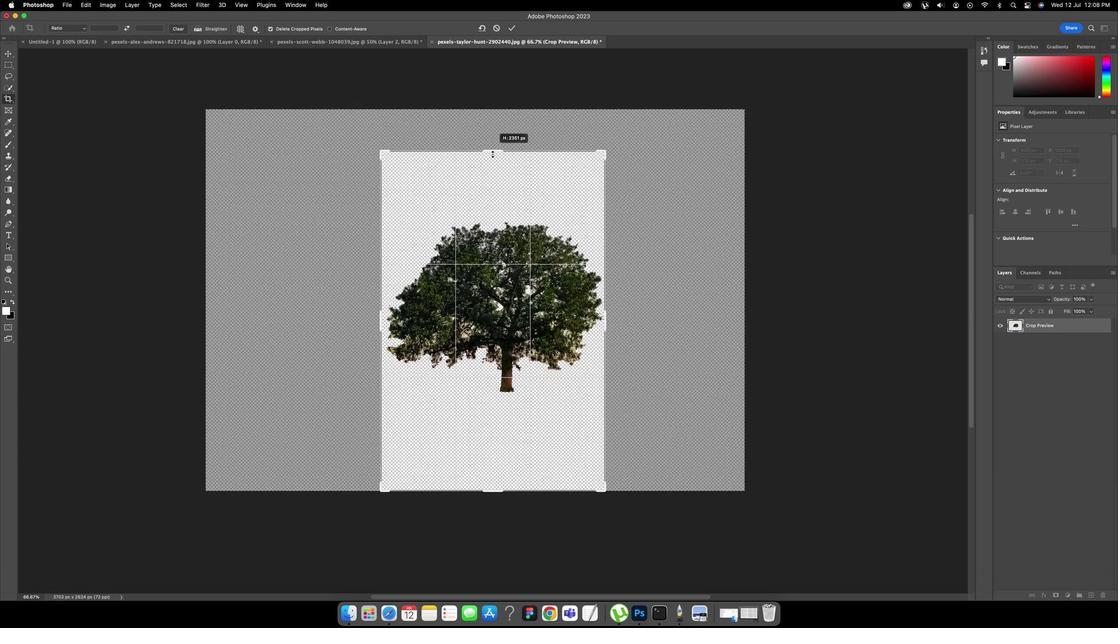 
Action: Mouse pressed left at (500, 138)
Screenshot: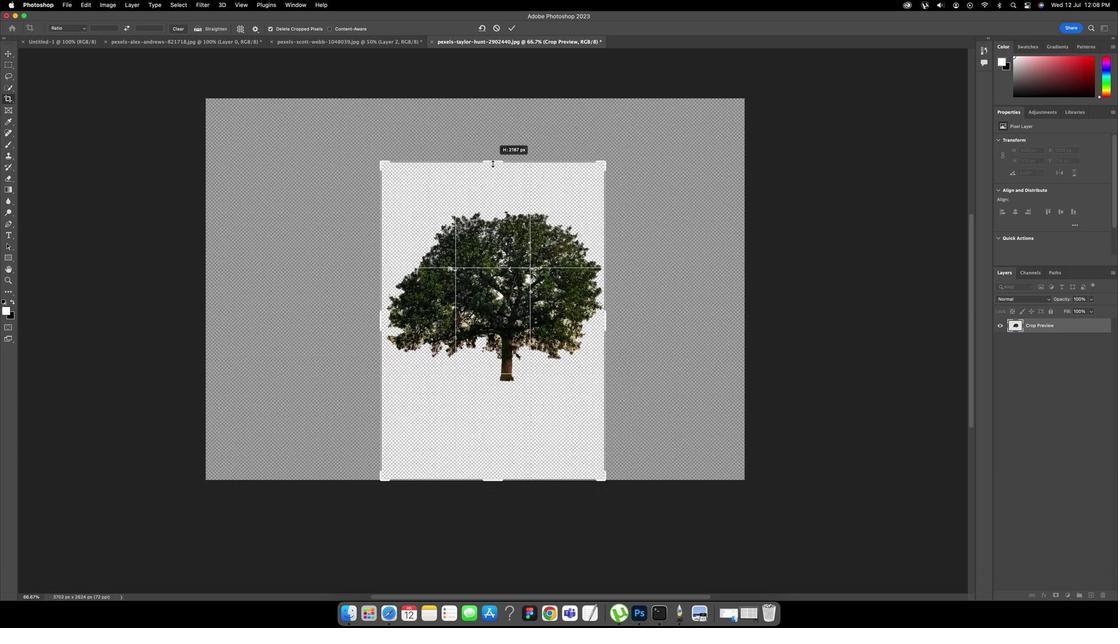 
Action: Mouse moved to (502, 454)
Screenshot: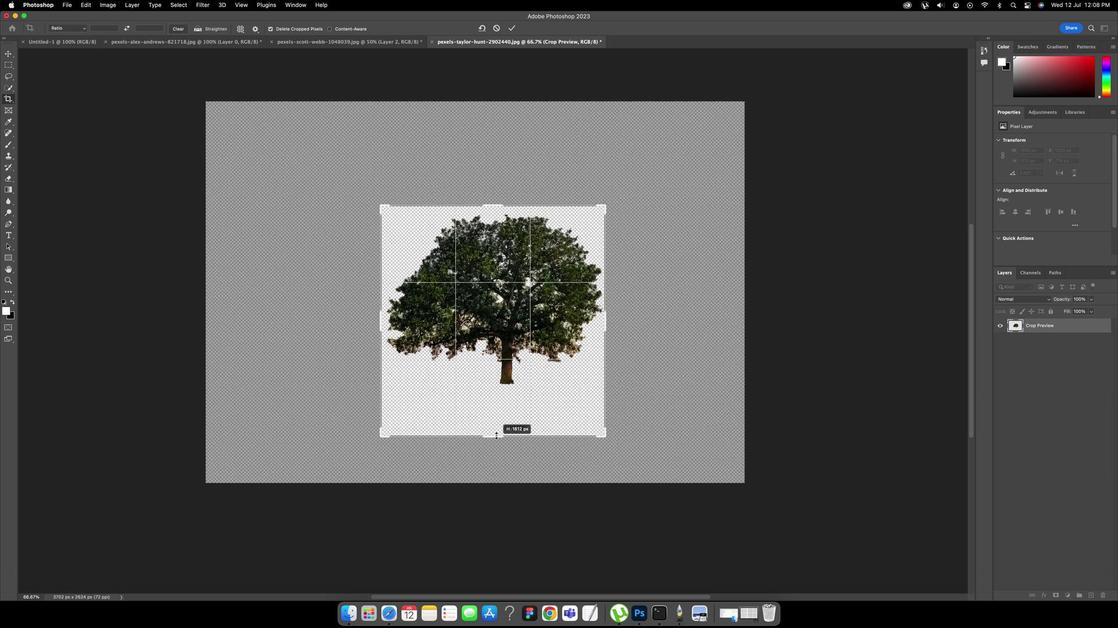 
Action: Mouse pressed left at (502, 454)
Screenshot: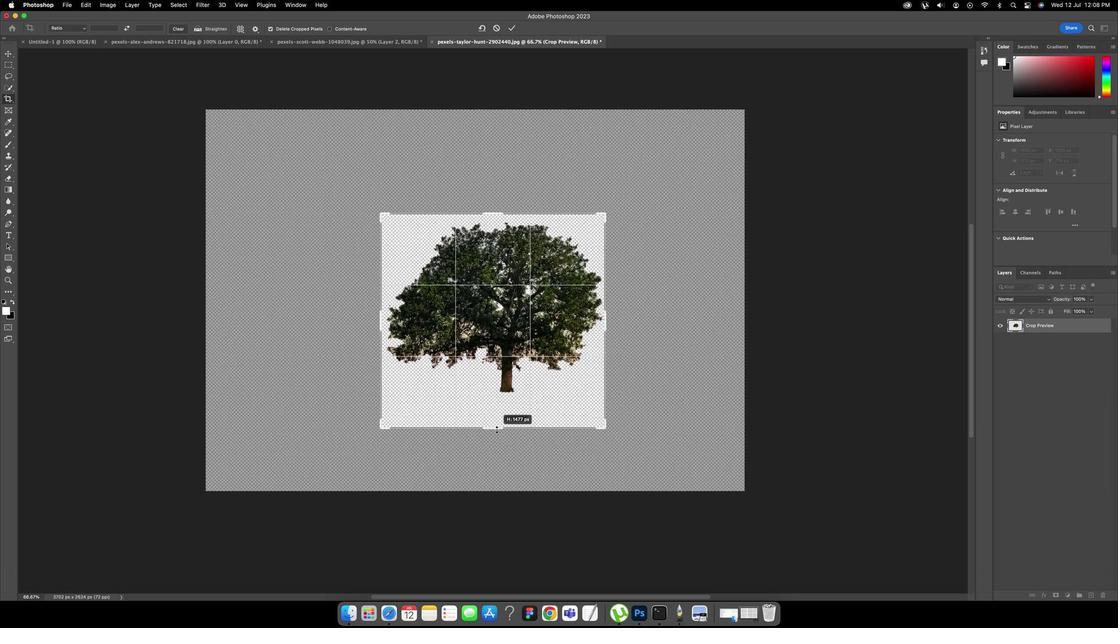 
Action: Mouse moved to (503, 399)
Screenshot: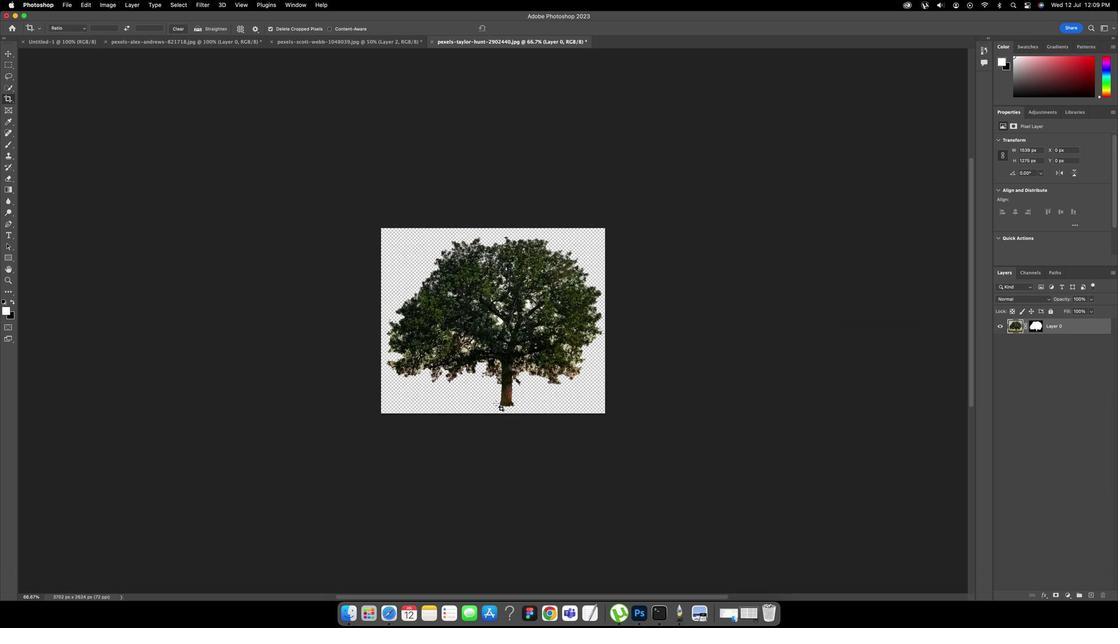 
Action: Key pressed Key.enter
Screenshot: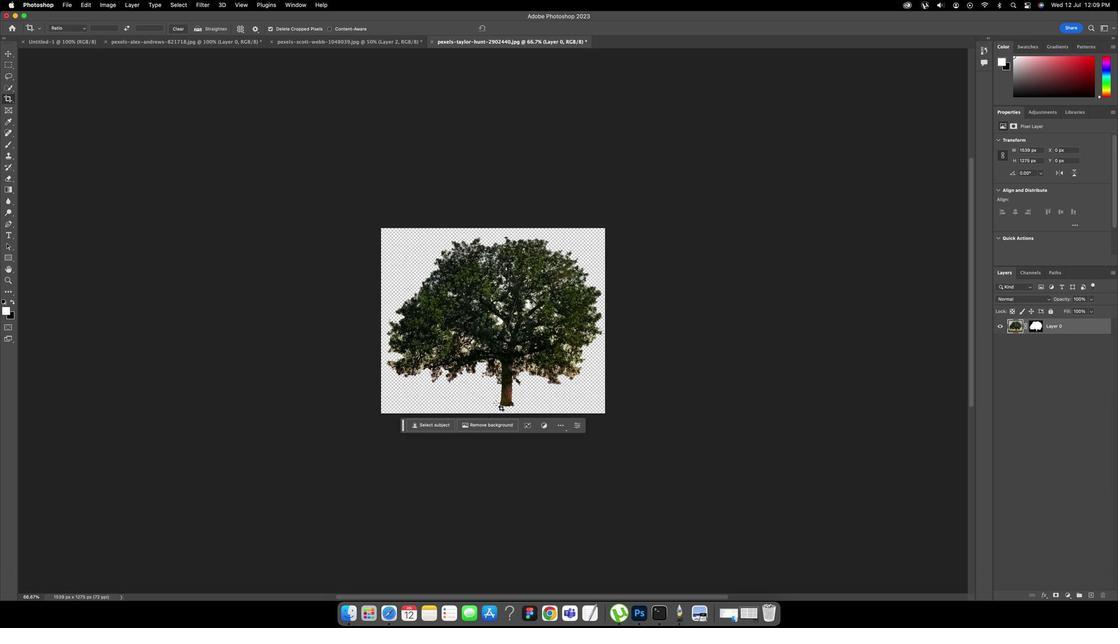 
Action: Mouse moved to (509, 352)
Screenshot: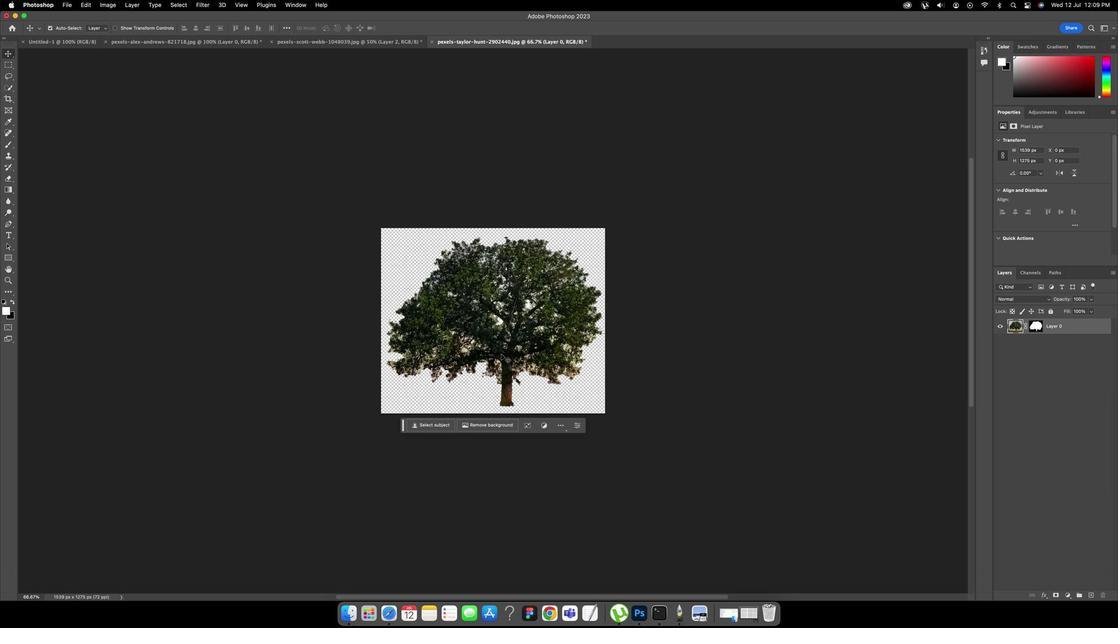 
Action: Key pressed 'v'
Screenshot: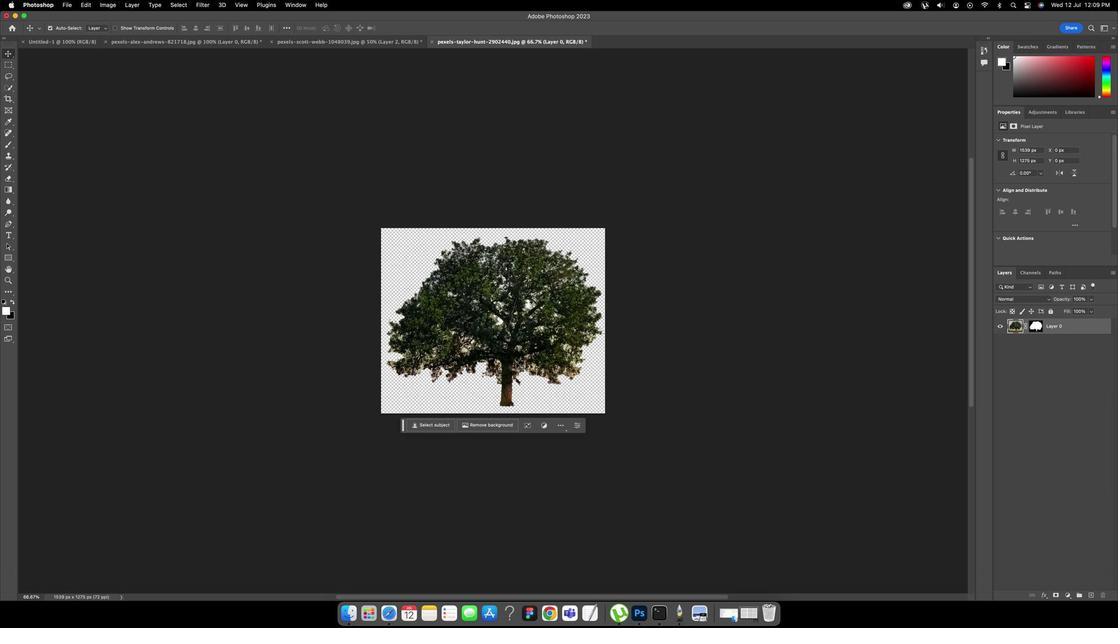 
Action: Mouse moved to (522, 358)
Screenshot: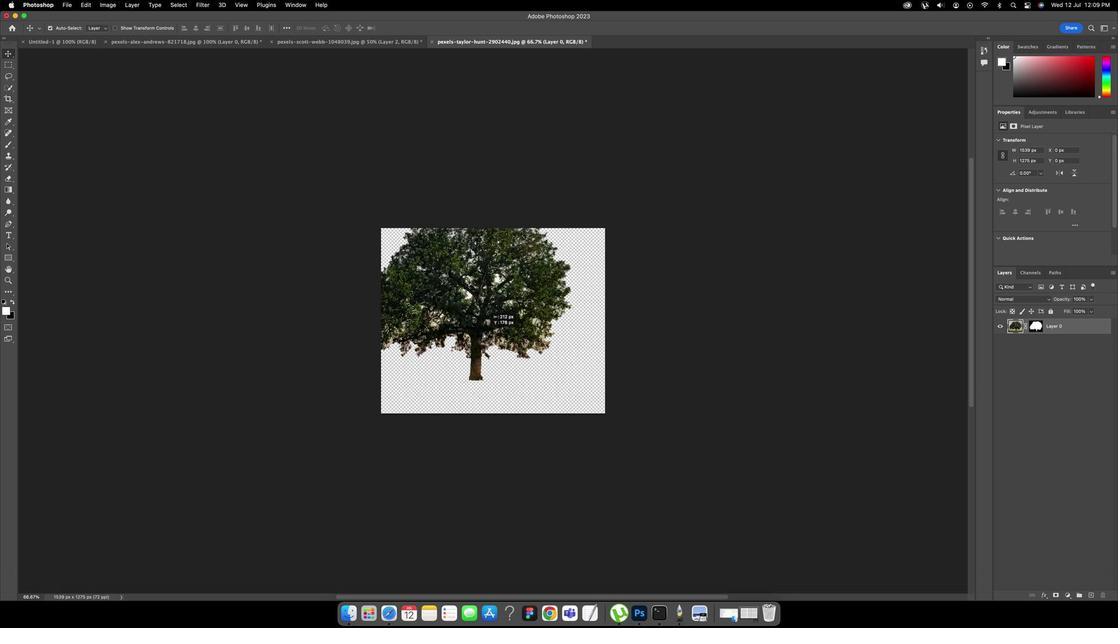 
Action: Mouse pressed left at (522, 358)
Screenshot: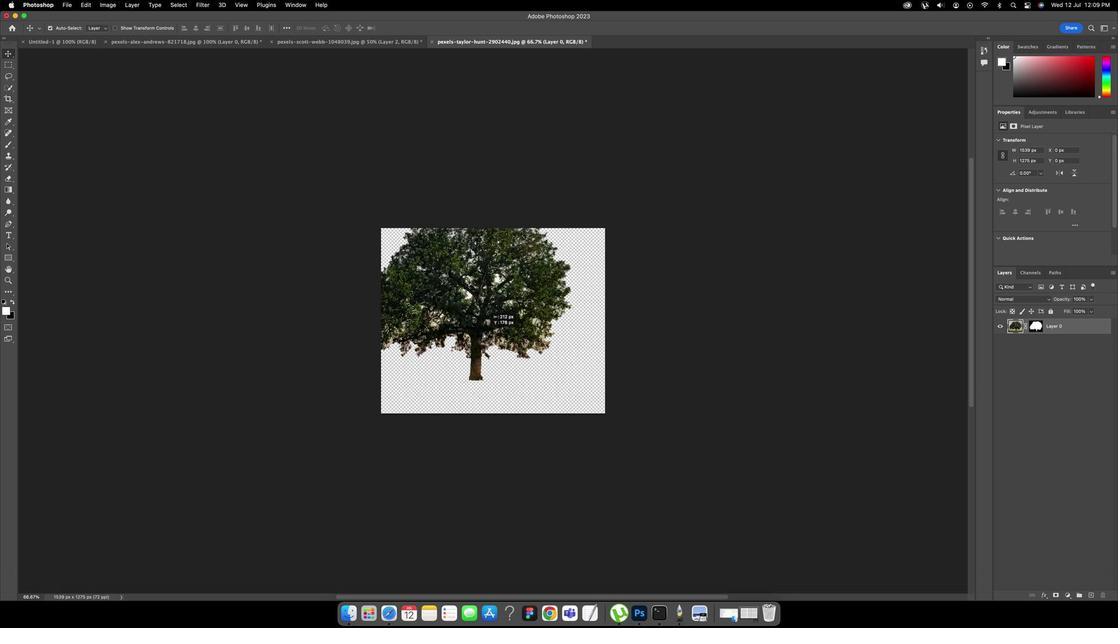 
Action: Mouse moved to (482, 294)
Screenshot: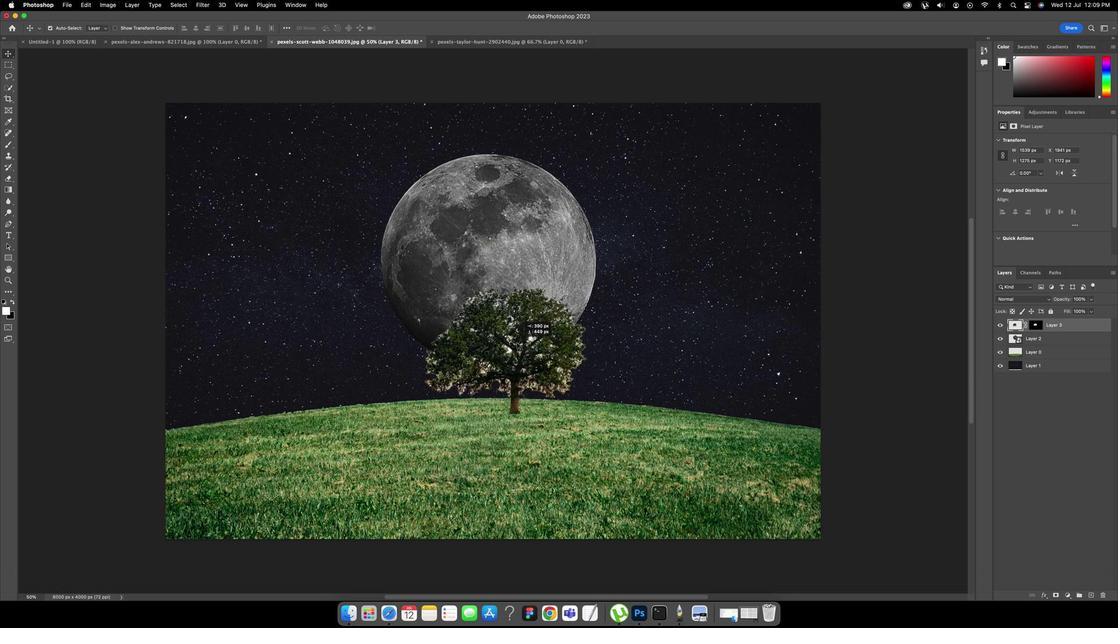
Action: Mouse pressed left at (482, 294)
Screenshot: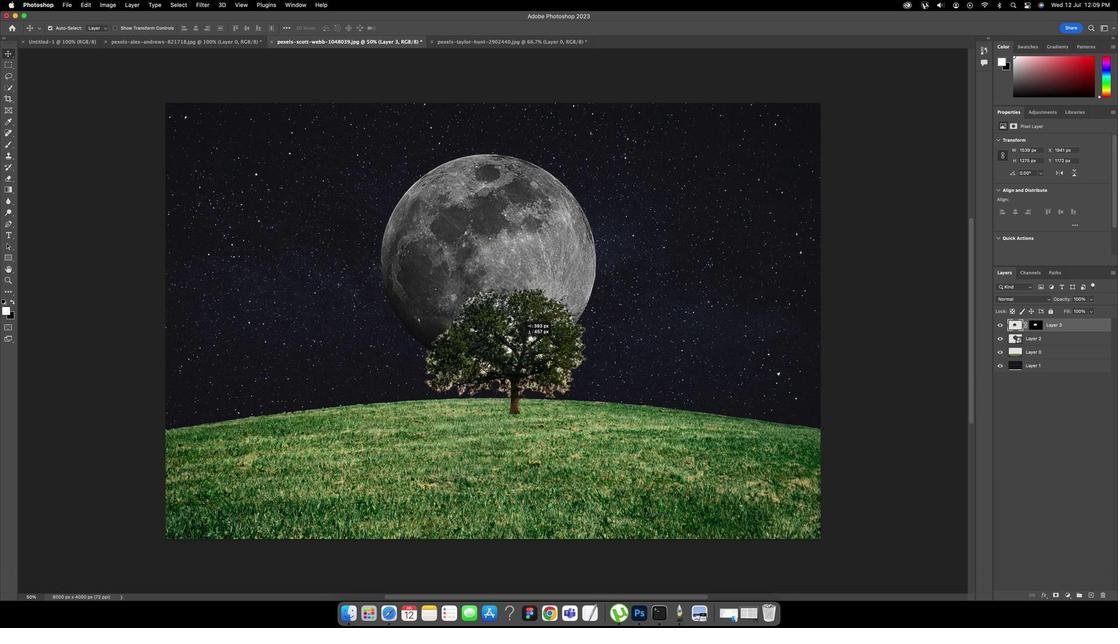 
Action: Mouse moved to (1051, 323)
Screenshot: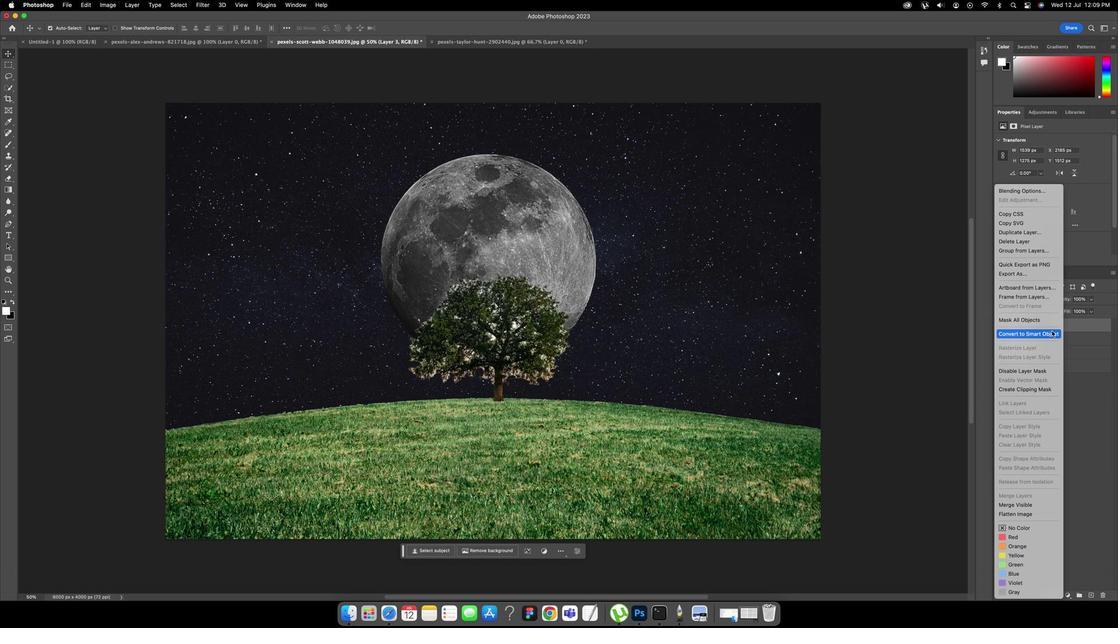 
Action: Mouse pressed right at (1051, 323)
Screenshot: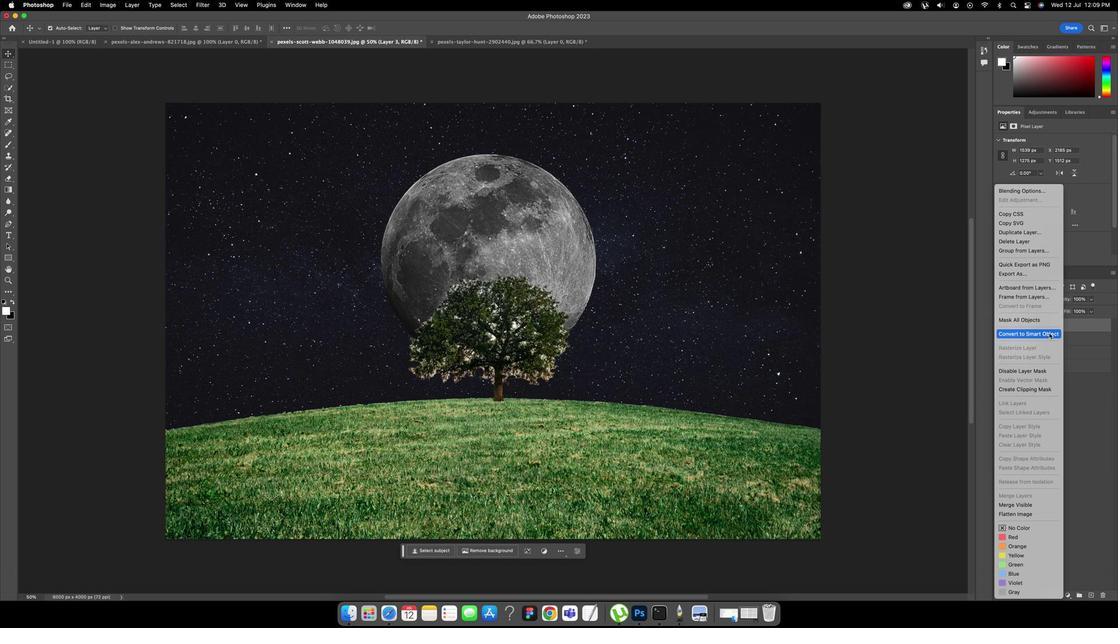 
Action: Mouse moved to (1035, 333)
Screenshot: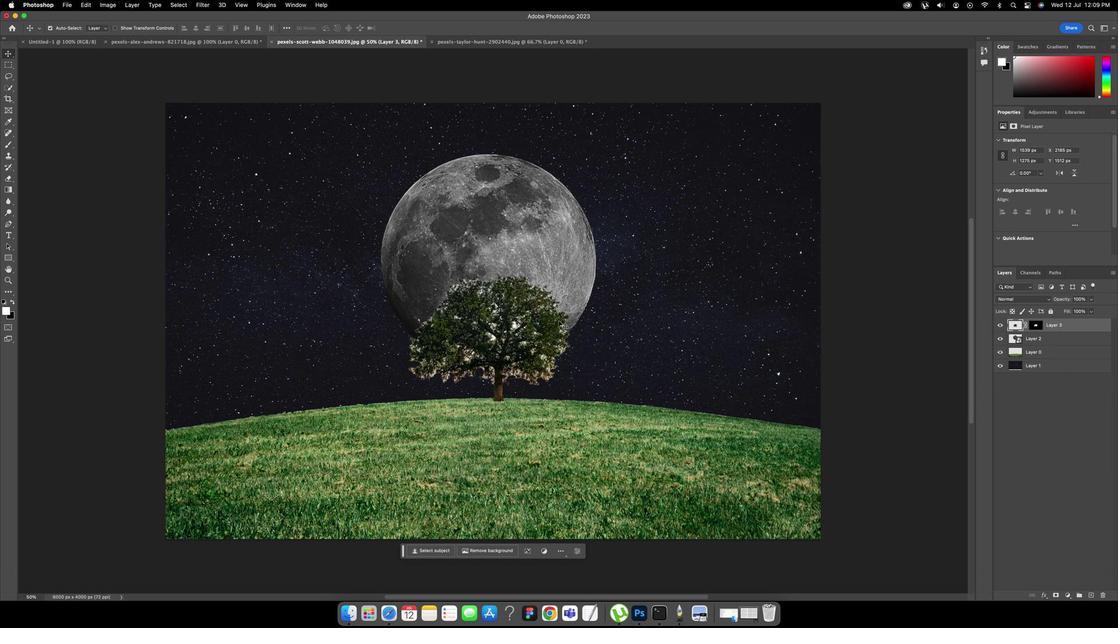 
Action: Mouse pressed left at (1035, 333)
Screenshot: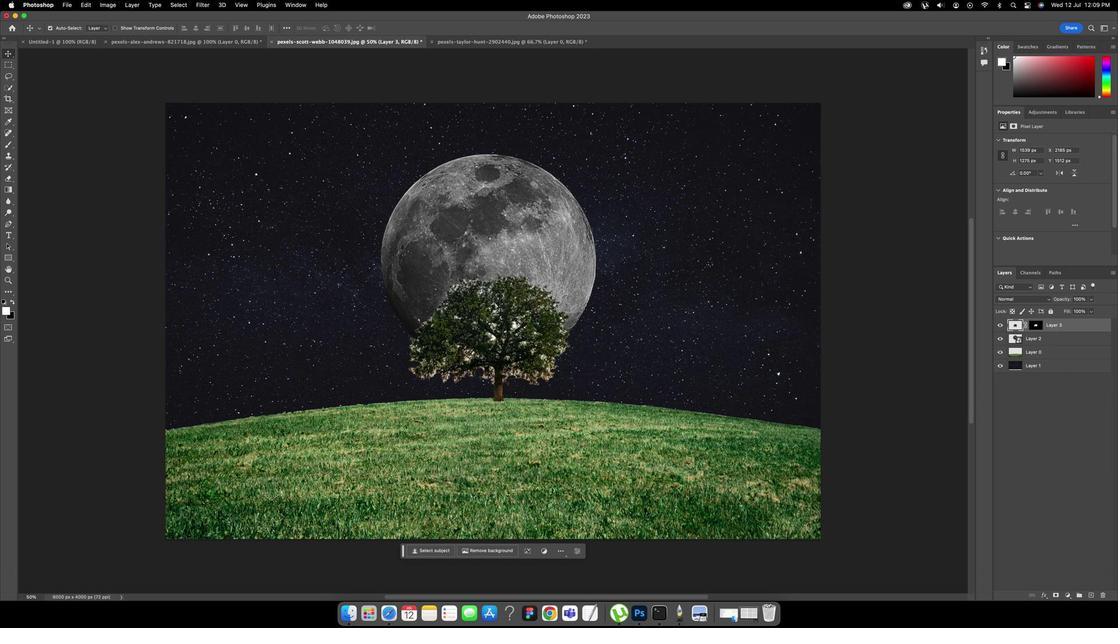 
Action: Mouse moved to (564, 320)
Screenshot: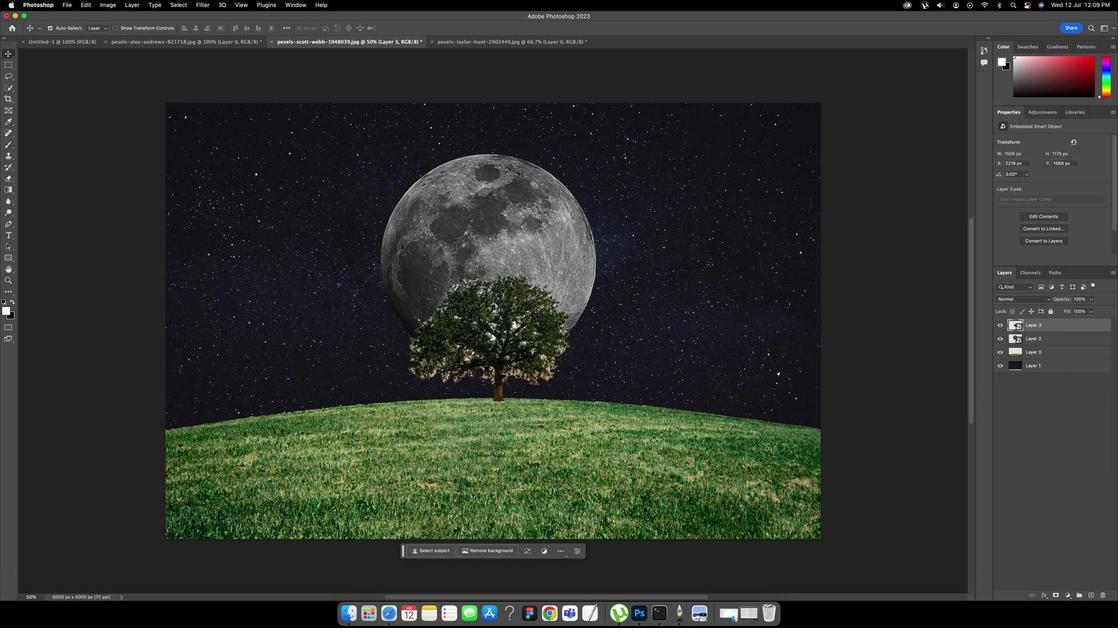
Action: Key pressed Key.cmd't'
Screenshot: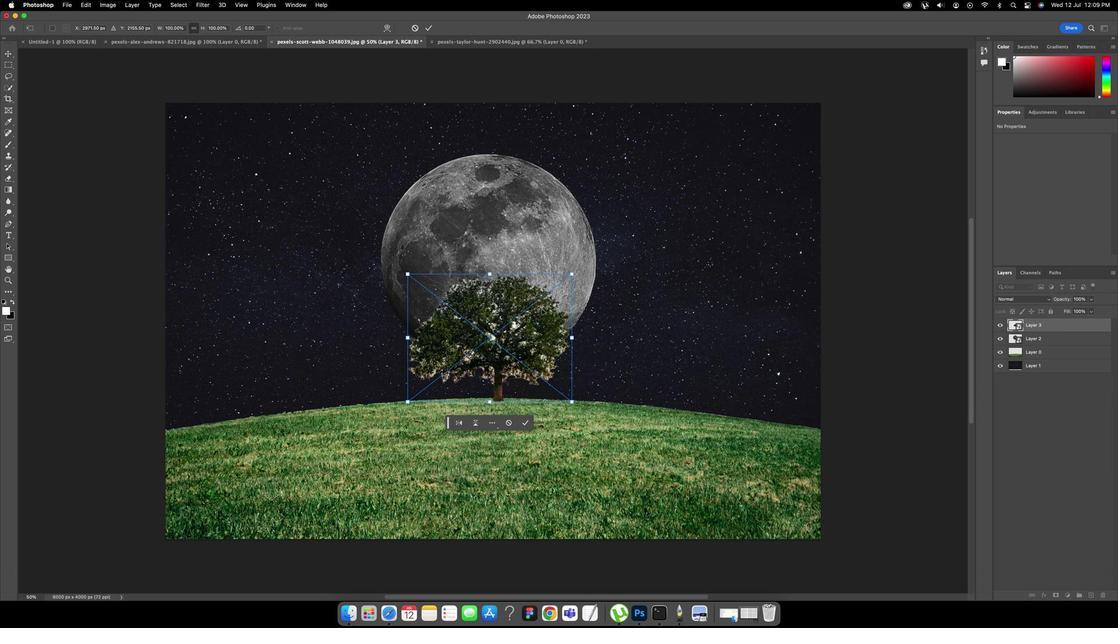 
Action: Mouse moved to (418, 278)
Screenshot: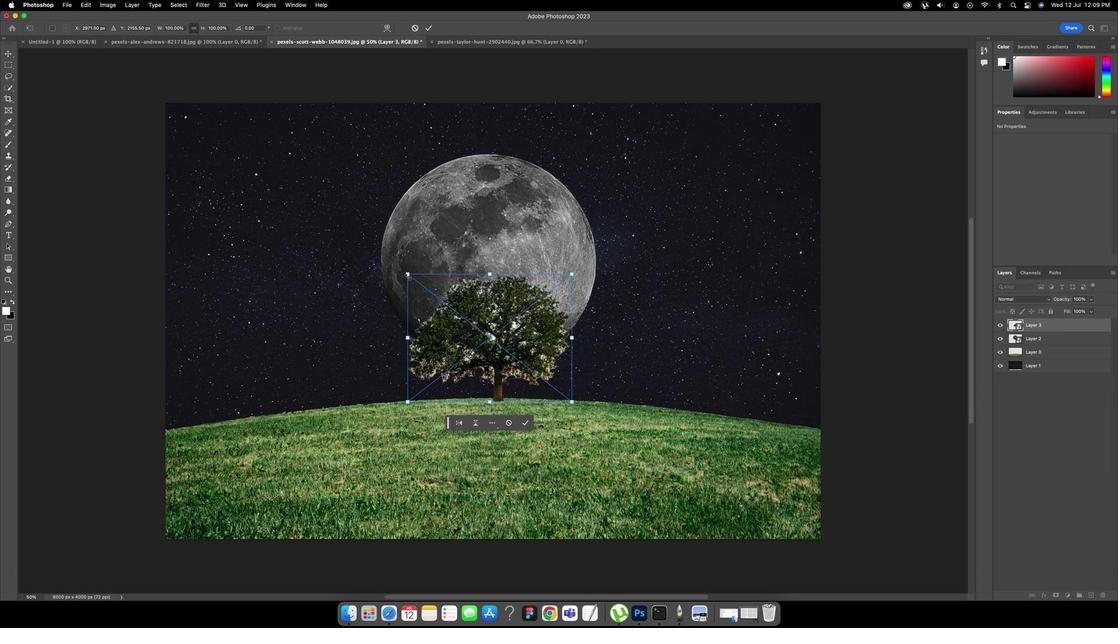 
Action: Key pressed Key.shift
Screenshot: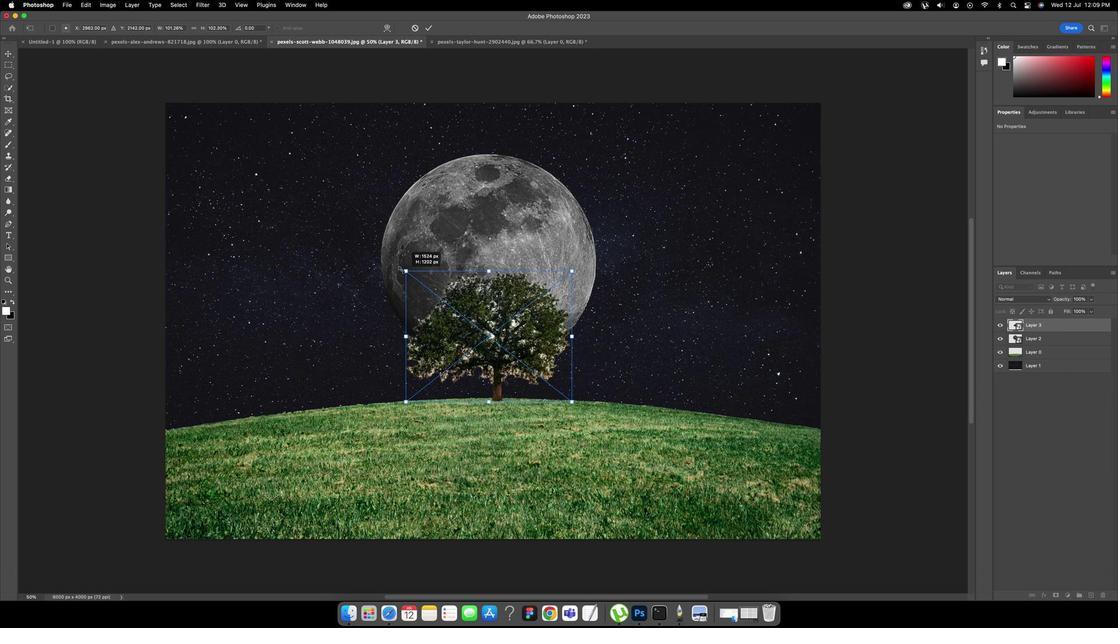 
Action: Mouse moved to (418, 278)
Screenshot: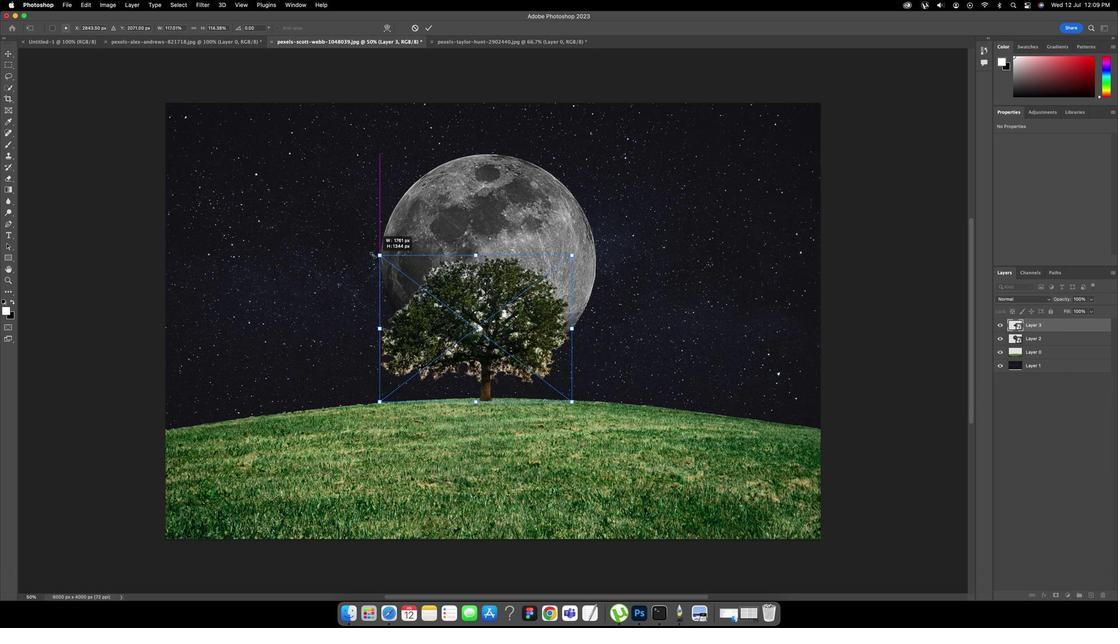 
Action: Mouse pressed left at (418, 278)
Screenshot: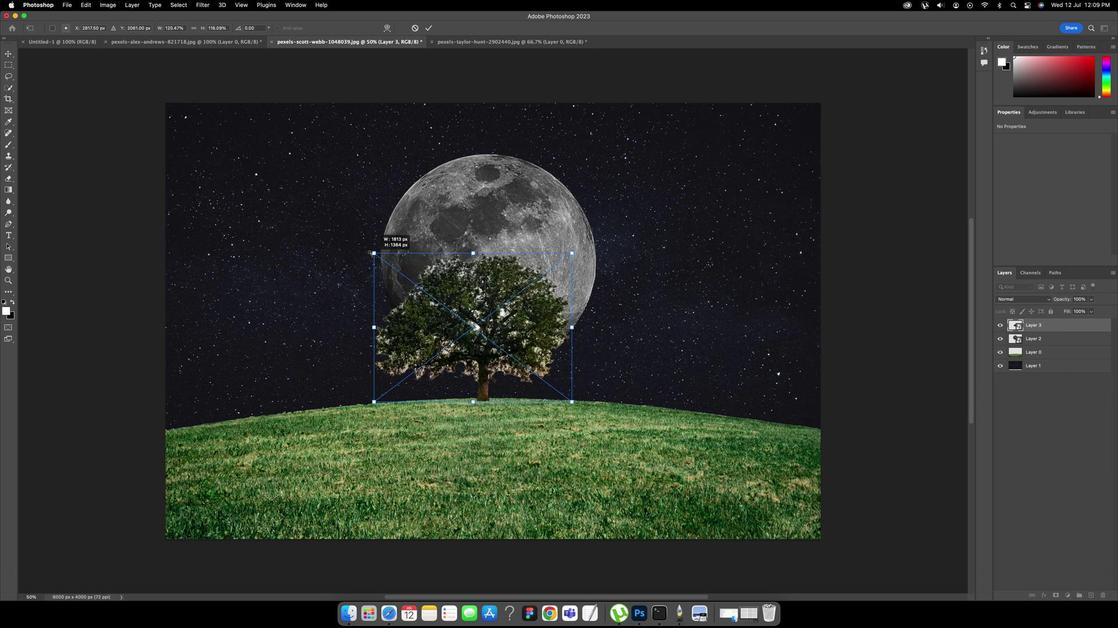 
Action: Mouse moved to (457, 276)
Screenshot: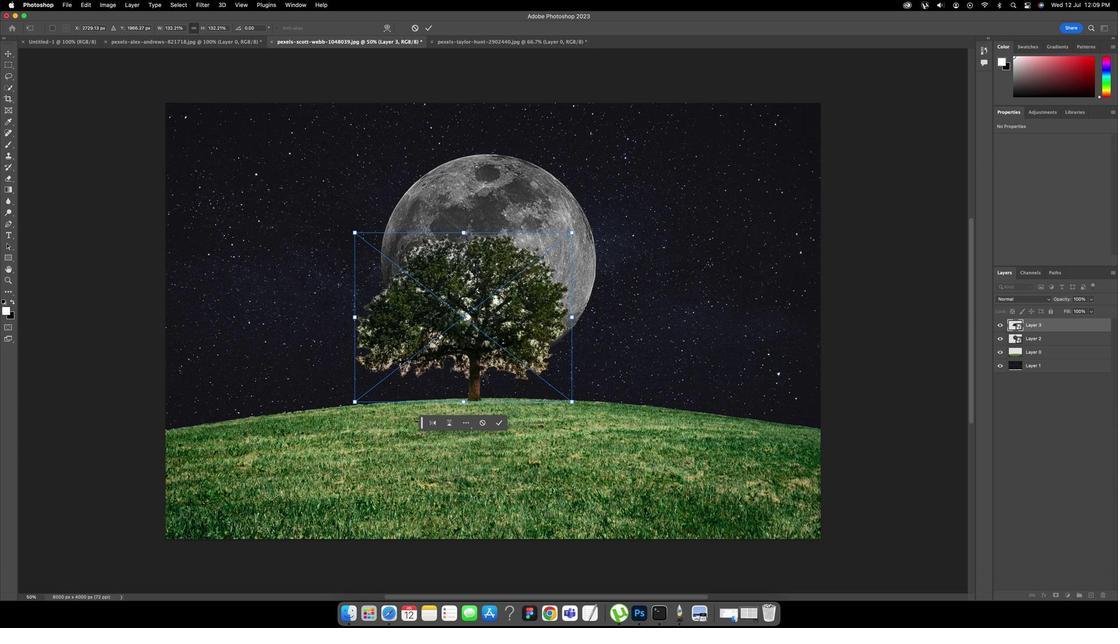 
Action: Key pressed Key.enterKey.cmd'a'
Screenshot: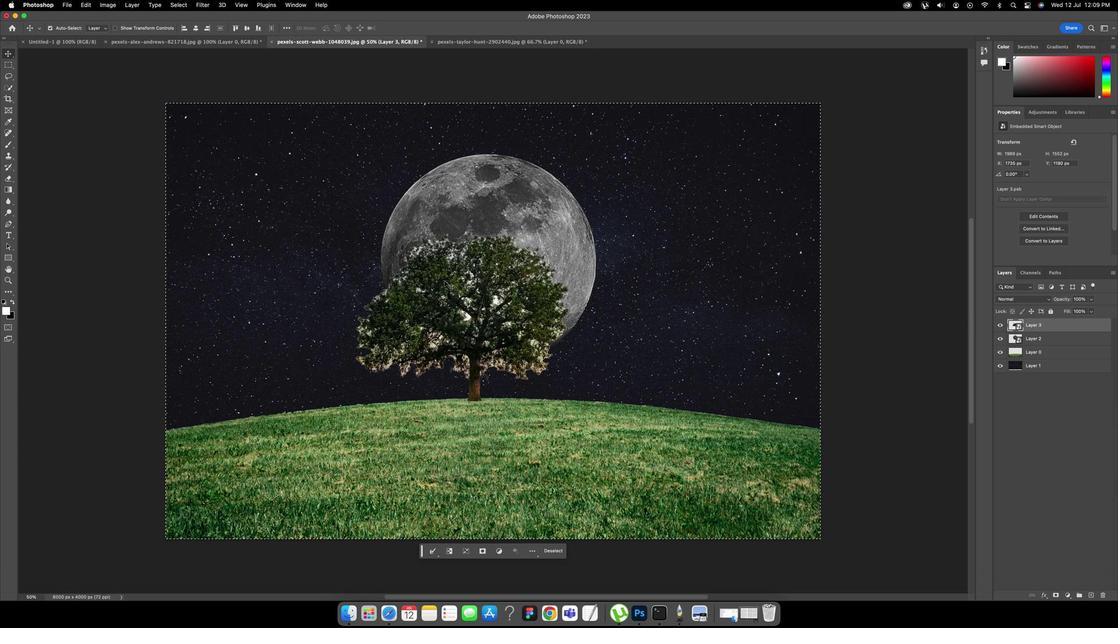 
Action: Mouse moved to (211, 40)
Screenshot: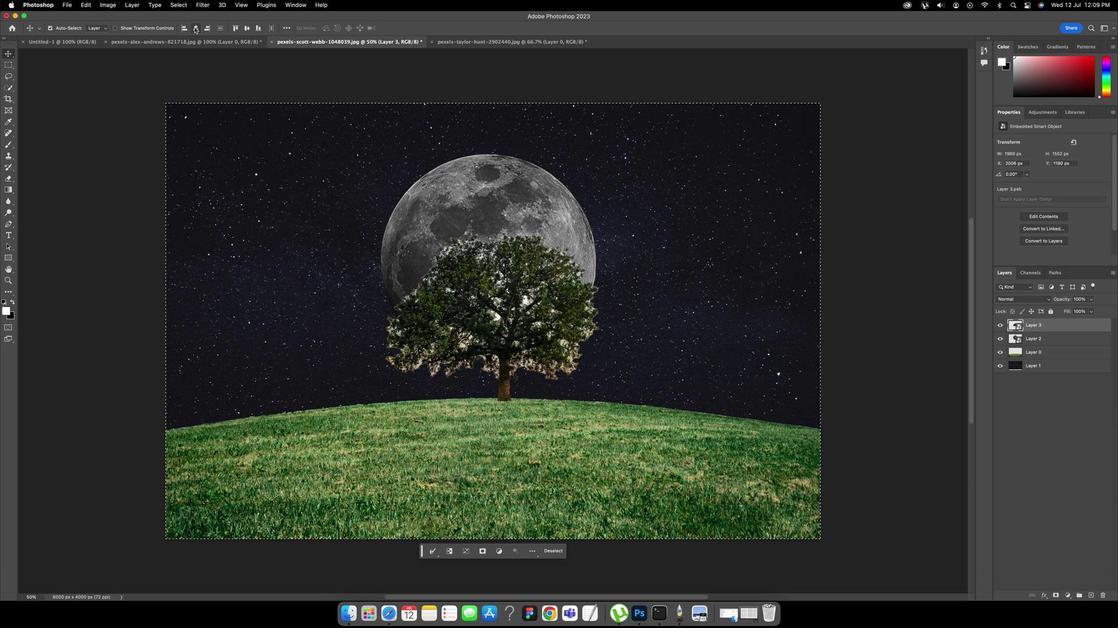 
Action: Mouse pressed left at (211, 40)
Screenshot: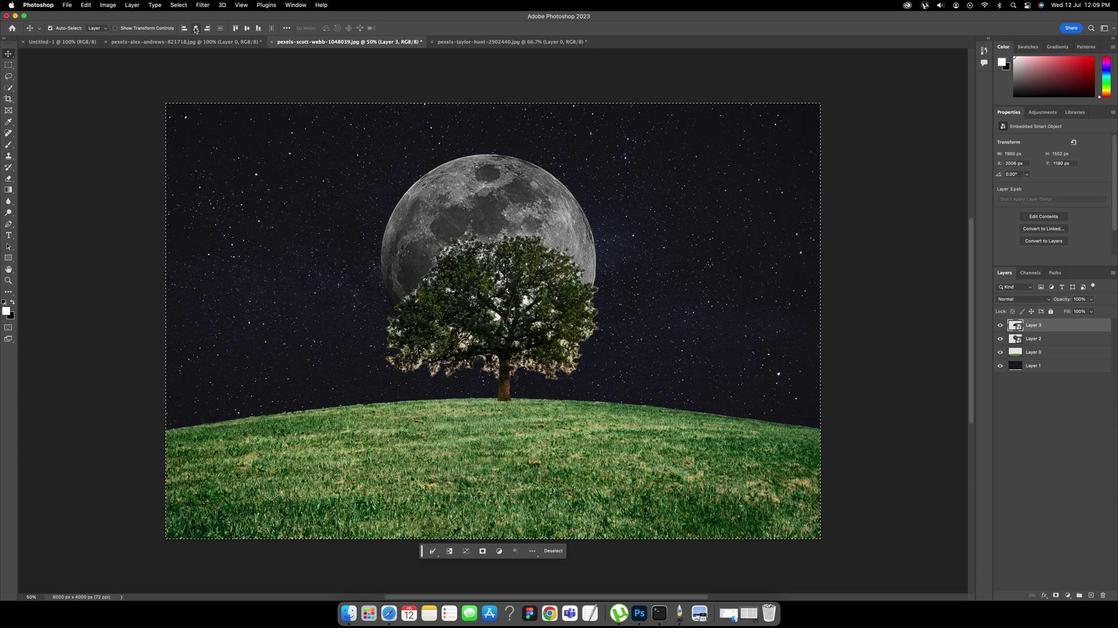 
Action: Mouse moved to (285, 59)
Screenshot: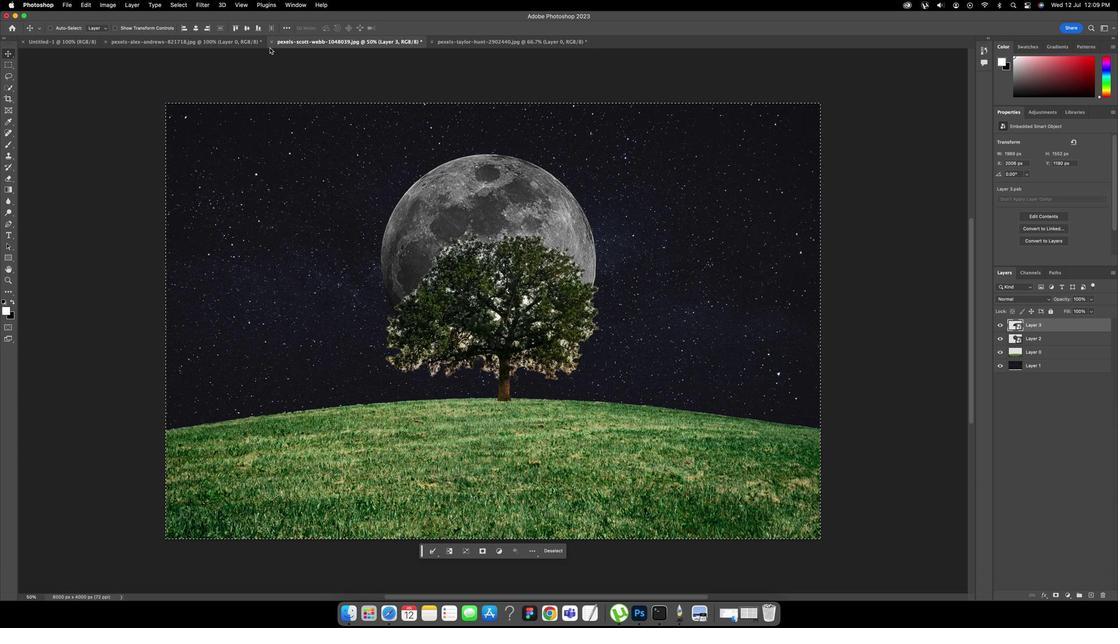 
Action: Key pressed Key.cmd'd'
Screenshot: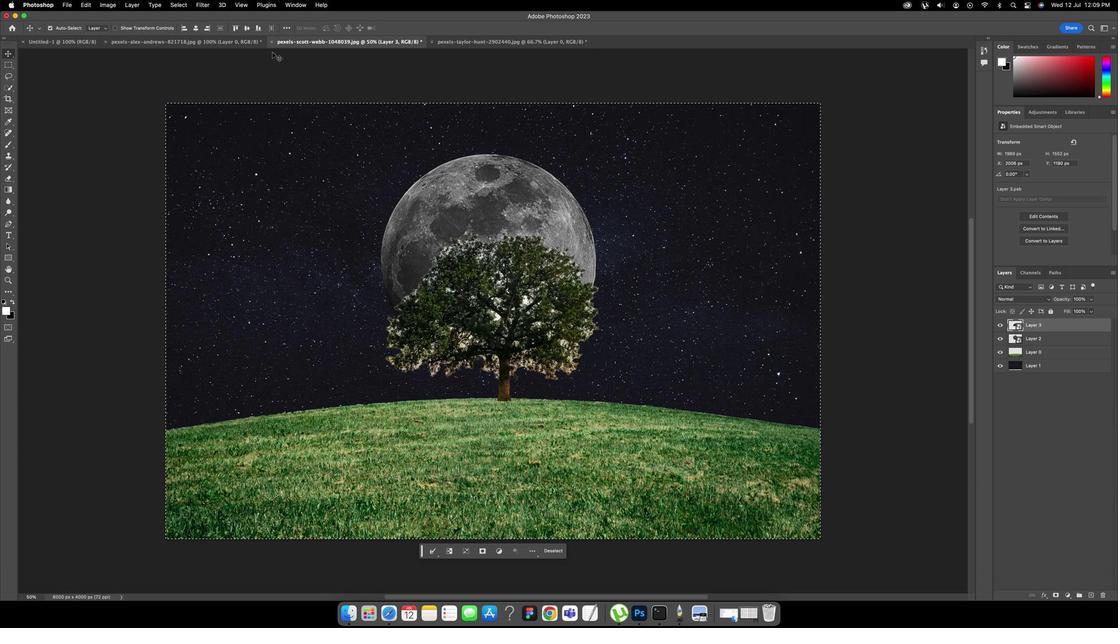 
Action: Mouse moved to (1001, 299)
Screenshot: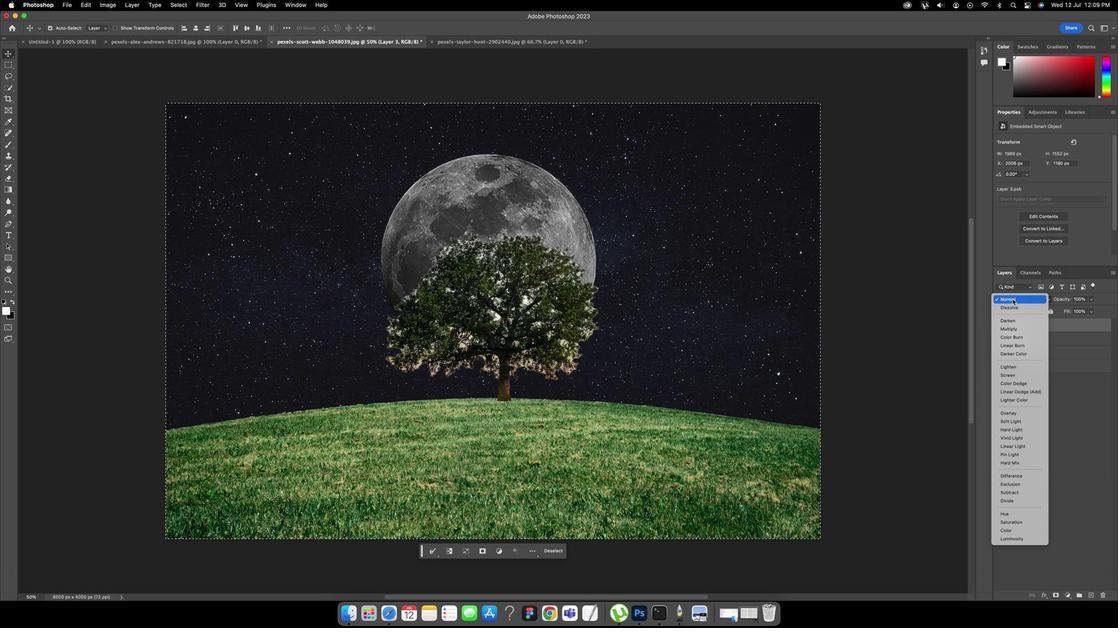 
Action: Mouse pressed left at (1001, 299)
Screenshot: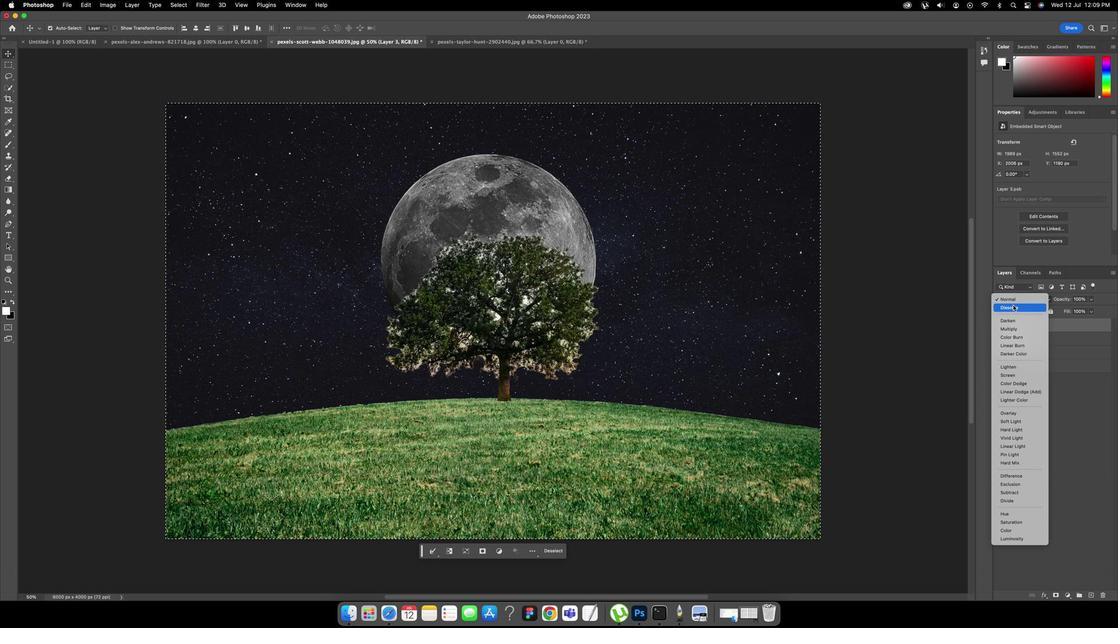 
Action: Mouse moved to (998, 328)
Screenshot: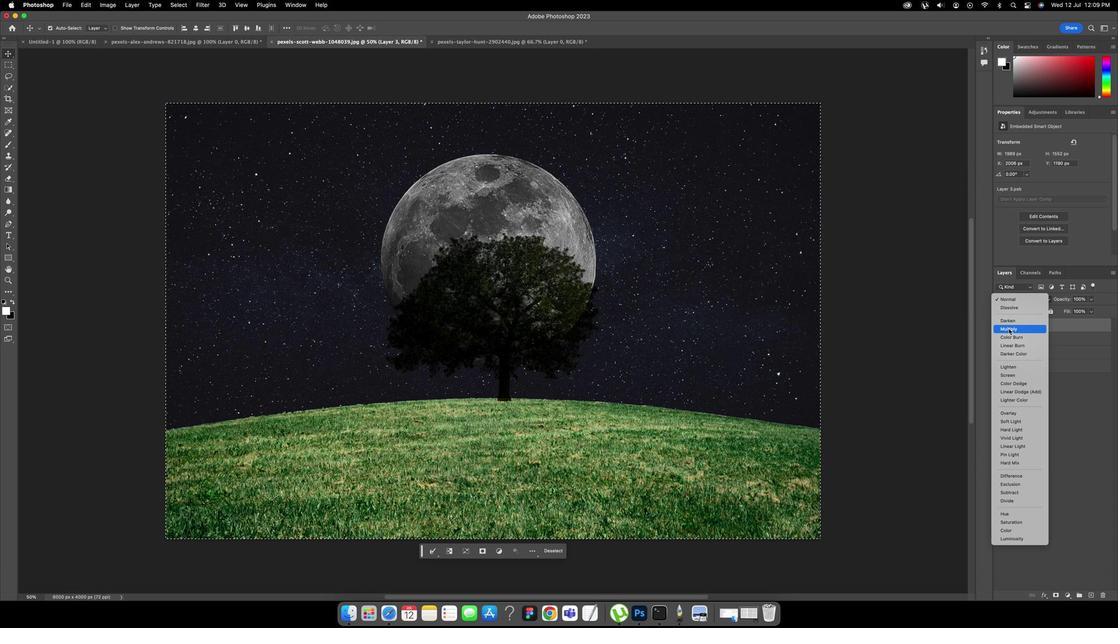 
Action: Mouse pressed left at (998, 328)
Screenshot: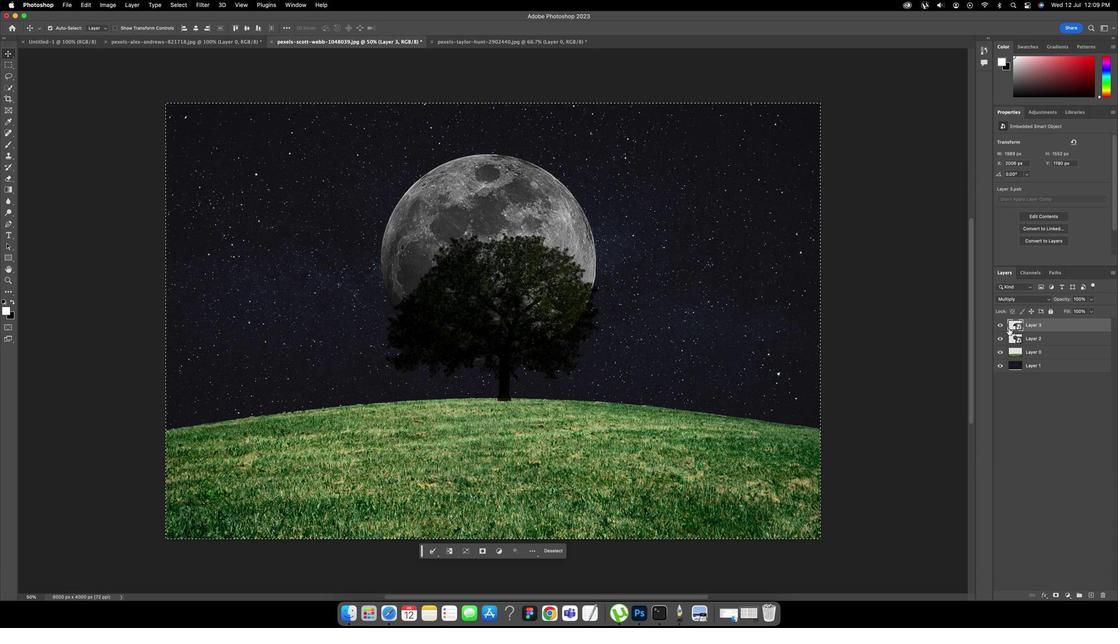 
Action: Mouse moved to (511, 216)
Screenshot: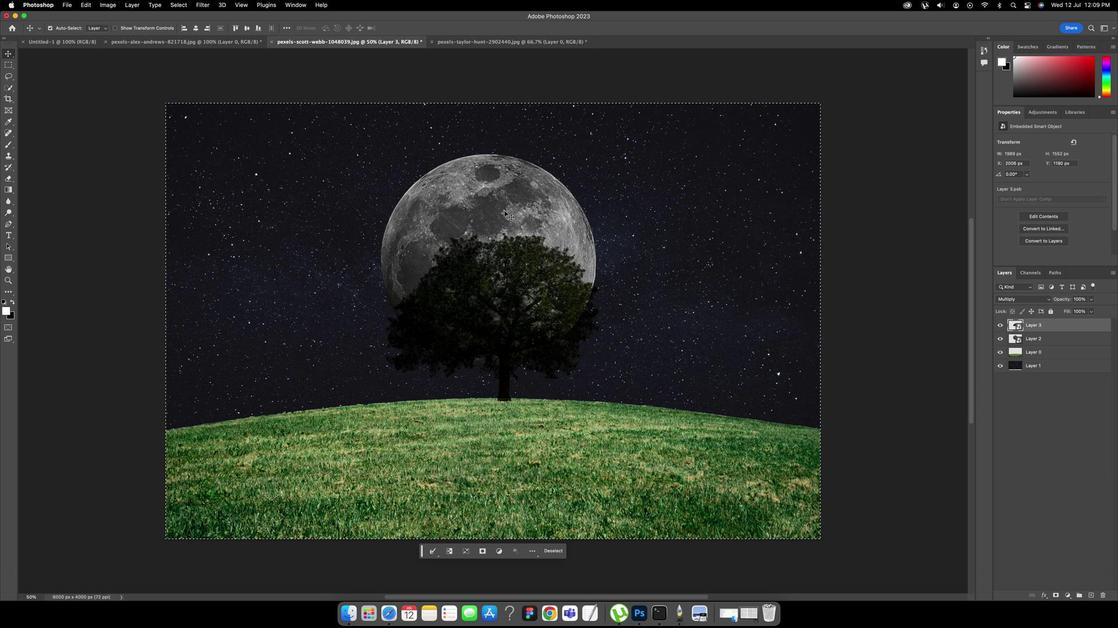 
Action: Mouse pressed left at (511, 216)
Screenshot: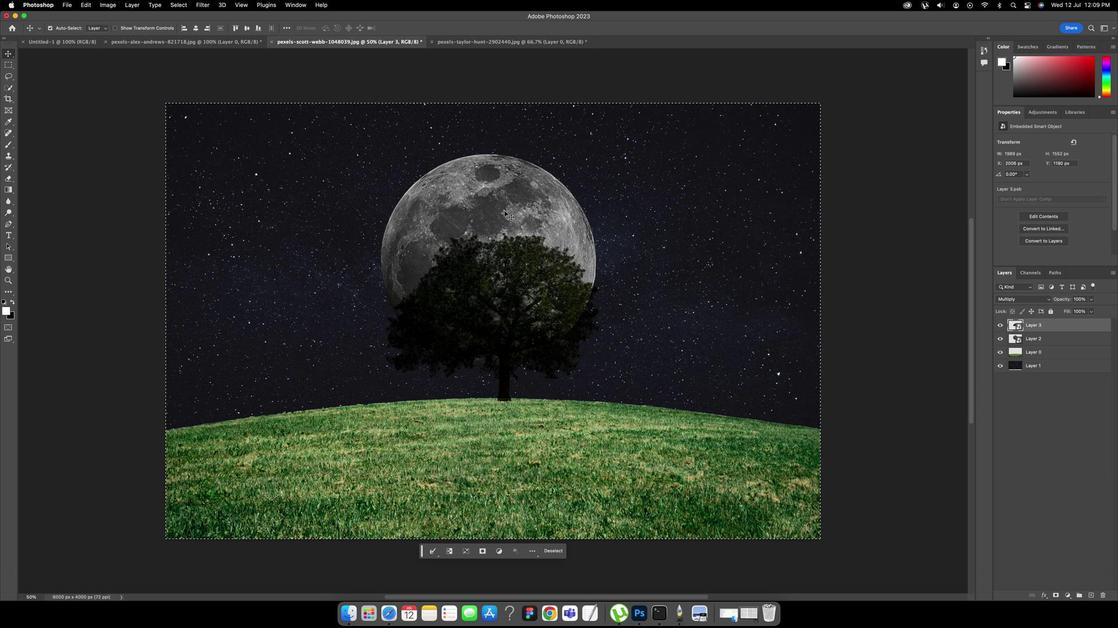 
Action: Mouse moved to (511, 216)
Screenshot: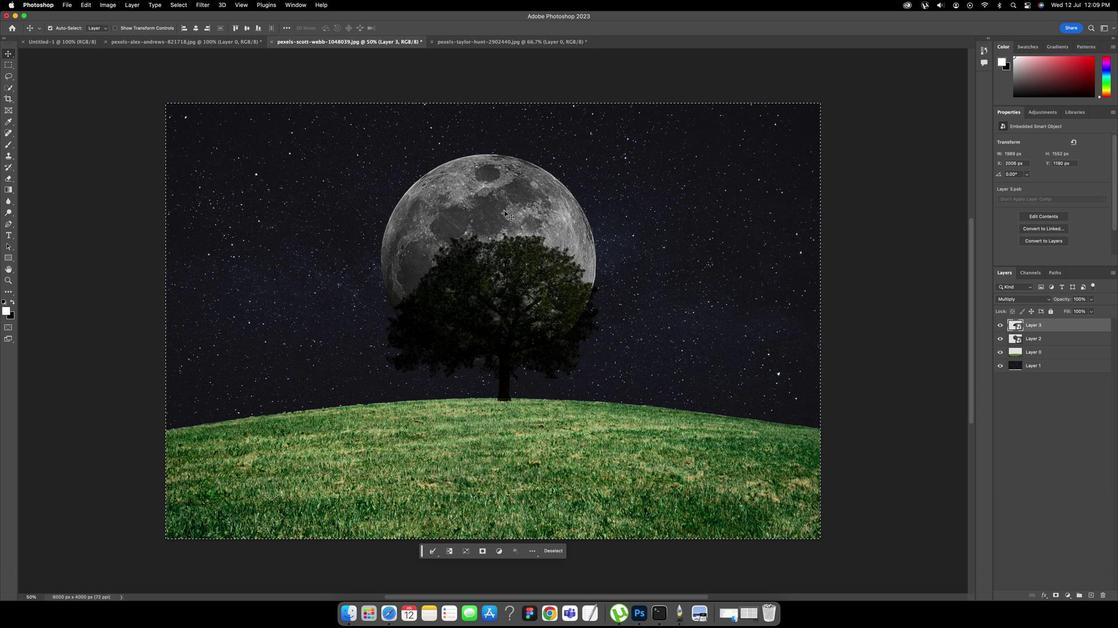 
Action: Key pressed Key.cmd'd'
Screenshot: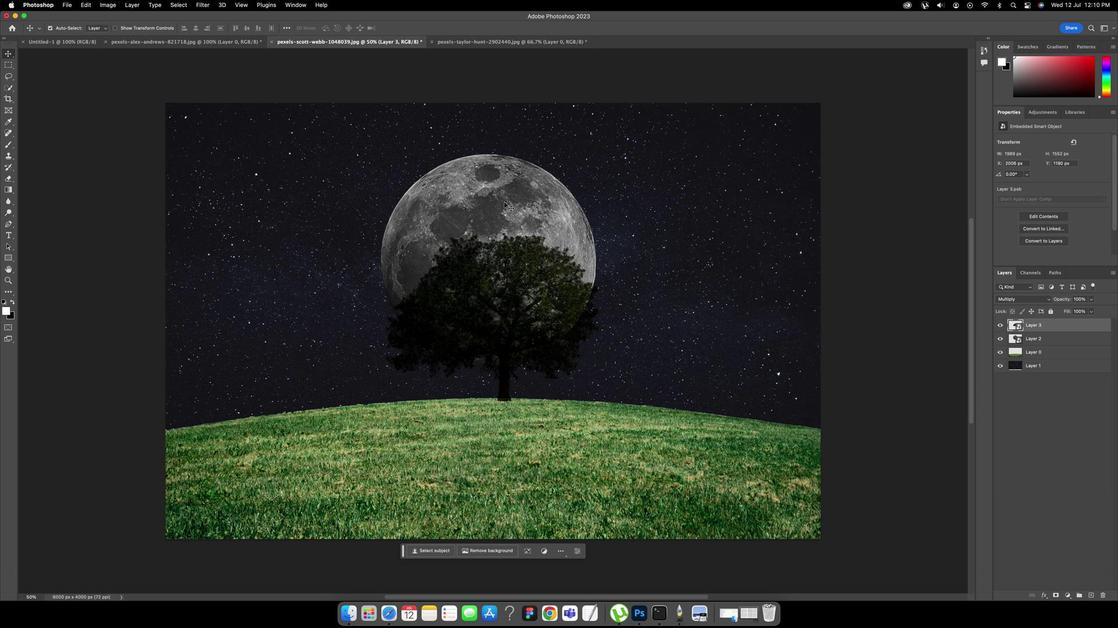 
Action: Mouse moved to (507, 210)
Screenshot: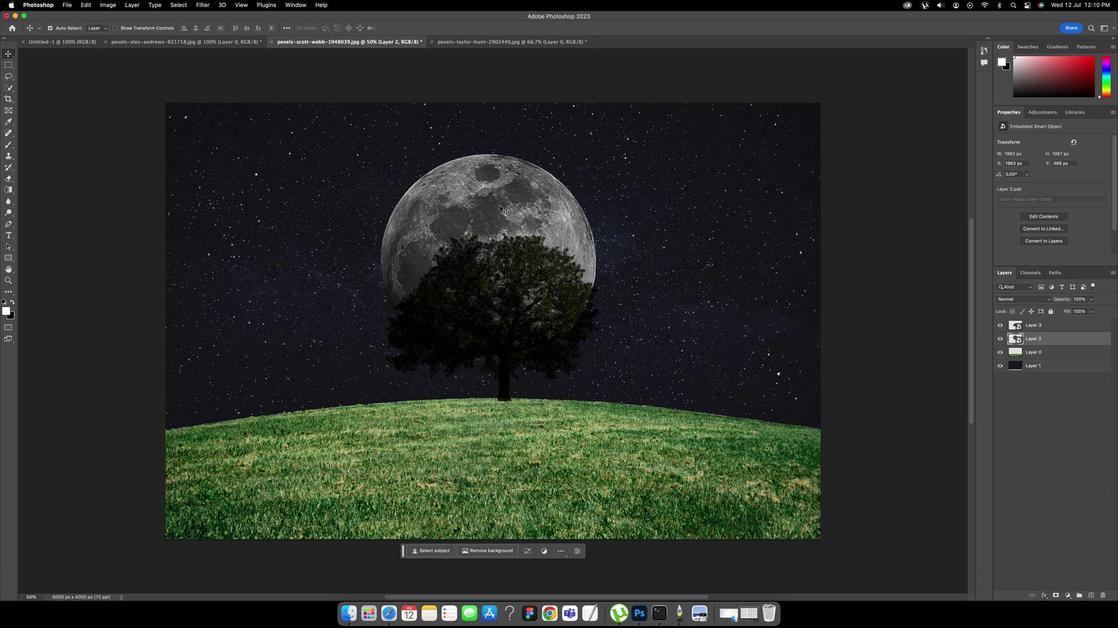 
Action: Mouse pressed left at (507, 210)
Screenshot: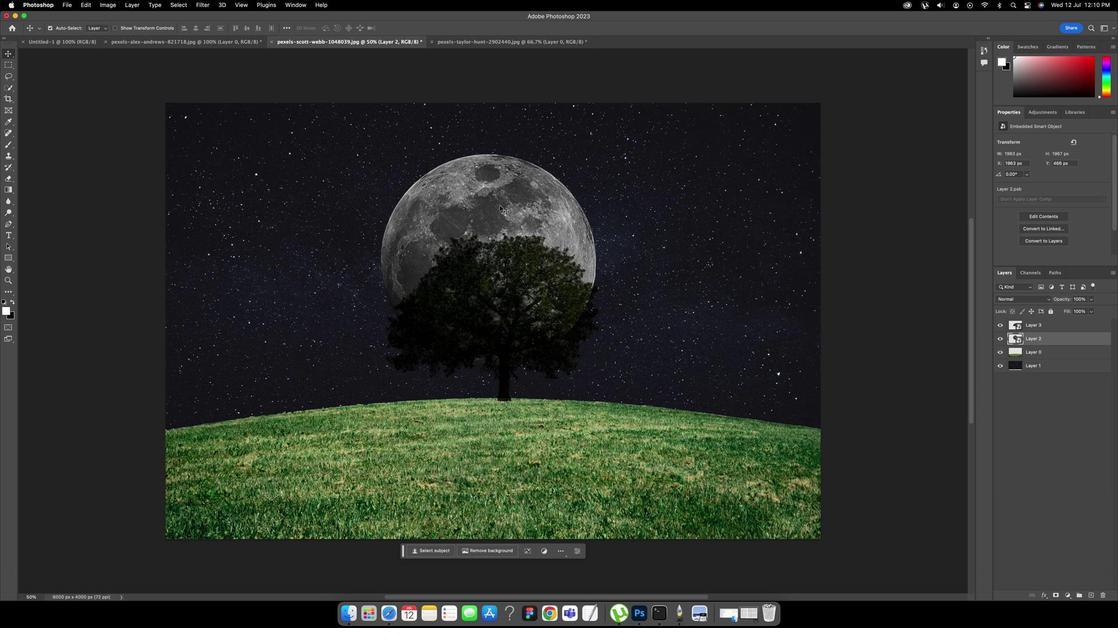 
Action: Mouse pressed left at (507, 210)
Screenshot: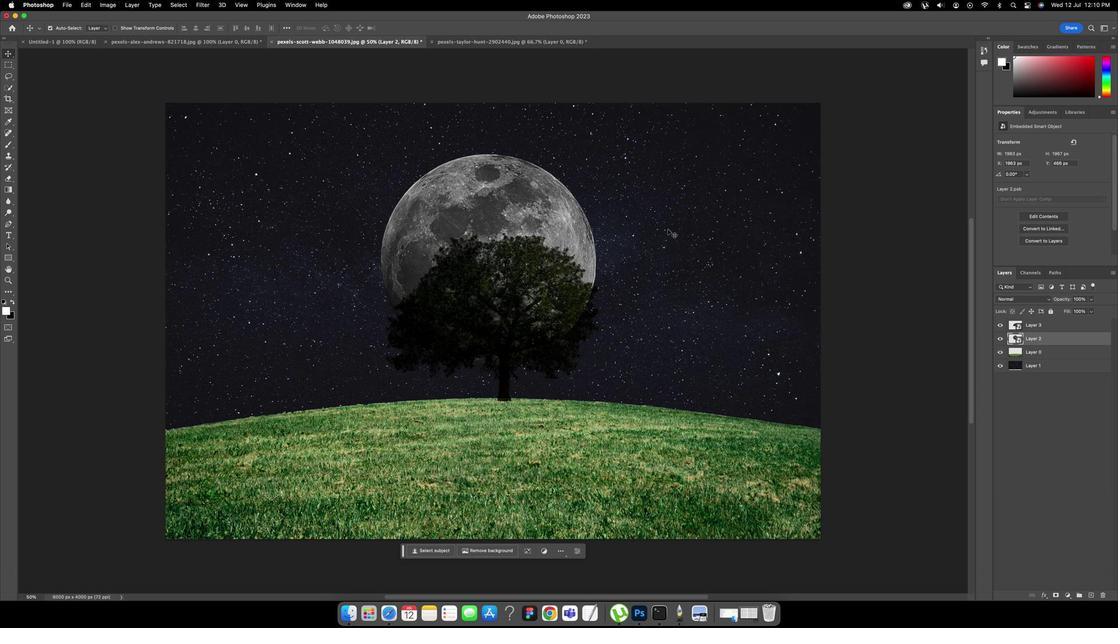 
Action: Mouse moved to (1024, 326)
Screenshot: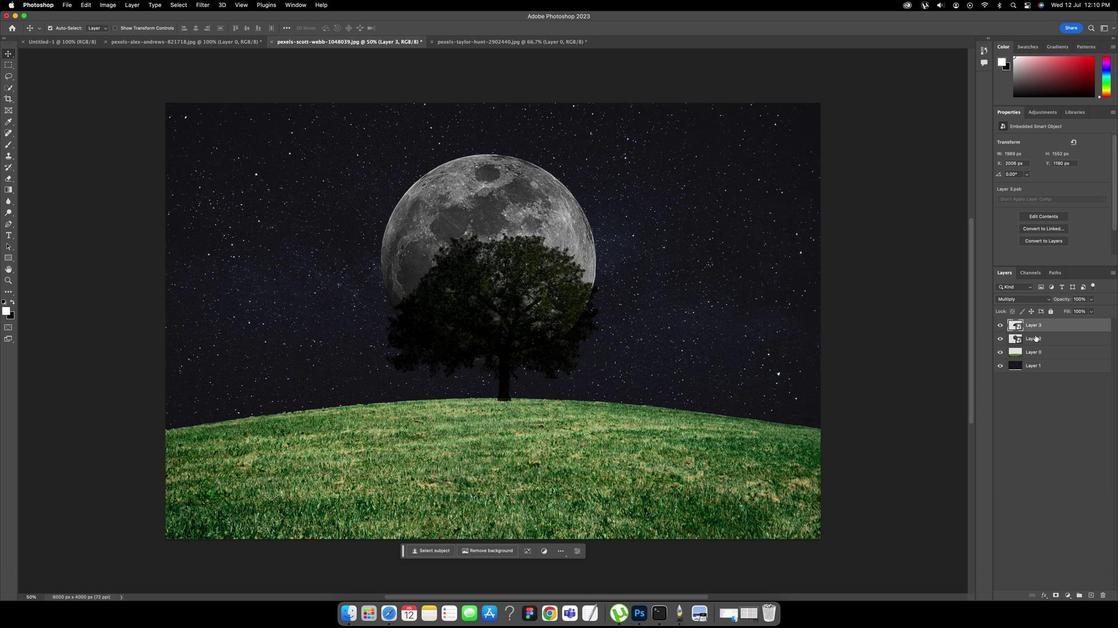 
Action: Mouse pressed left at (1024, 326)
Screenshot: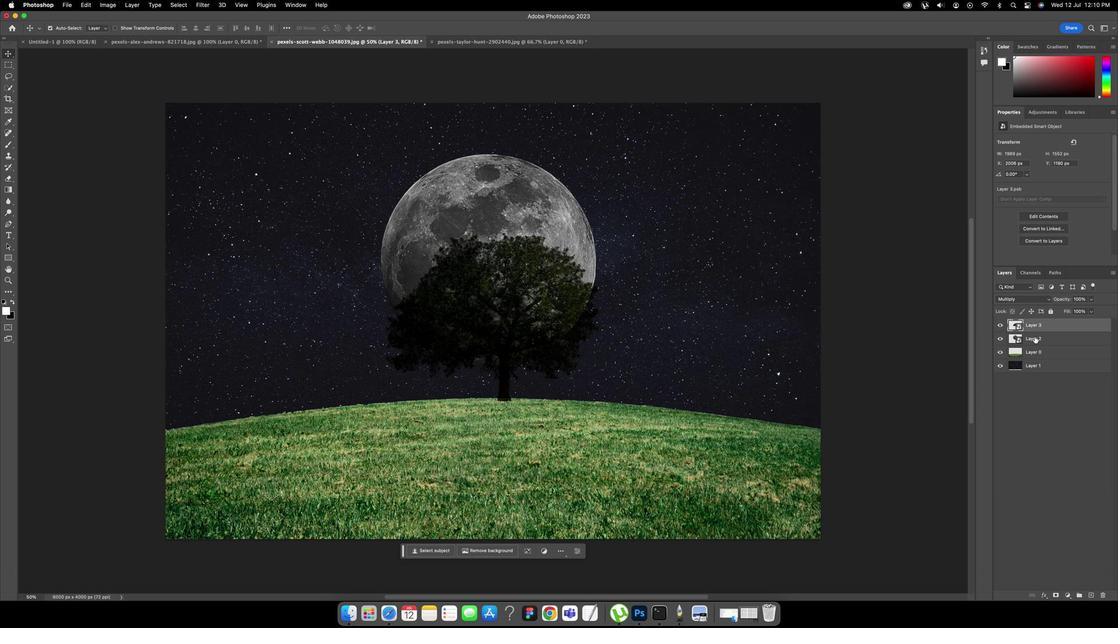 
Action: Mouse moved to (1023, 337)
Screenshot: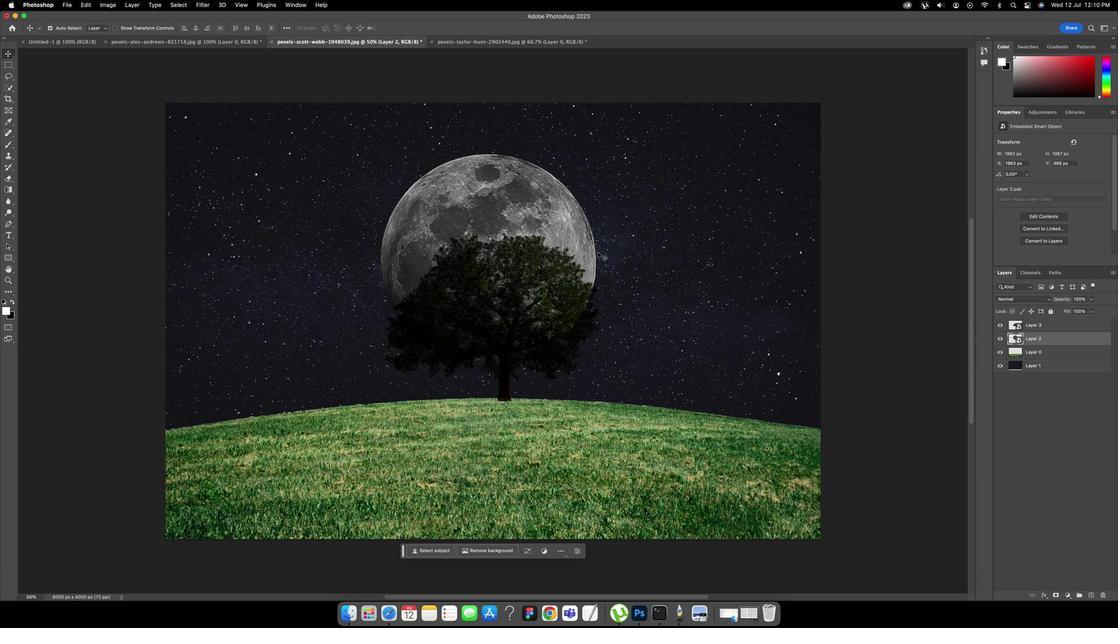 
Action: Mouse pressed left at (1023, 337)
Screenshot: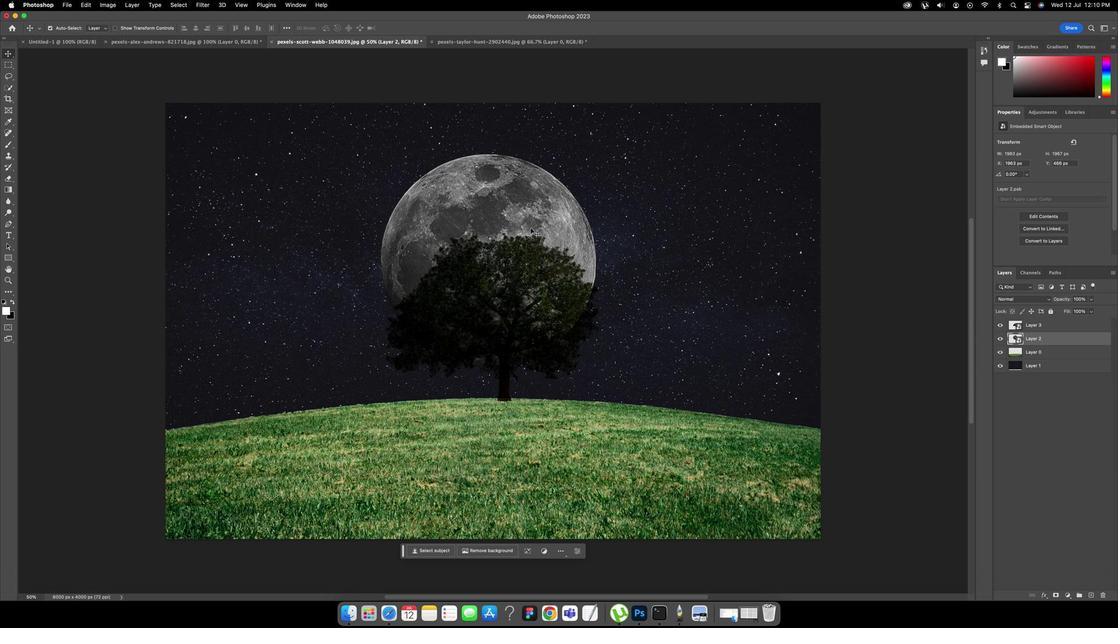 
Action: Mouse moved to (519, 220)
Screenshot: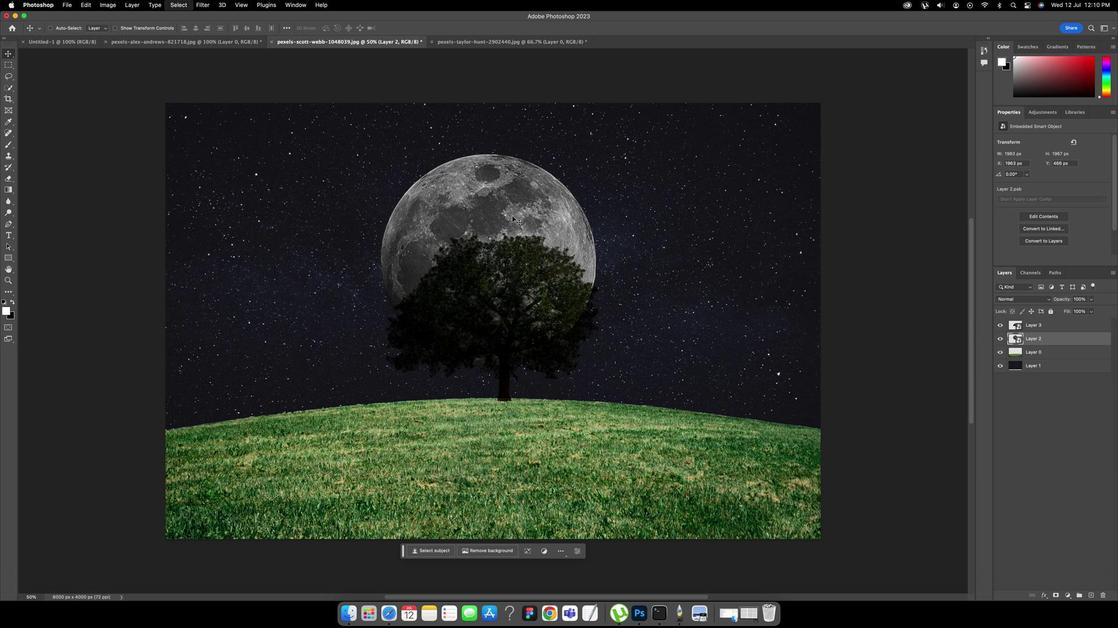
Action: Key pressed Key.cmd'a'
Screenshot: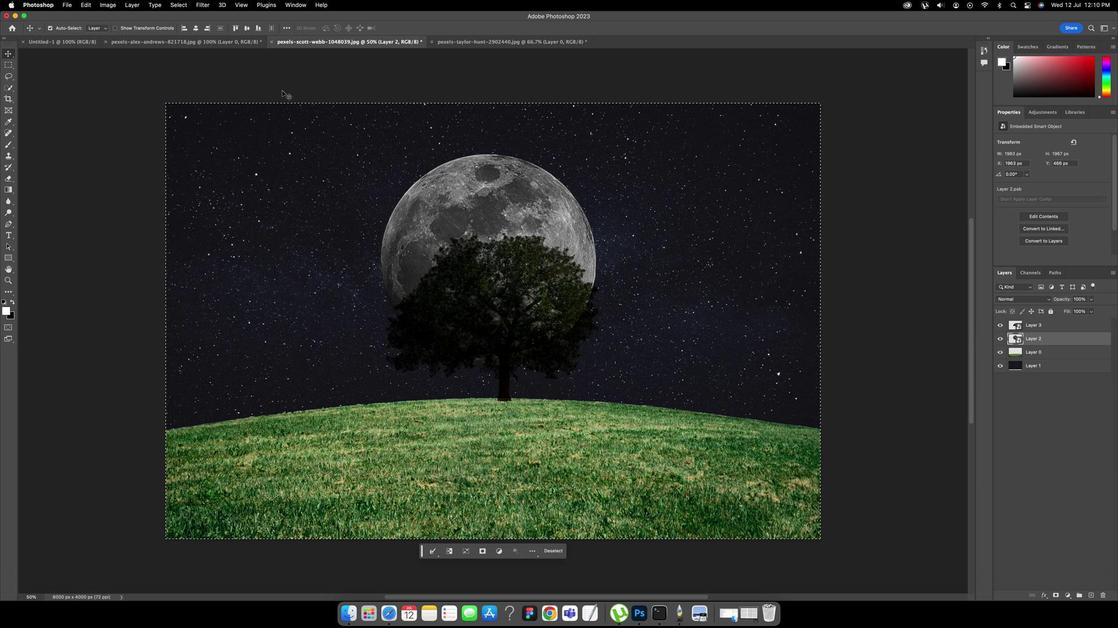 
Action: Mouse moved to (212, 44)
Screenshot: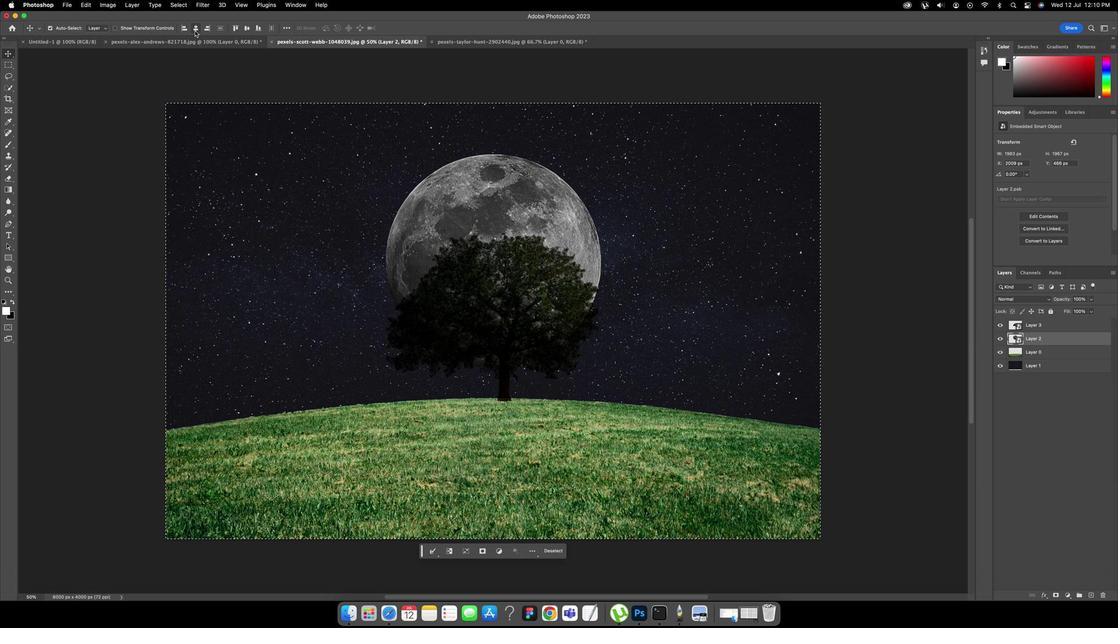 
Action: Mouse pressed left at (212, 44)
Screenshot: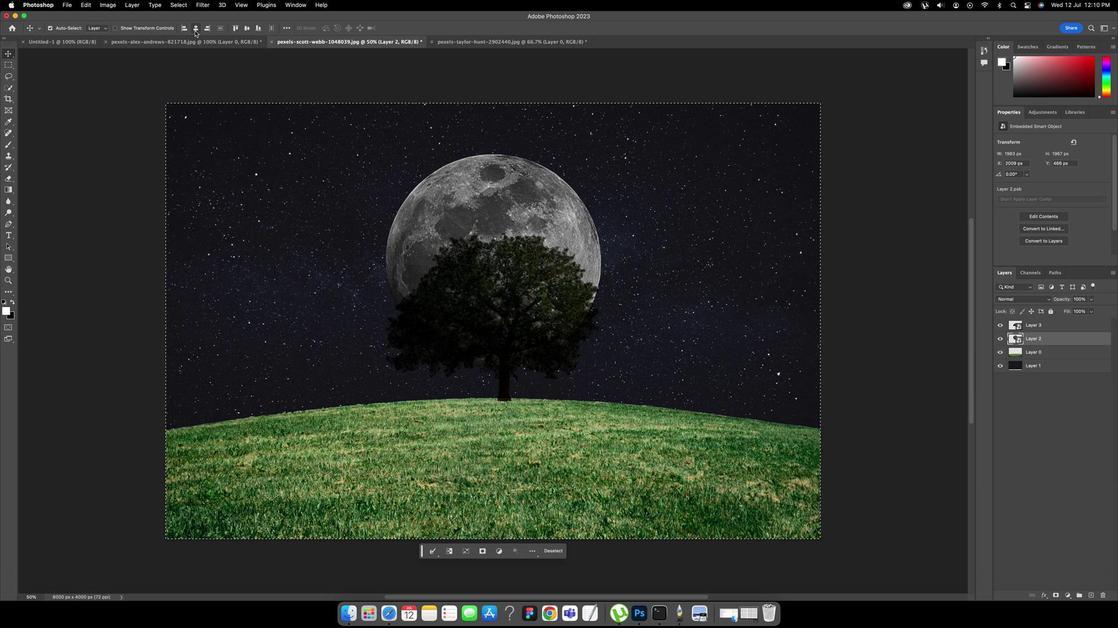 
Action: Mouse pressed left at (212, 44)
Screenshot: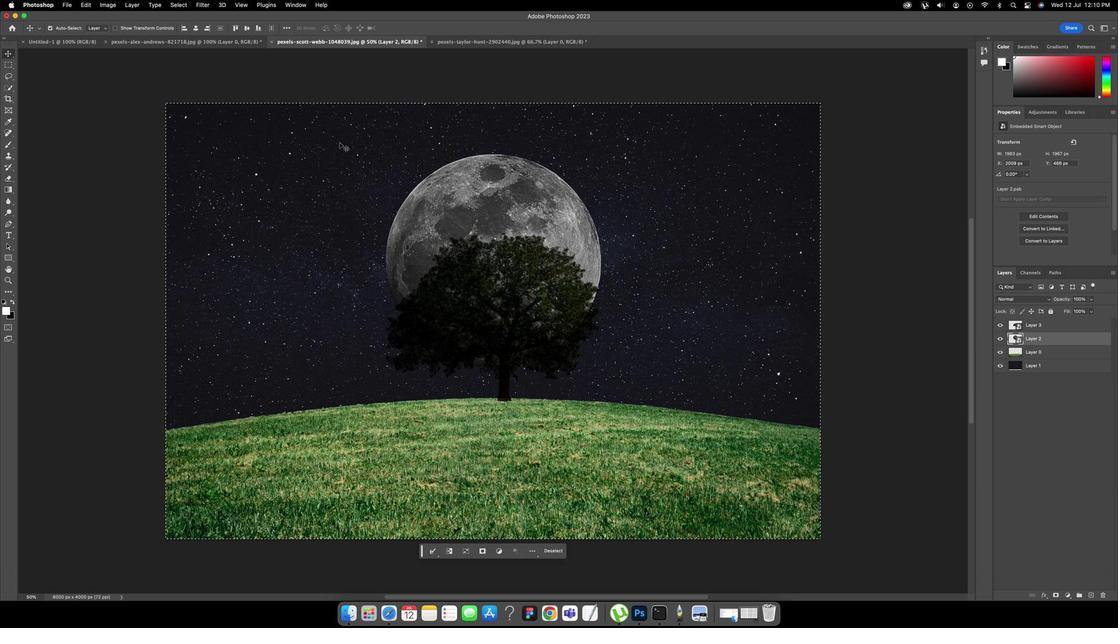 
Action: Mouse moved to (352, 150)
Screenshot: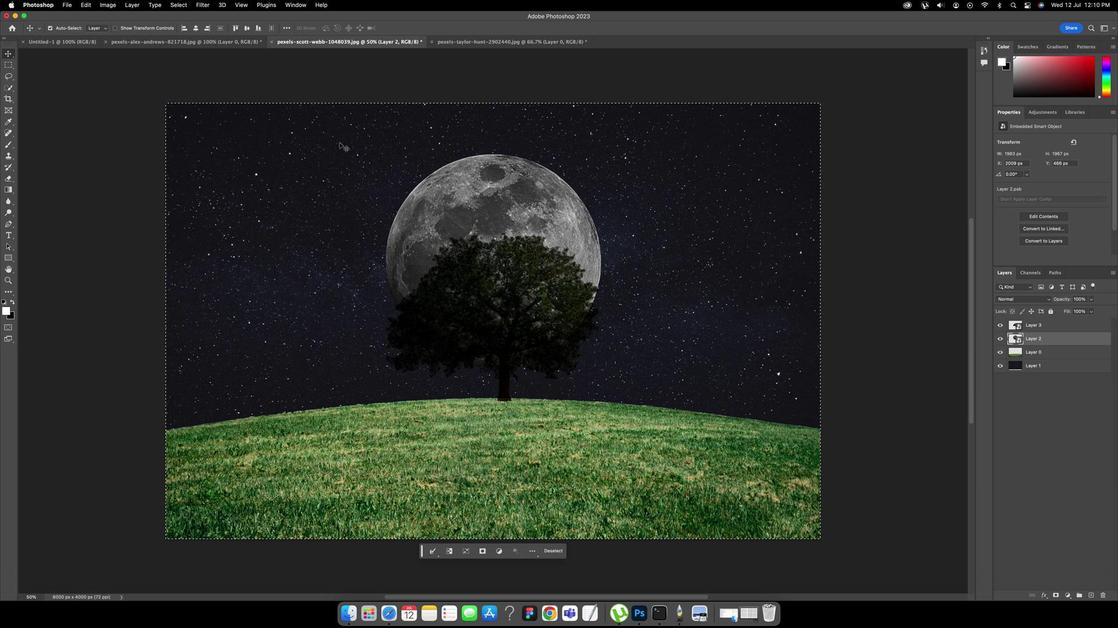 
Action: Key pressed Key.cmd'd'
